 Task: Add a new product to the Salesforce database by filling in the product name, code, revenue, description, and selecting the product family.
Action: Mouse moved to (683, 674)
Screenshot: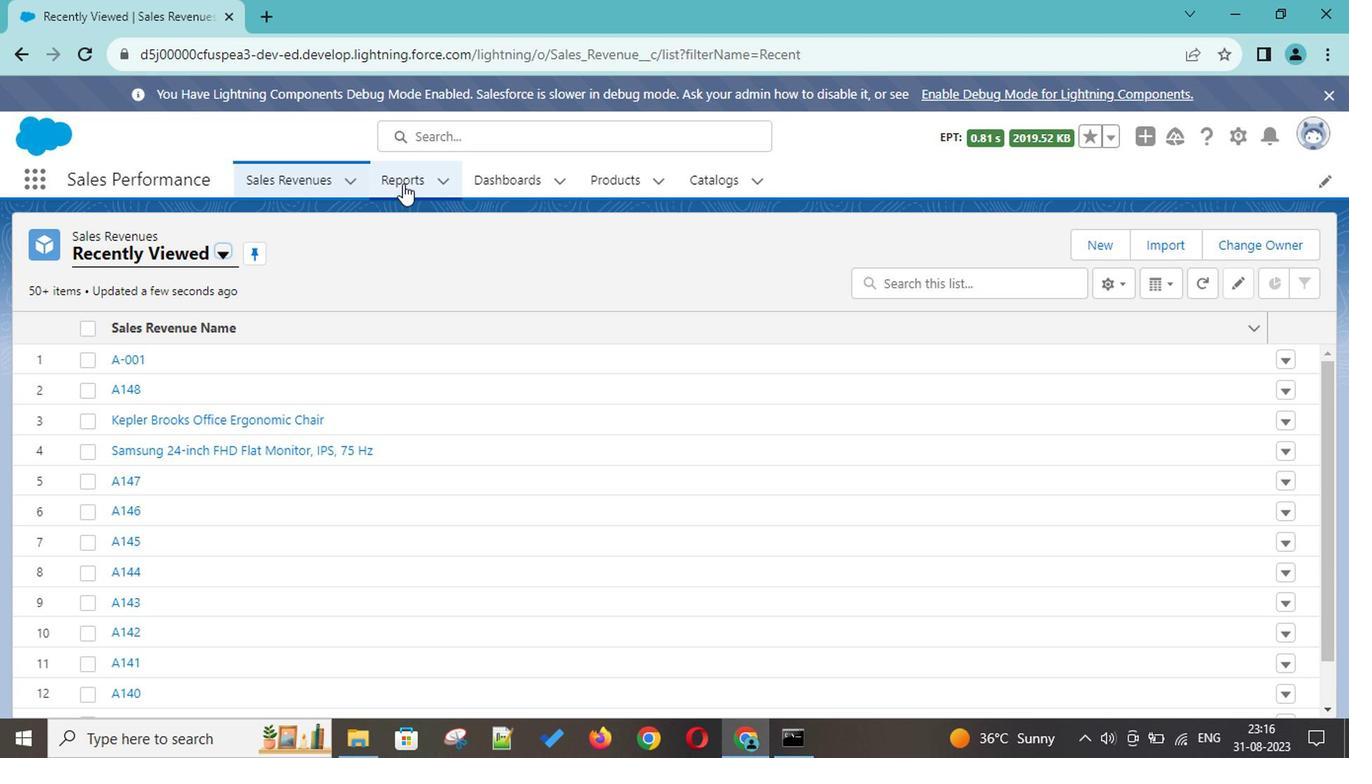 
Action: Mouse pressed left at (683, 674)
Screenshot: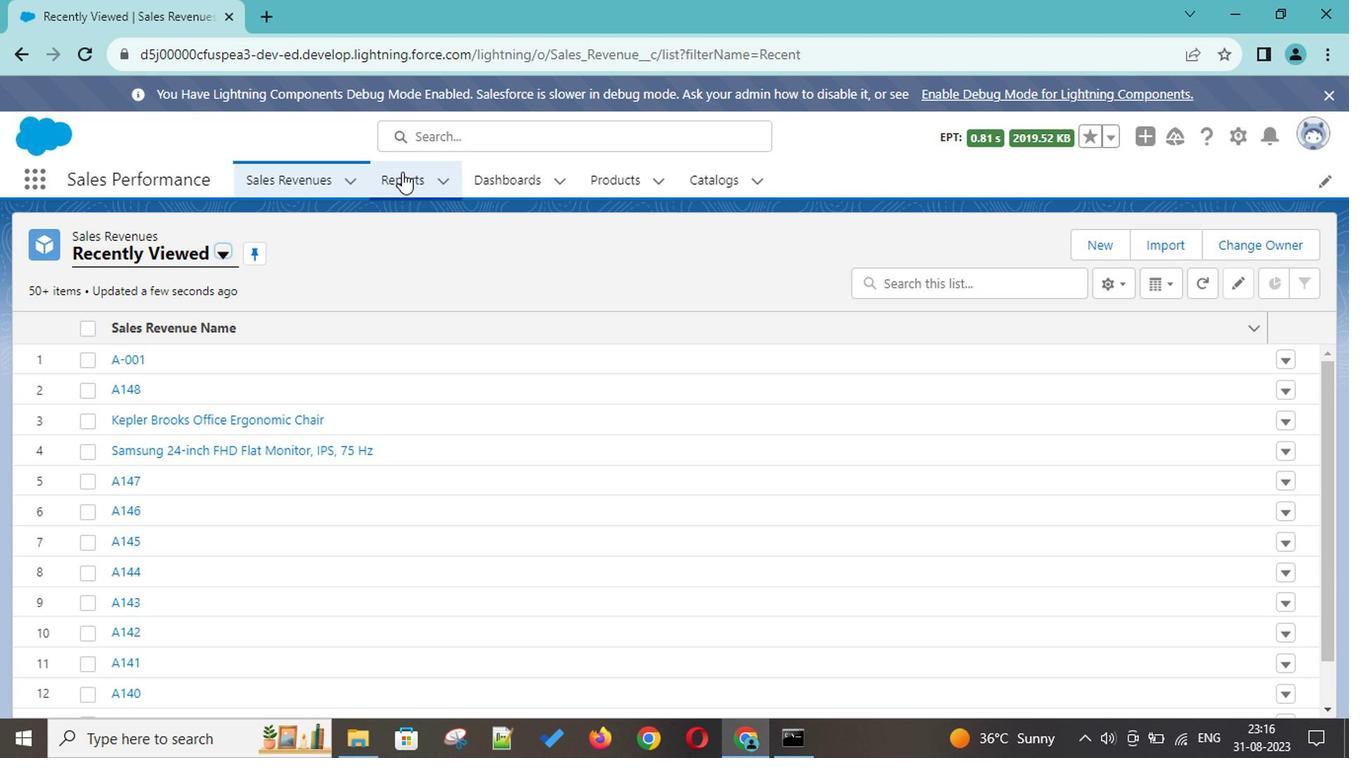 
Action: Mouse moved to (437, 273)
Screenshot: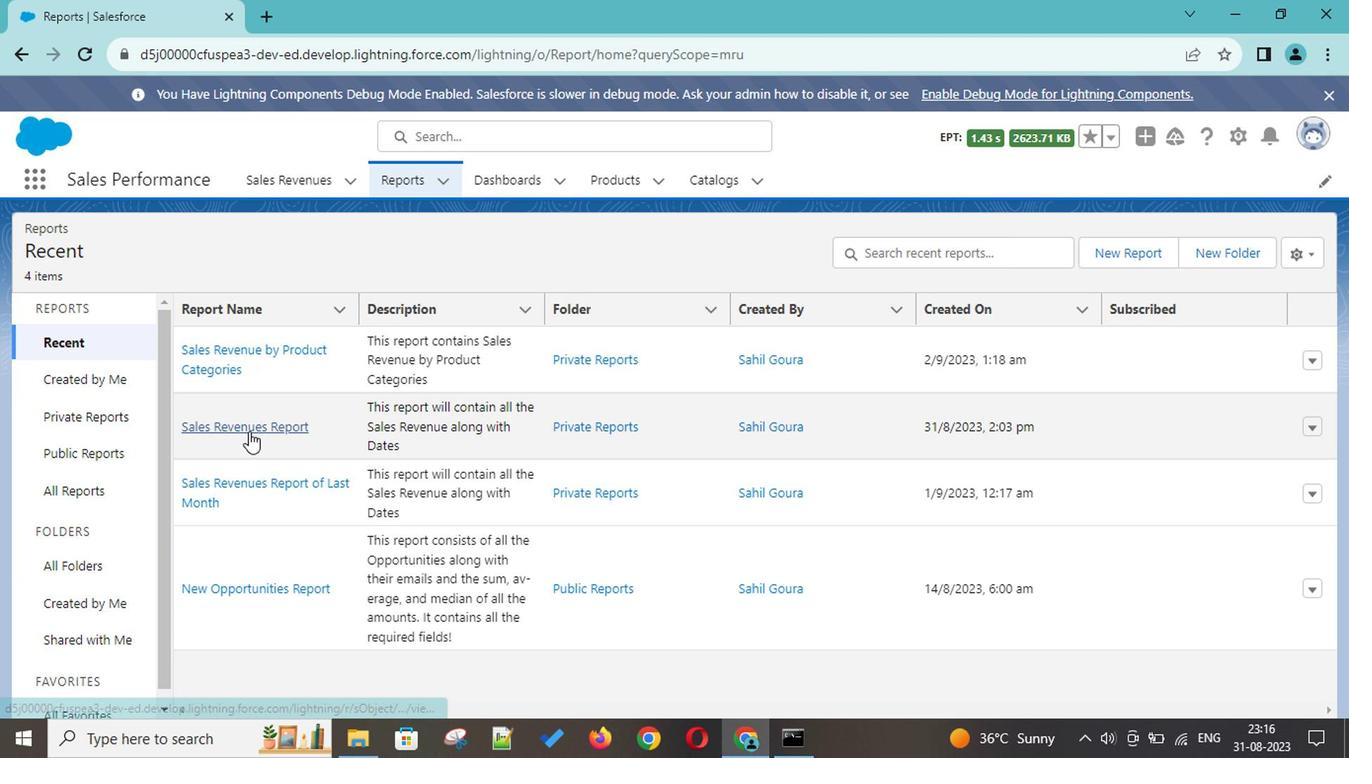 
Action: Mouse pressed left at (437, 273)
Screenshot: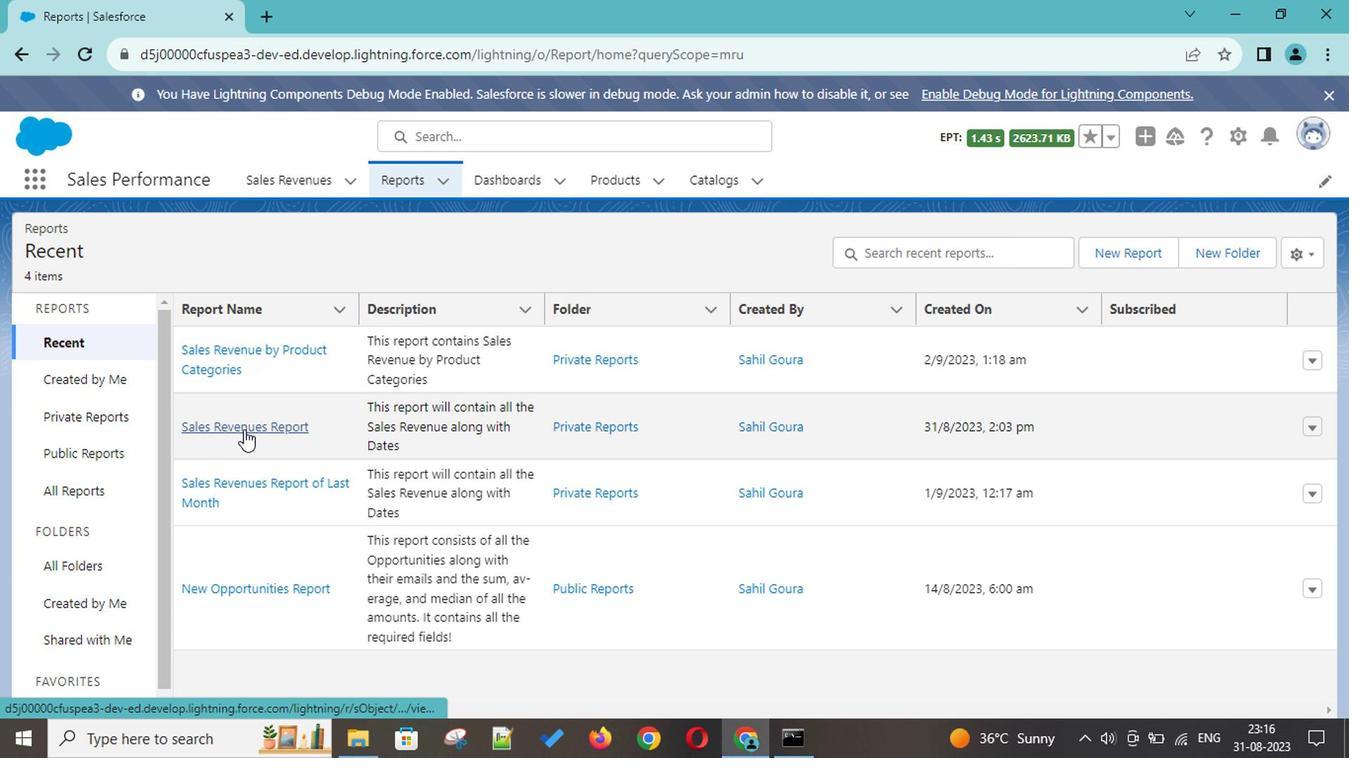 
Action: Mouse moved to (320, 453)
Screenshot: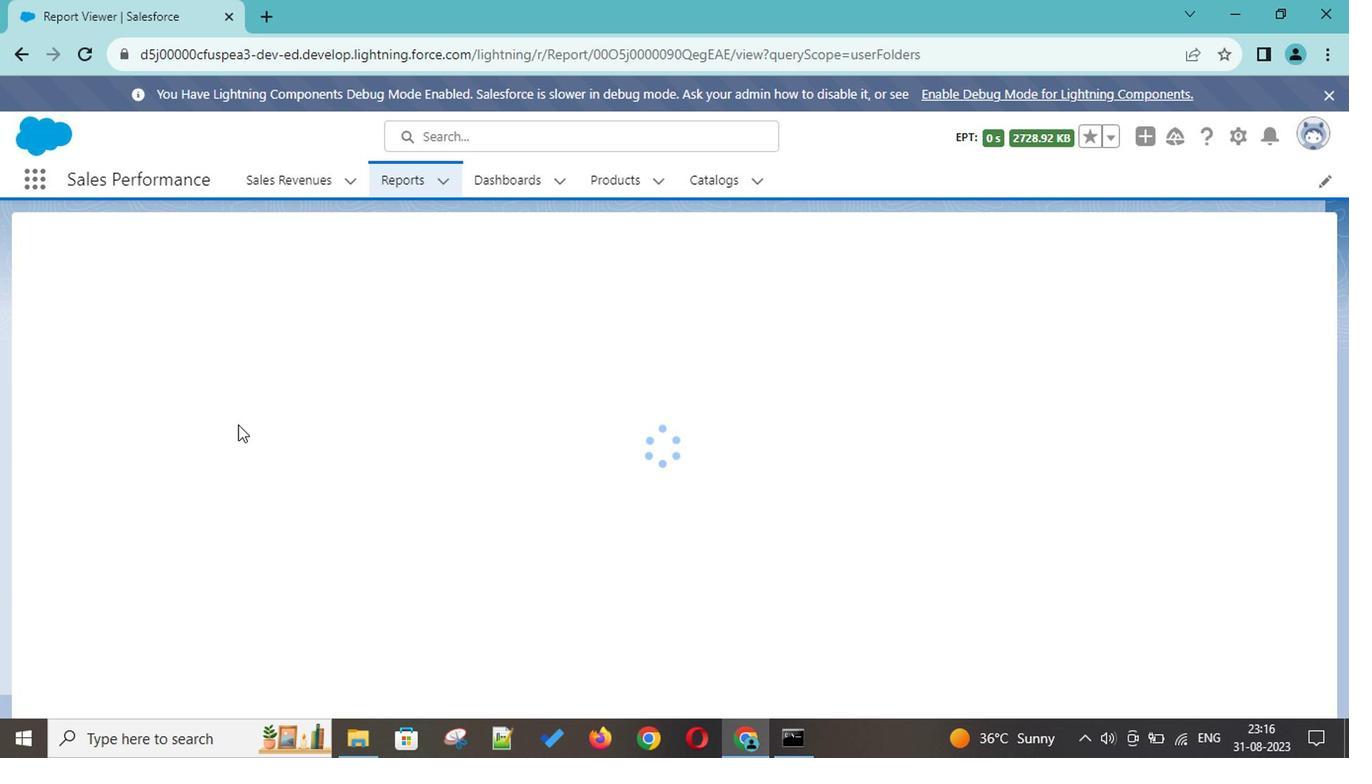 
Action: Mouse pressed left at (320, 453)
Screenshot: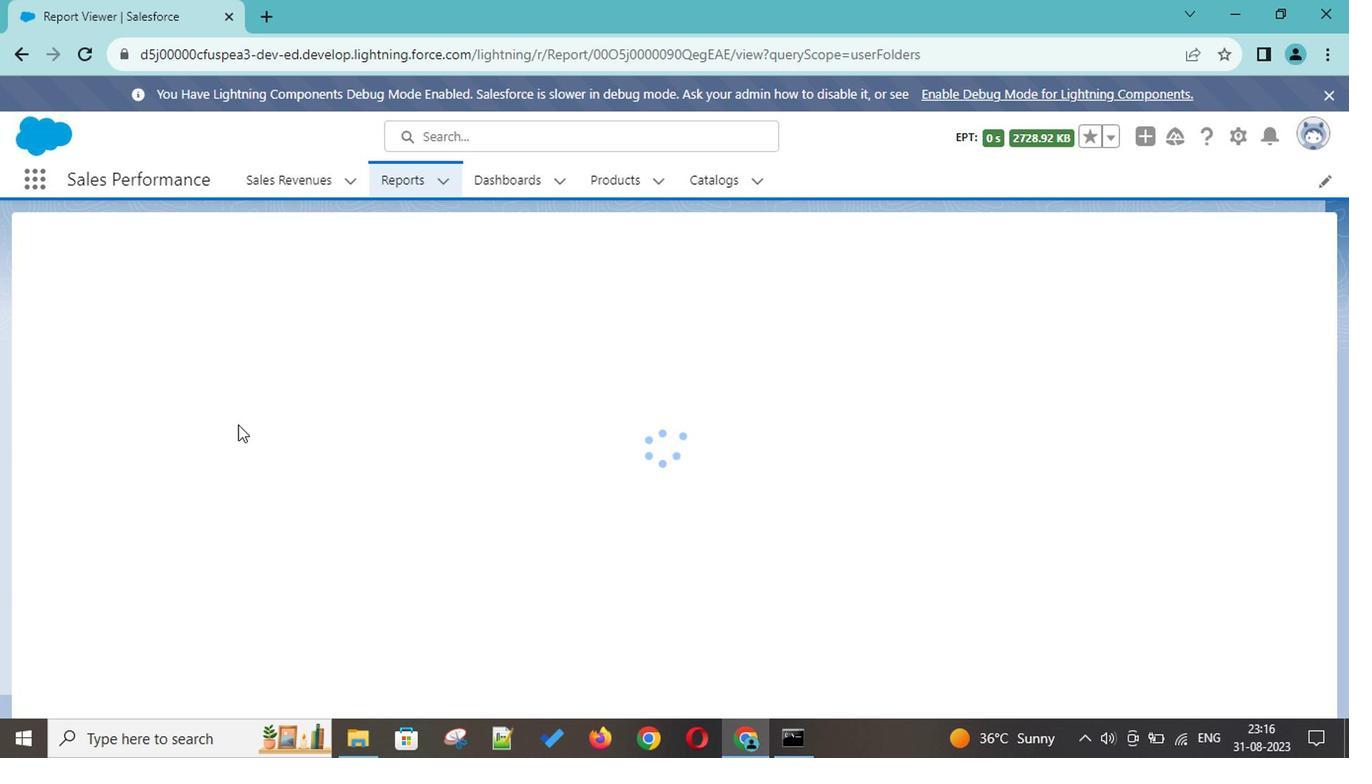 
Action: Mouse moved to (429, 463)
Screenshot: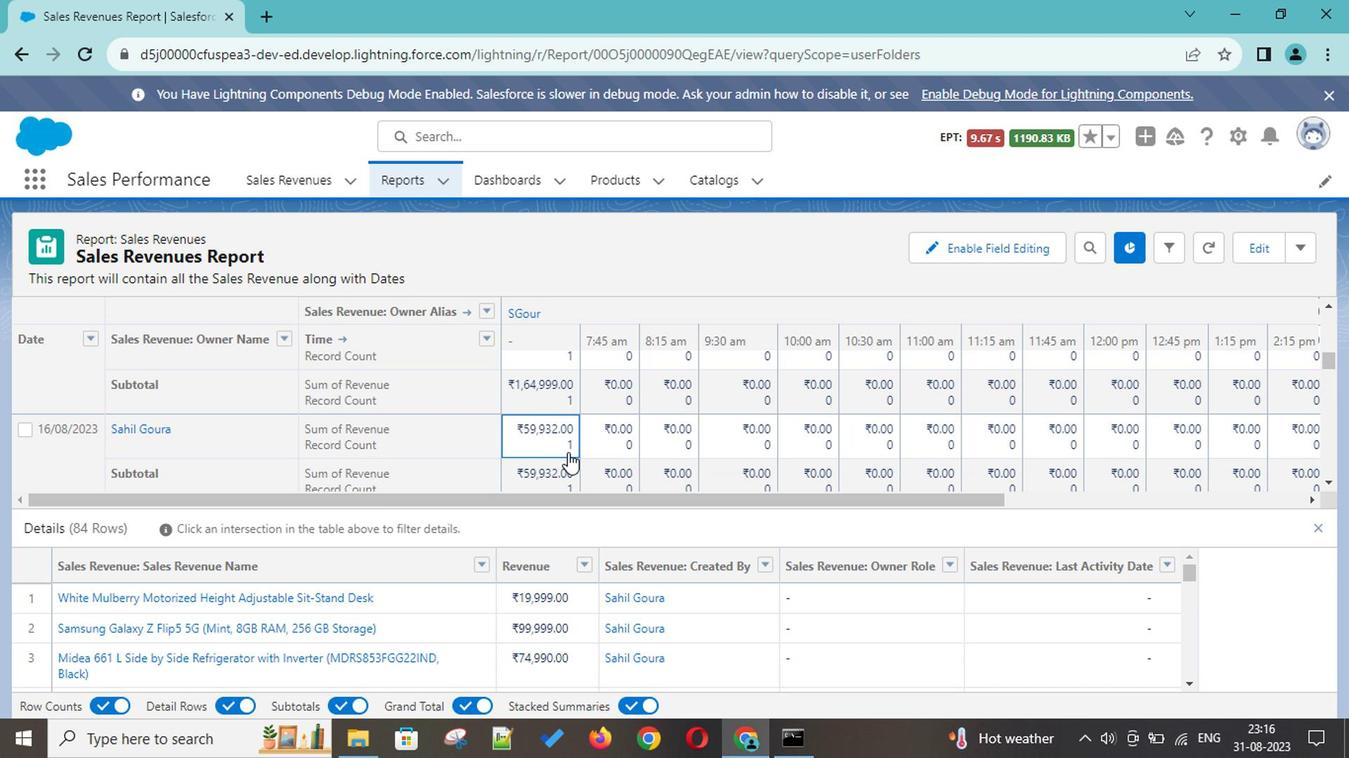 
Action: Mouse scrolled (429, 463) with delta (0, 0)
Screenshot: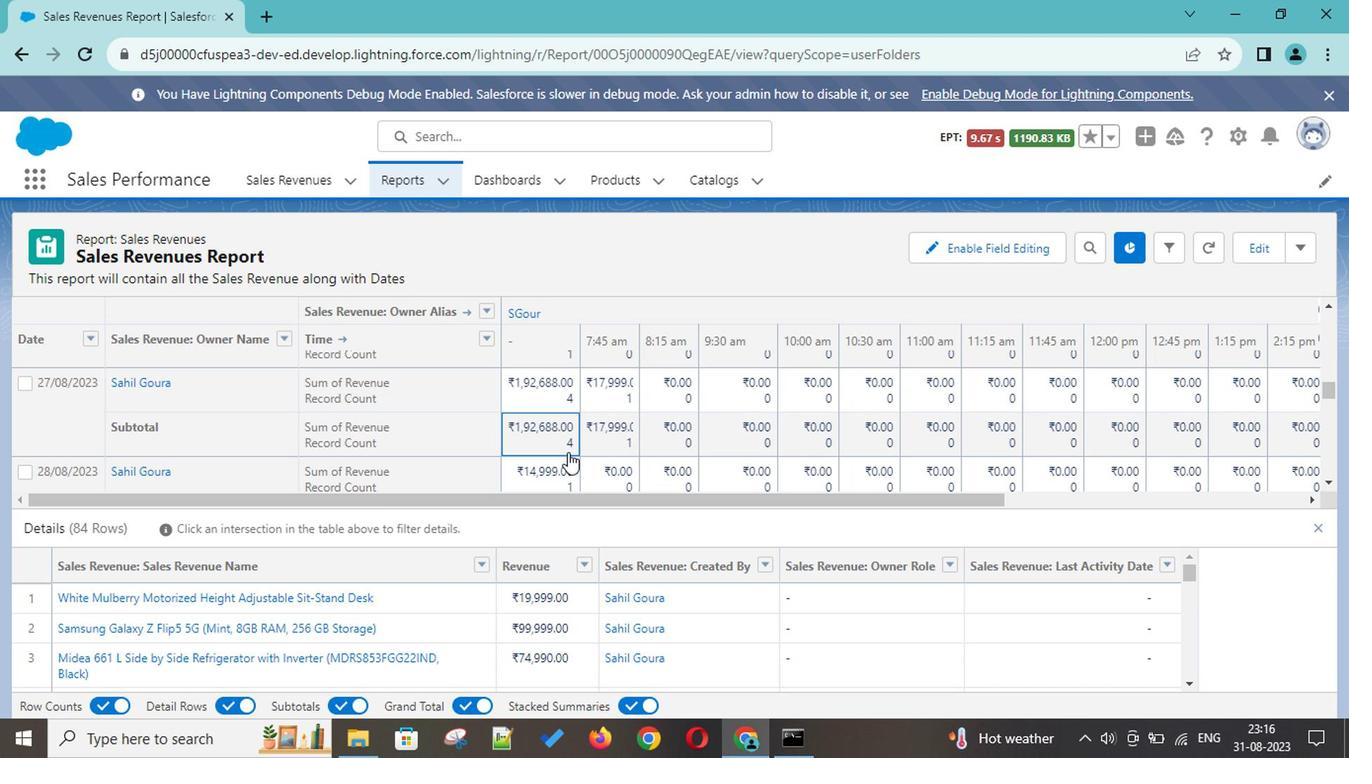 
Action: Mouse moved to (758, 432)
Screenshot: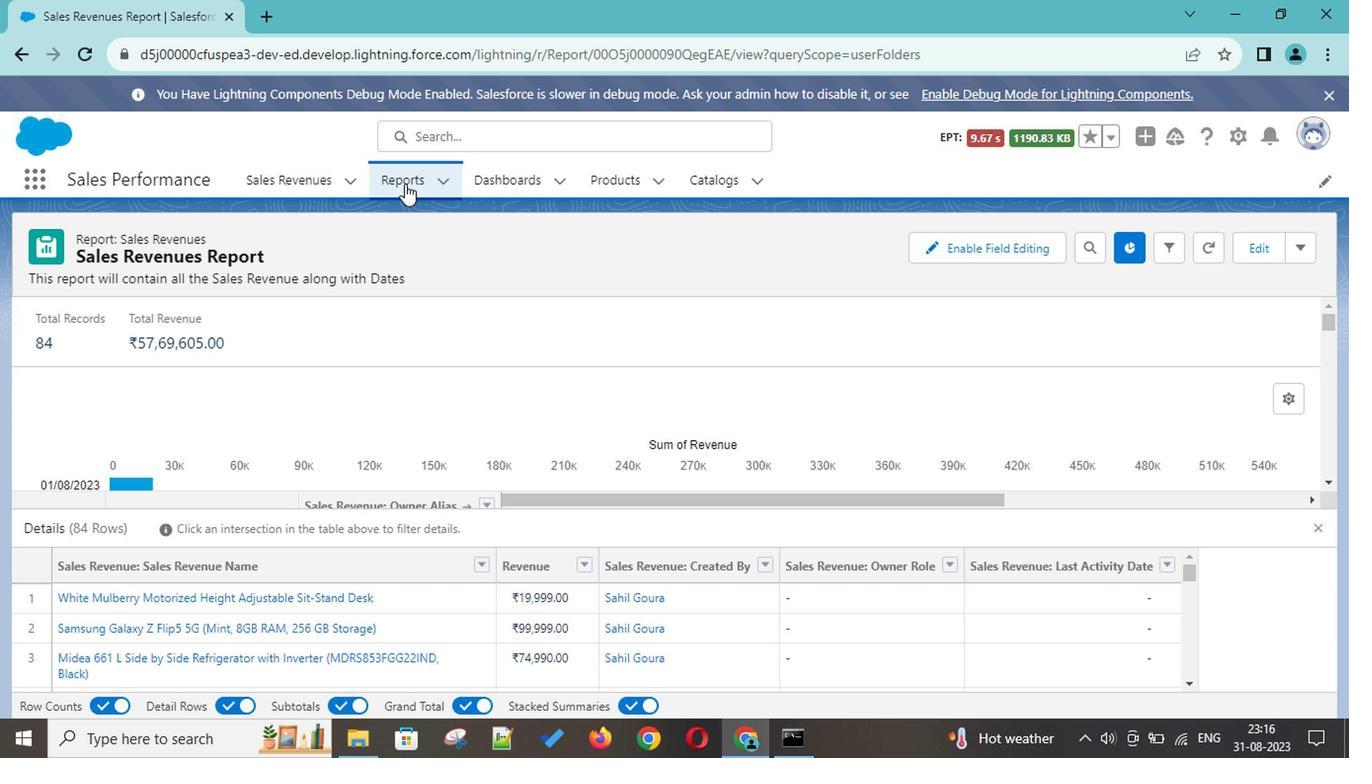 
Action: Mouse scrolled (758, 431) with delta (0, 0)
Screenshot: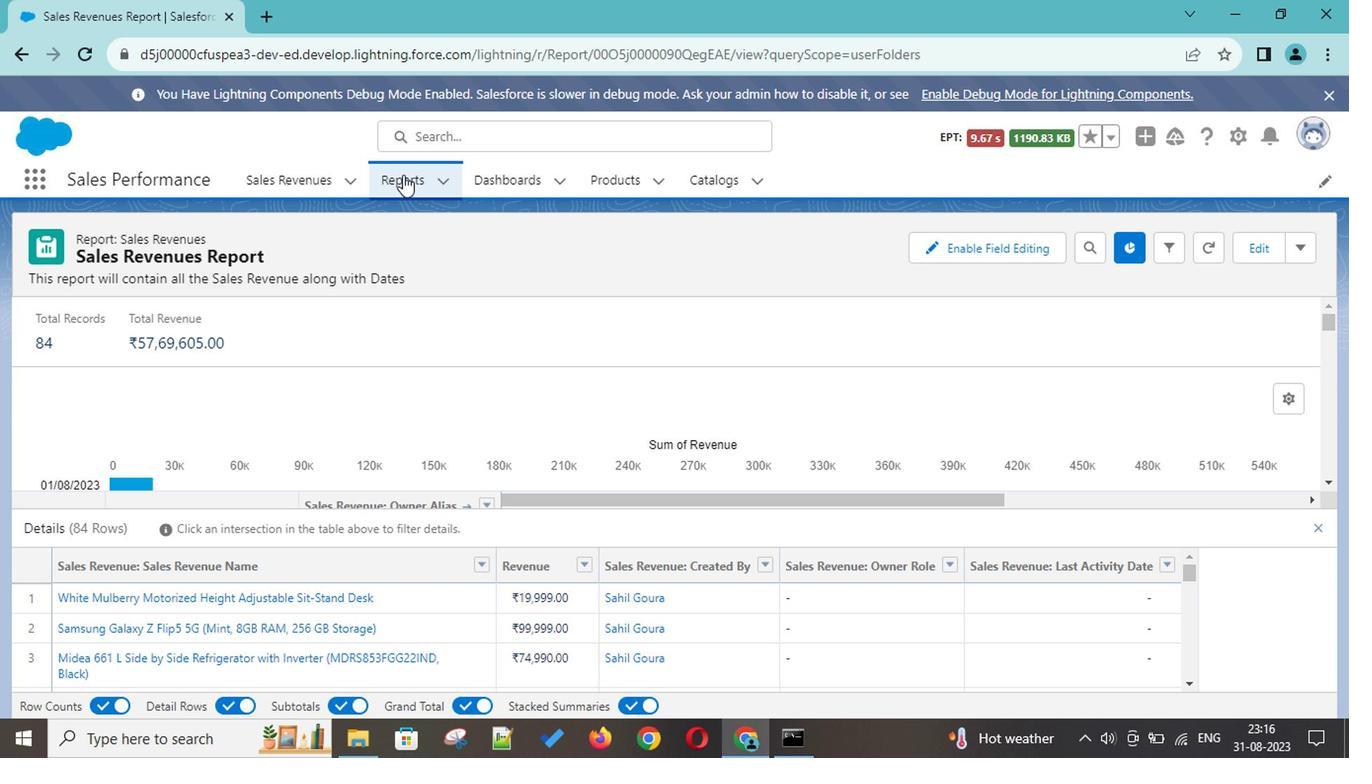 
Action: Mouse scrolled (758, 431) with delta (0, 0)
Screenshot: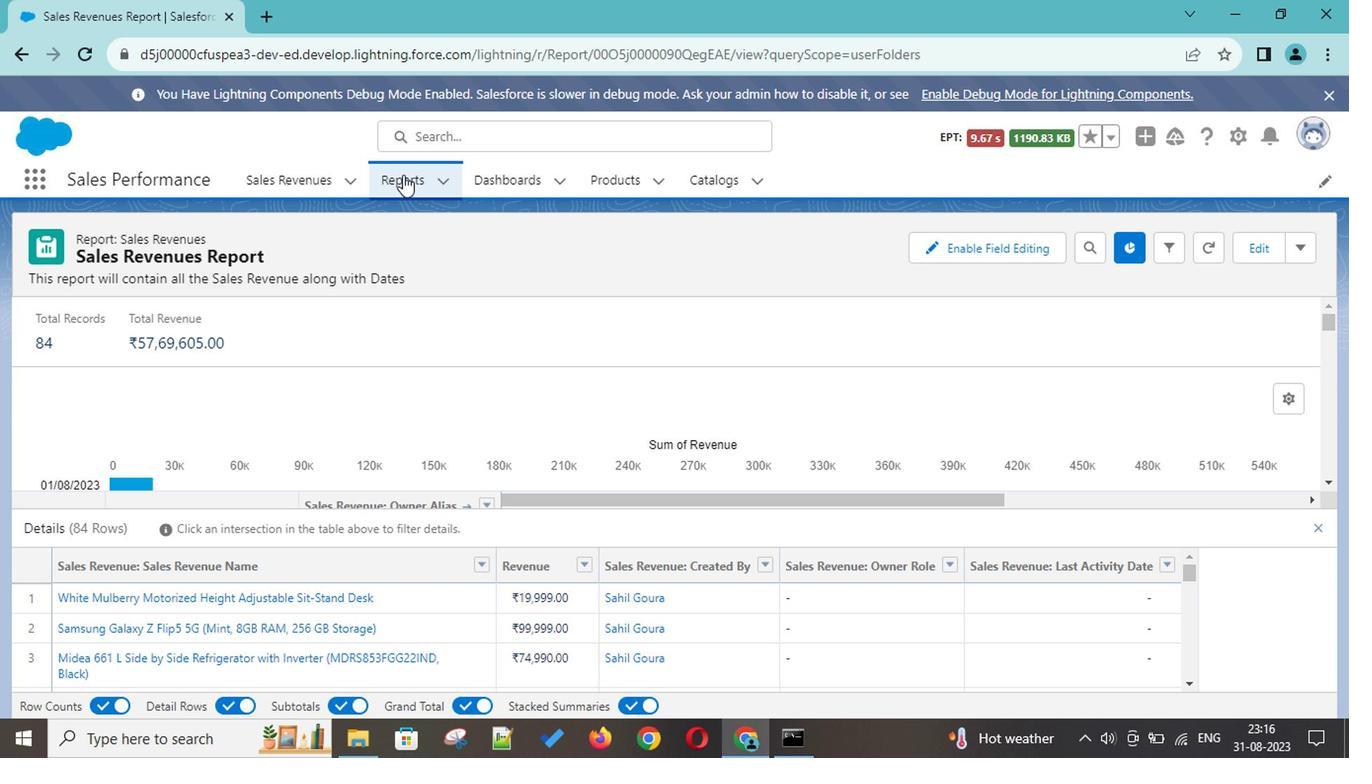 
Action: Mouse scrolled (758, 431) with delta (0, 0)
Screenshot: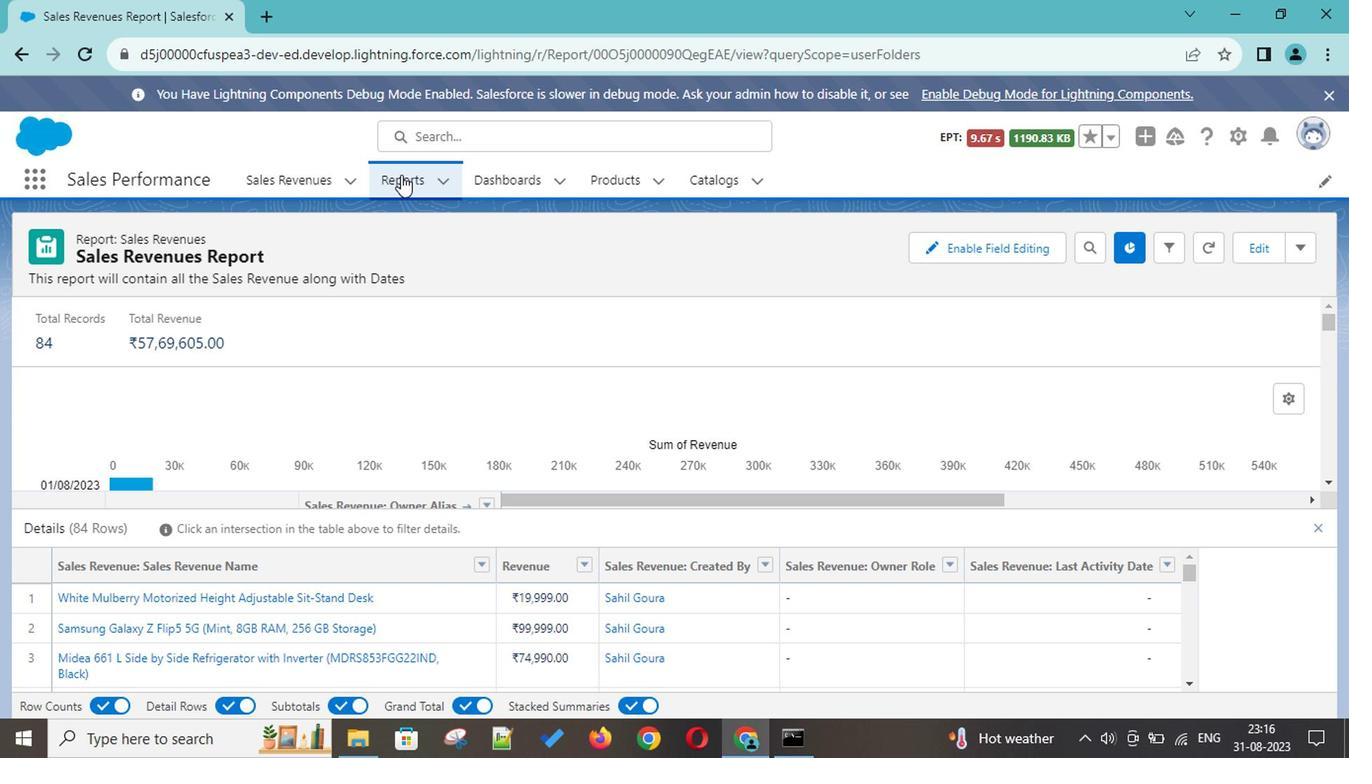 
Action: Mouse scrolled (758, 431) with delta (0, 0)
Screenshot: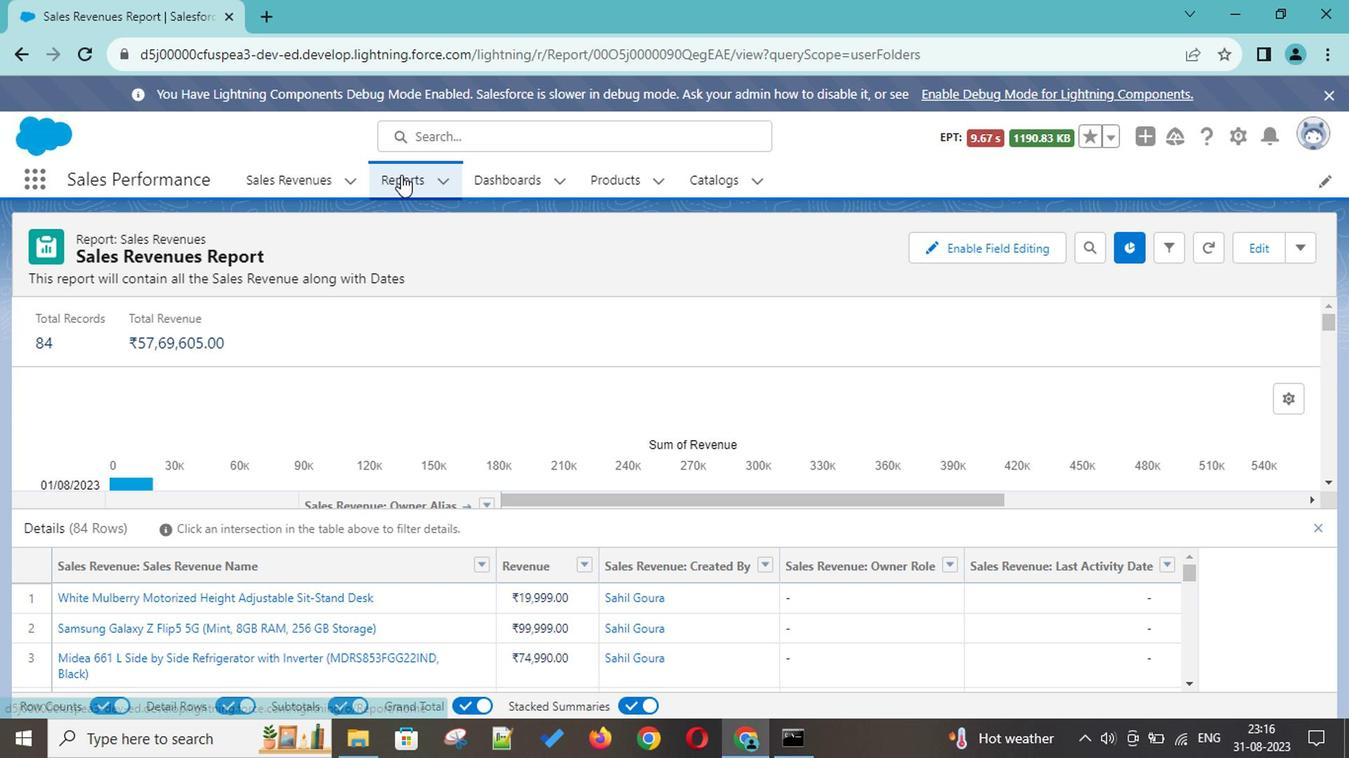
Action: Mouse scrolled (758, 431) with delta (0, 0)
Screenshot: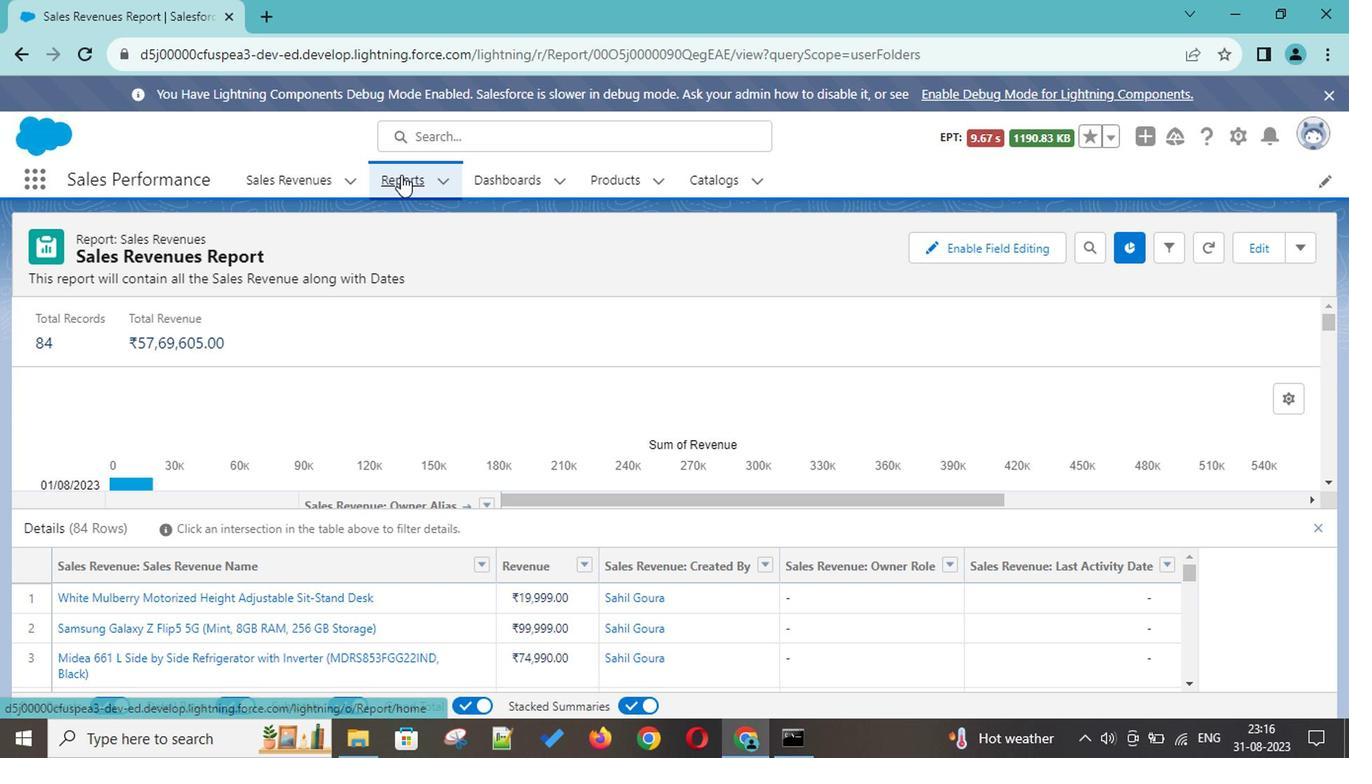 
Action: Mouse scrolled (758, 431) with delta (0, 0)
Screenshot: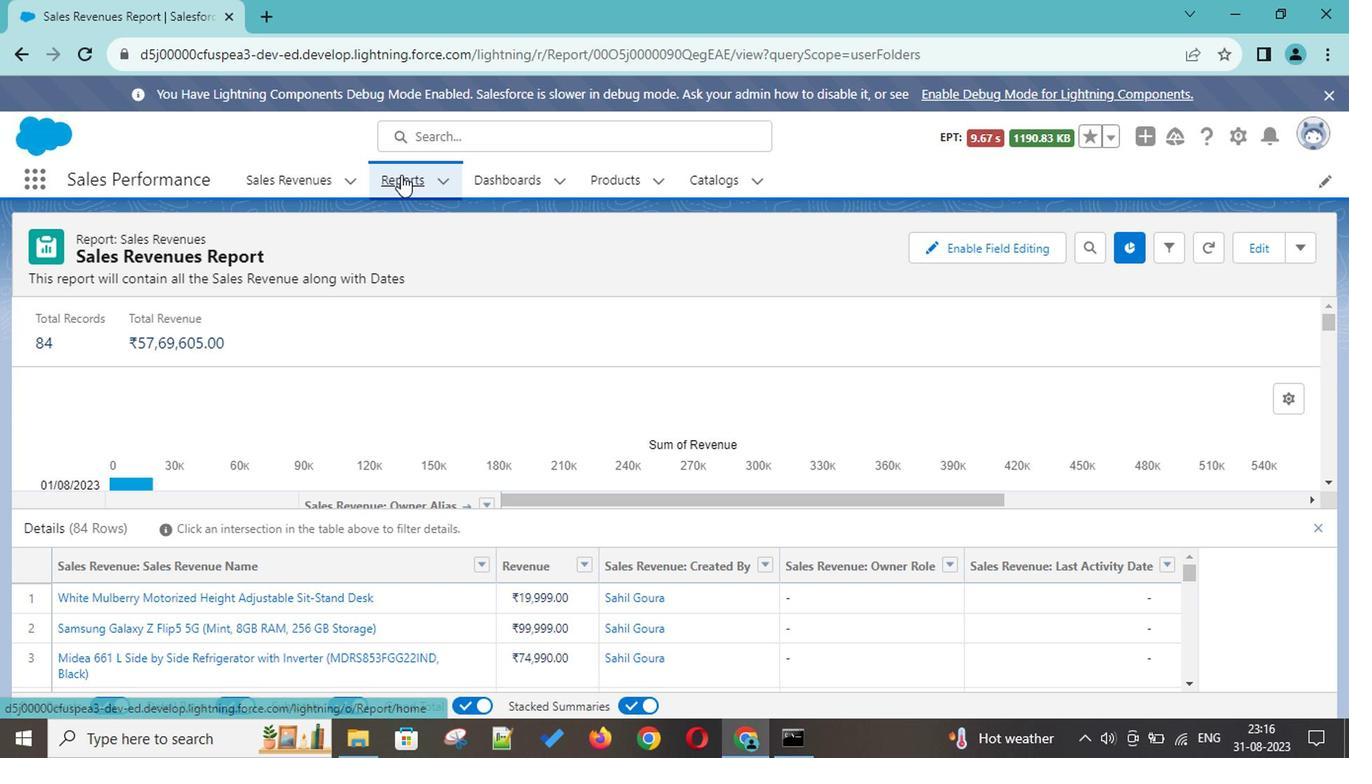 
Action: Mouse scrolled (758, 431) with delta (0, 0)
Screenshot: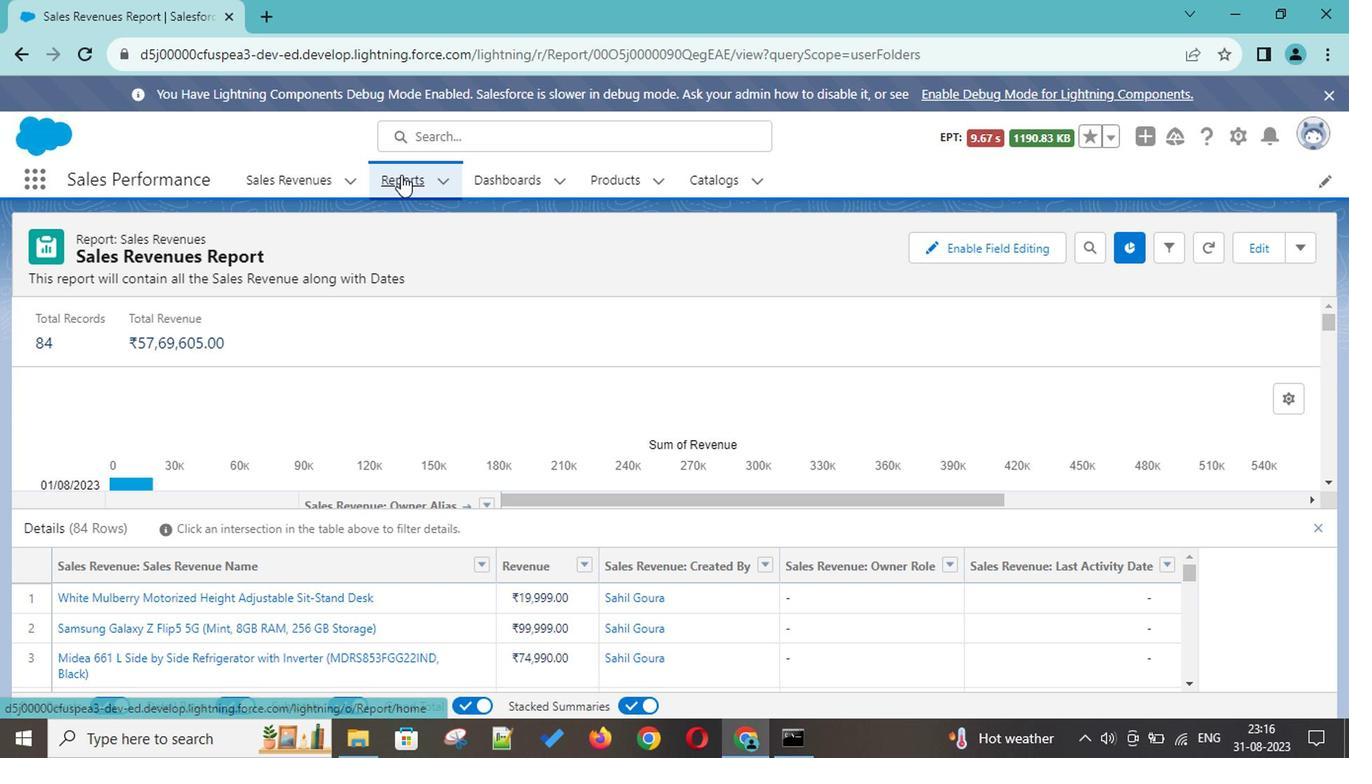 
Action: Mouse scrolled (758, 431) with delta (0, 0)
Screenshot: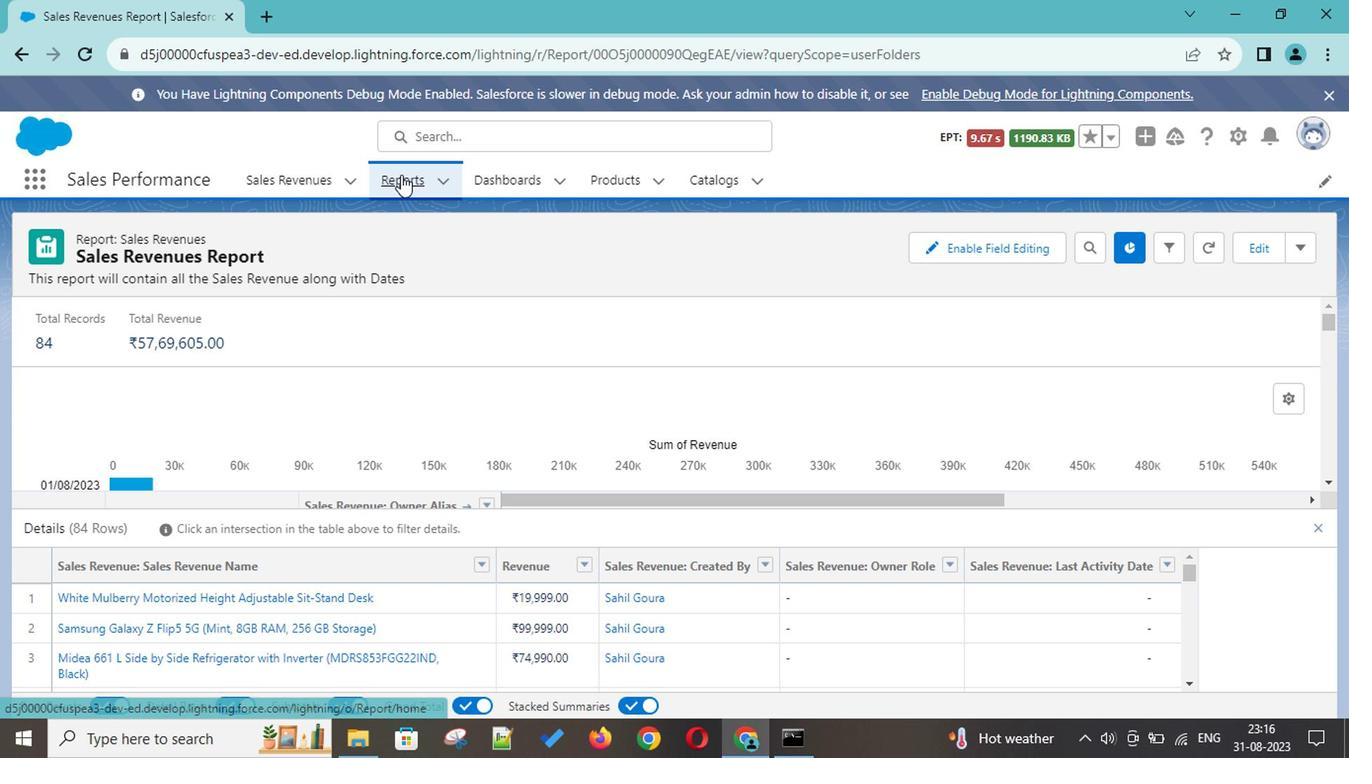 
Action: Mouse scrolled (758, 431) with delta (0, 0)
Screenshot: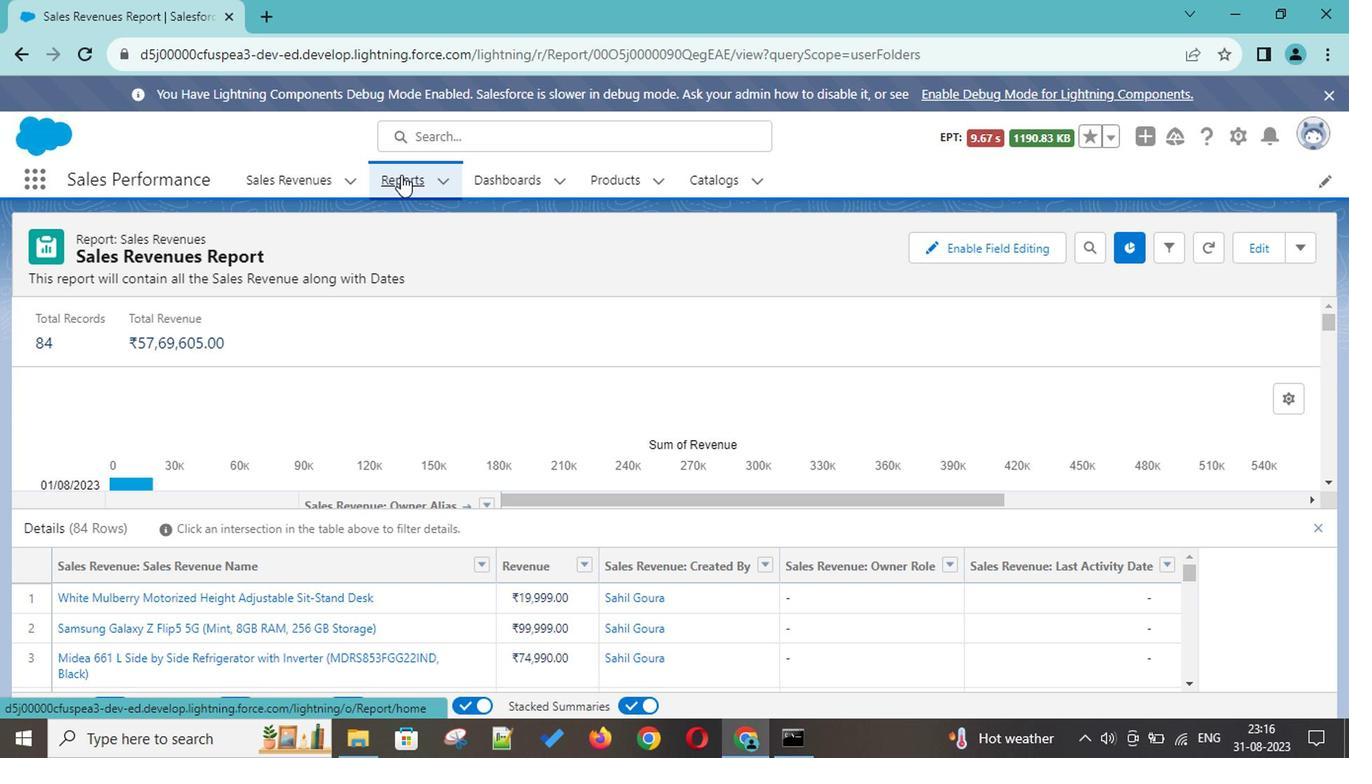 
Action: Mouse scrolled (758, 431) with delta (0, 0)
Screenshot: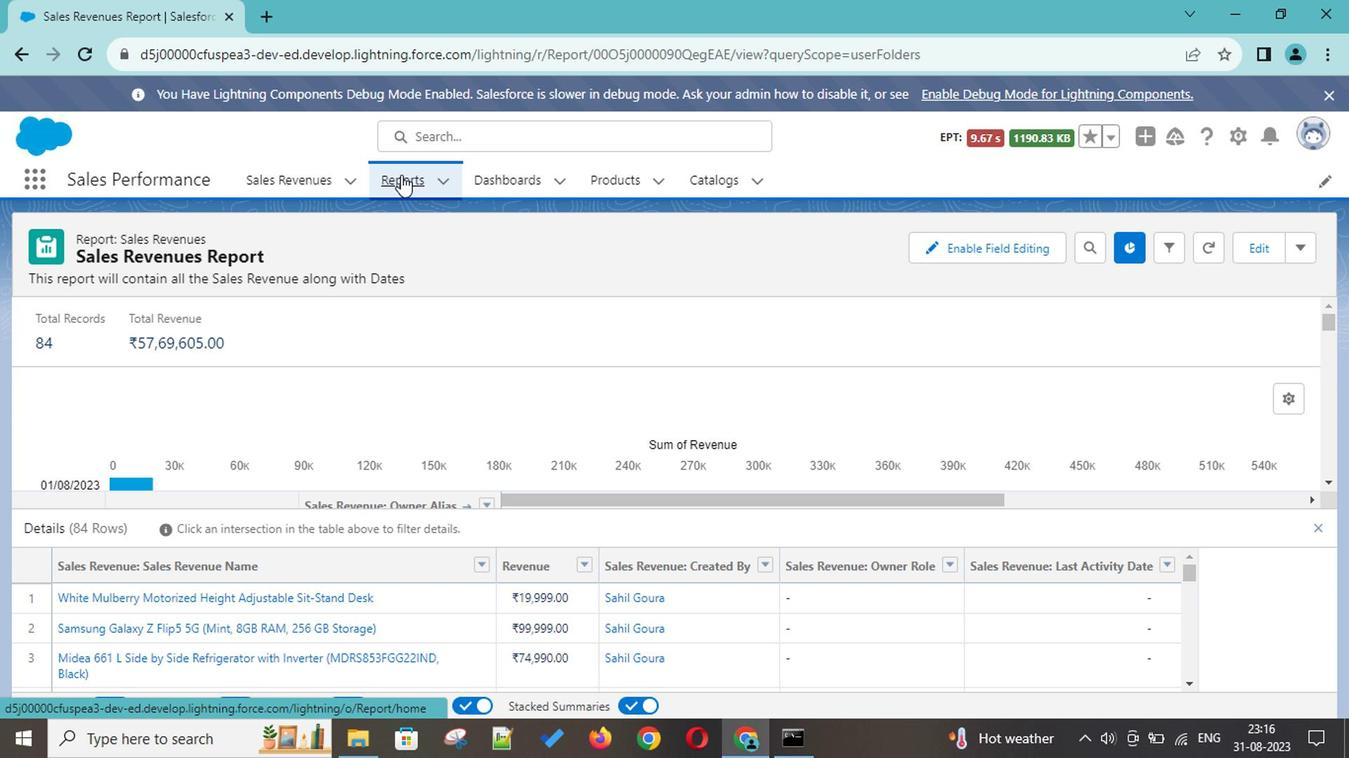 
Action: Mouse scrolled (758, 431) with delta (0, 0)
Screenshot: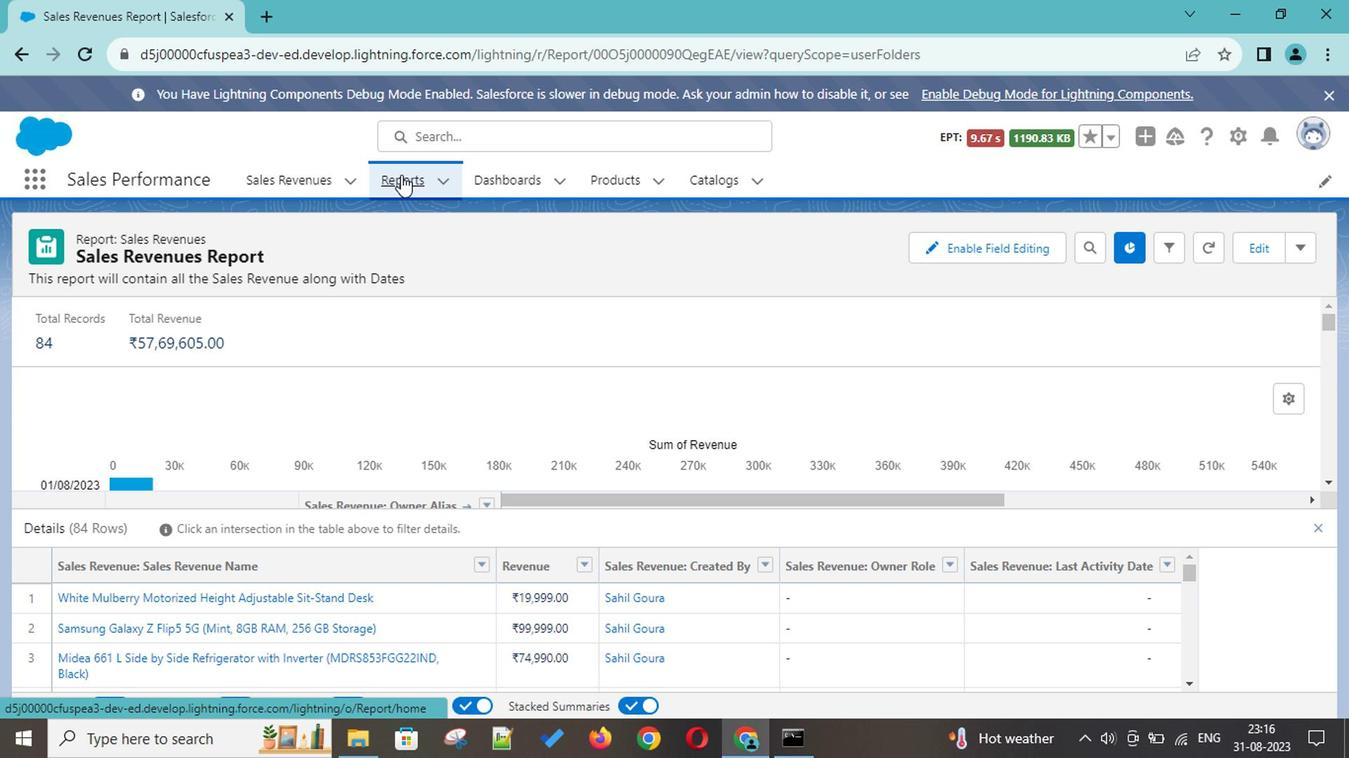 
Action: Mouse scrolled (758, 431) with delta (0, 0)
Screenshot: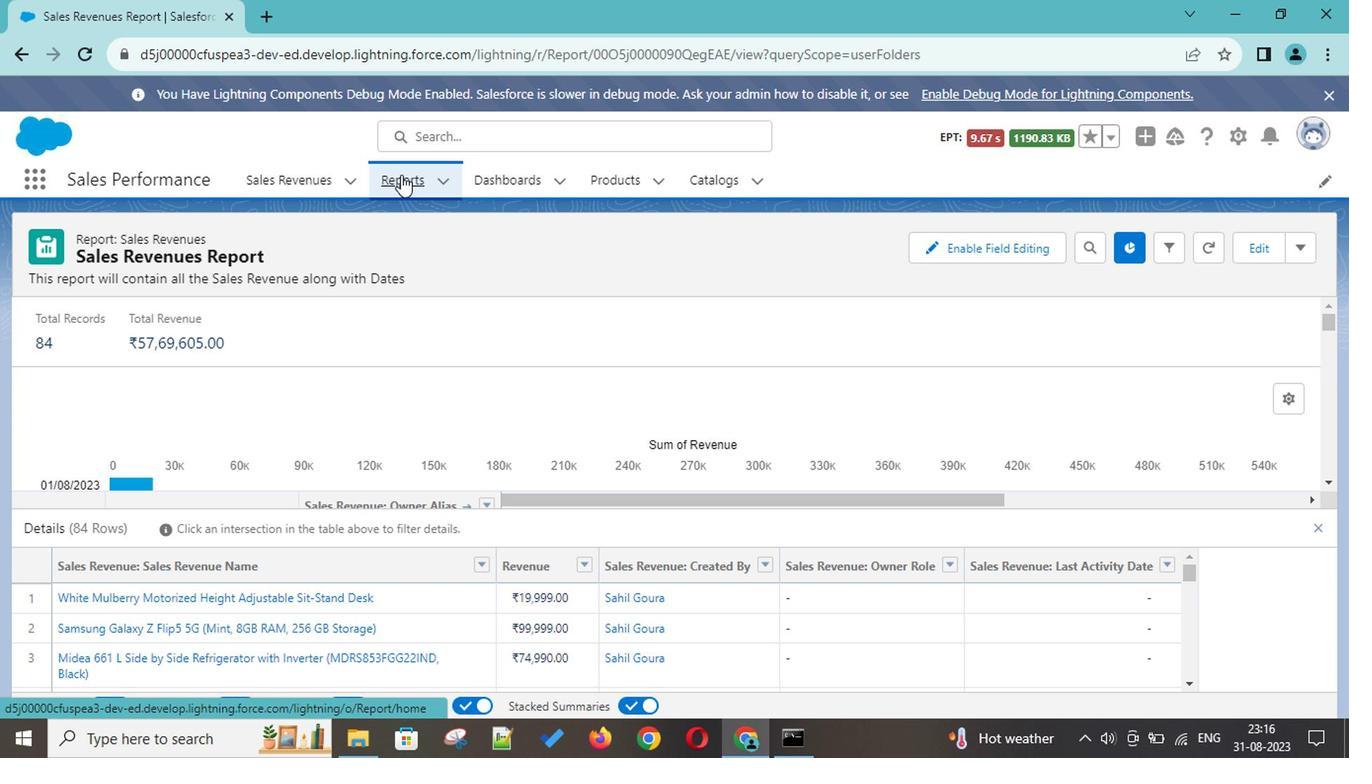 
Action: Mouse moved to (555, 472)
Screenshot: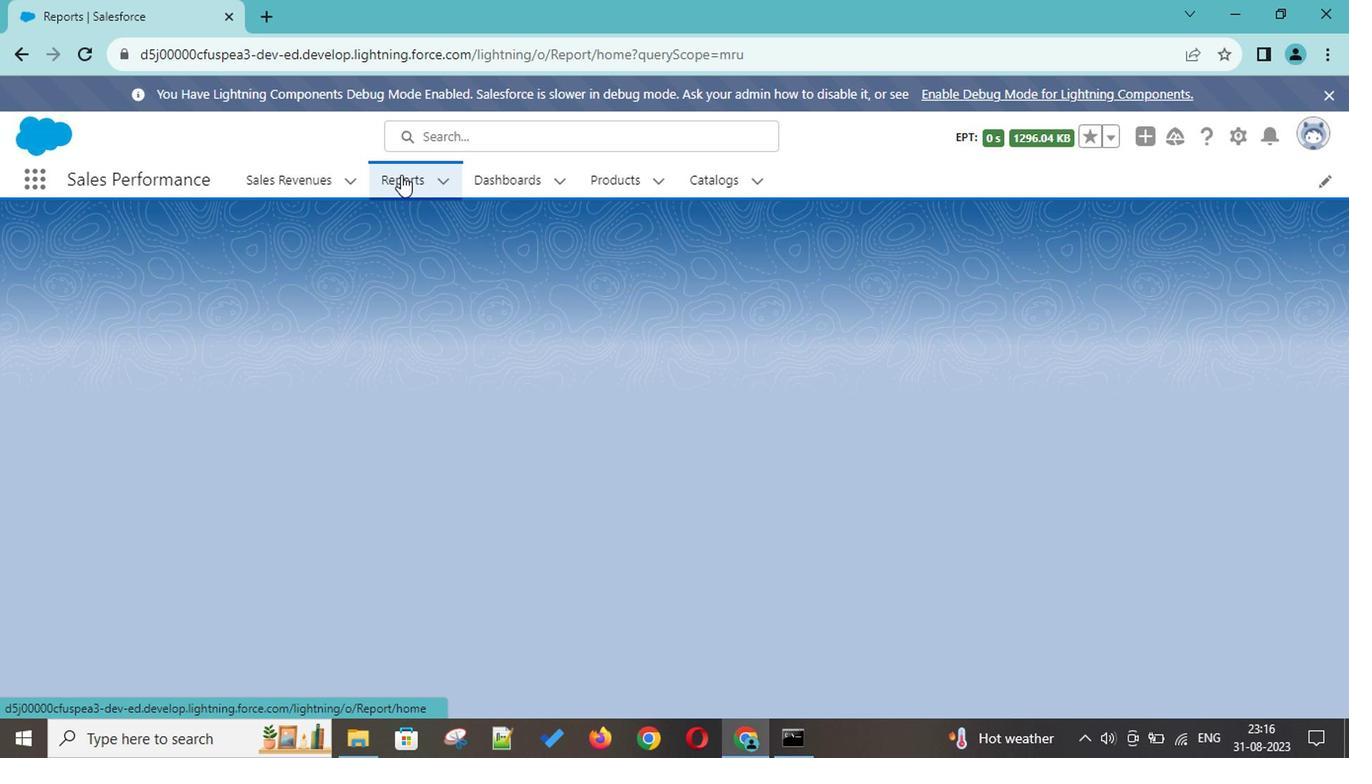 
Action: Mouse scrolled (555, 472) with delta (0, 0)
Screenshot: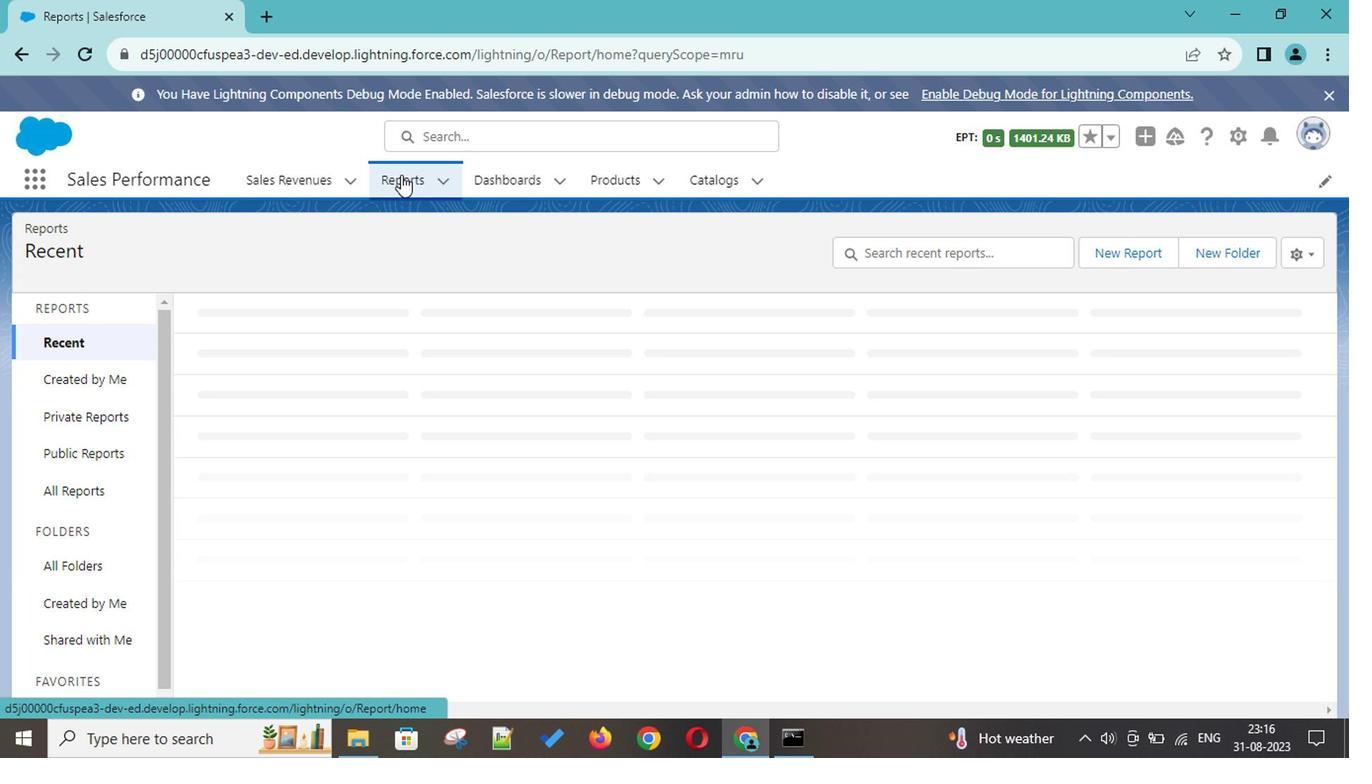 
Action: Mouse scrolled (555, 472) with delta (0, 0)
Screenshot: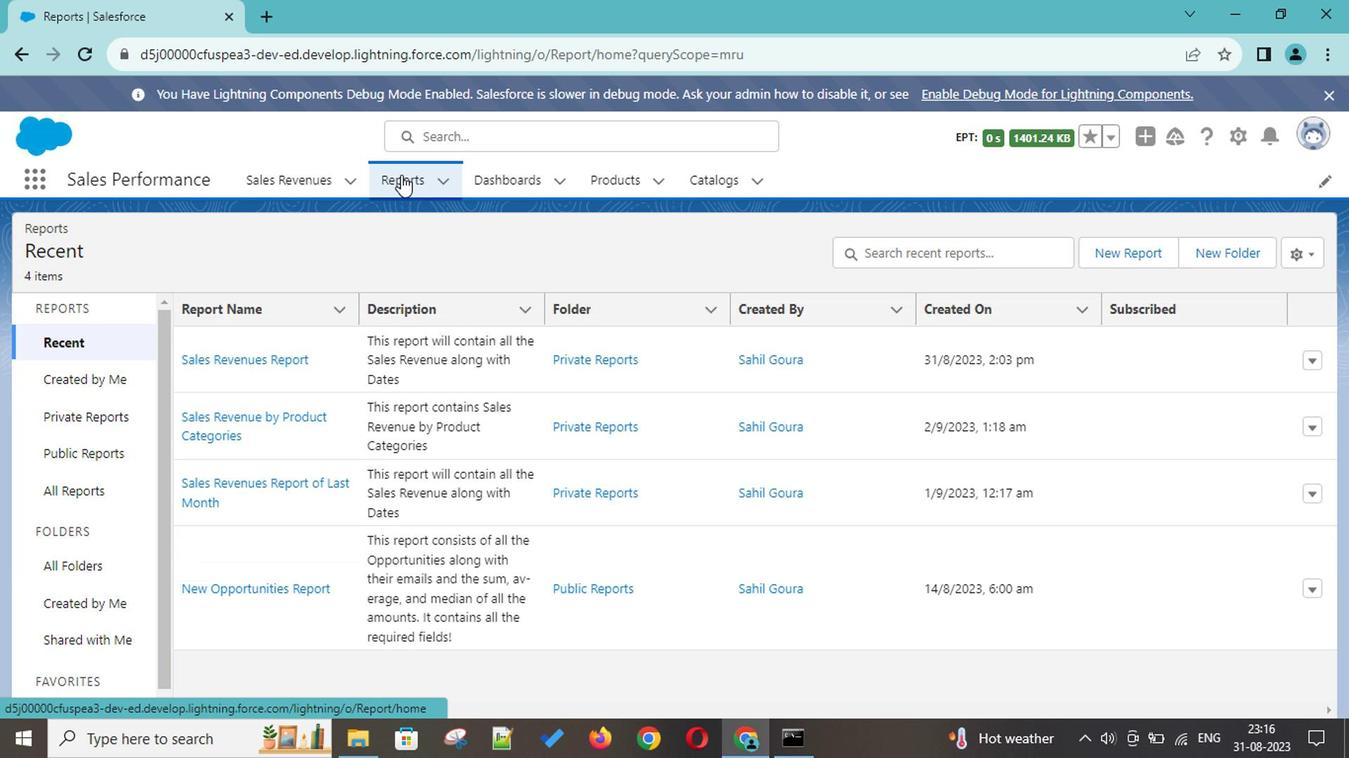 
Action: Mouse scrolled (555, 472) with delta (0, 0)
Screenshot: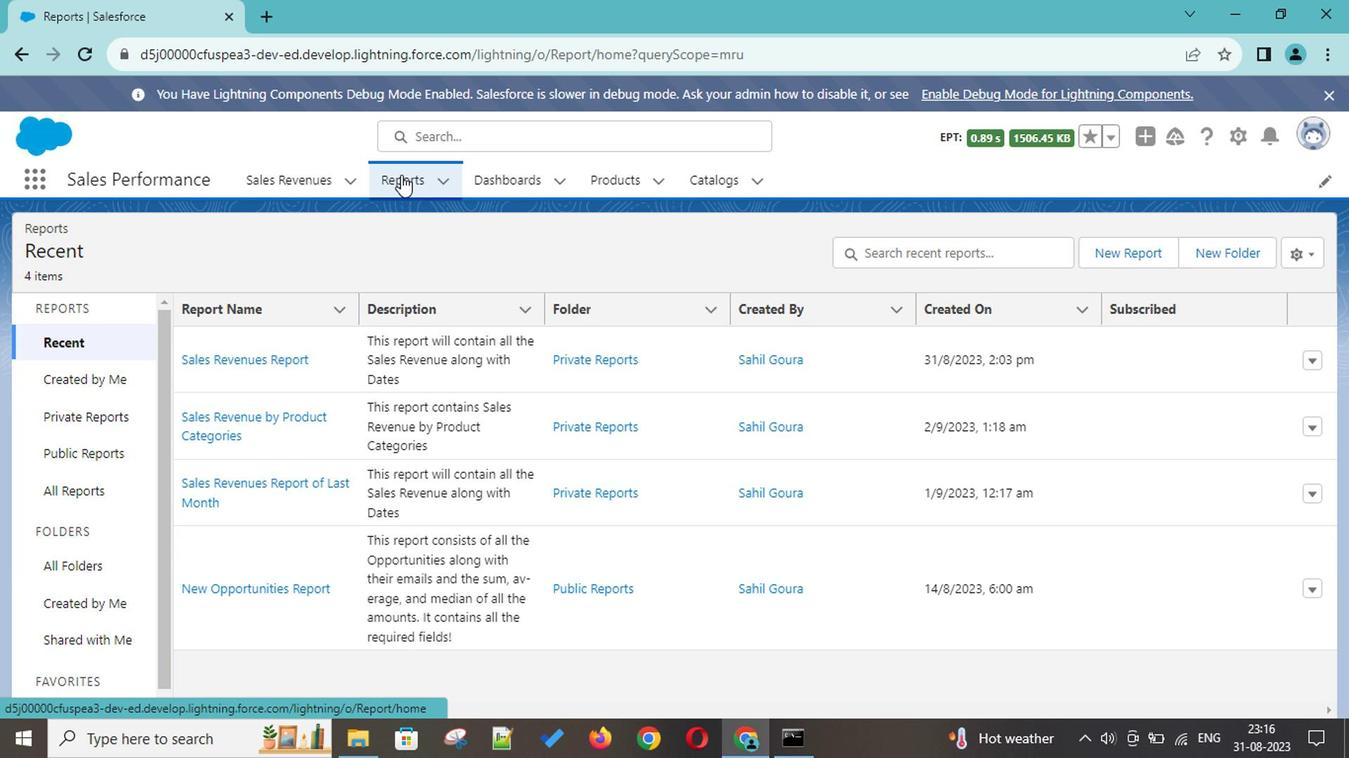 
Action: Mouse scrolled (555, 472) with delta (0, 0)
Screenshot: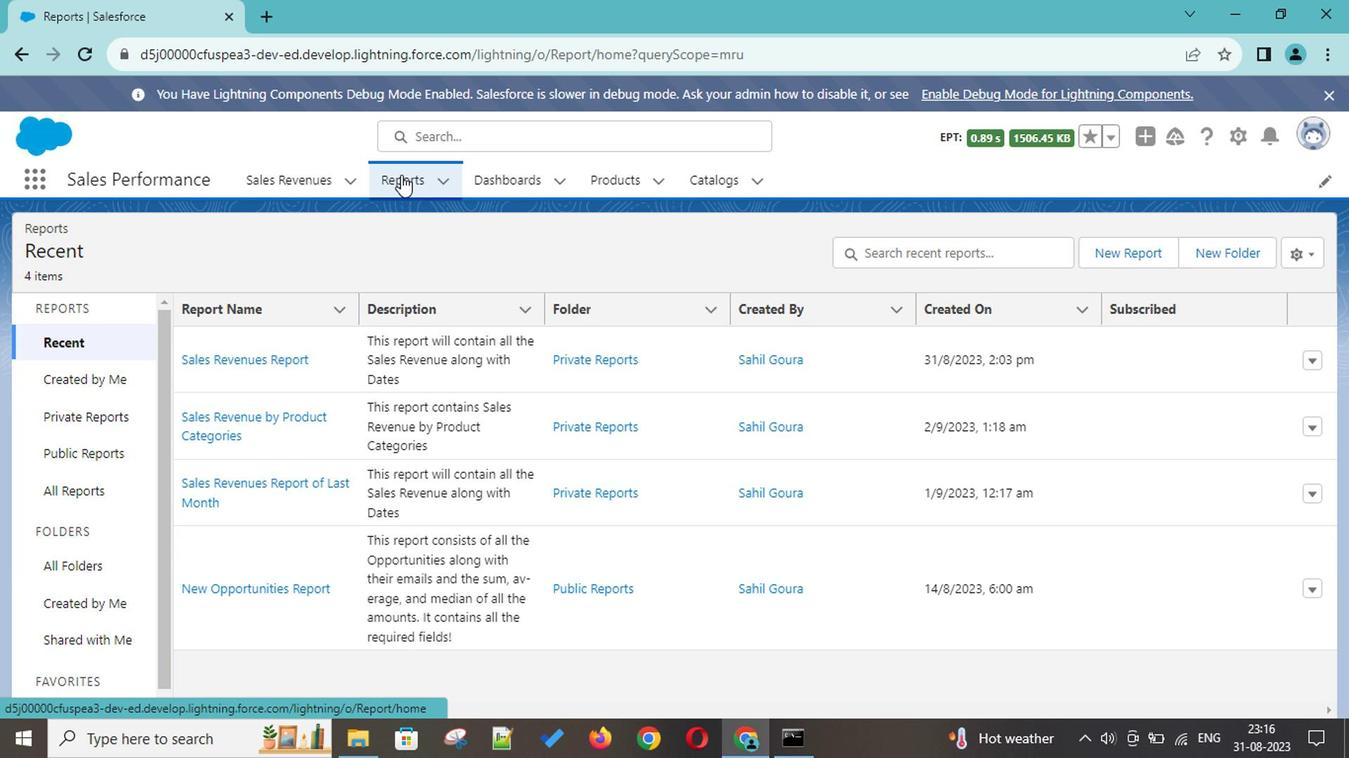 
Action: Mouse scrolled (555, 472) with delta (0, 0)
Screenshot: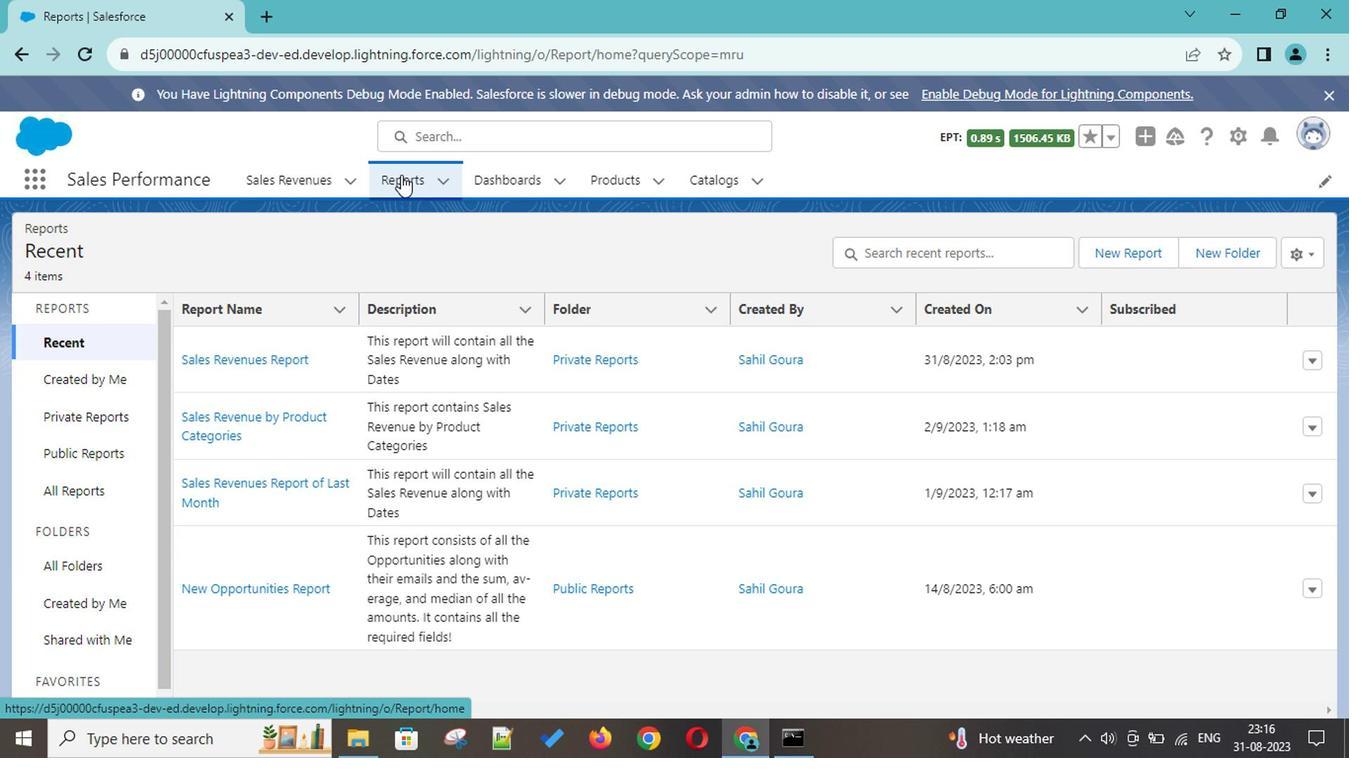 
Action: Mouse scrolled (555, 472) with delta (0, 0)
Screenshot: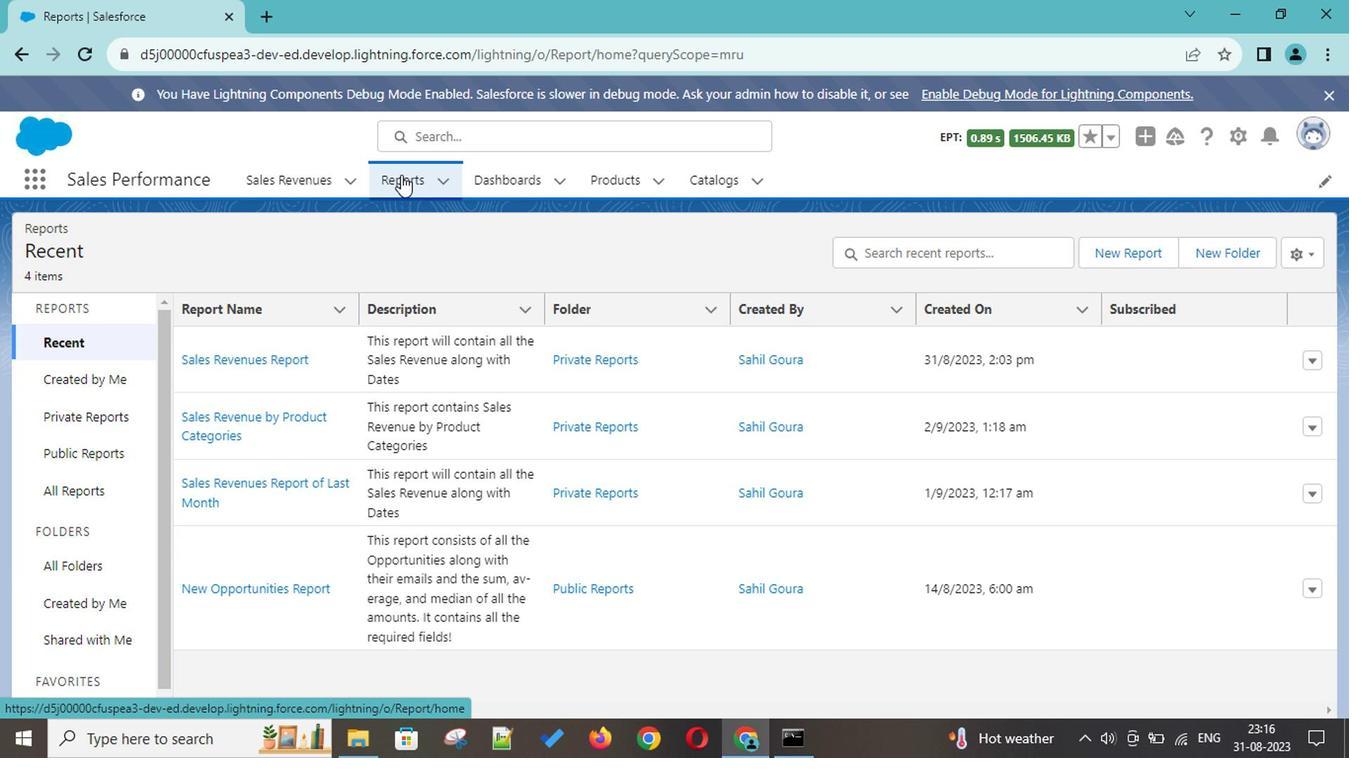 
Action: Mouse scrolled (555, 472) with delta (0, 0)
Screenshot: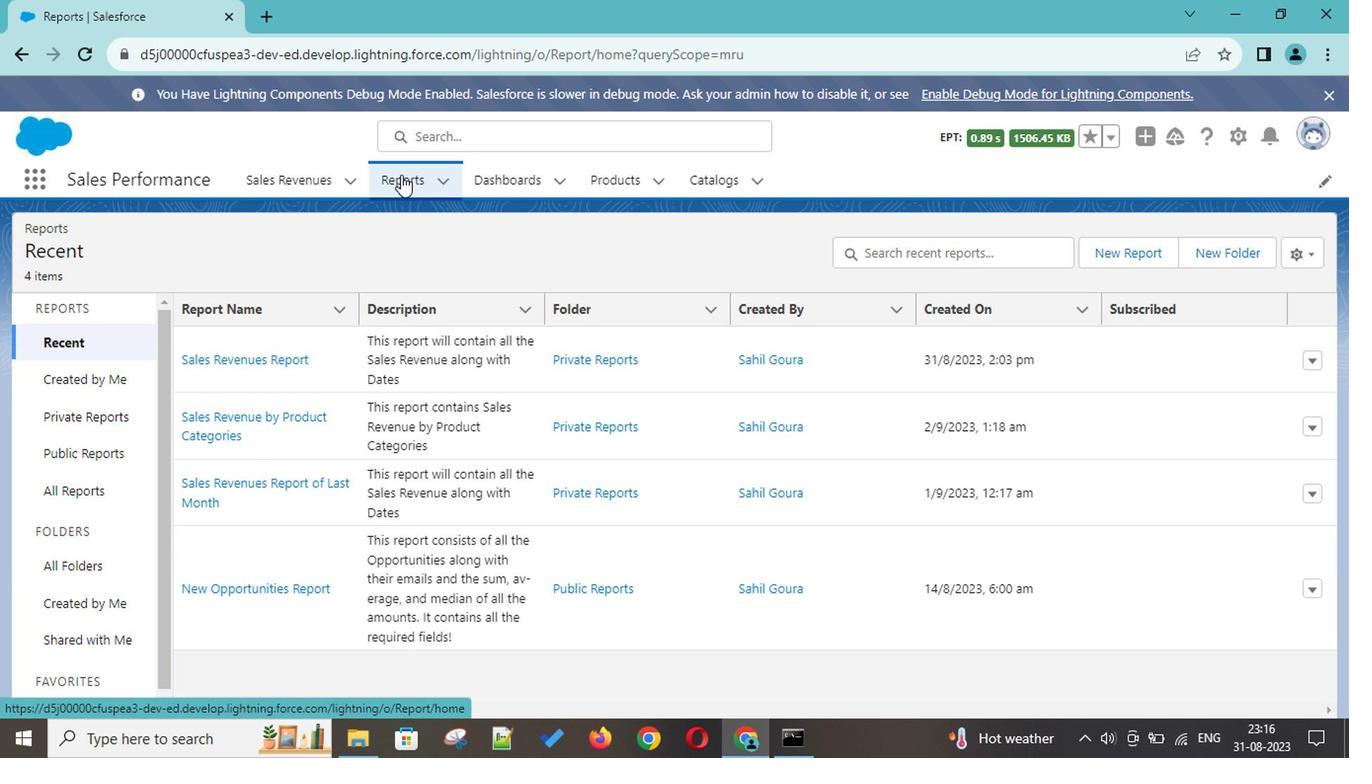 
Action: Mouse scrolled (555, 472) with delta (0, 0)
Screenshot: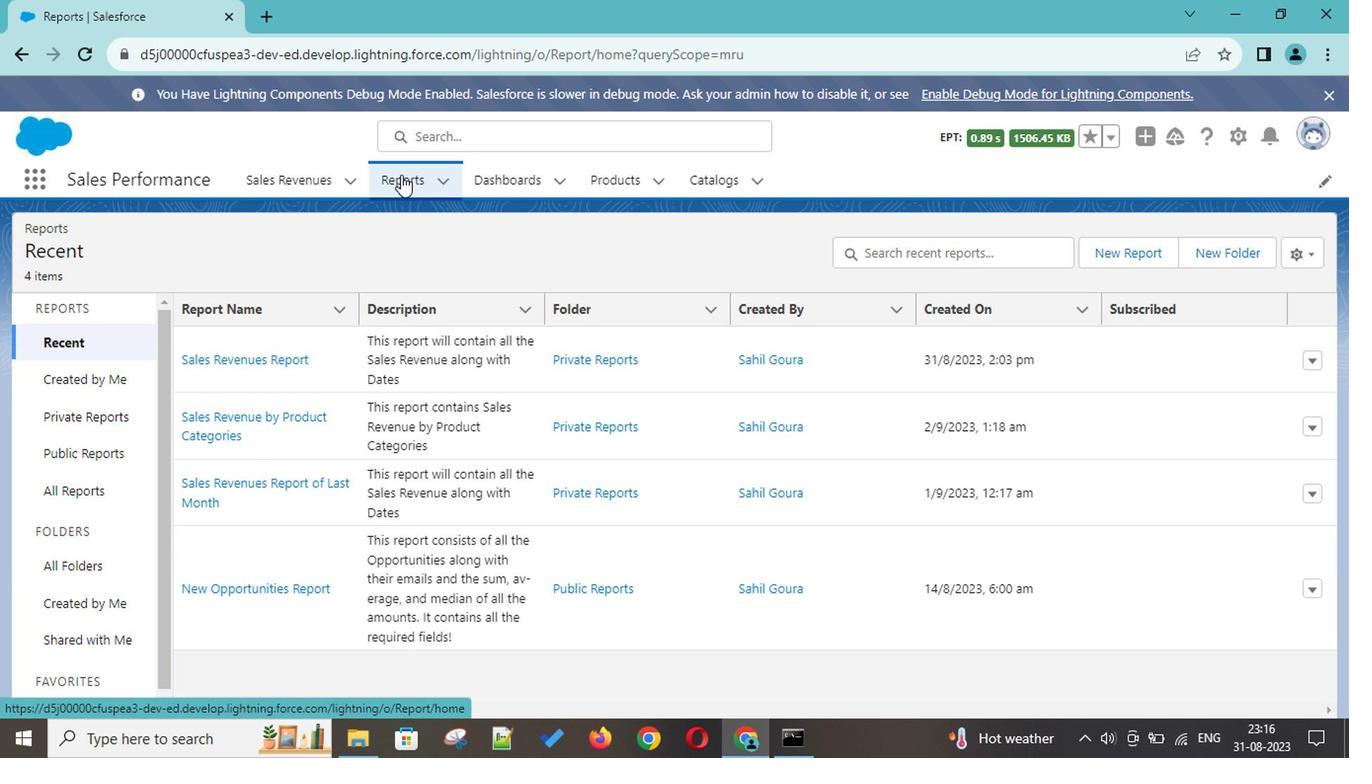 
Action: Mouse scrolled (555, 472) with delta (0, 0)
Screenshot: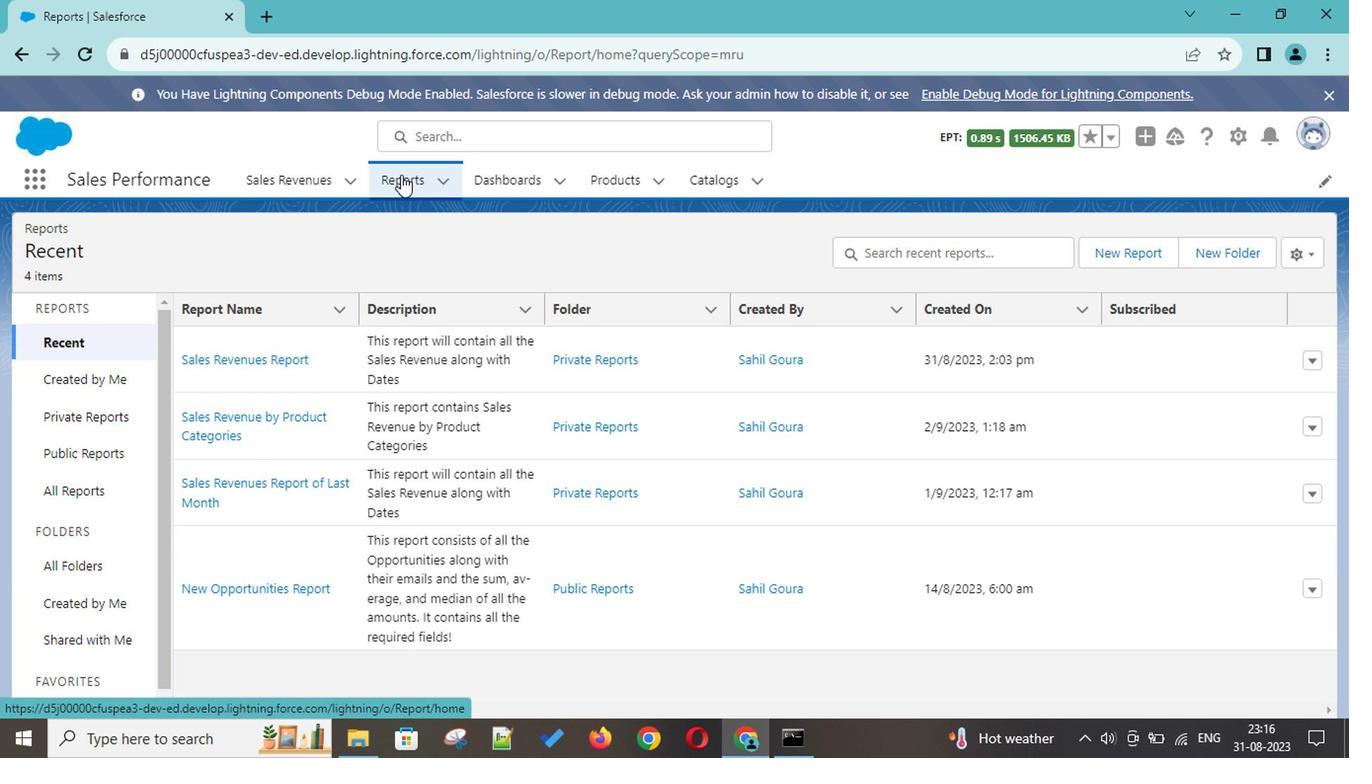 
Action: Mouse scrolled (555, 472) with delta (0, 0)
Screenshot: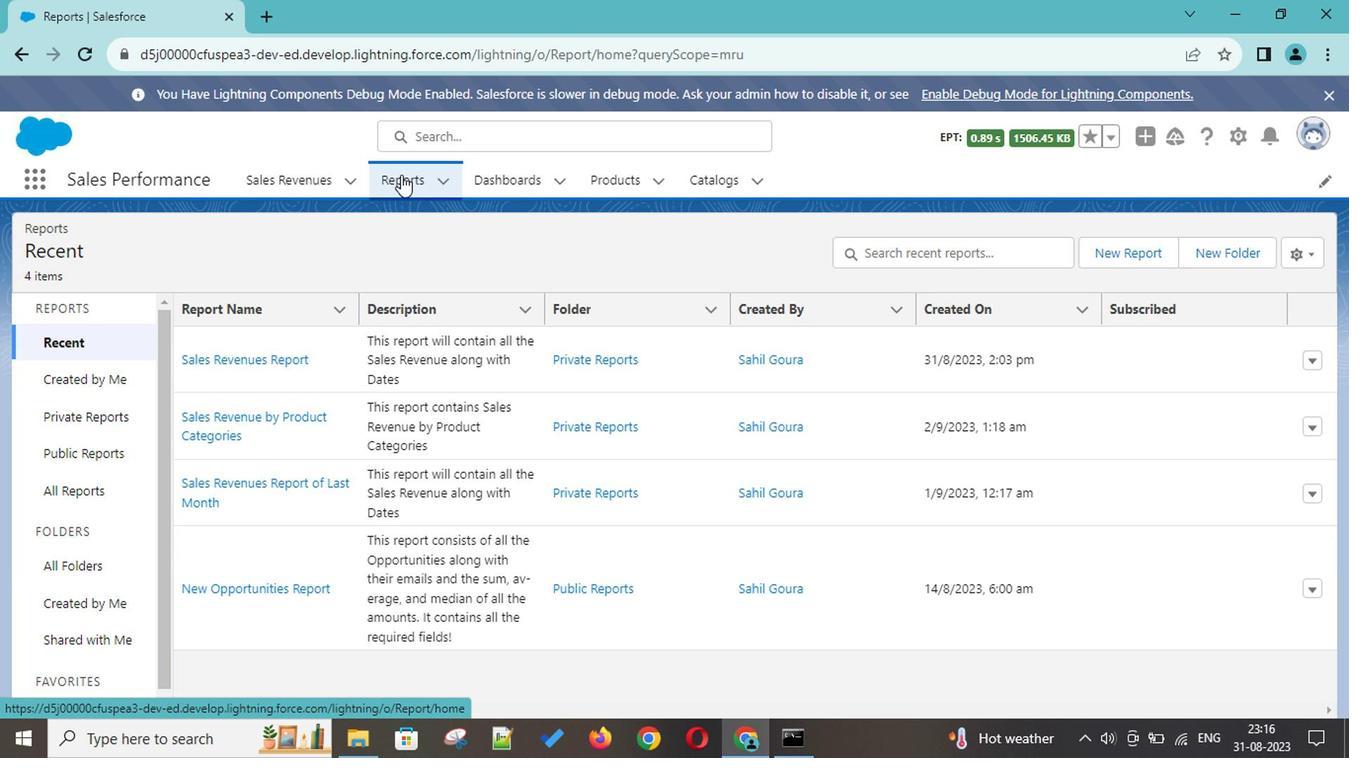 
Action: Mouse scrolled (555, 472) with delta (0, 0)
Screenshot: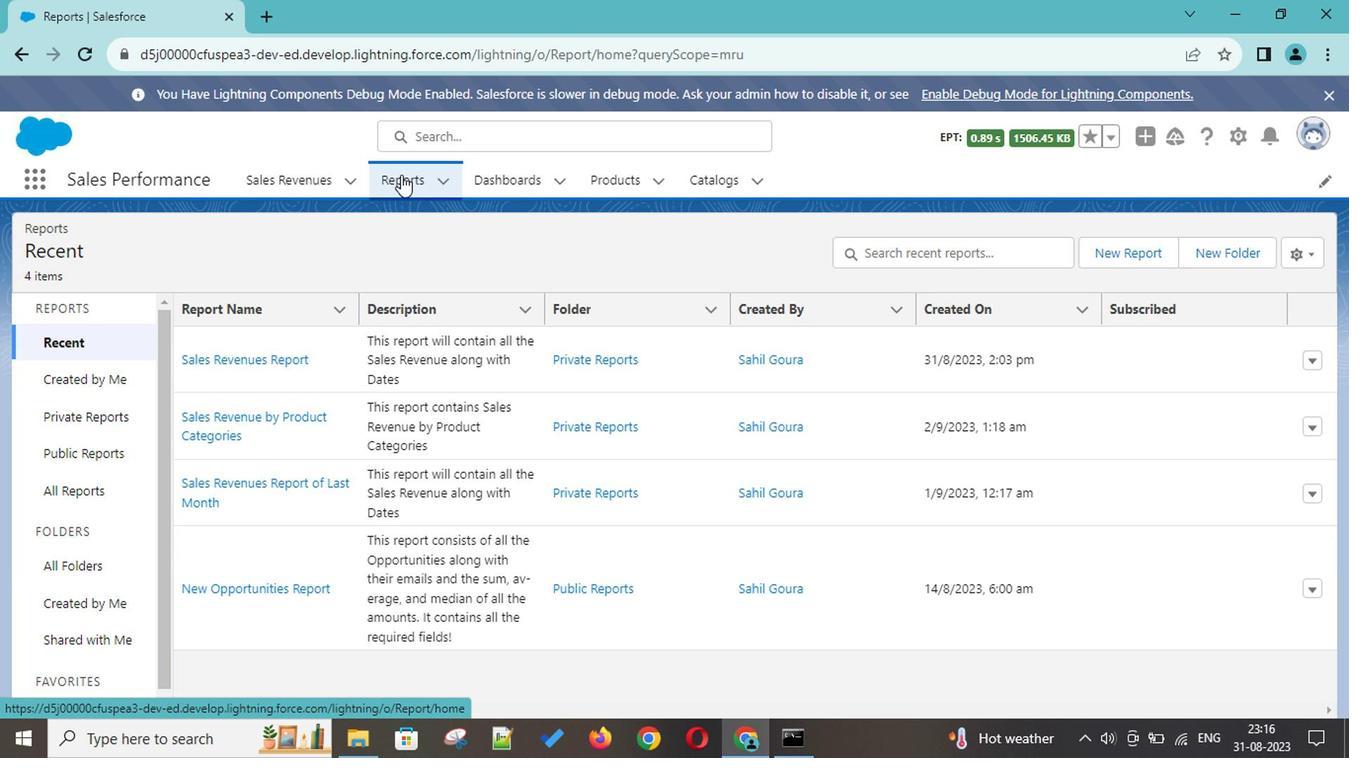 
Action: Mouse scrolled (555, 472) with delta (0, 0)
Screenshot: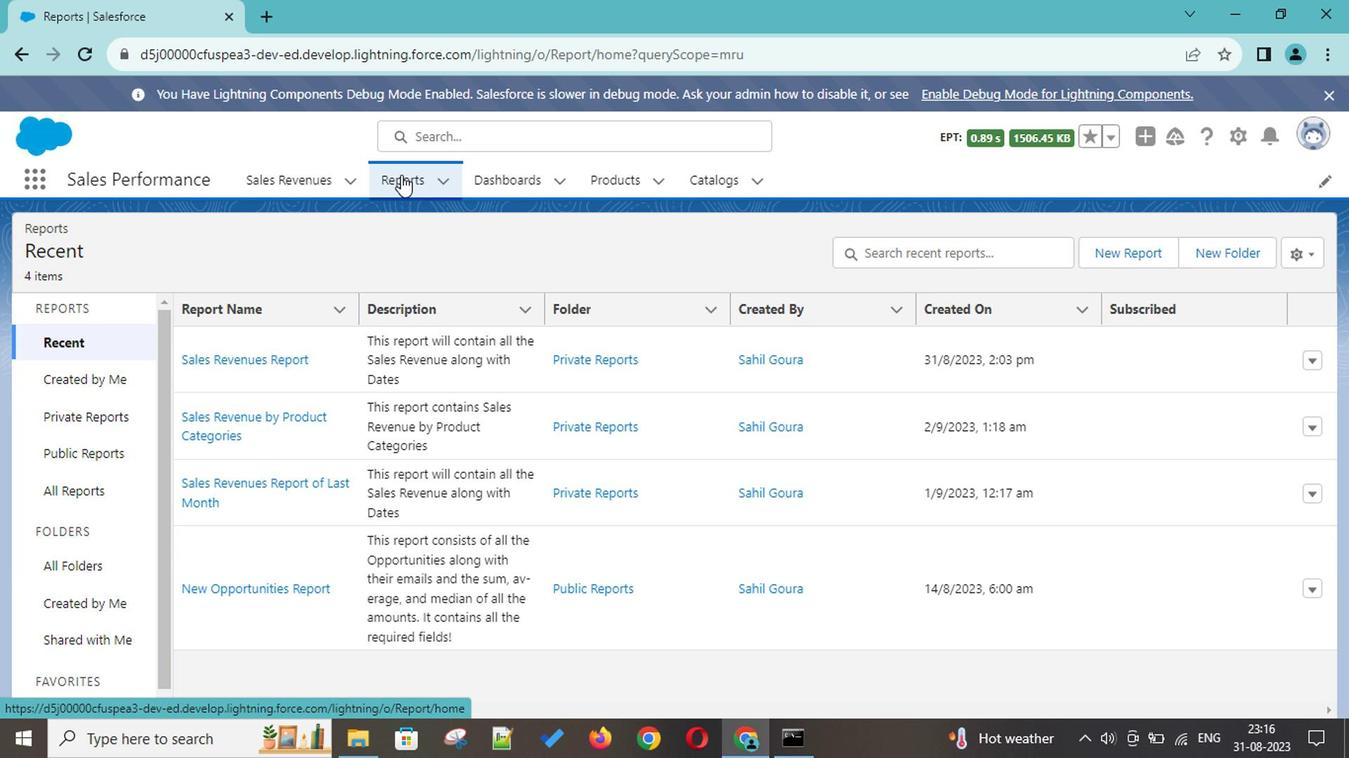 
Action: Mouse scrolled (555, 472) with delta (0, 0)
Screenshot: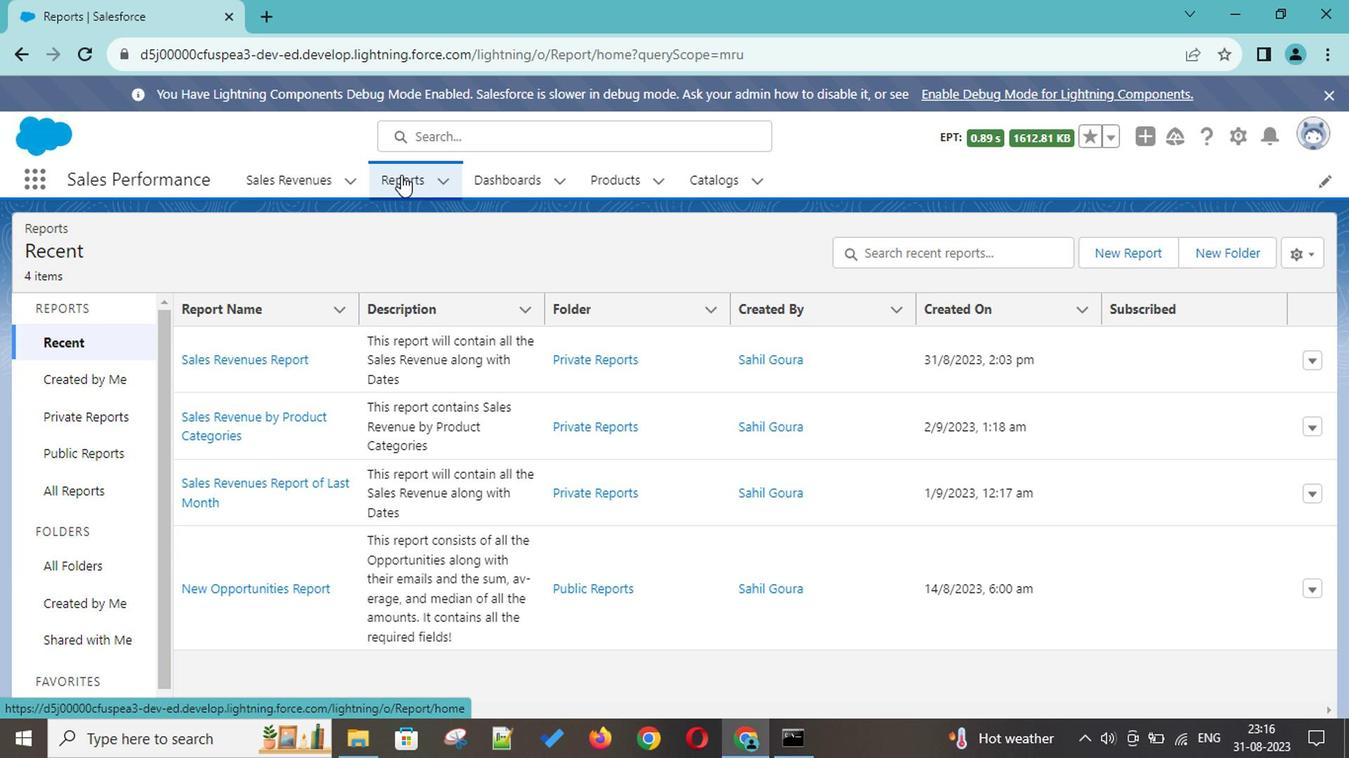 
Action: Mouse scrolled (555, 472) with delta (0, 0)
Screenshot: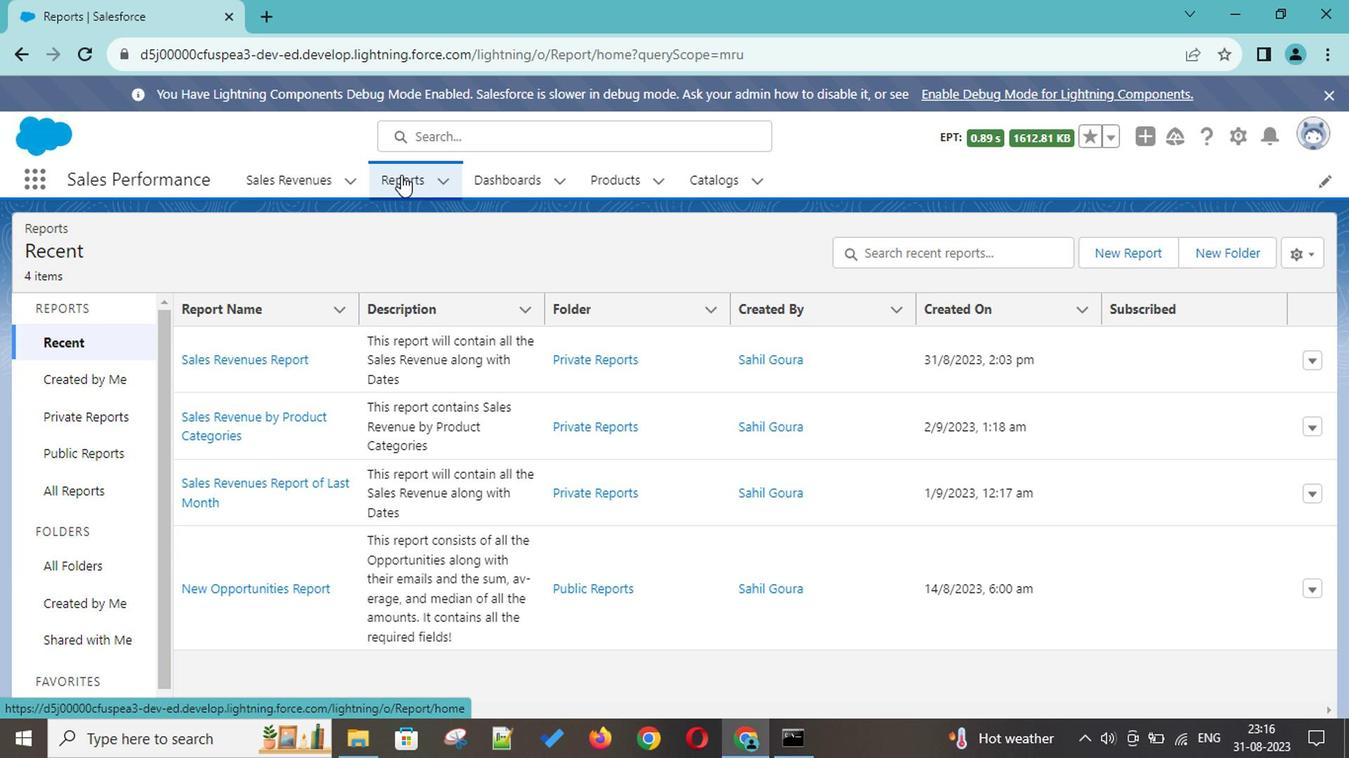 
Action: Mouse scrolled (555, 472) with delta (0, 0)
Screenshot: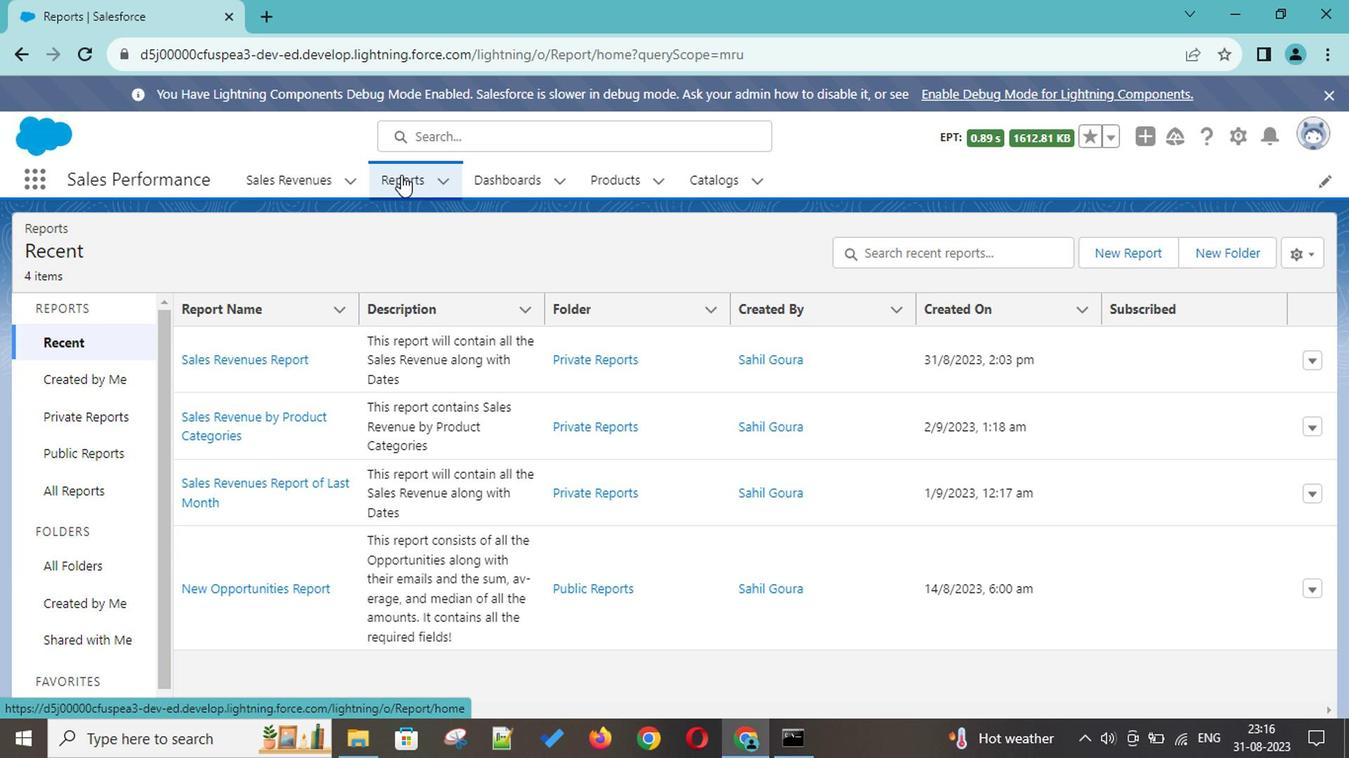 
Action: Mouse scrolled (555, 472) with delta (0, 0)
Screenshot: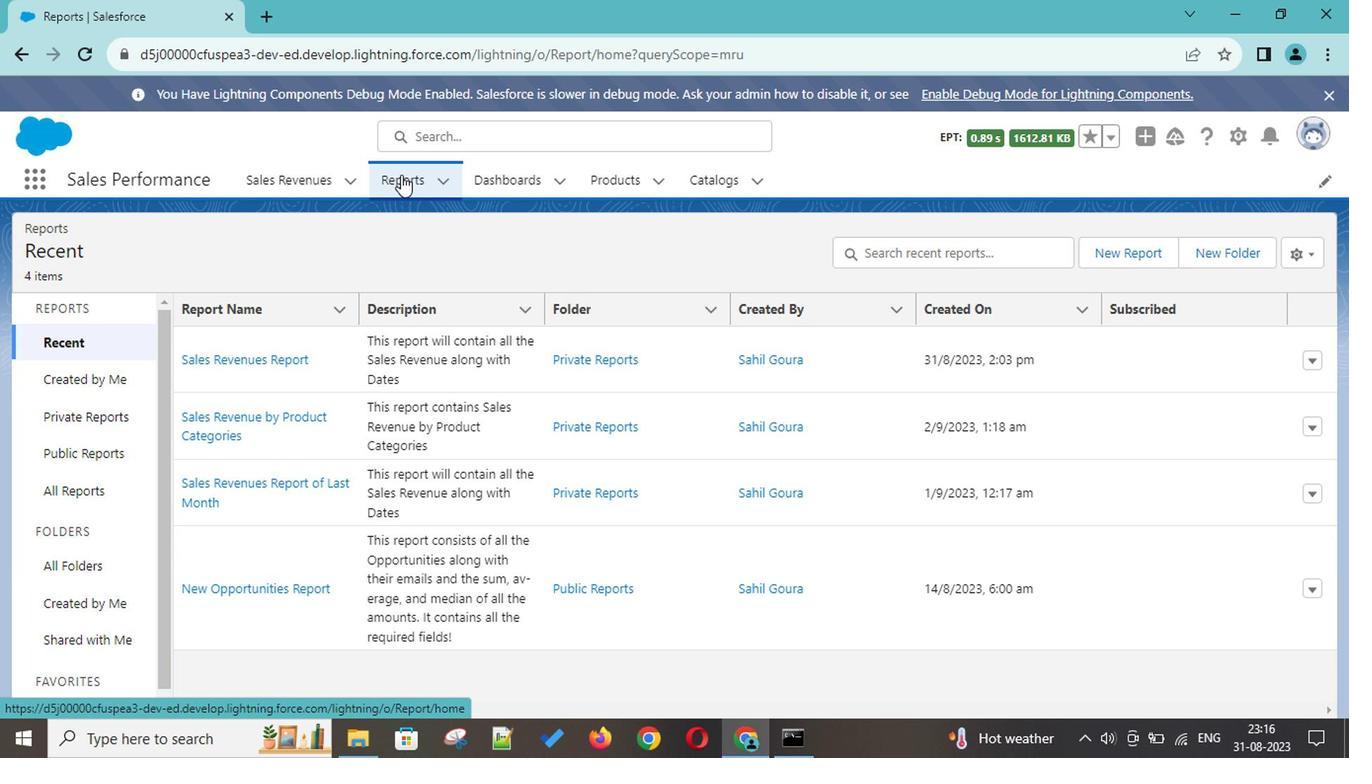 
Action: Mouse scrolled (555, 472) with delta (0, 0)
Screenshot: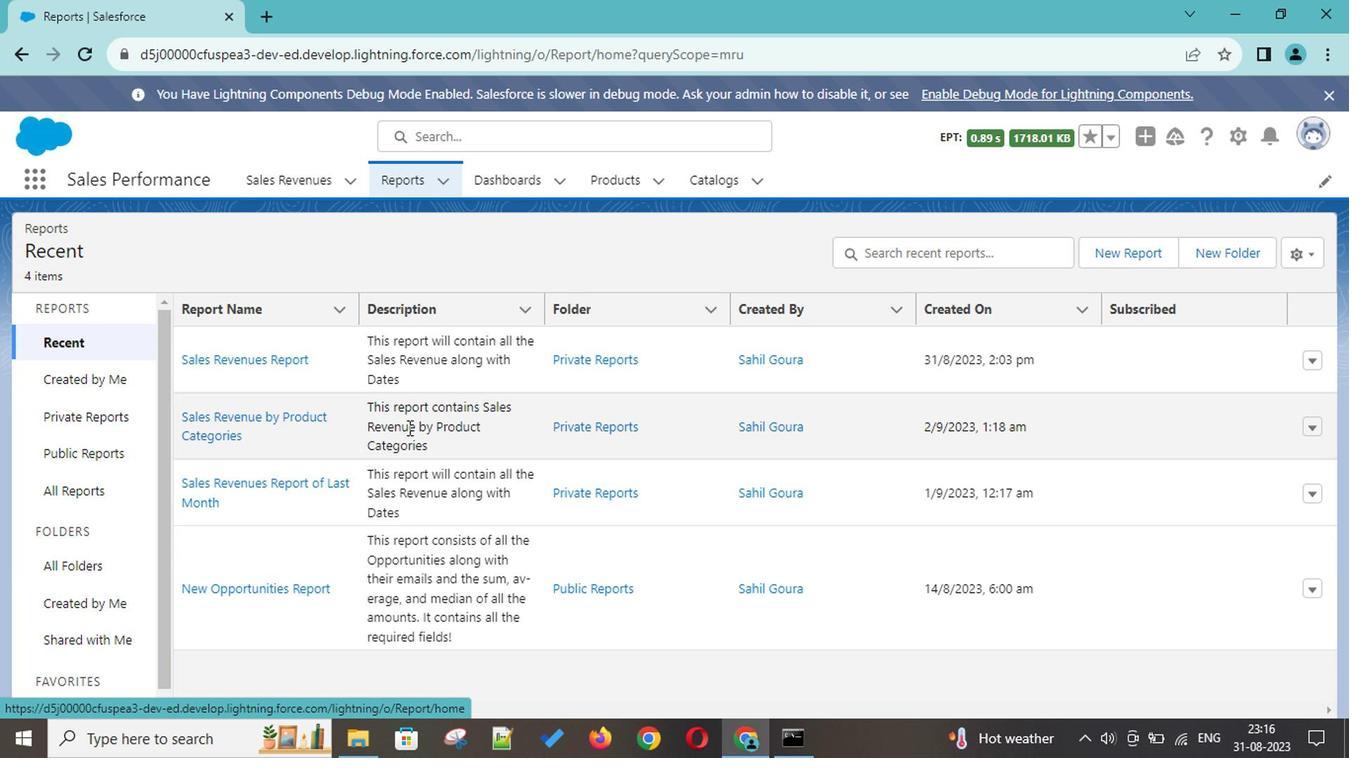 
Action: Mouse scrolled (555, 472) with delta (0, 0)
Screenshot: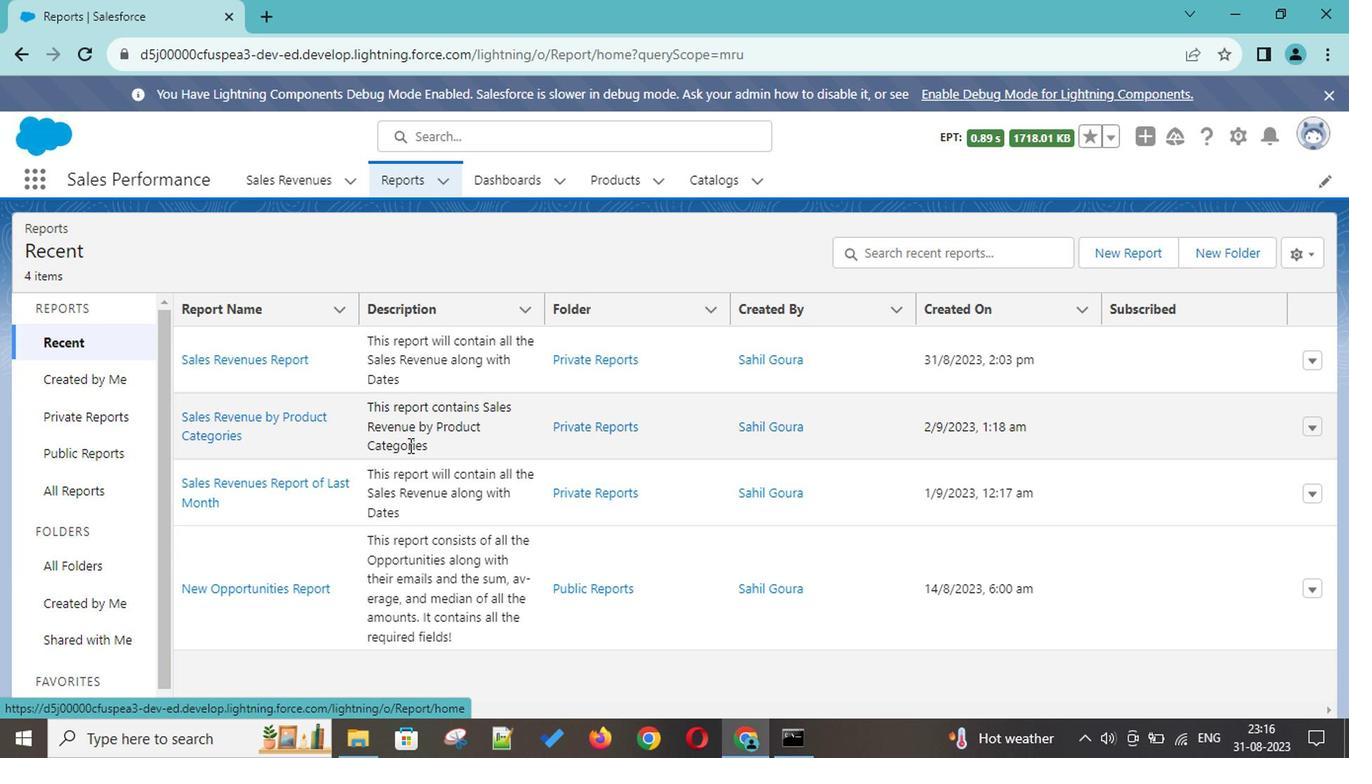 
Action: Mouse scrolled (555, 472) with delta (0, 0)
Screenshot: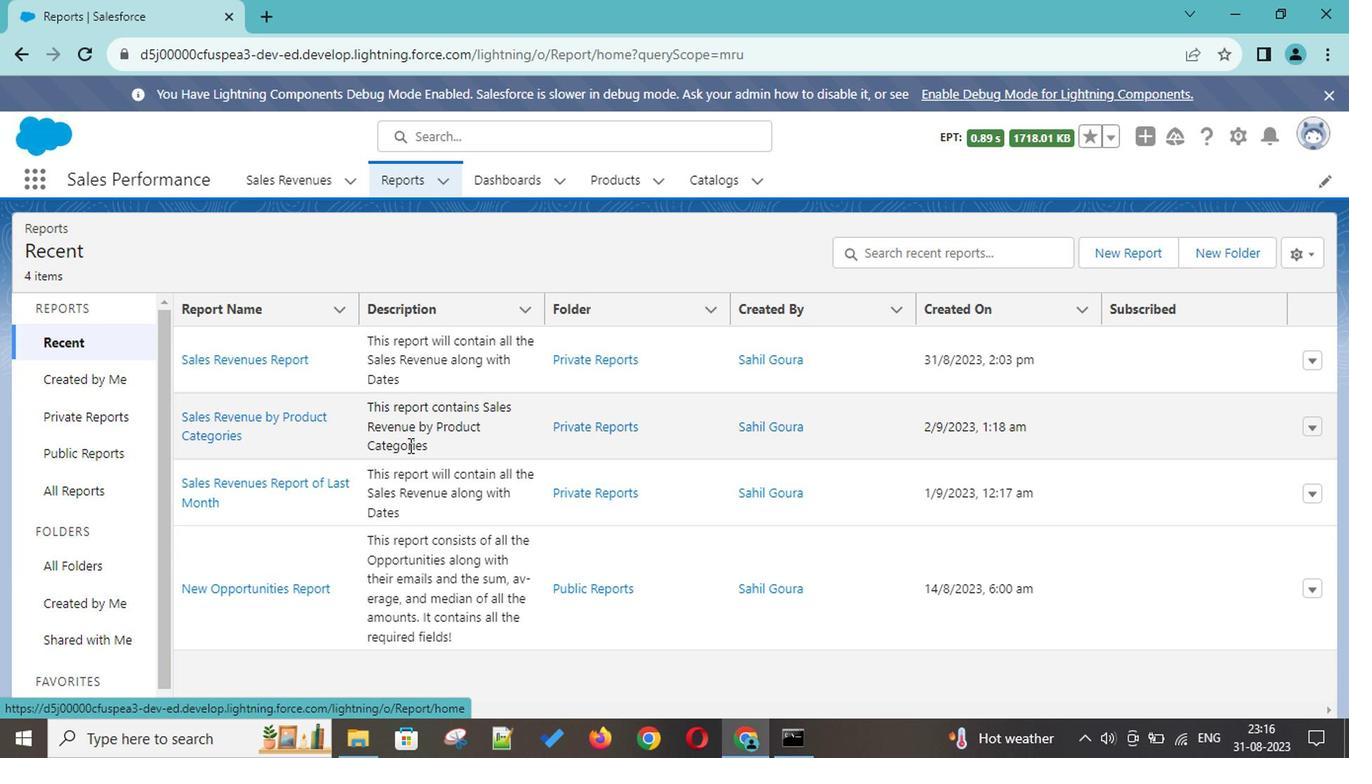 
Action: Mouse scrolled (555, 472) with delta (0, 0)
Screenshot: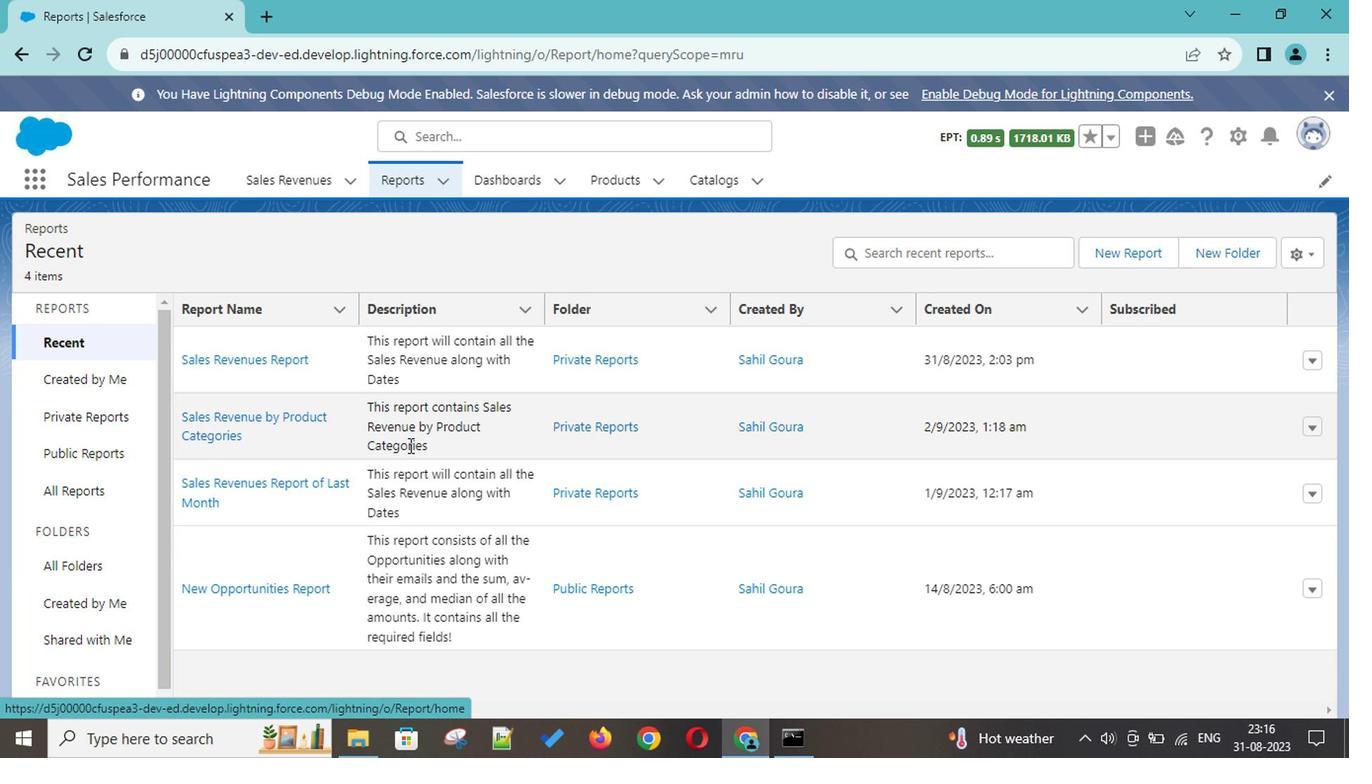
Action: Mouse scrolled (555, 472) with delta (0, 0)
Screenshot: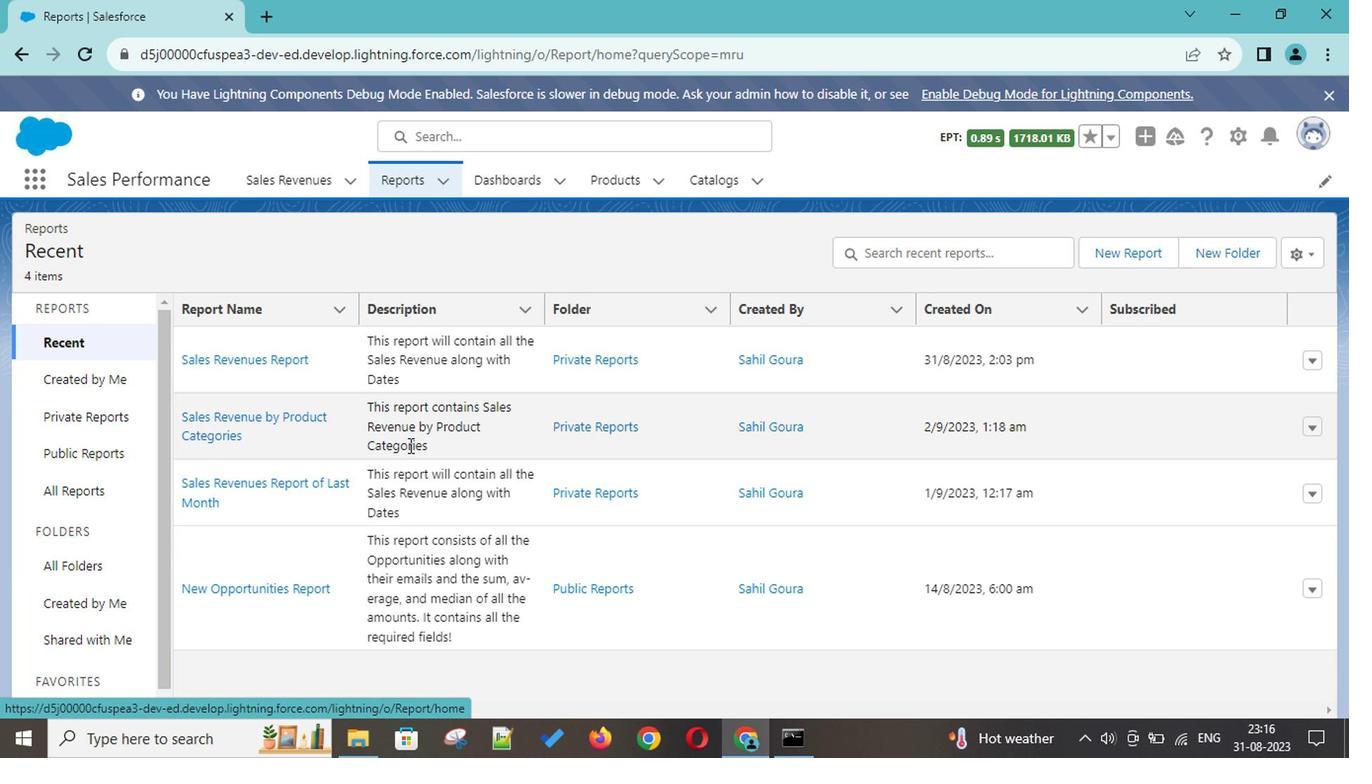 
Action: Mouse scrolled (555, 472) with delta (0, 0)
Screenshot: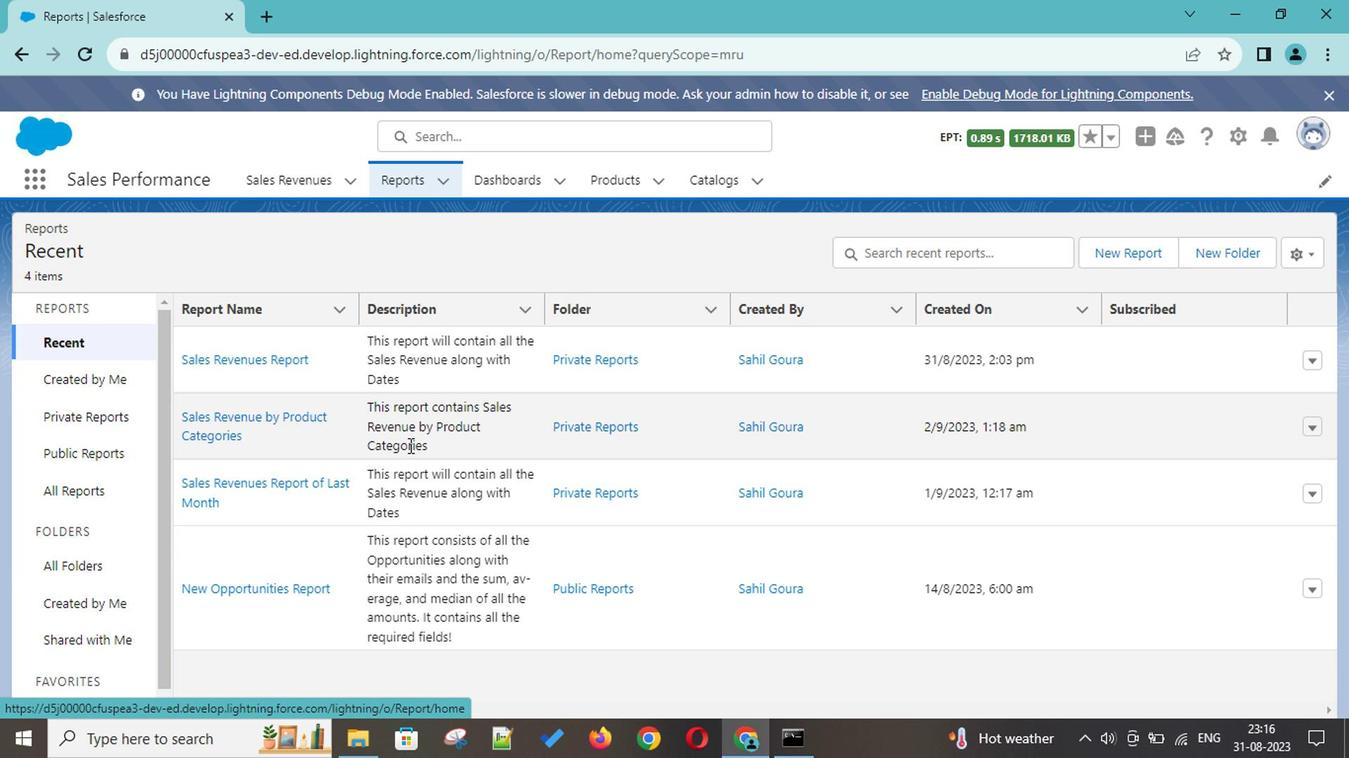 
Action: Mouse scrolled (555, 472) with delta (0, 0)
Screenshot: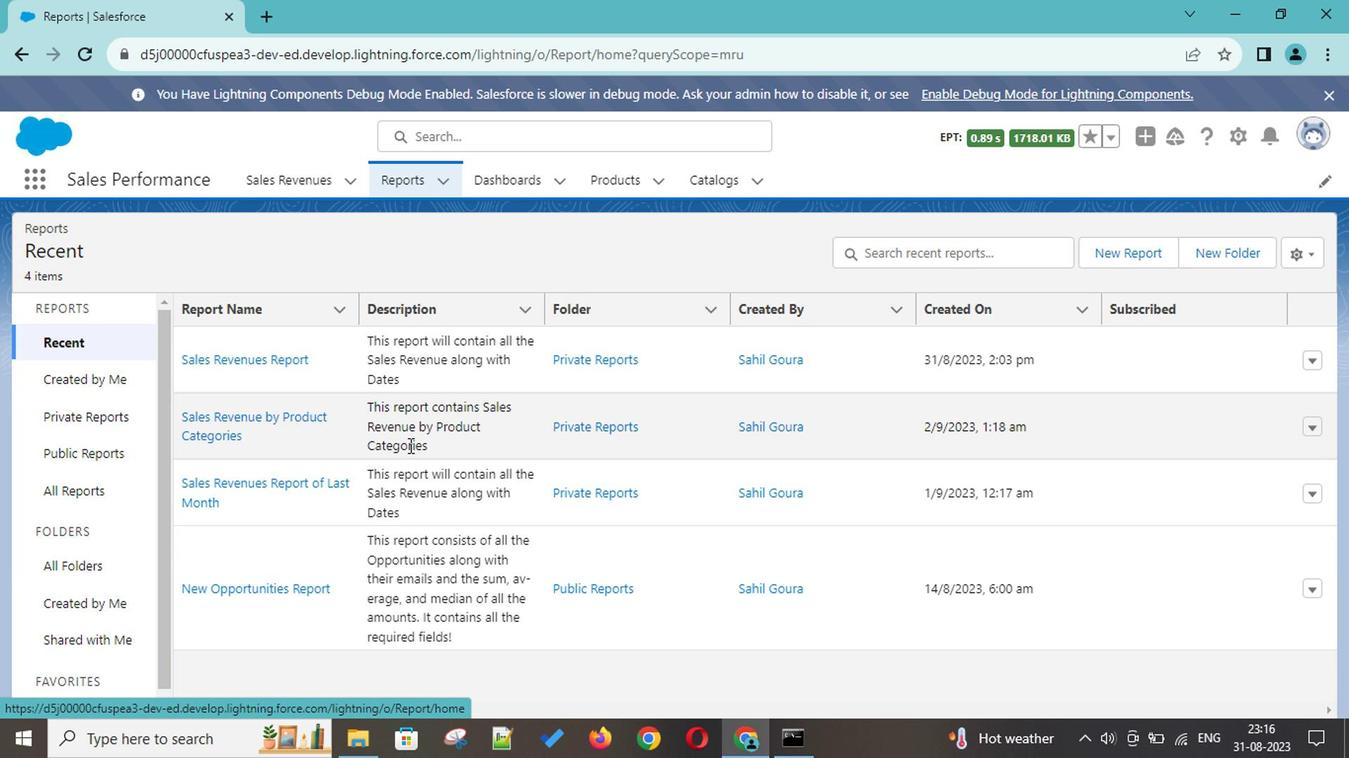 
Action: Mouse scrolled (555, 472) with delta (0, 0)
Screenshot: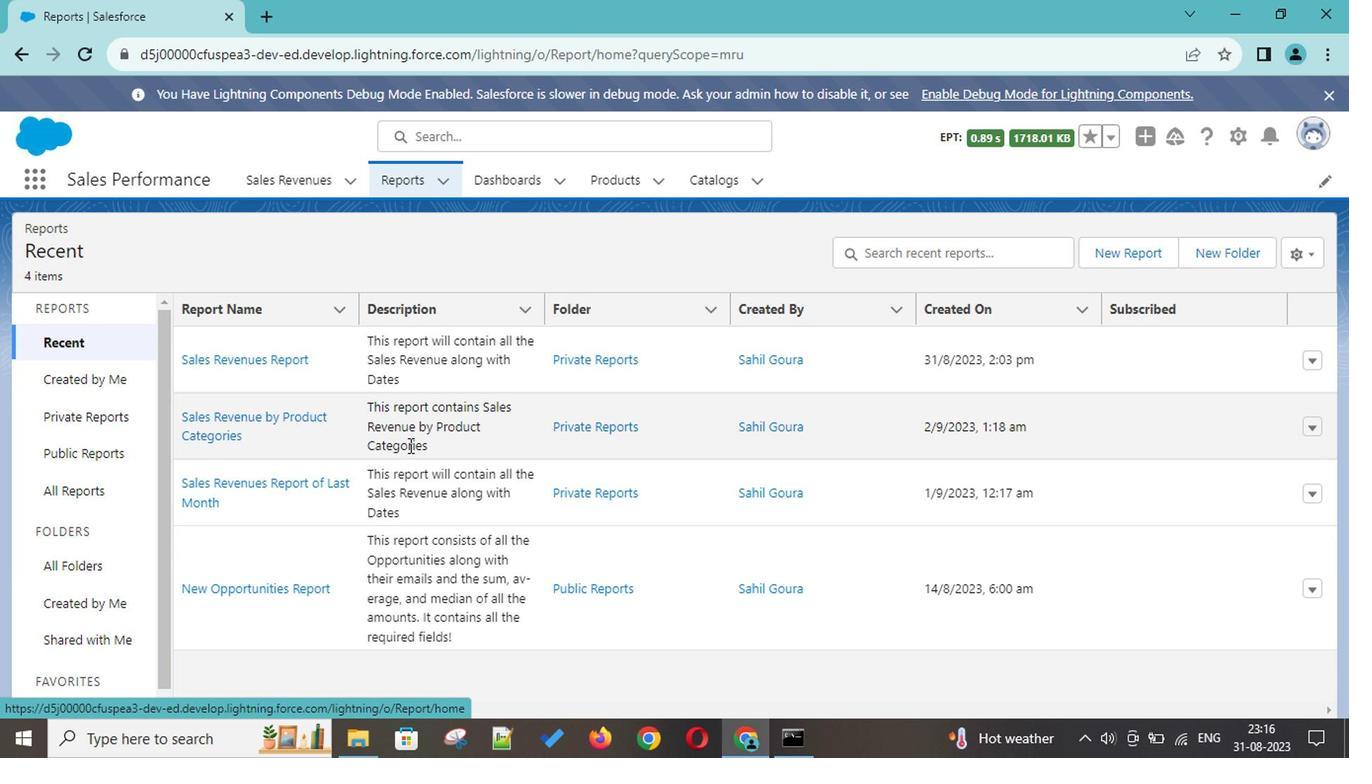 
Action: Mouse moved to (436, 275)
Screenshot: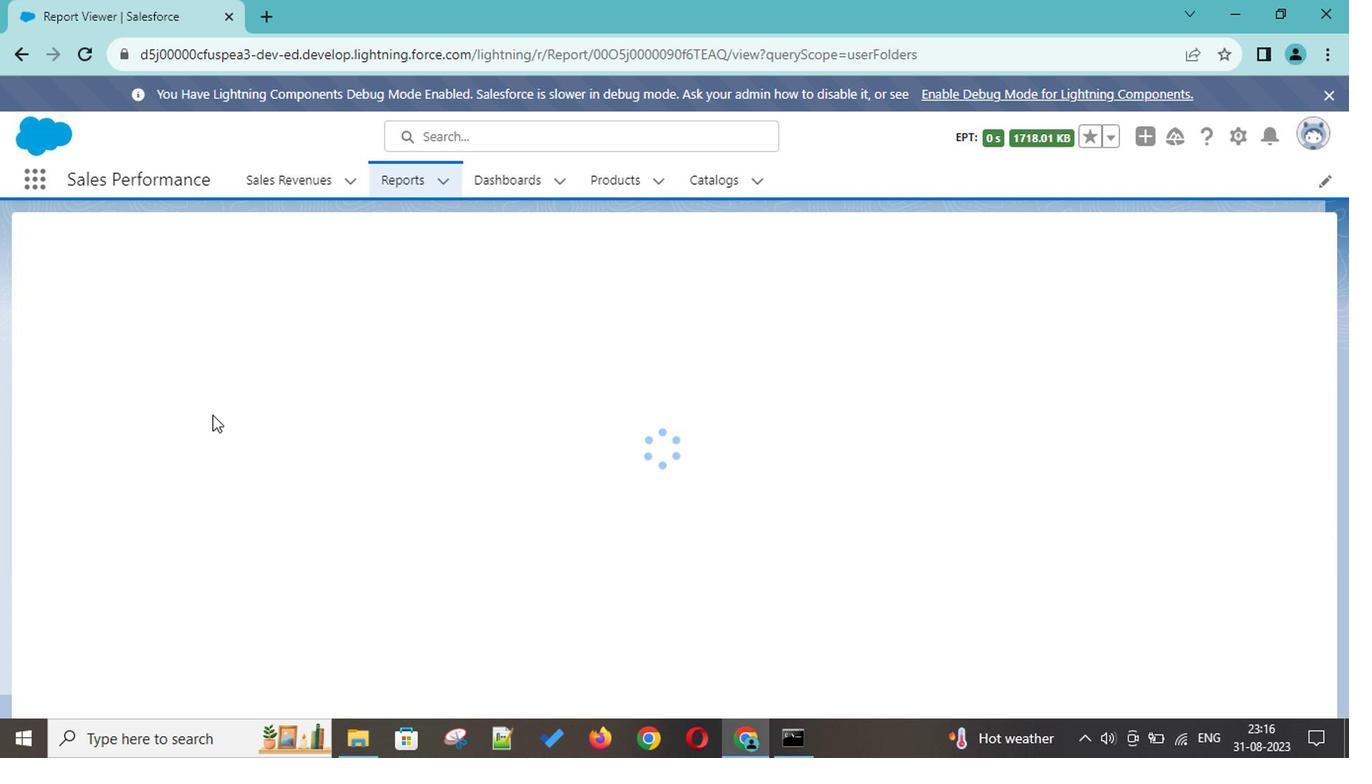 
Action: Mouse pressed left at (436, 275)
Screenshot: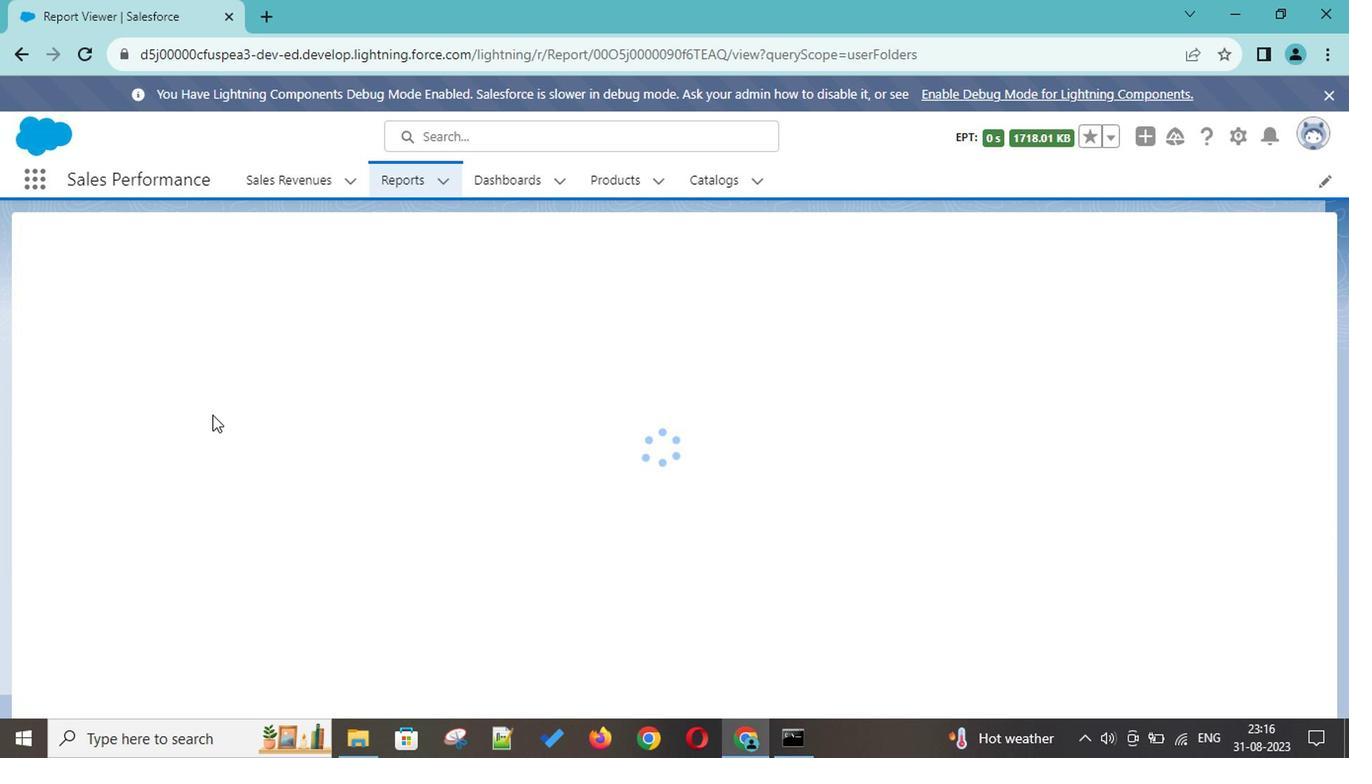
Action: Mouse moved to (302, 446)
Screenshot: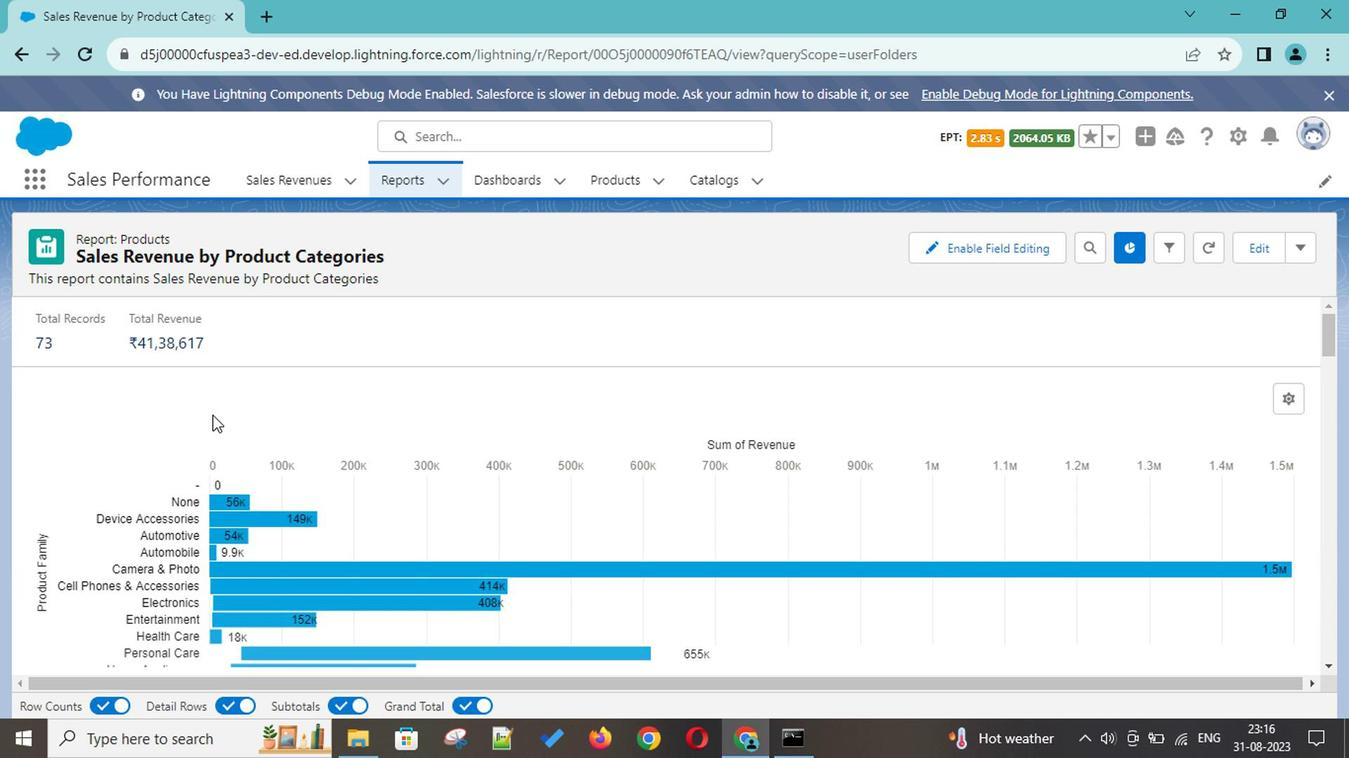 
Action: Mouse pressed left at (302, 446)
Screenshot: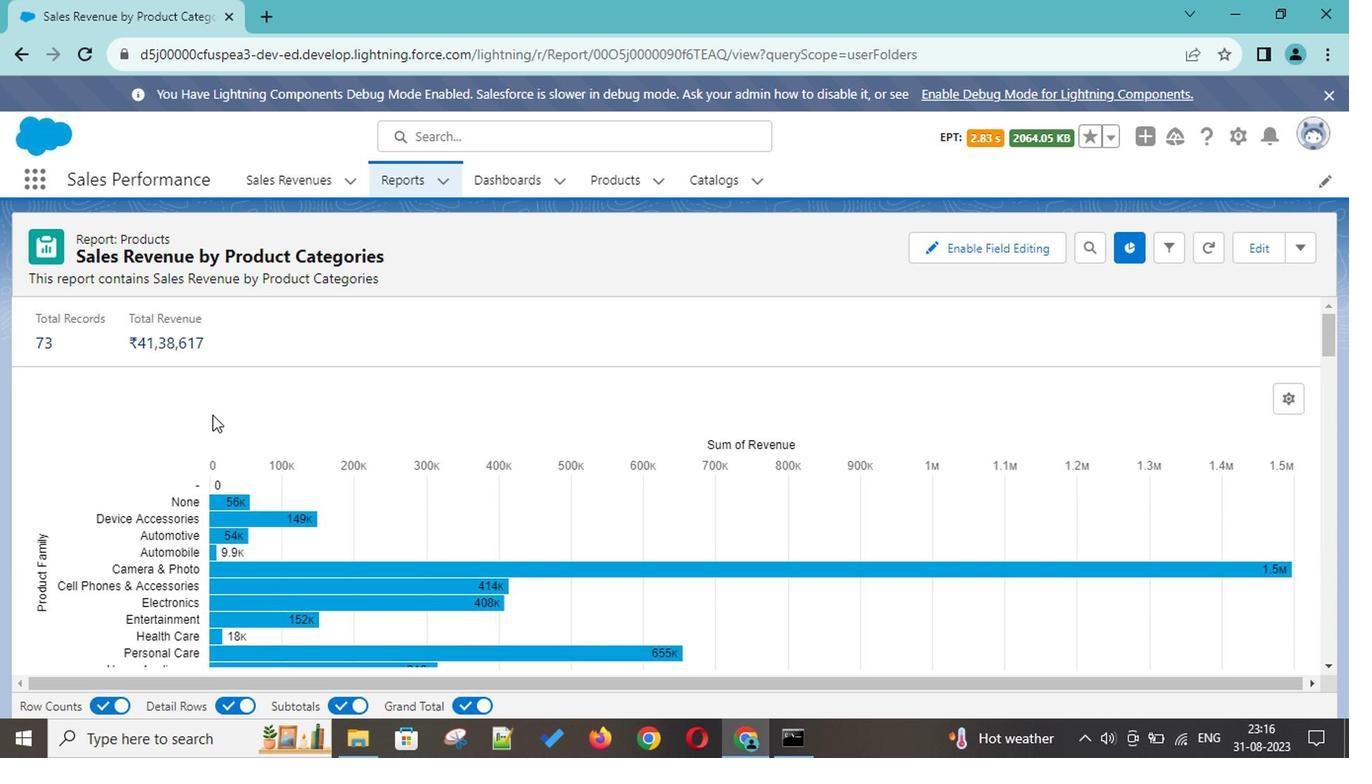 
Action: Mouse moved to (548, 503)
Screenshot: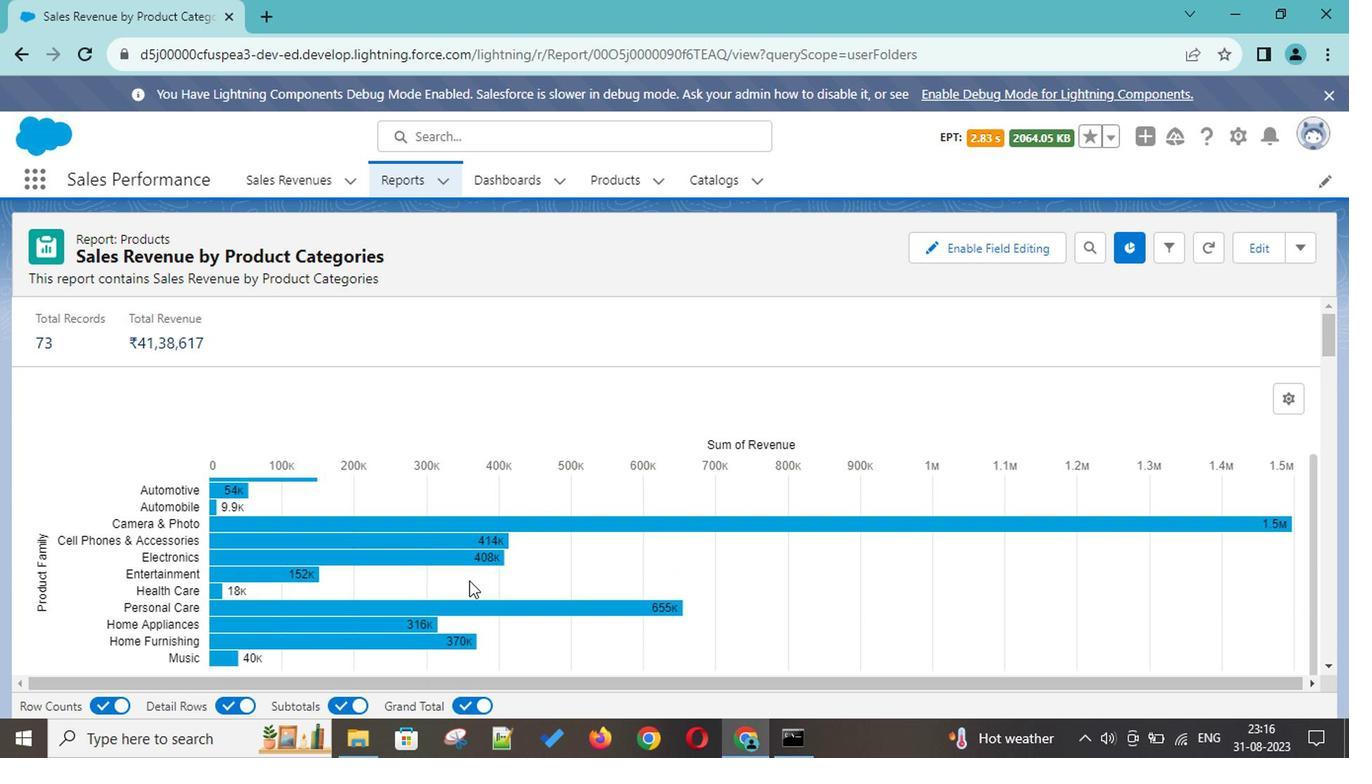 
Action: Mouse scrolled (548, 502) with delta (0, 0)
Screenshot: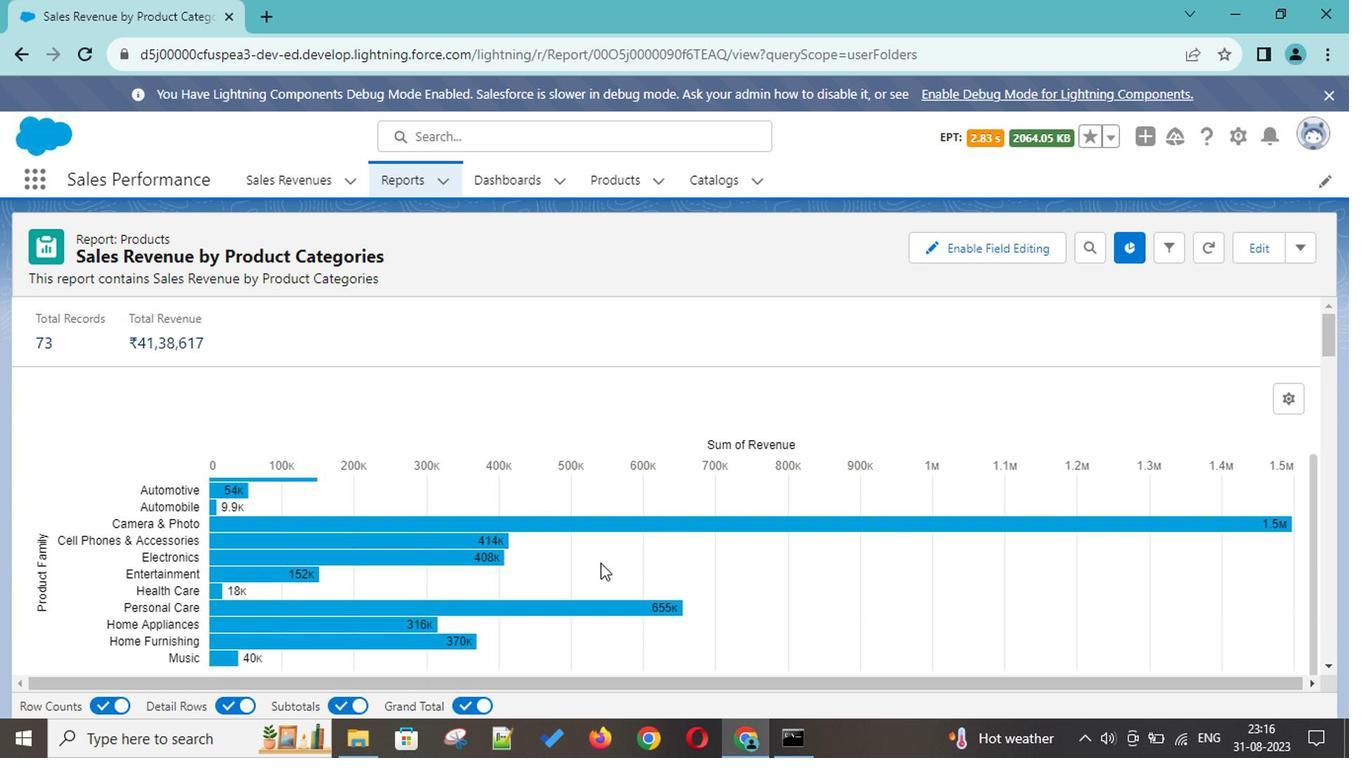 
Action: Mouse scrolled (548, 502) with delta (0, 0)
Screenshot: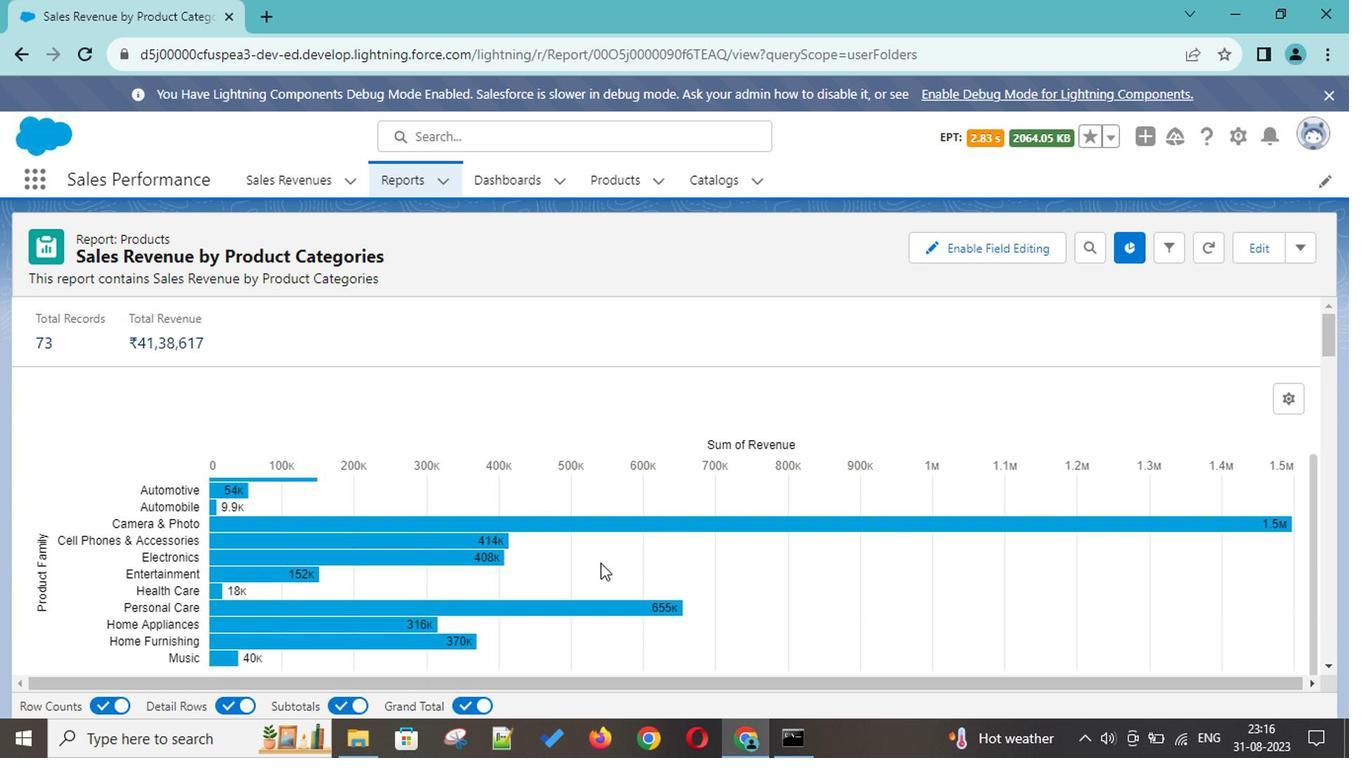 
Action: Mouse scrolled (548, 502) with delta (0, 0)
Screenshot: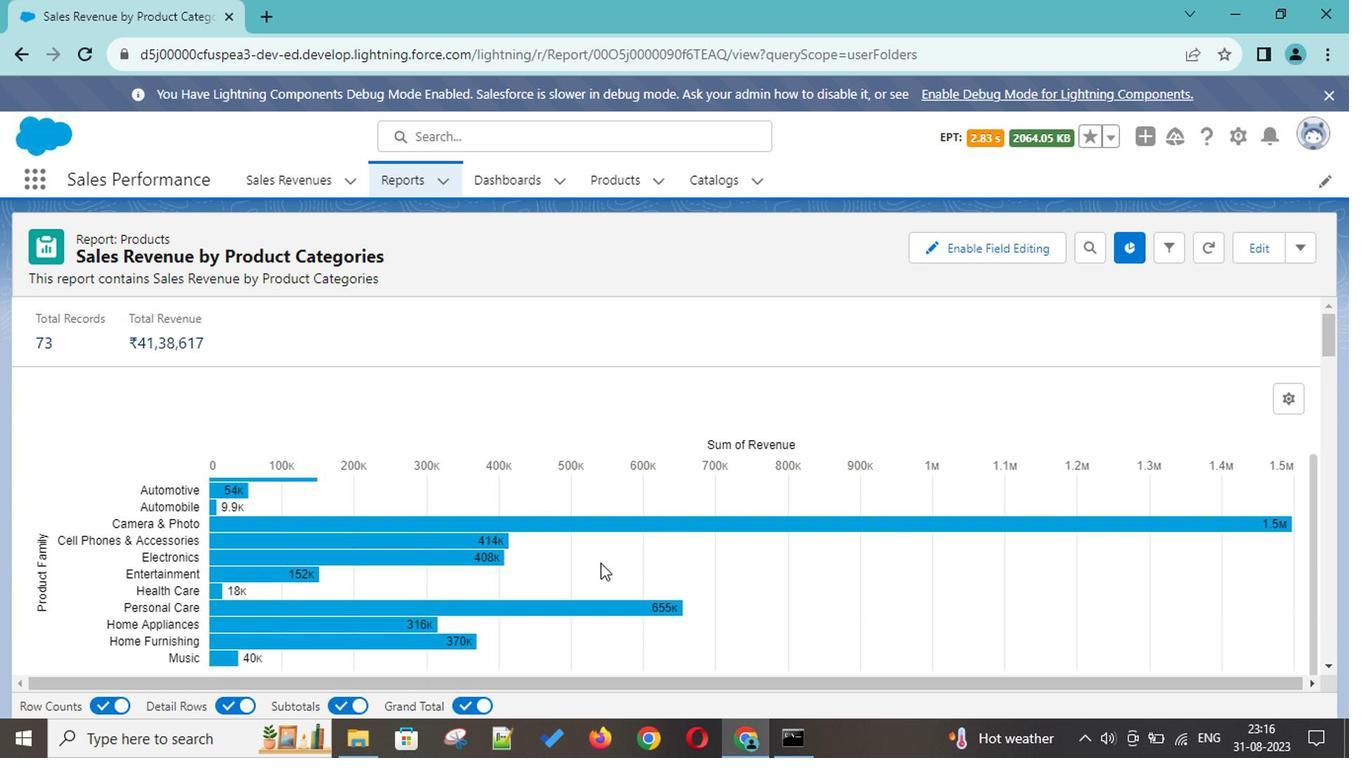 
Action: Mouse scrolled (548, 502) with delta (0, 0)
Screenshot: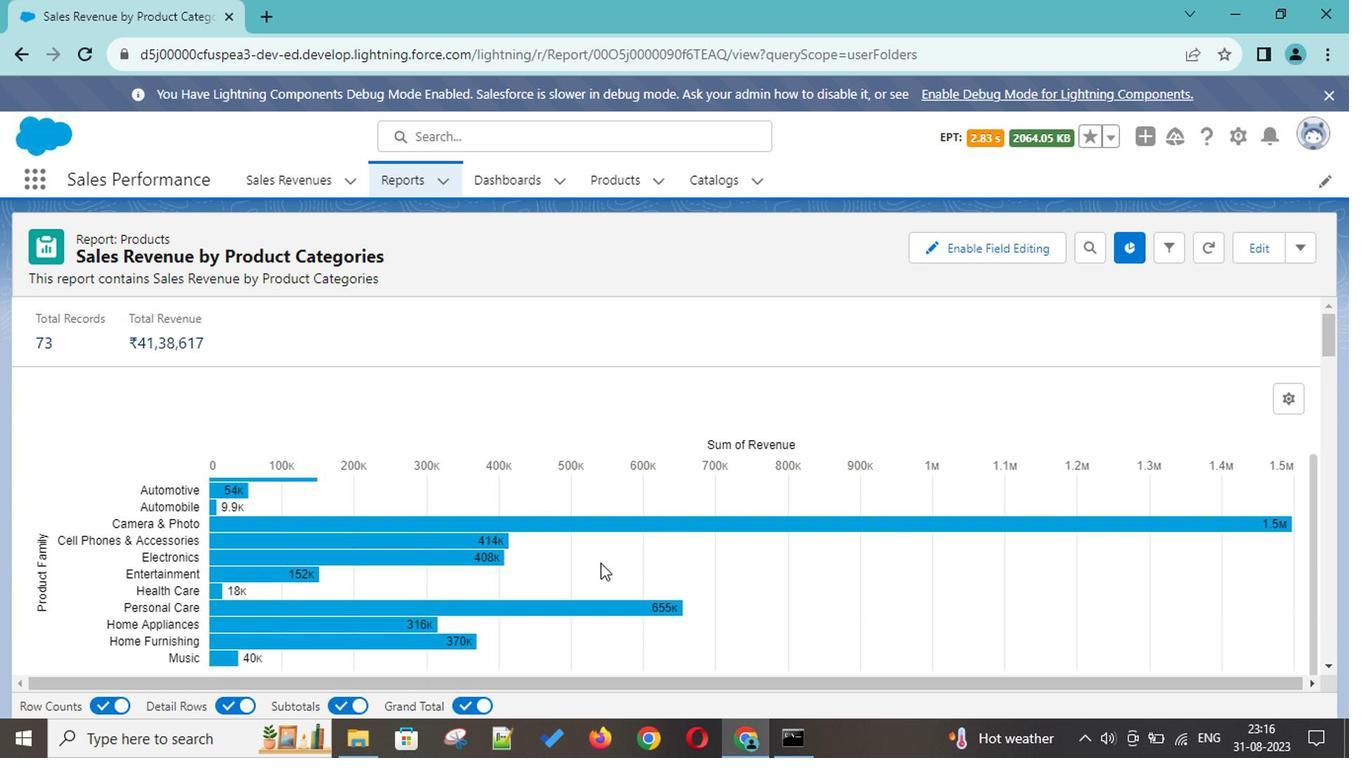 
Action: Mouse scrolled (548, 502) with delta (0, 0)
Screenshot: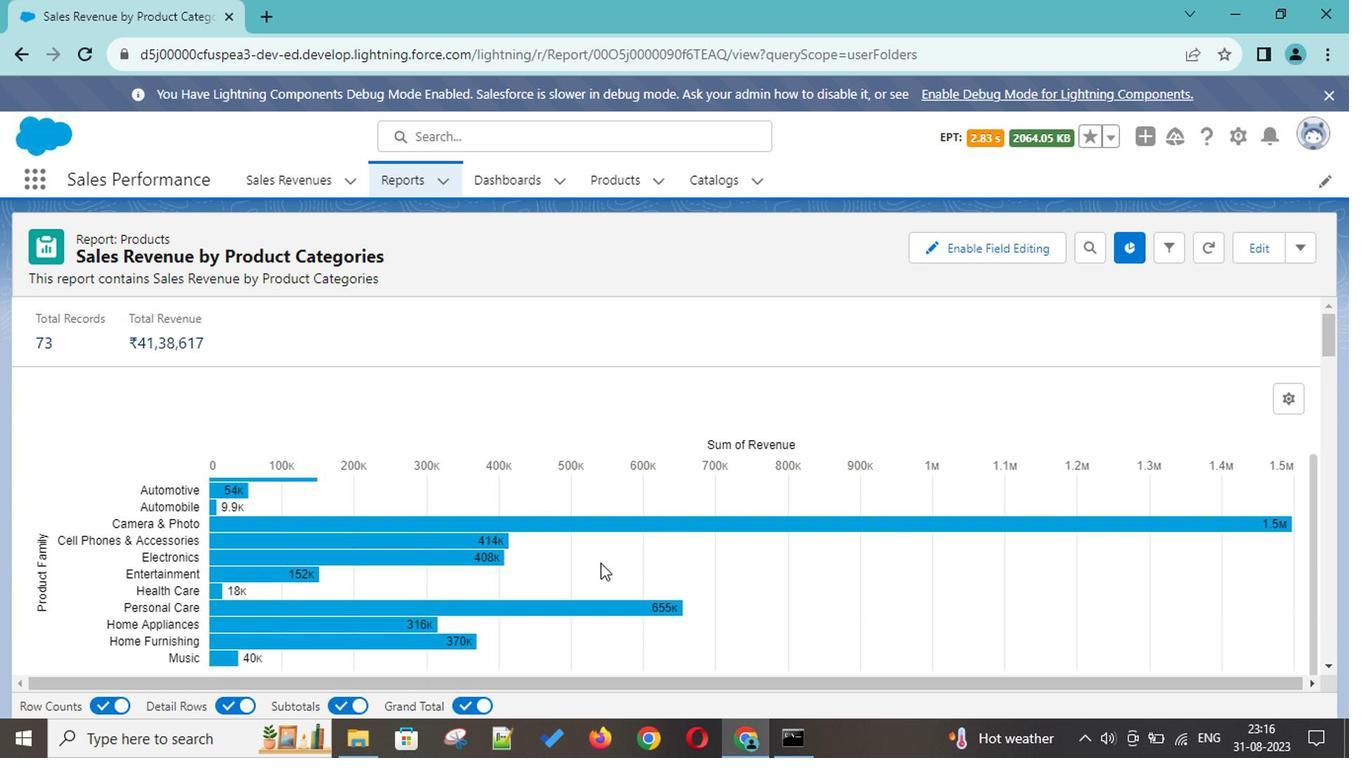 
Action: Mouse scrolled (548, 502) with delta (0, 0)
Screenshot: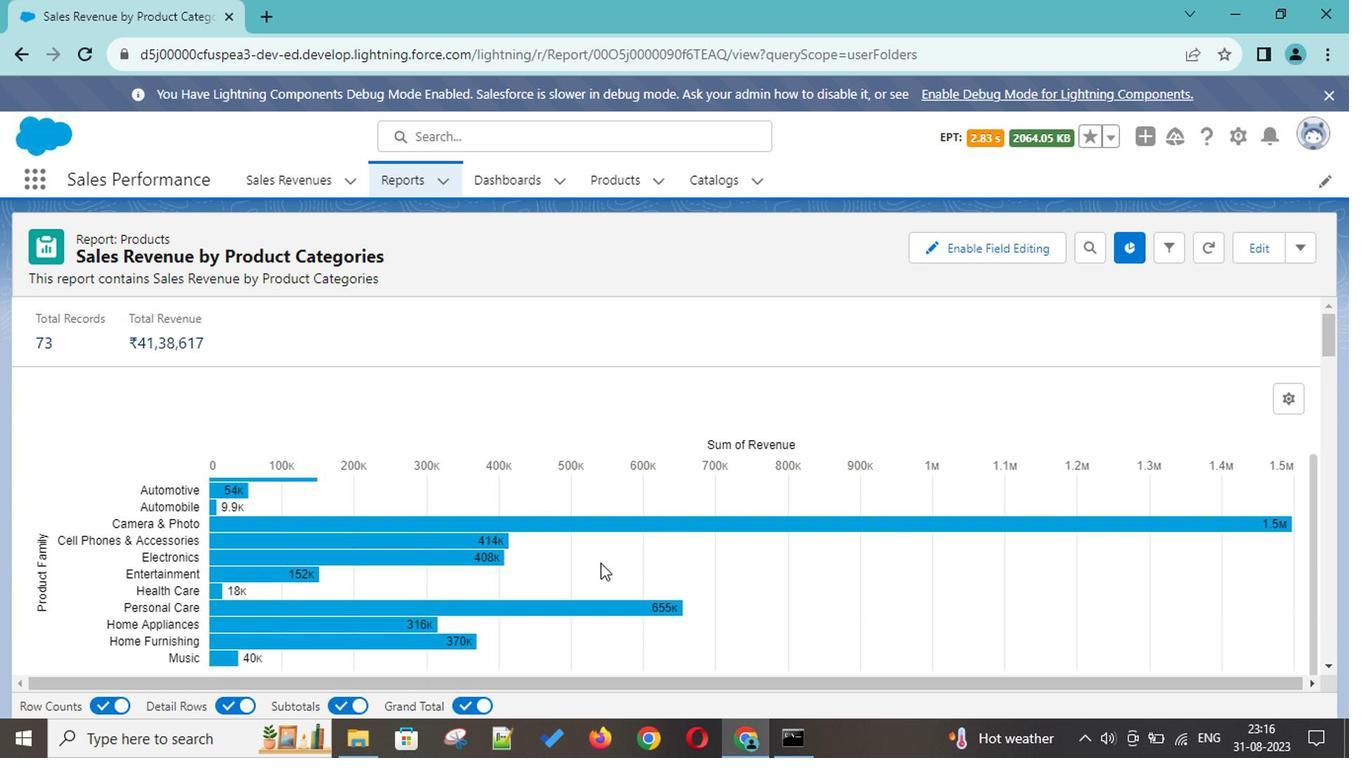 
Action: Mouse scrolled (548, 502) with delta (0, 0)
Screenshot: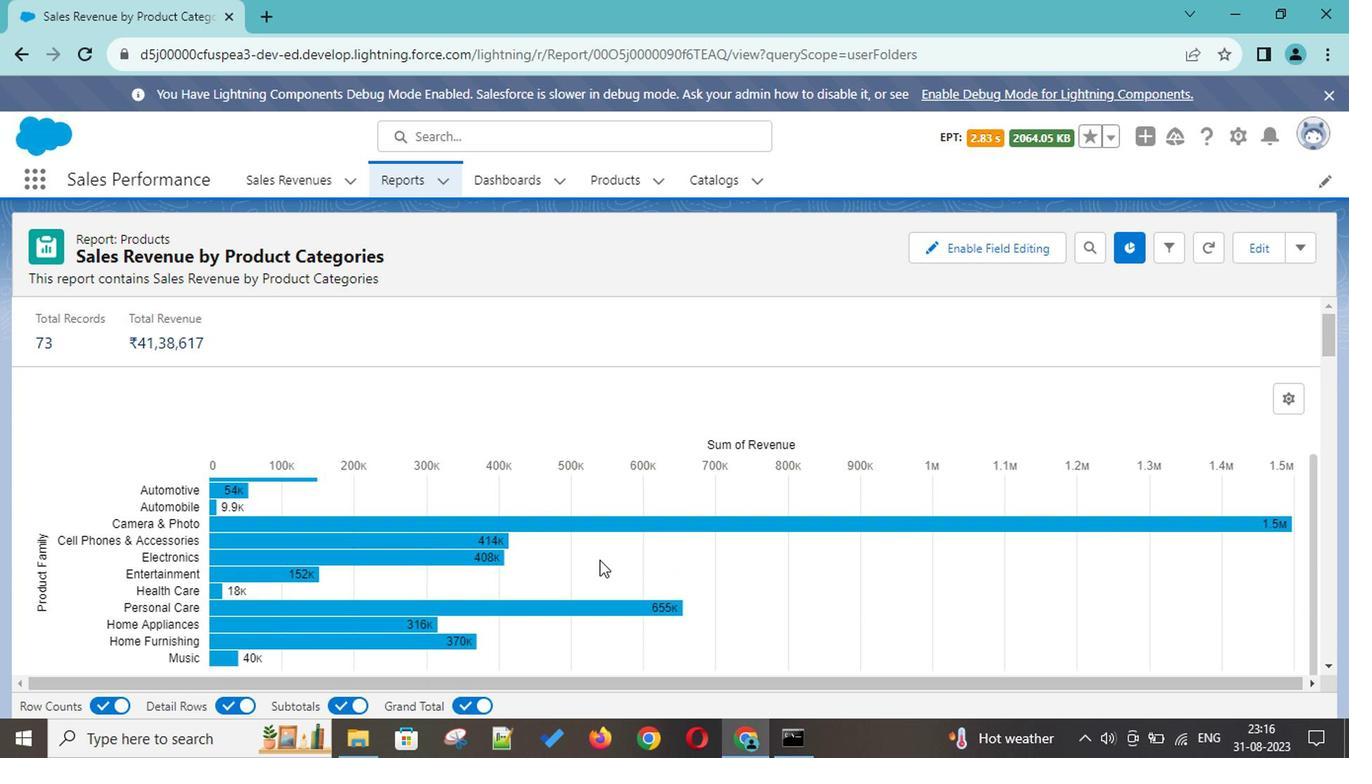 
Action: Mouse scrolled (548, 502) with delta (0, 0)
Screenshot: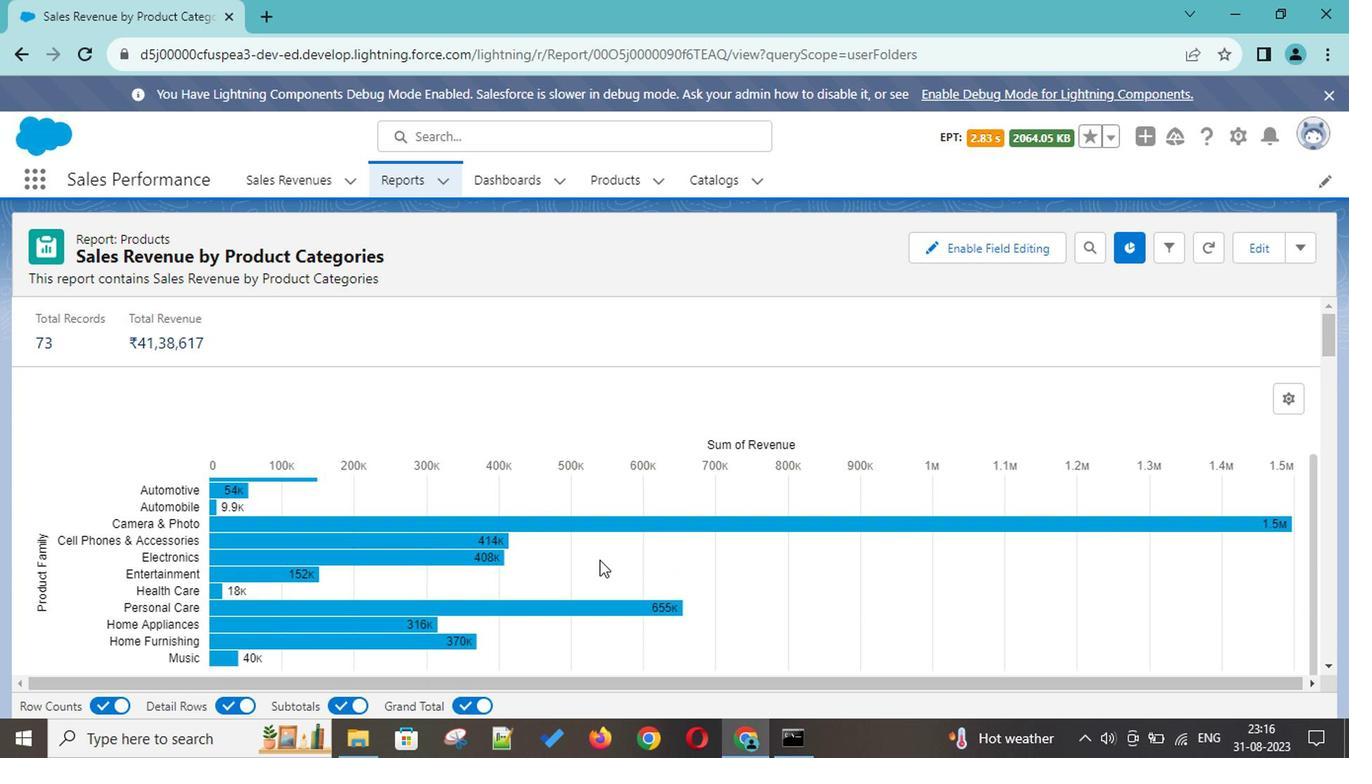 
Action: Mouse scrolled (548, 502) with delta (0, 0)
Screenshot: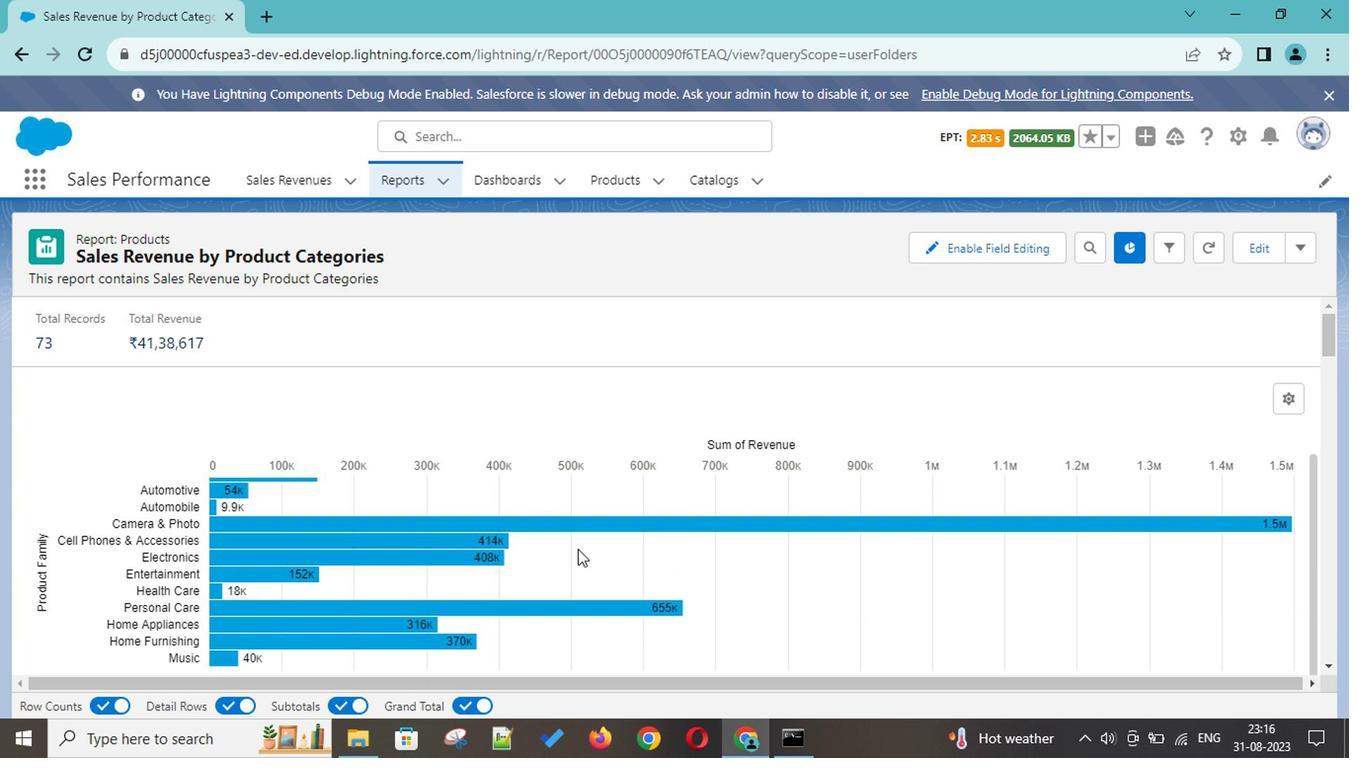 
Action: Mouse scrolled (548, 502) with delta (0, 0)
Screenshot: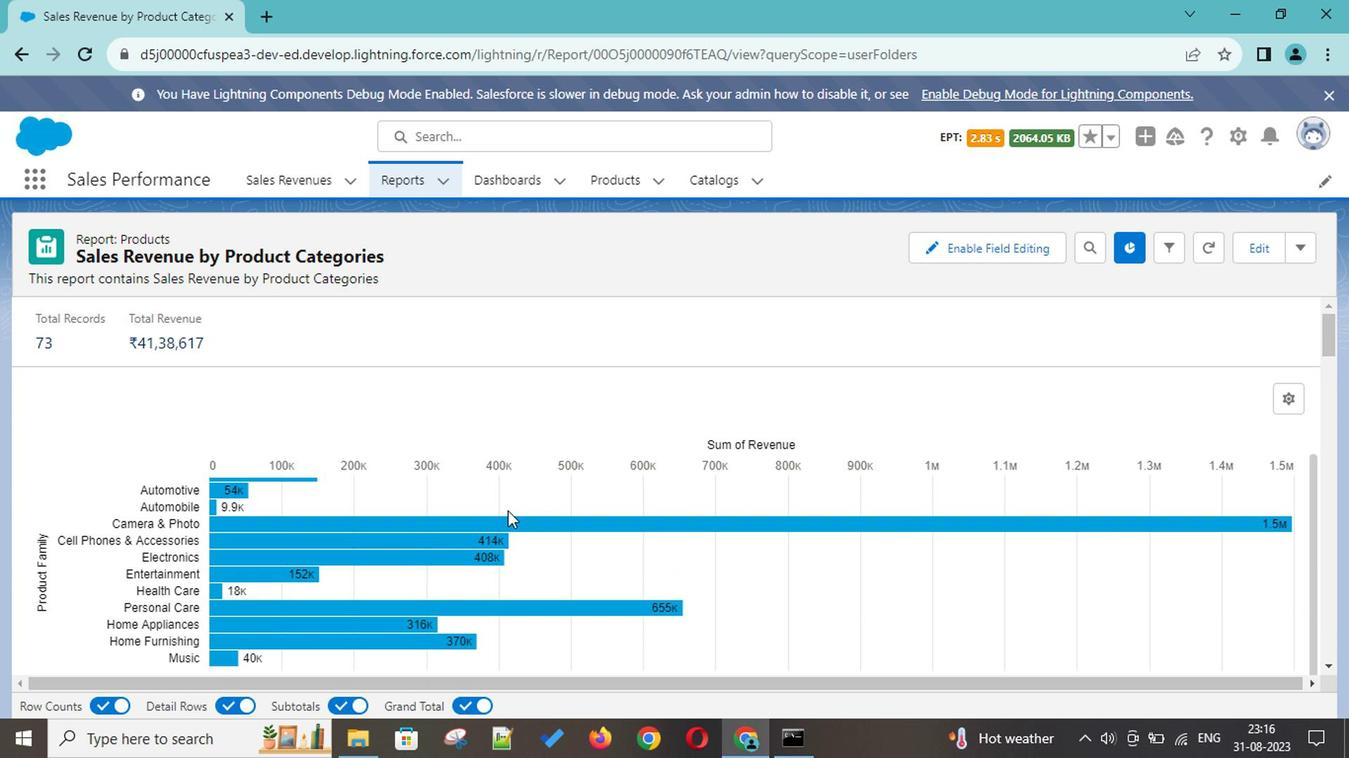 
Action: Mouse scrolled (548, 502) with delta (0, 0)
Screenshot: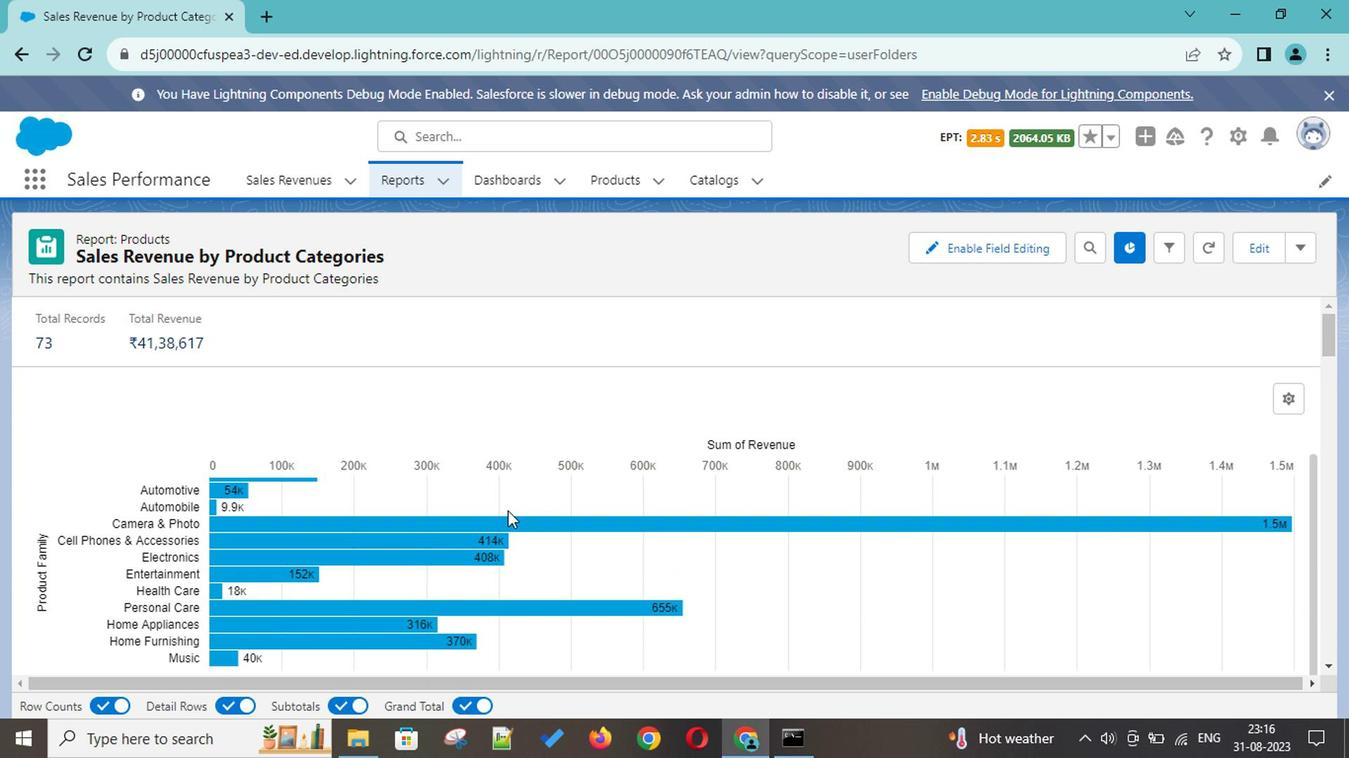 
Action: Mouse moved to (674, 535)
Screenshot: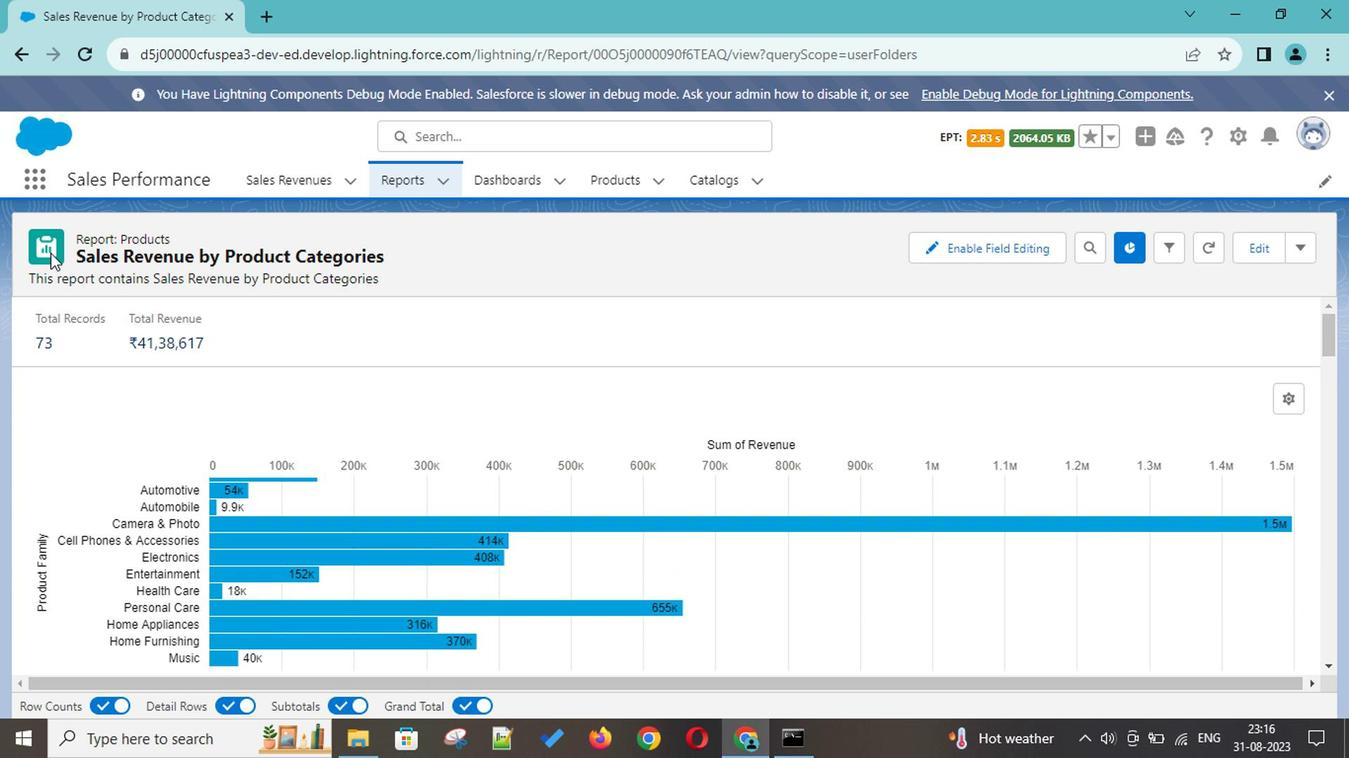 
Action: Mouse scrolled (674, 536) with delta (0, 0)
Screenshot: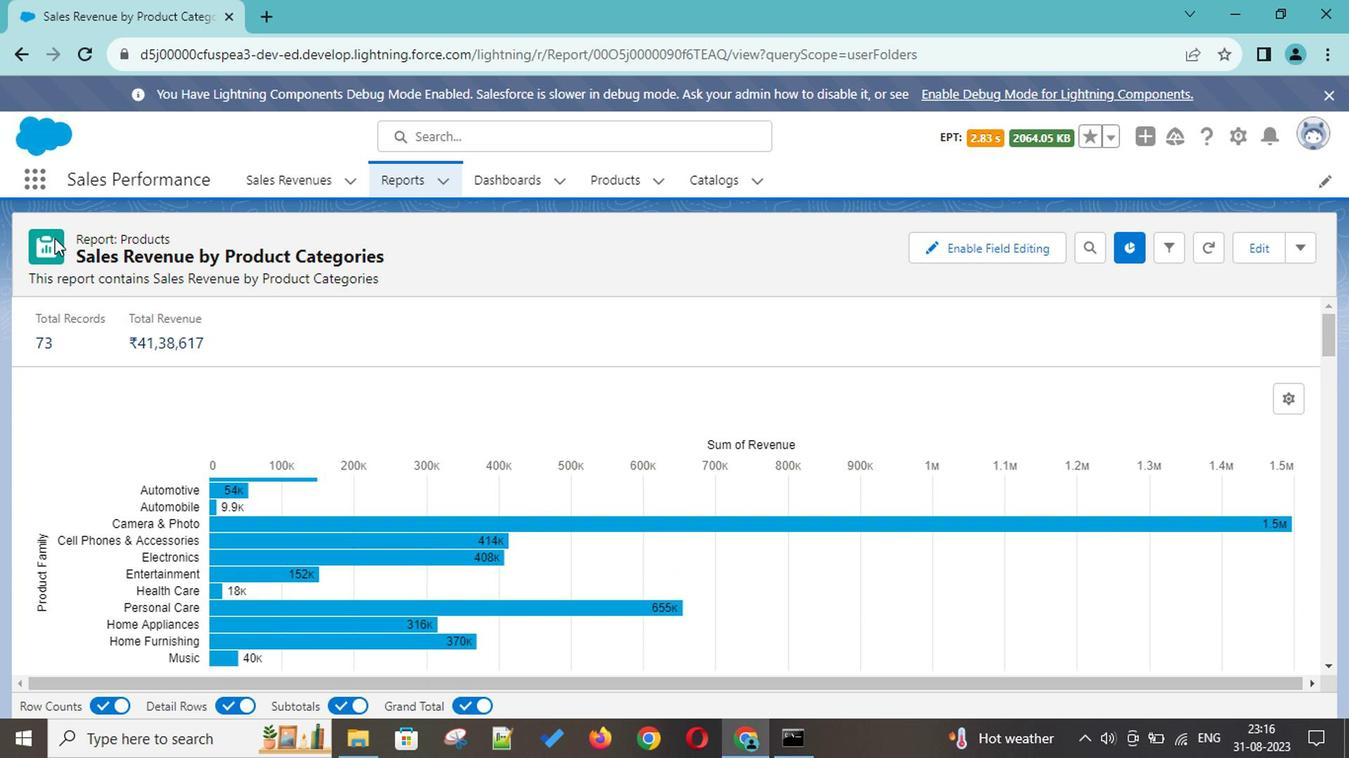 
Action: Mouse moved to (483, 564)
Screenshot: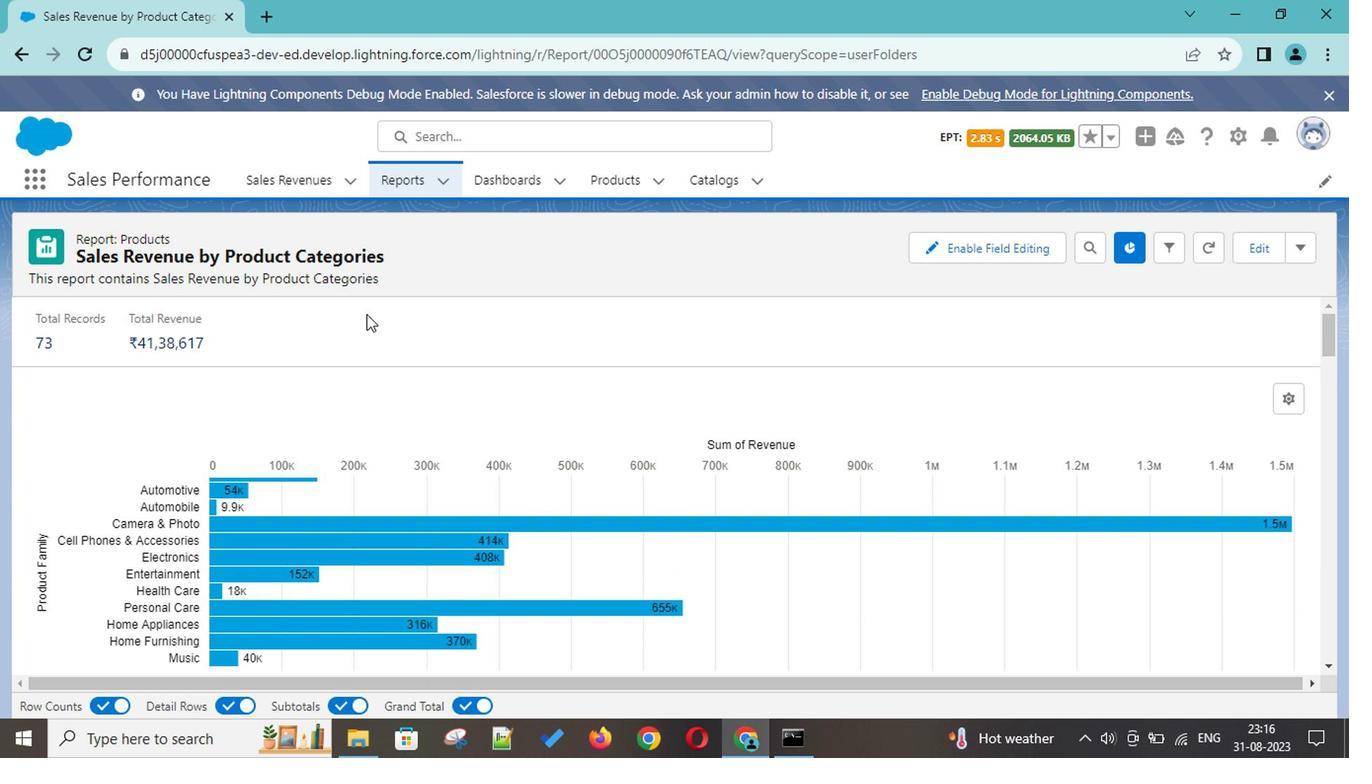 
Action: Mouse scrolled (483, 563) with delta (0, 0)
Screenshot: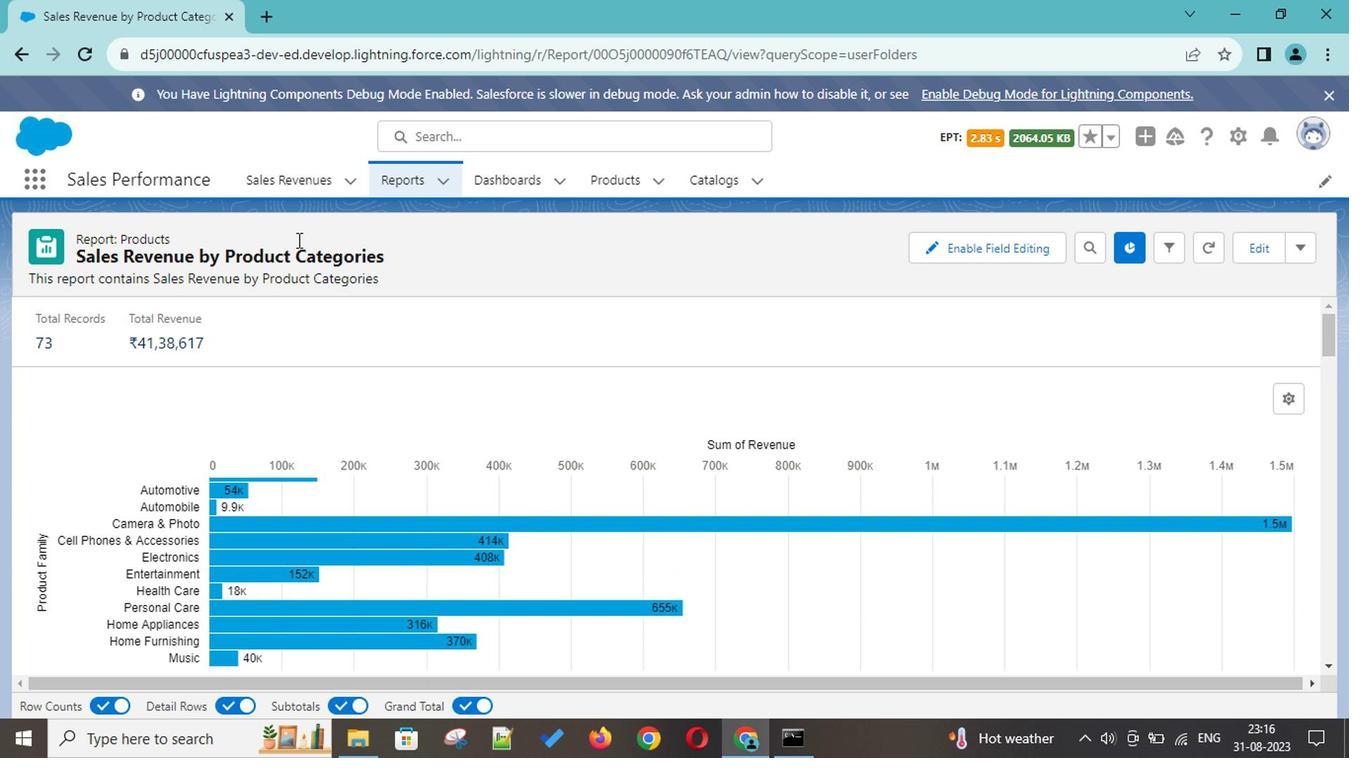 
Action: Mouse scrolled (483, 563) with delta (0, 0)
Screenshot: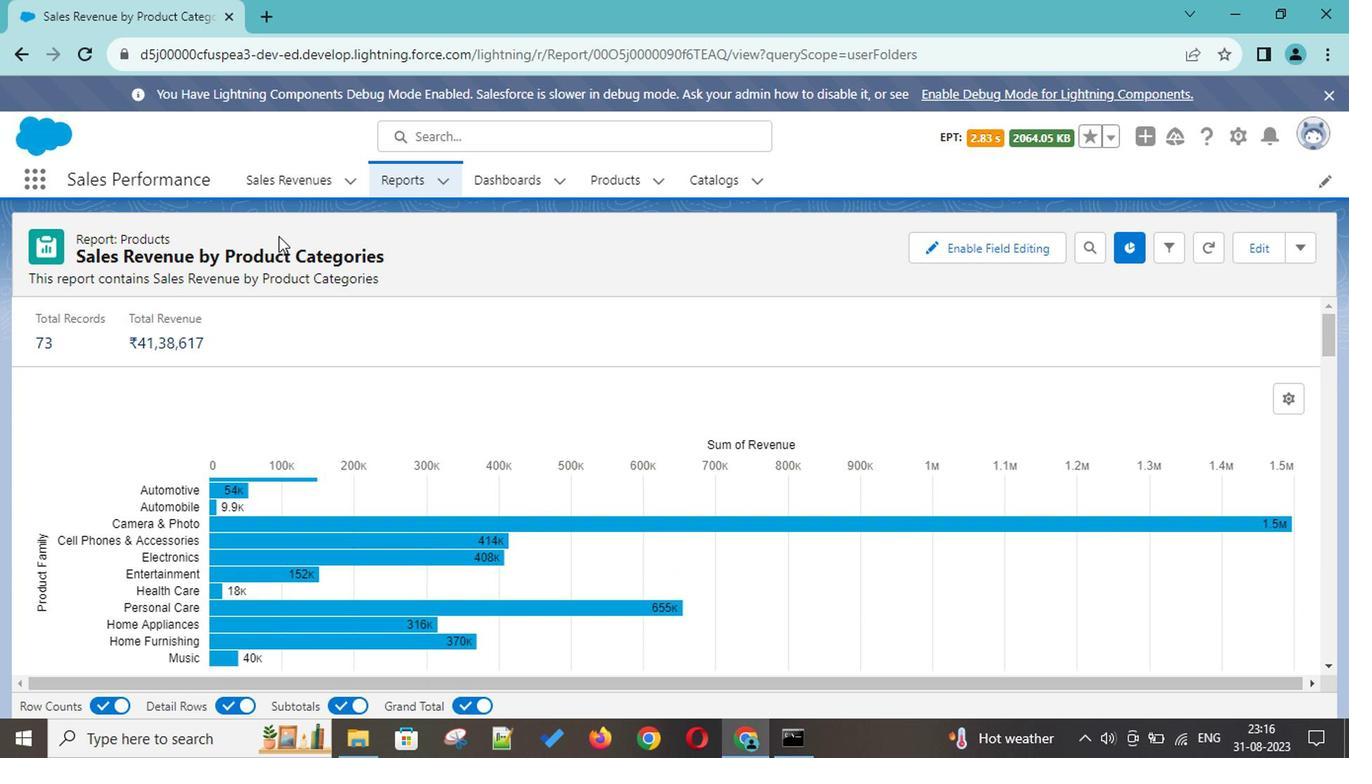 
Action: Mouse scrolled (483, 563) with delta (0, 0)
Screenshot: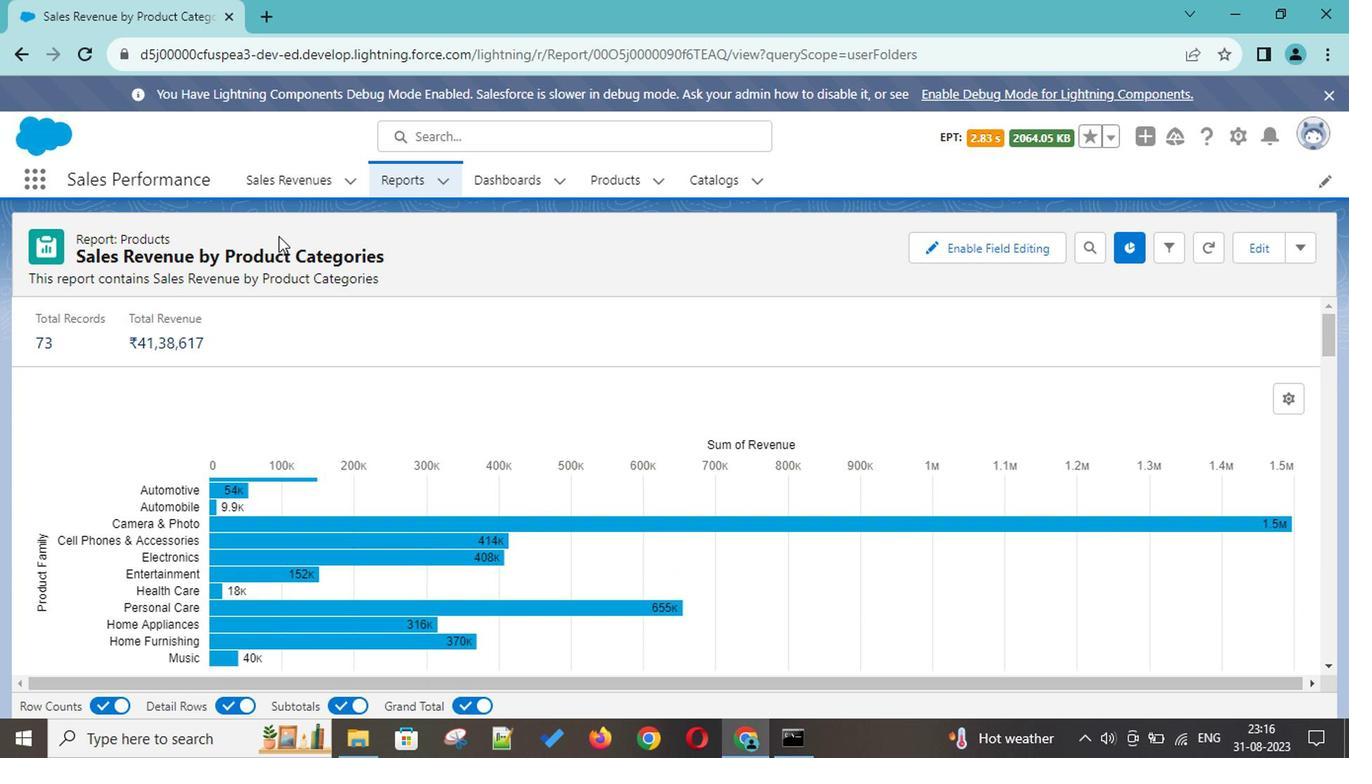
Action: Mouse scrolled (483, 563) with delta (0, 0)
Screenshot: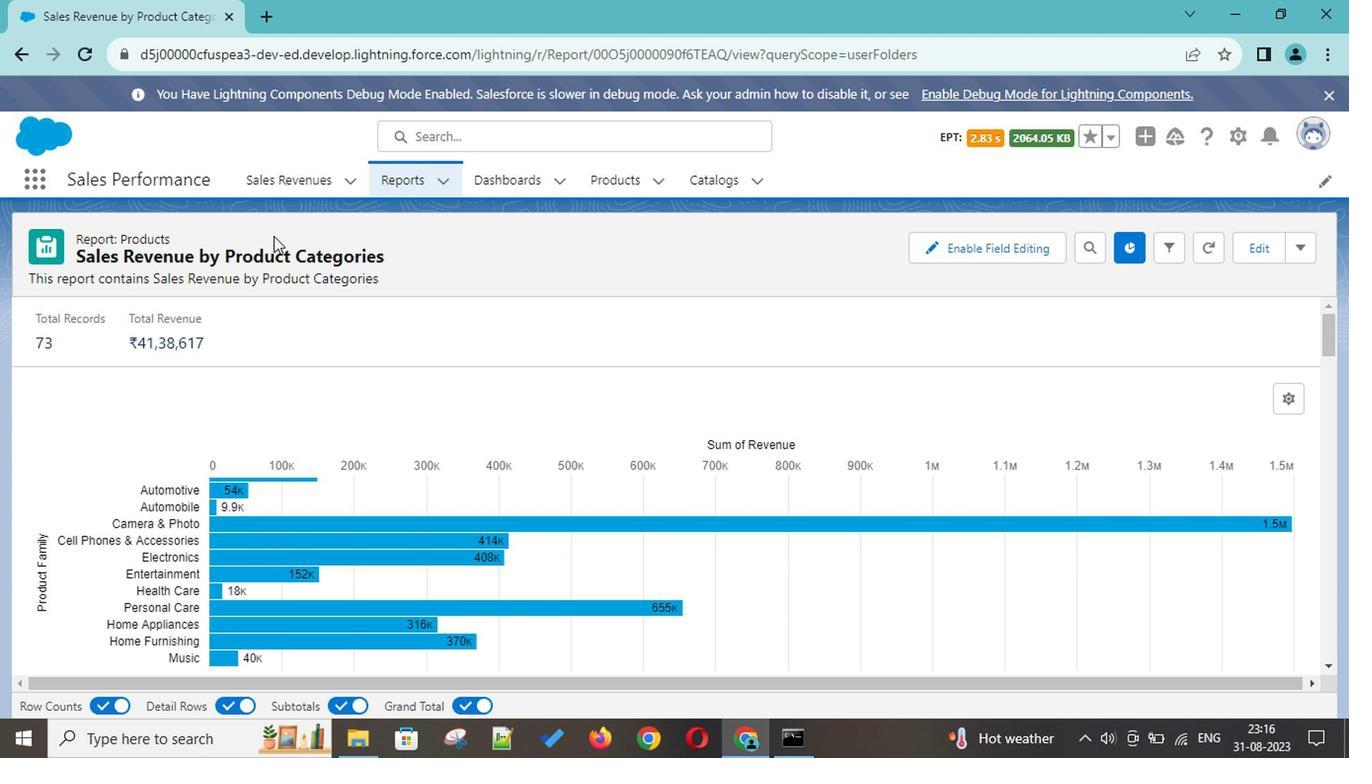 
Action: Mouse scrolled (483, 562) with delta (0, -1)
Screenshot: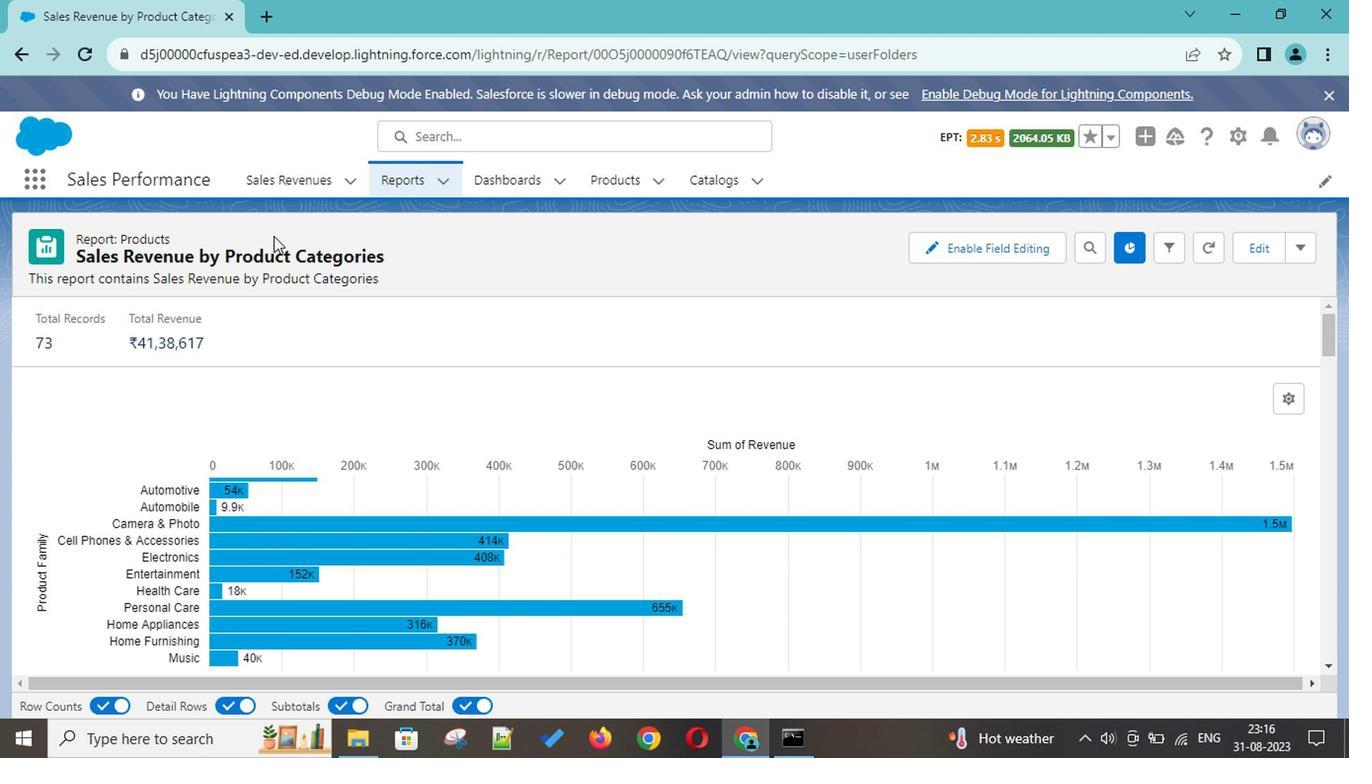 
Action: Mouse scrolled (483, 563) with delta (0, 0)
Screenshot: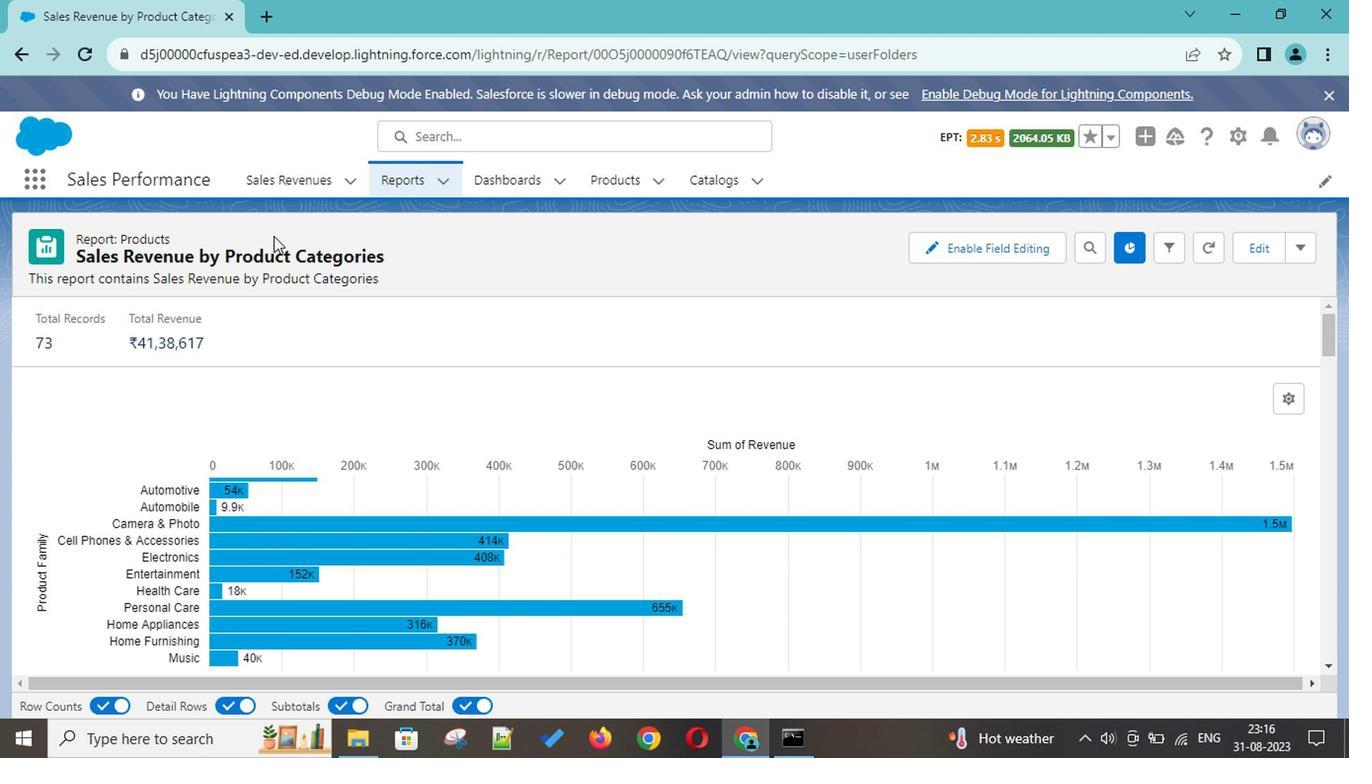 
Action: Mouse scrolled (483, 563) with delta (0, 0)
Screenshot: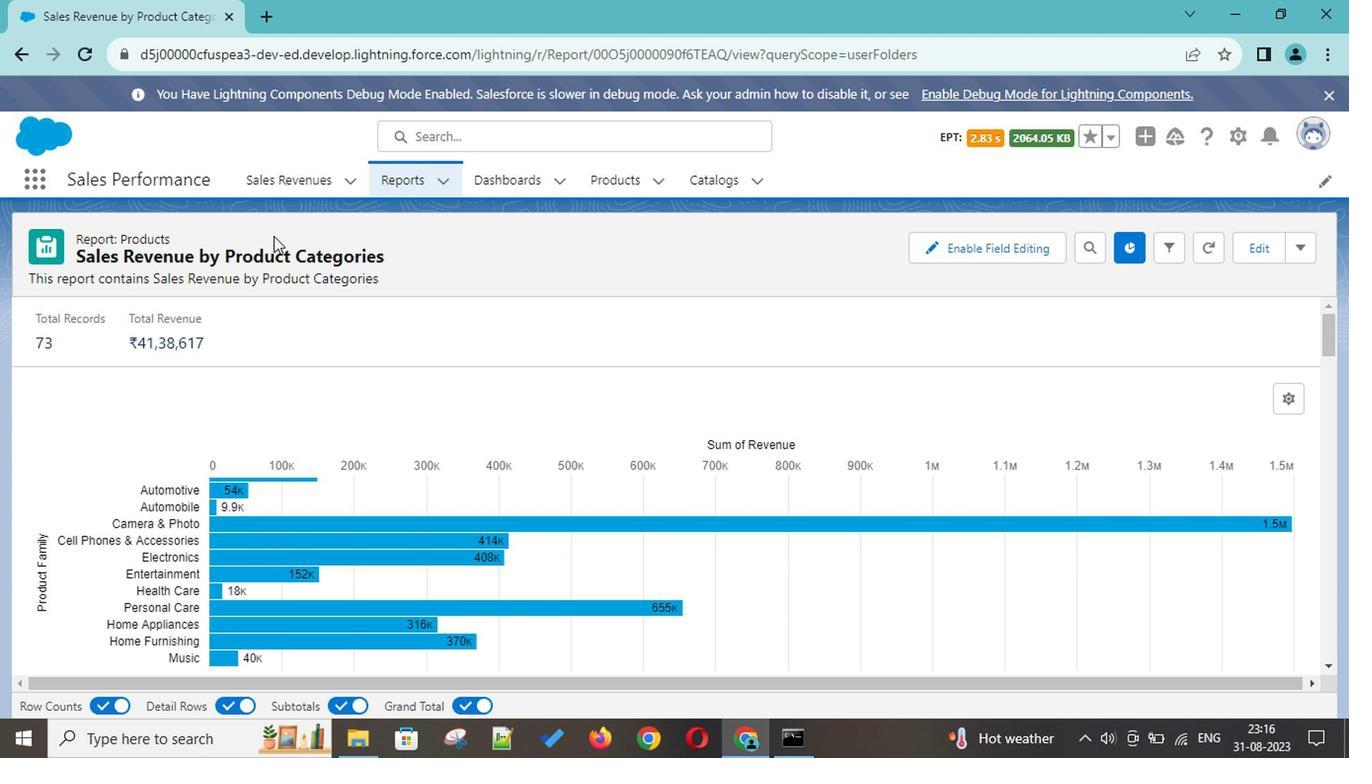 
Action: Mouse scrolled (483, 563) with delta (0, 0)
Screenshot: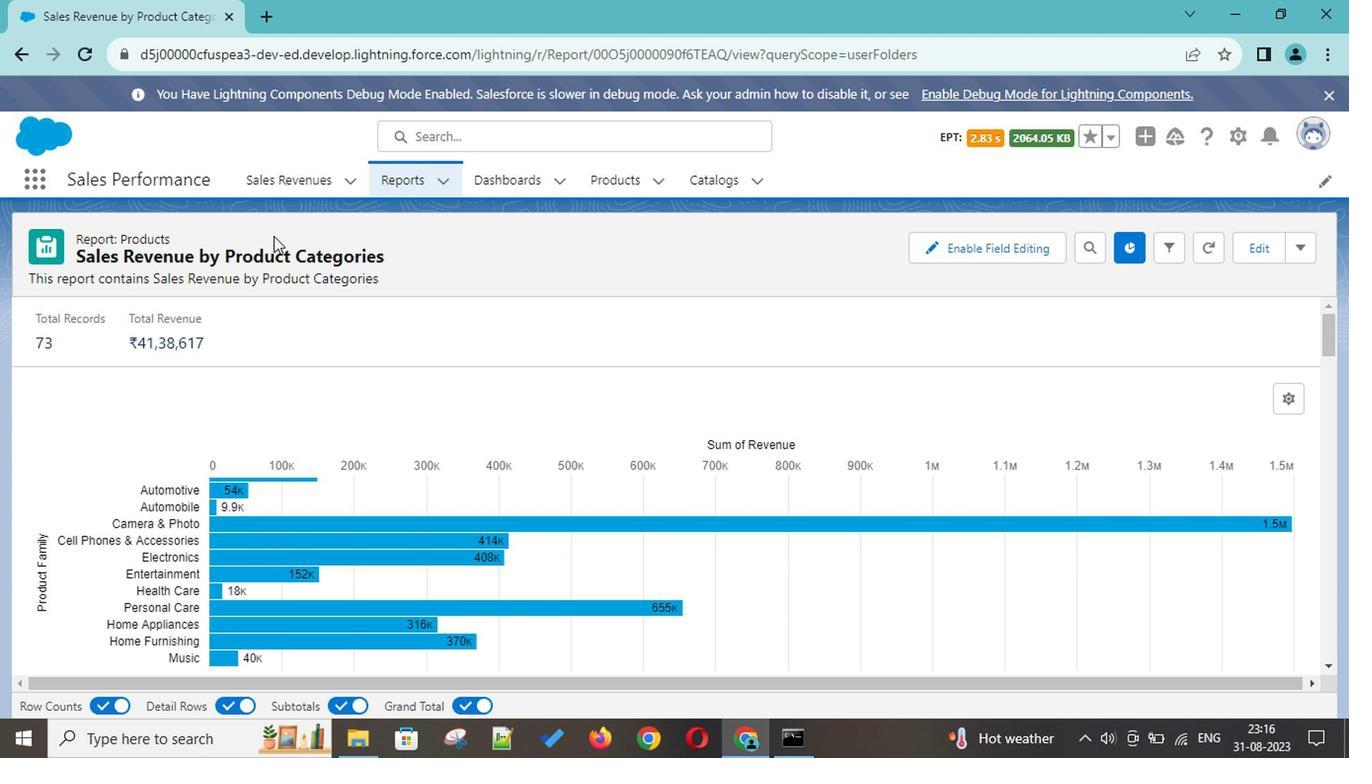 
Action: Mouse moved to (503, 555)
Screenshot: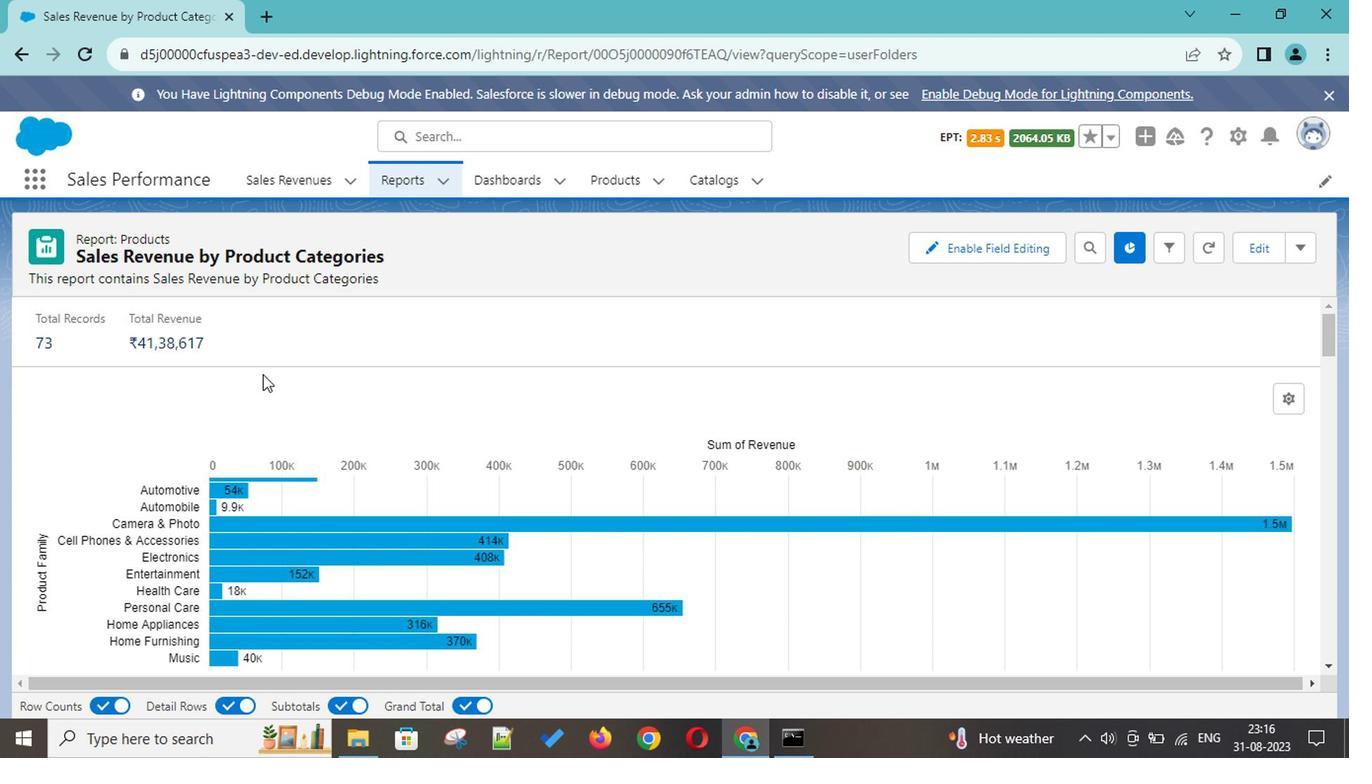 
Action: Mouse scrolled (503, 554) with delta (0, 0)
Screenshot: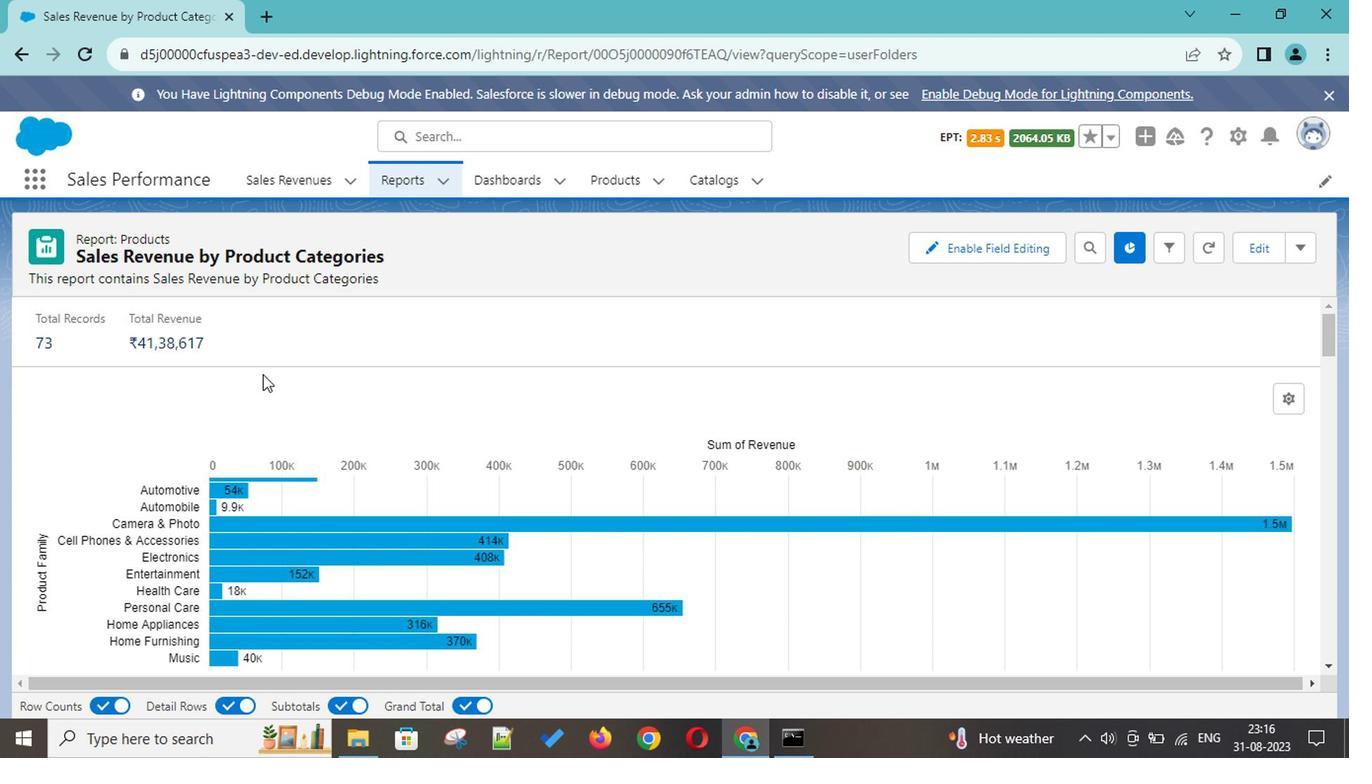 
Action: Mouse scrolled (503, 554) with delta (0, 0)
Screenshot: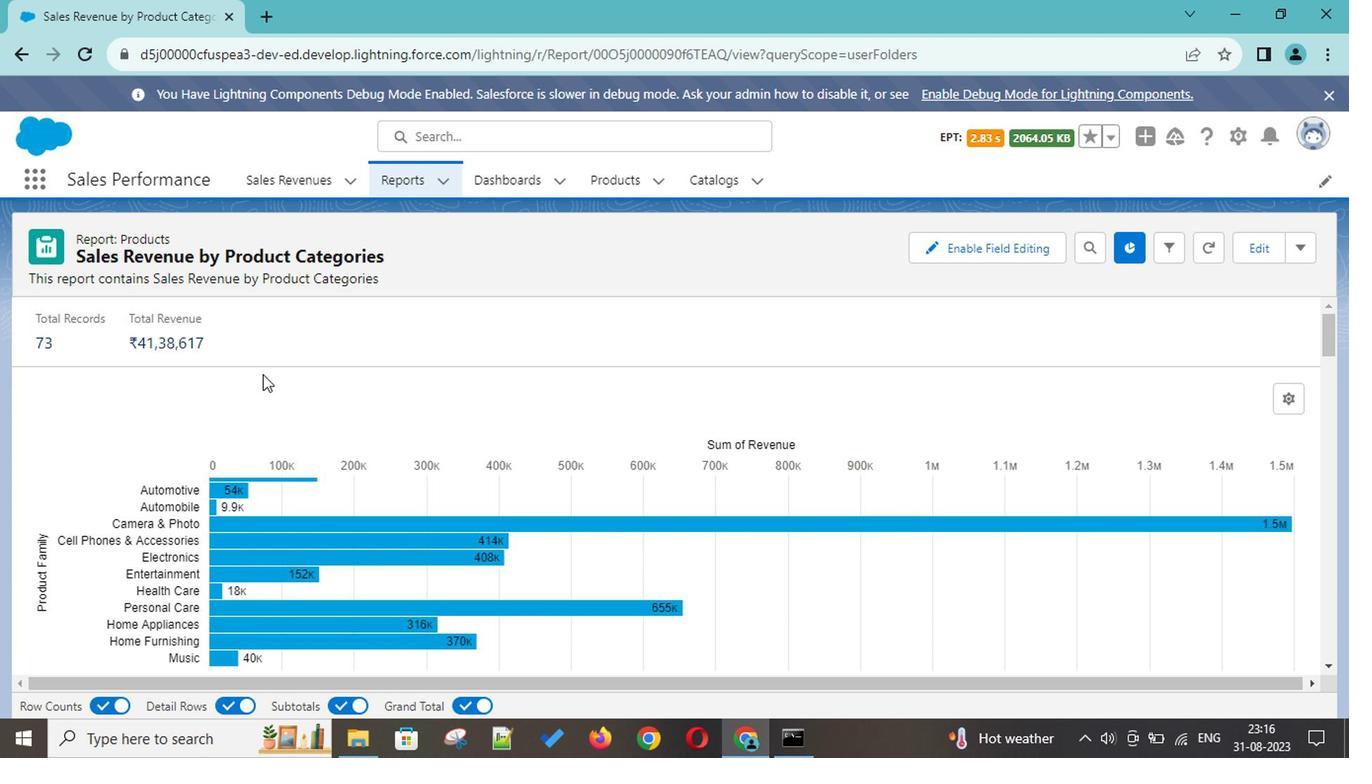 
Action: Mouse scrolled (503, 554) with delta (0, 0)
Screenshot: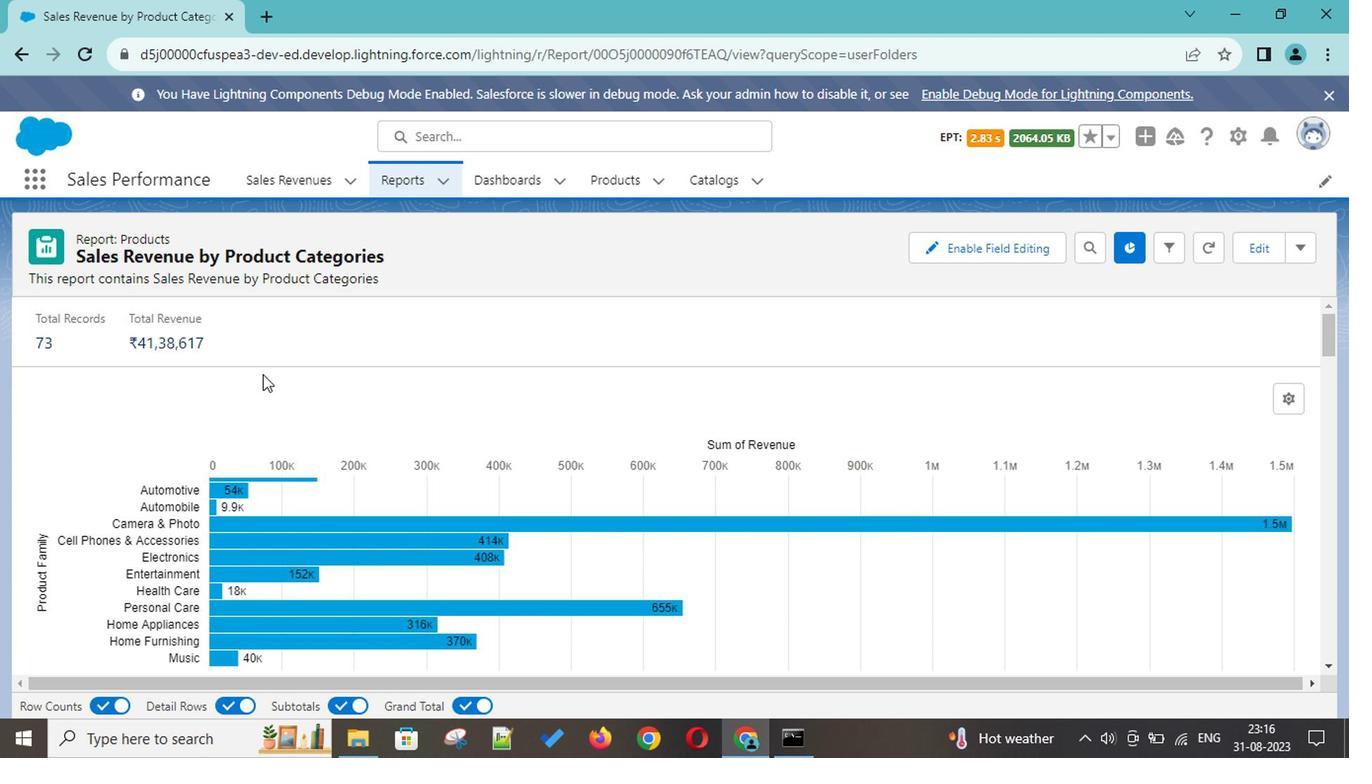 
Action: Mouse scrolled (503, 554) with delta (0, 0)
Screenshot: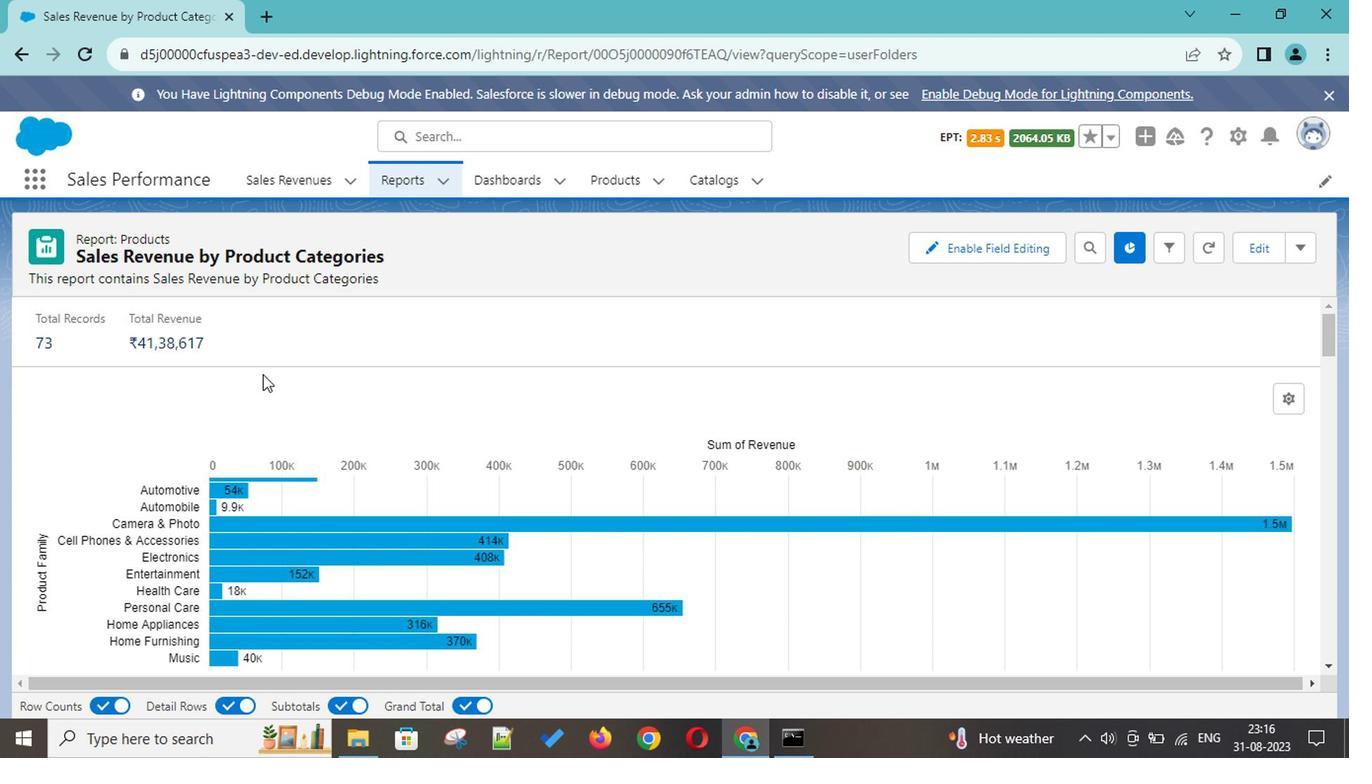 
Action: Mouse scrolled (503, 554) with delta (0, 0)
Screenshot: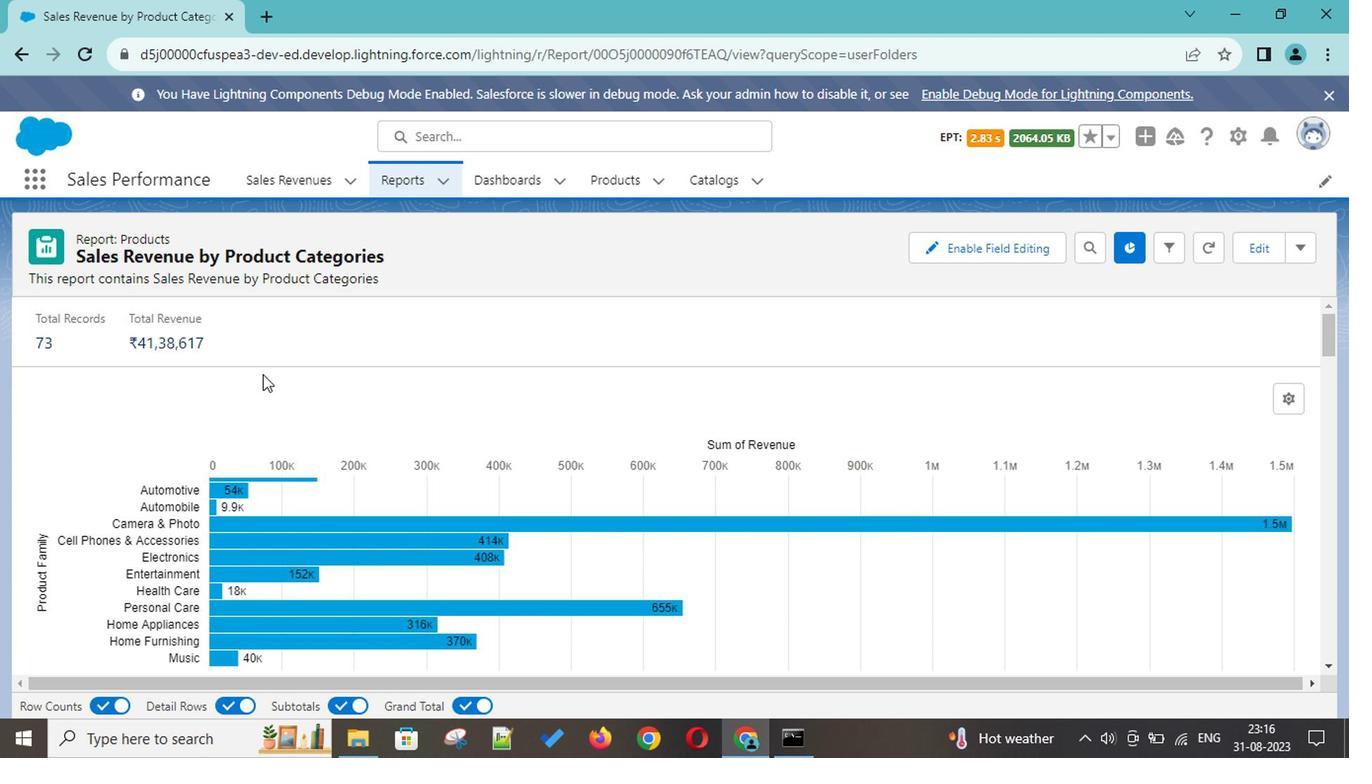
Action: Mouse scrolled (503, 554) with delta (0, 0)
Screenshot: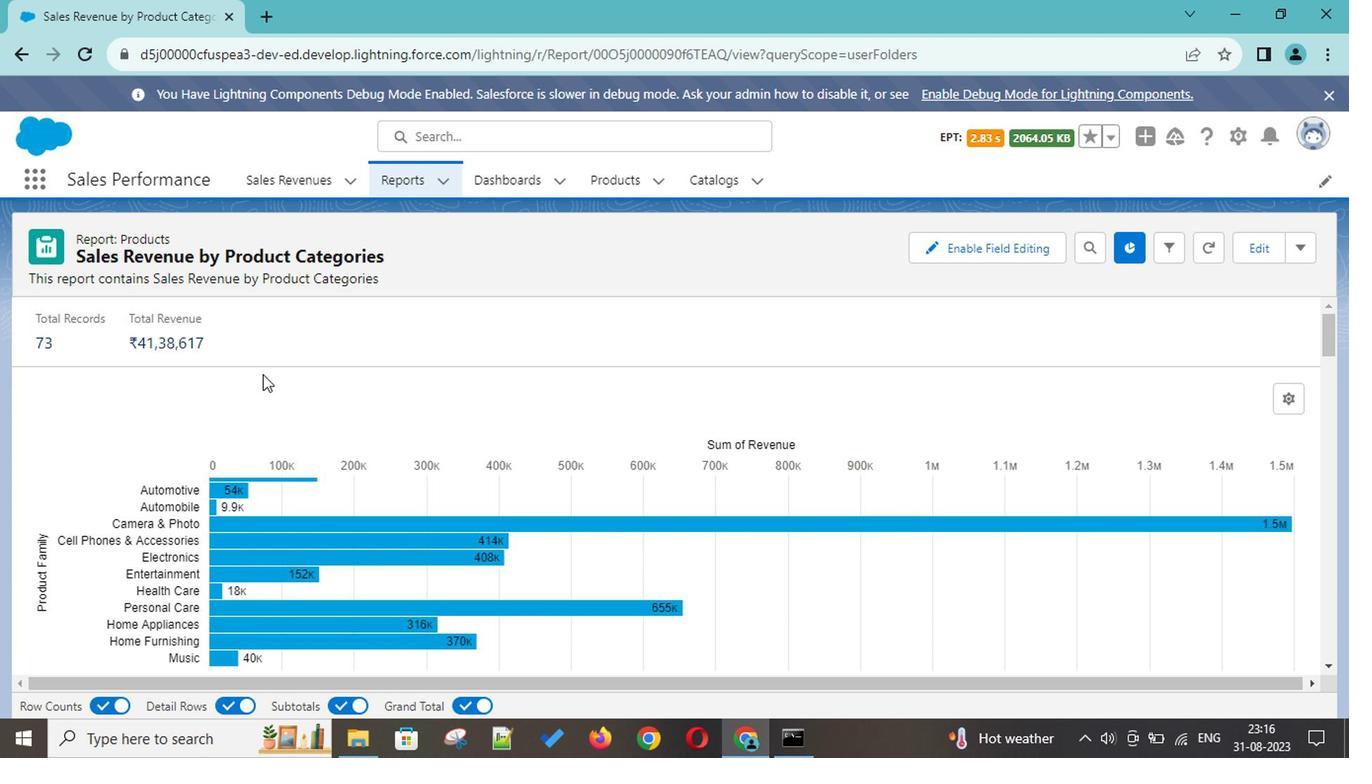 
Action: Mouse scrolled (503, 554) with delta (0, 0)
Screenshot: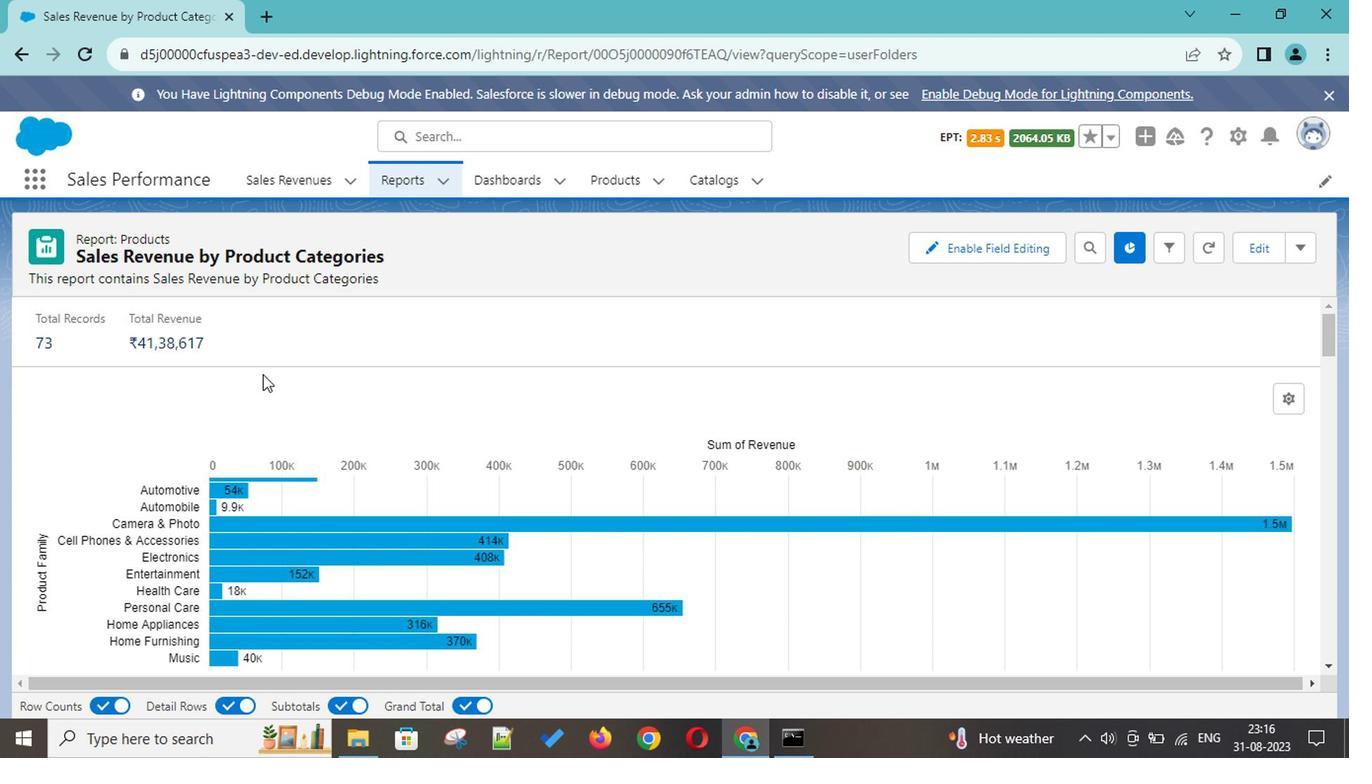 
Action: Mouse scrolled (503, 554) with delta (0, 0)
Screenshot: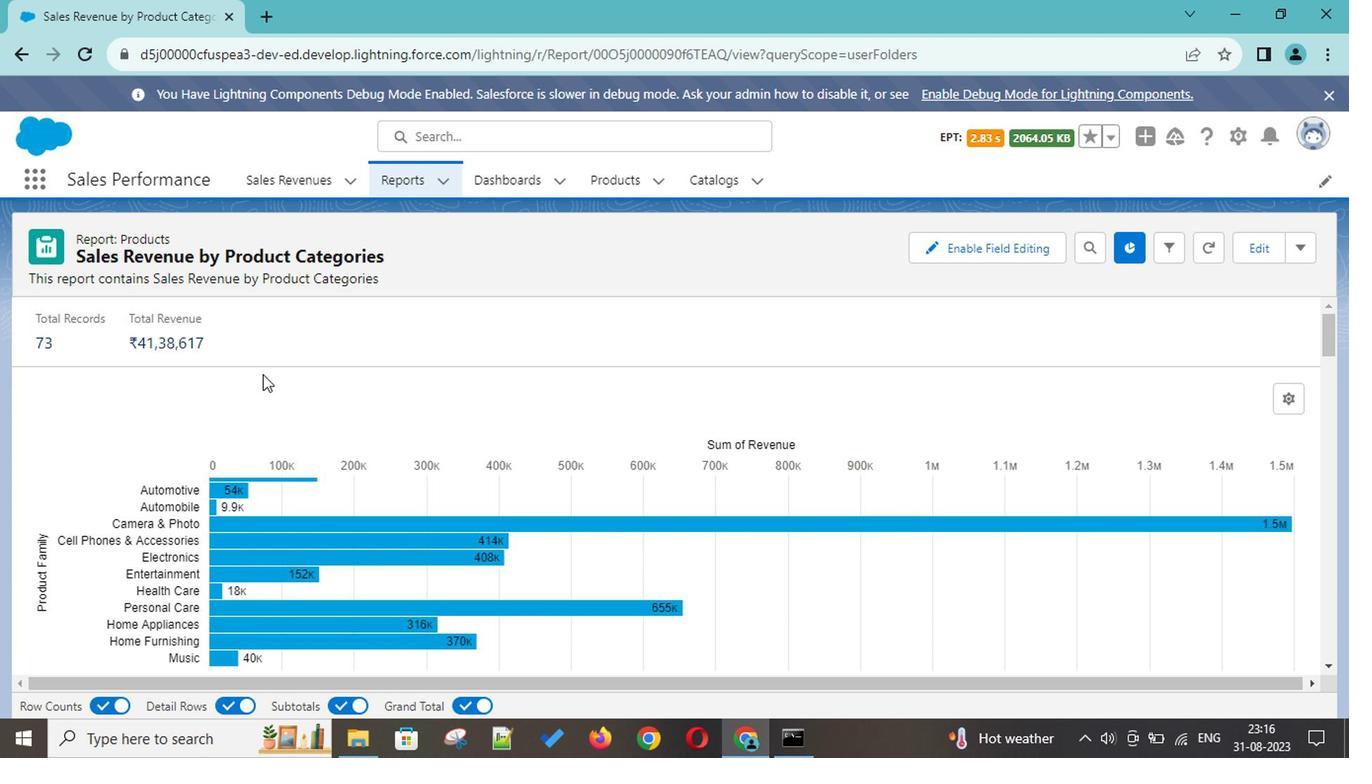 
Action: Mouse scrolled (503, 554) with delta (0, 0)
Screenshot: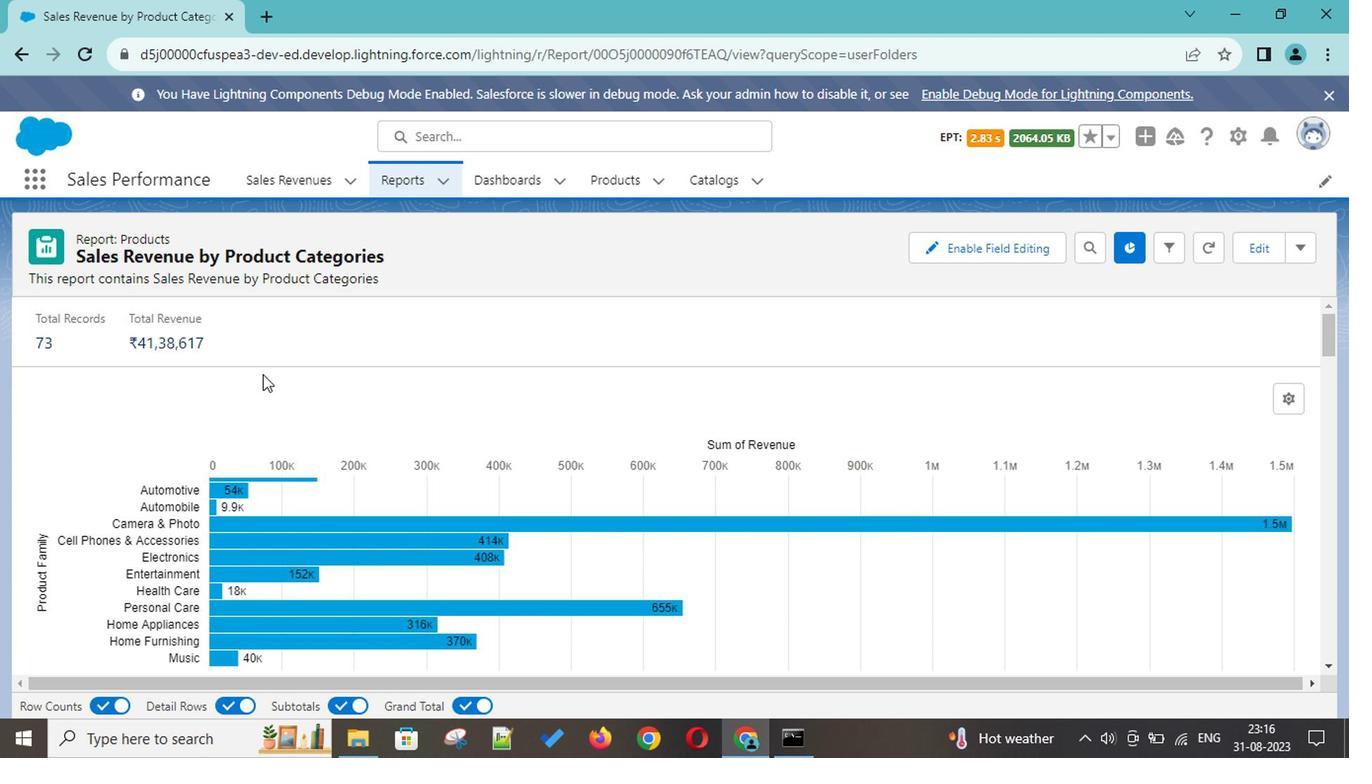 
Action: Mouse moved to (564, 562)
Screenshot: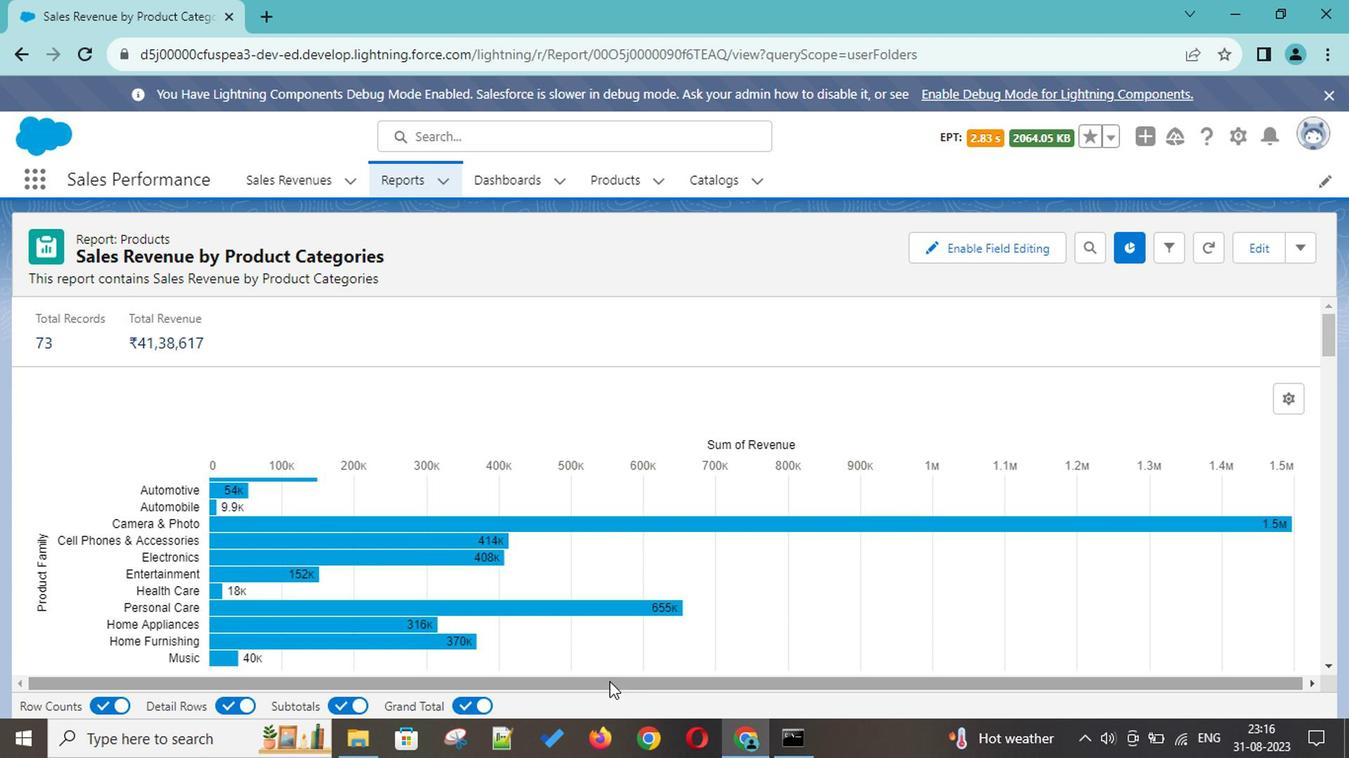 
Action: Mouse scrolled (564, 561) with delta (0, 0)
Screenshot: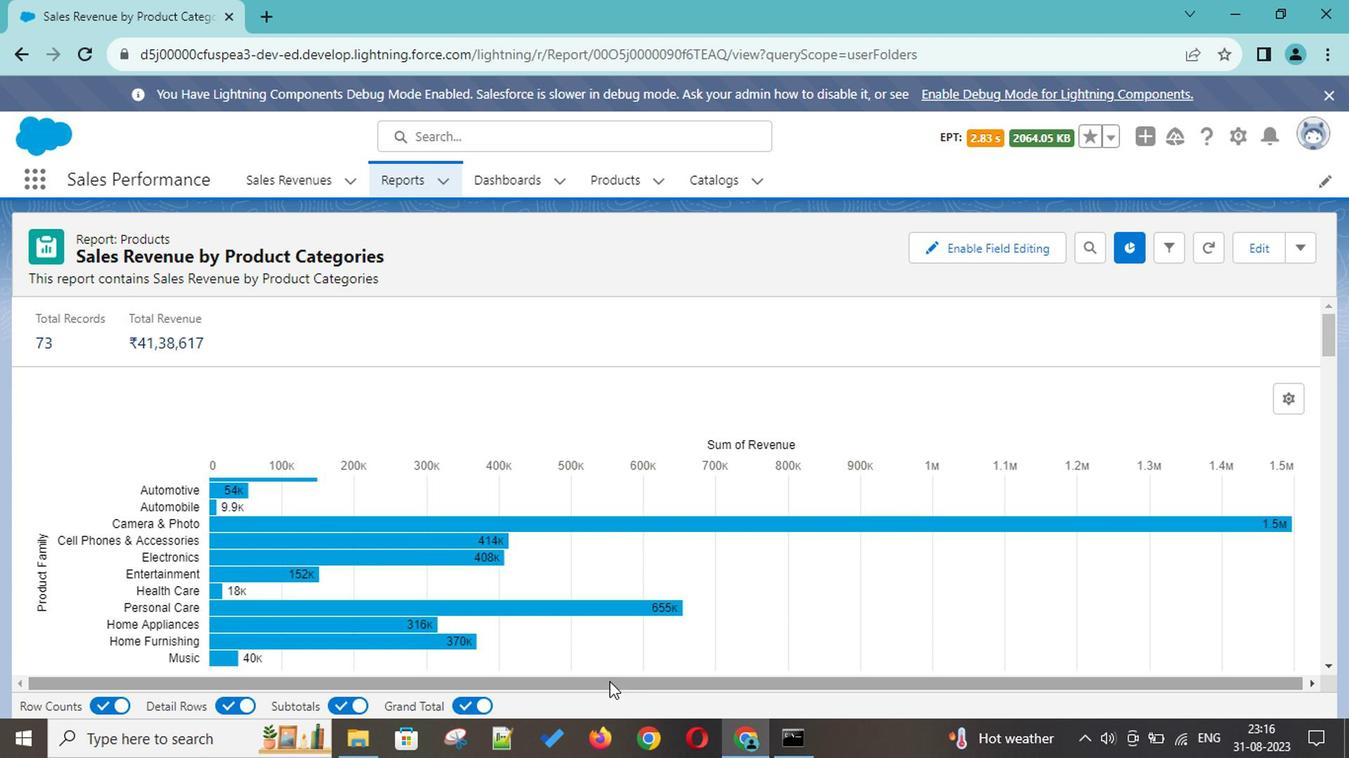 
Action: Mouse scrolled (564, 561) with delta (0, 0)
Screenshot: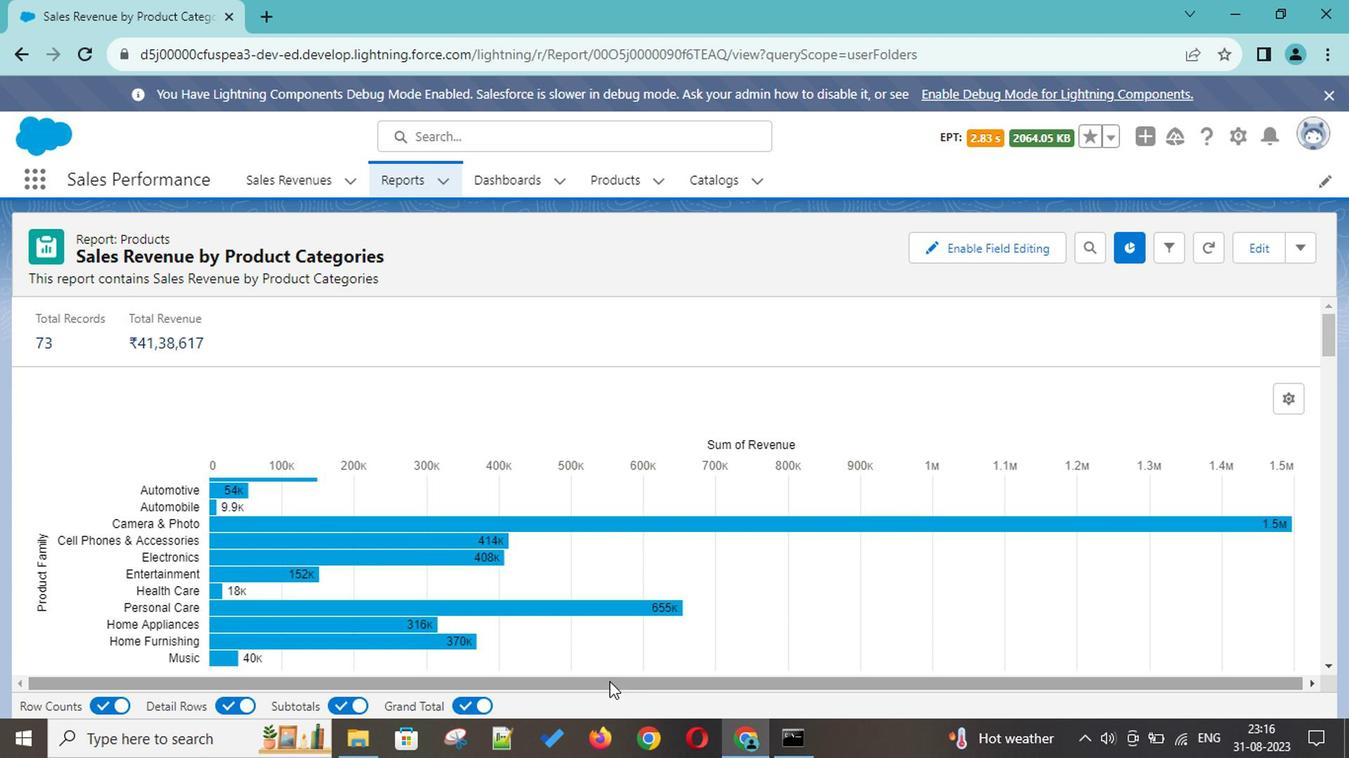 
Action: Mouse scrolled (564, 561) with delta (0, 0)
Screenshot: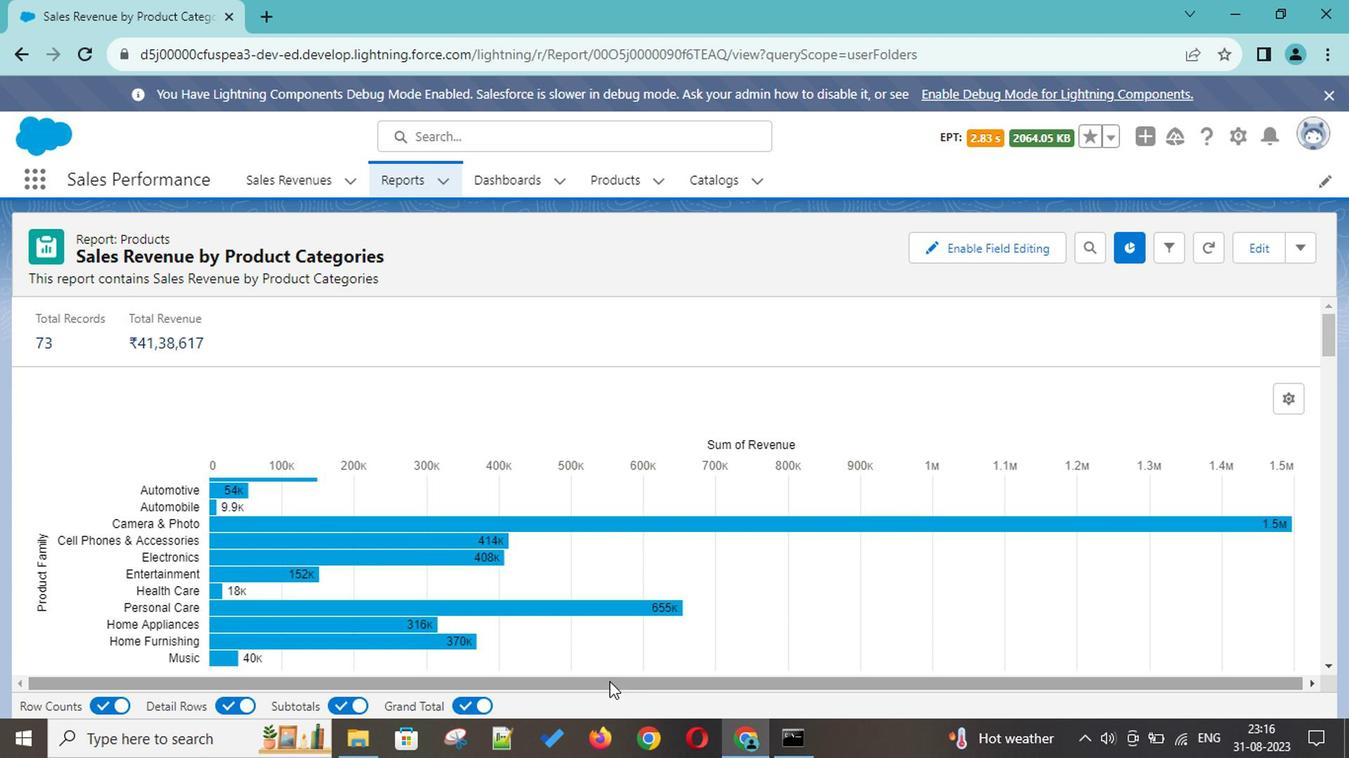 
Action: Mouse scrolled (564, 561) with delta (0, 0)
Screenshot: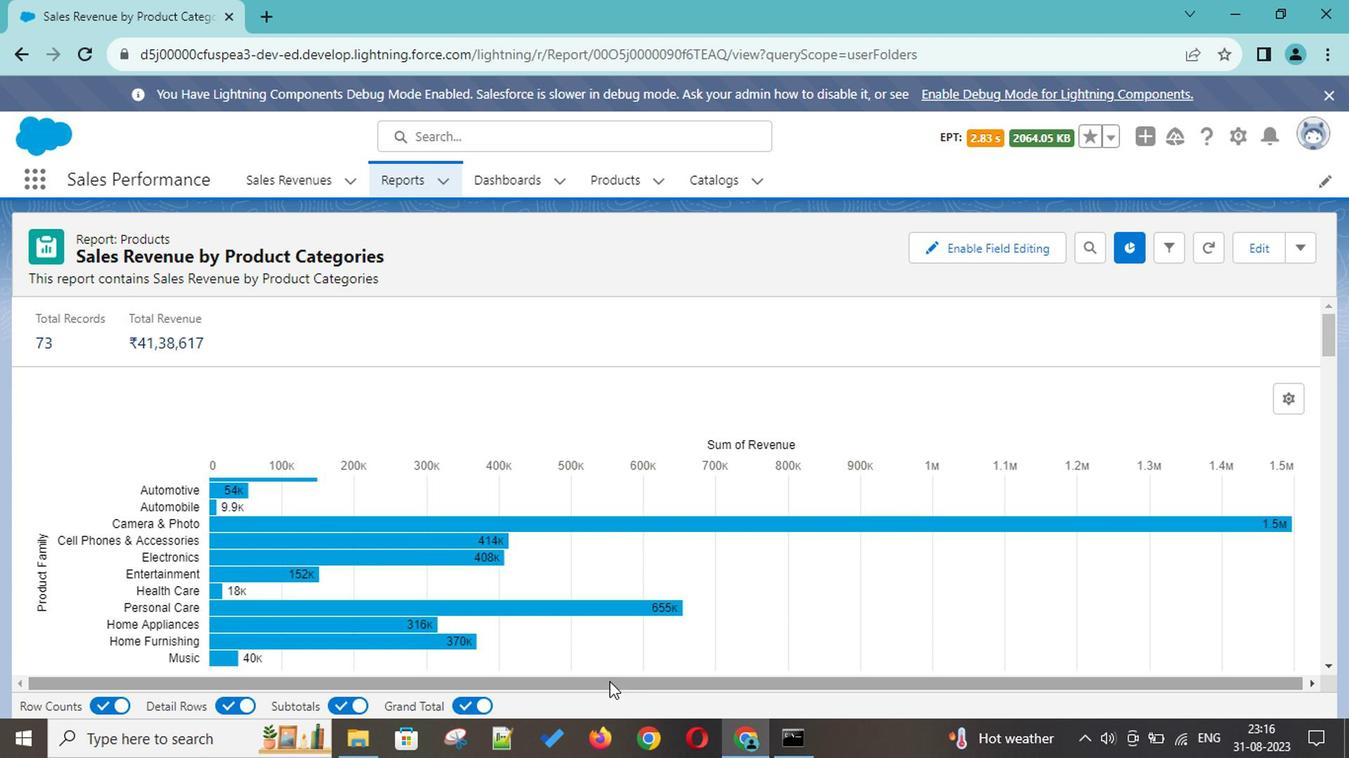 
Action: Mouse scrolled (564, 561) with delta (0, 0)
Screenshot: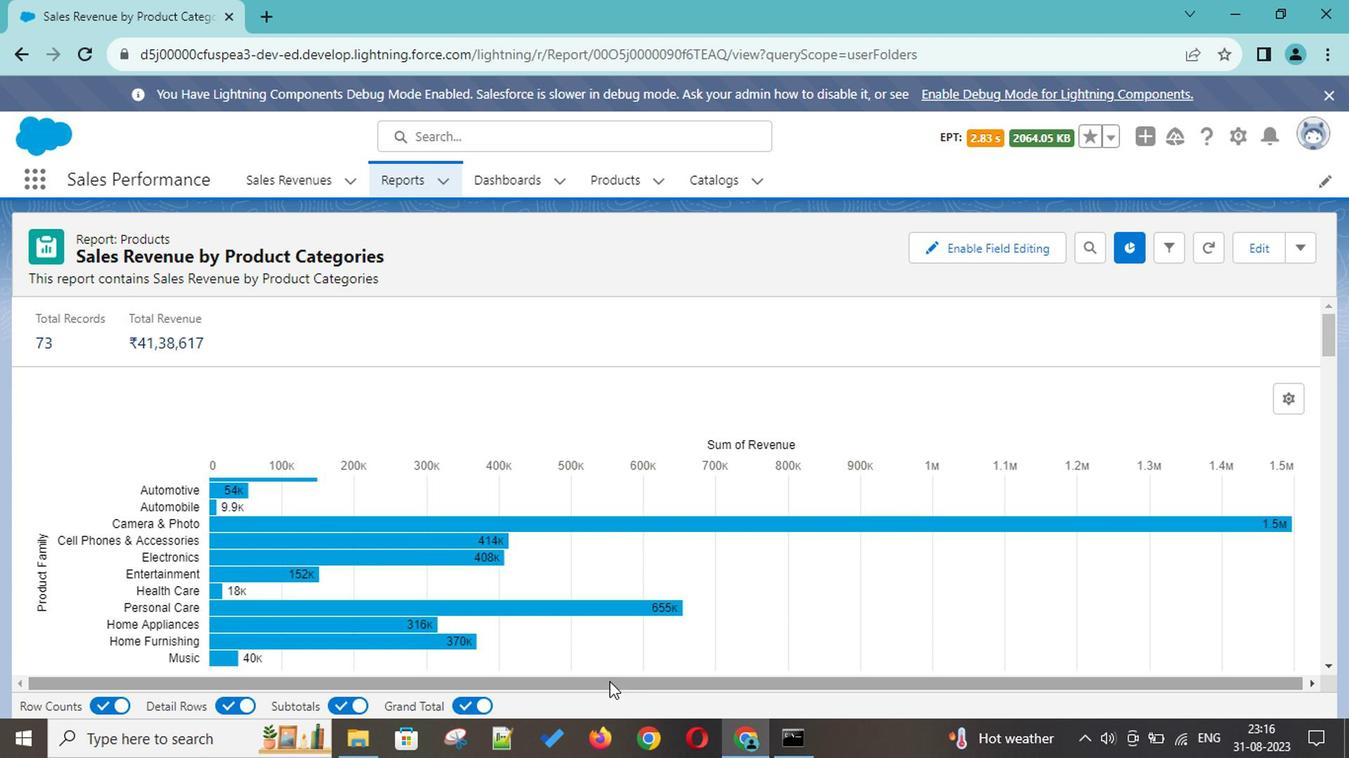 
Action: Mouse scrolled (564, 561) with delta (0, 0)
Screenshot: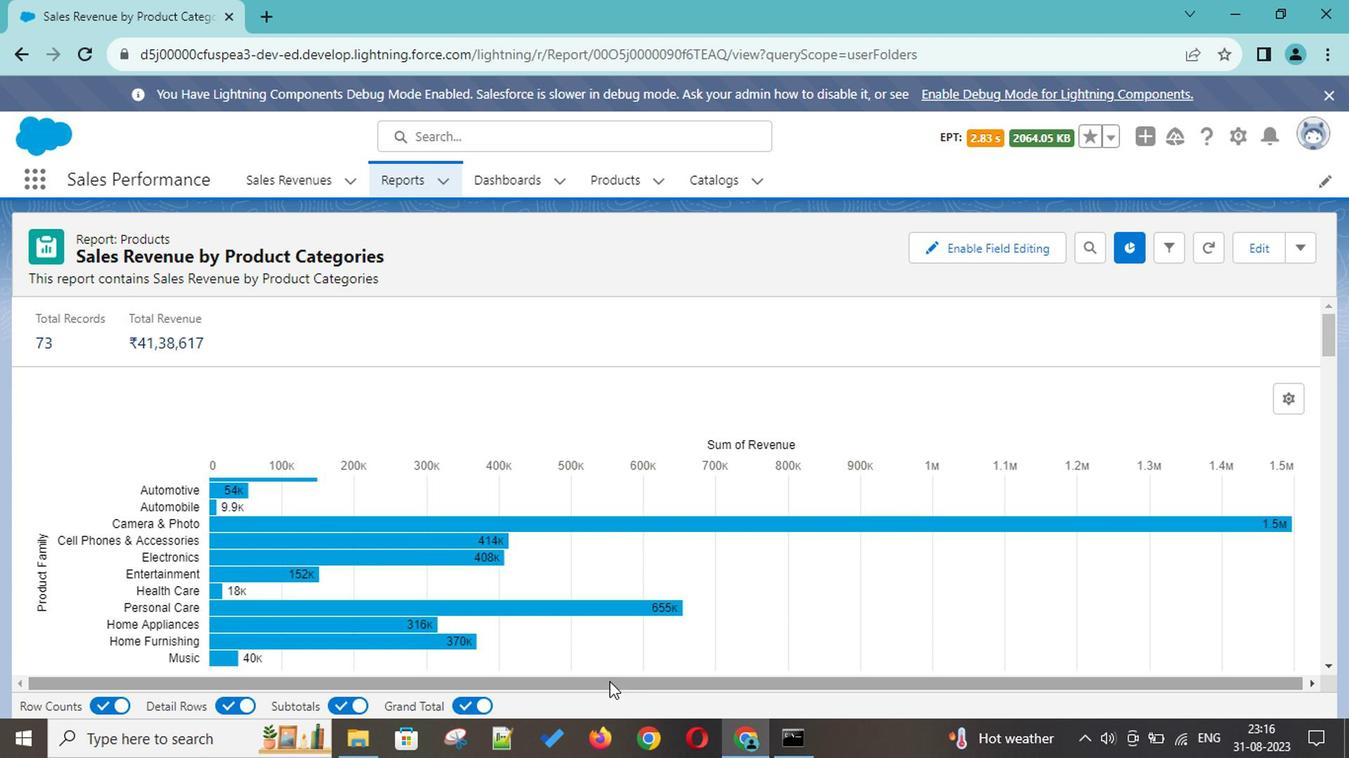
Action: Mouse scrolled (564, 561) with delta (0, 0)
Screenshot: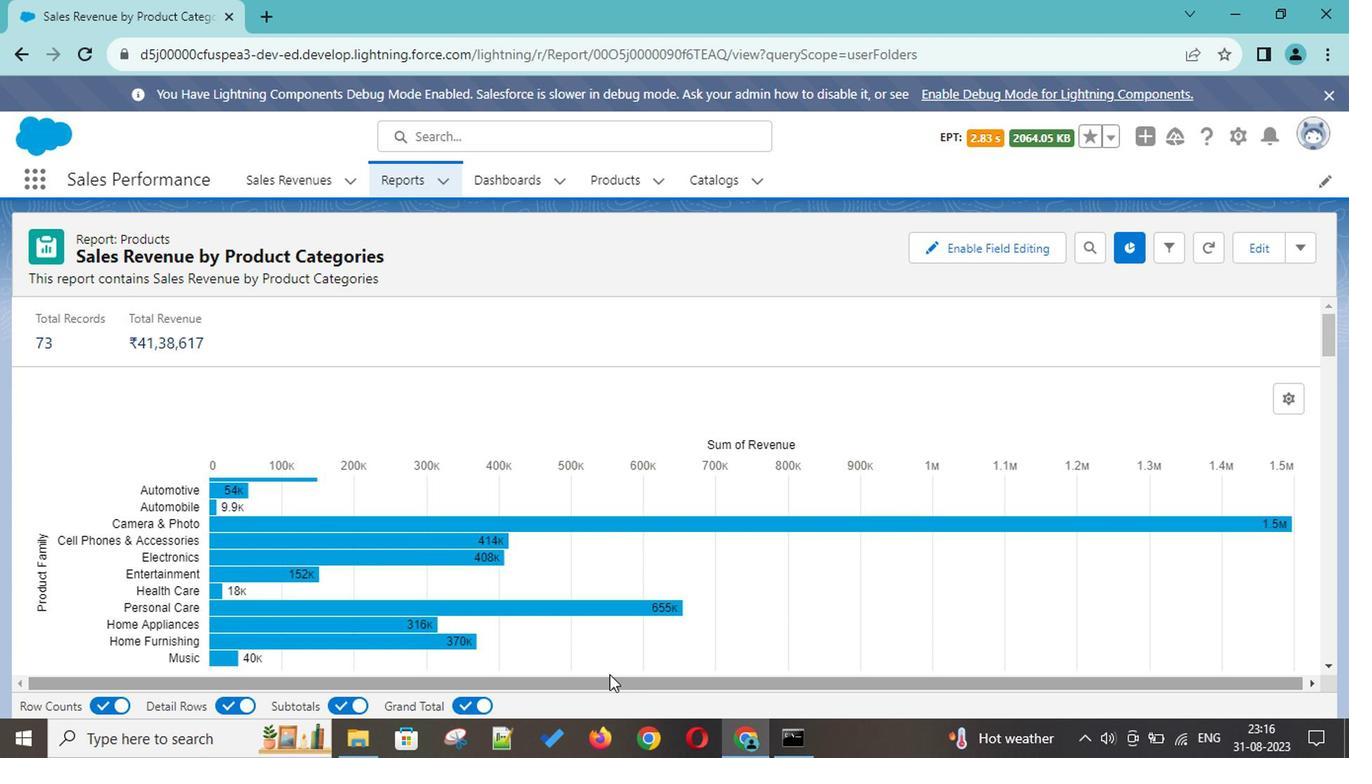 
Action: Mouse scrolled (564, 561) with delta (0, 0)
Screenshot: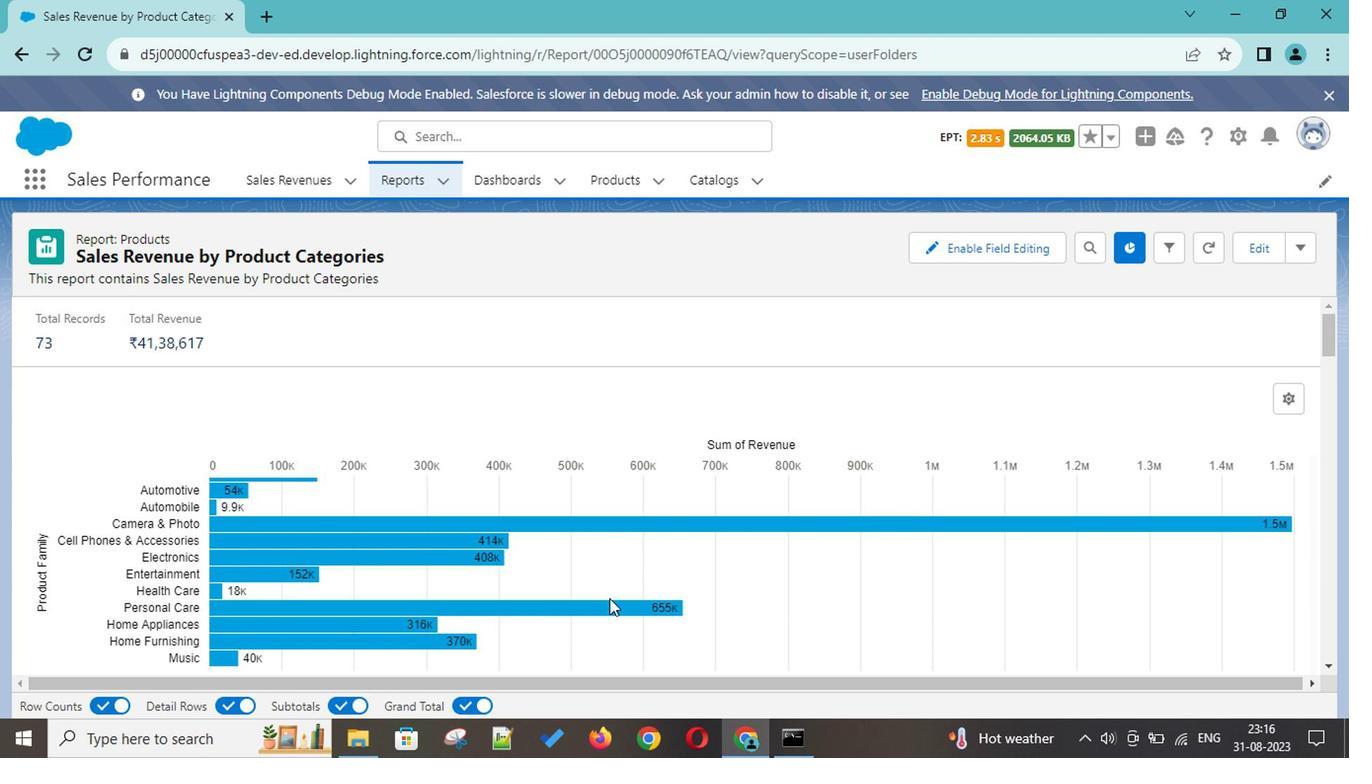
Action: Mouse scrolled (564, 561) with delta (0, 0)
Screenshot: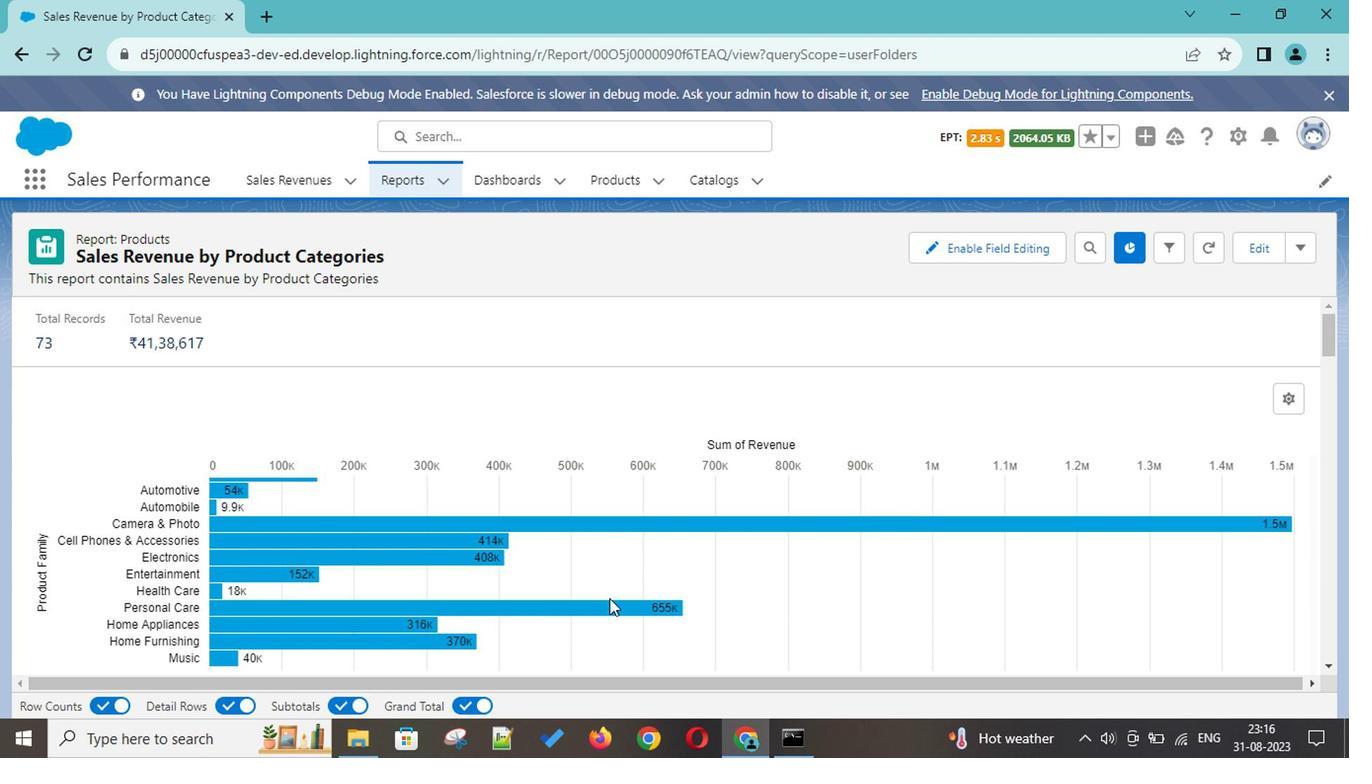 
Action: Mouse scrolled (564, 561) with delta (0, 0)
Screenshot: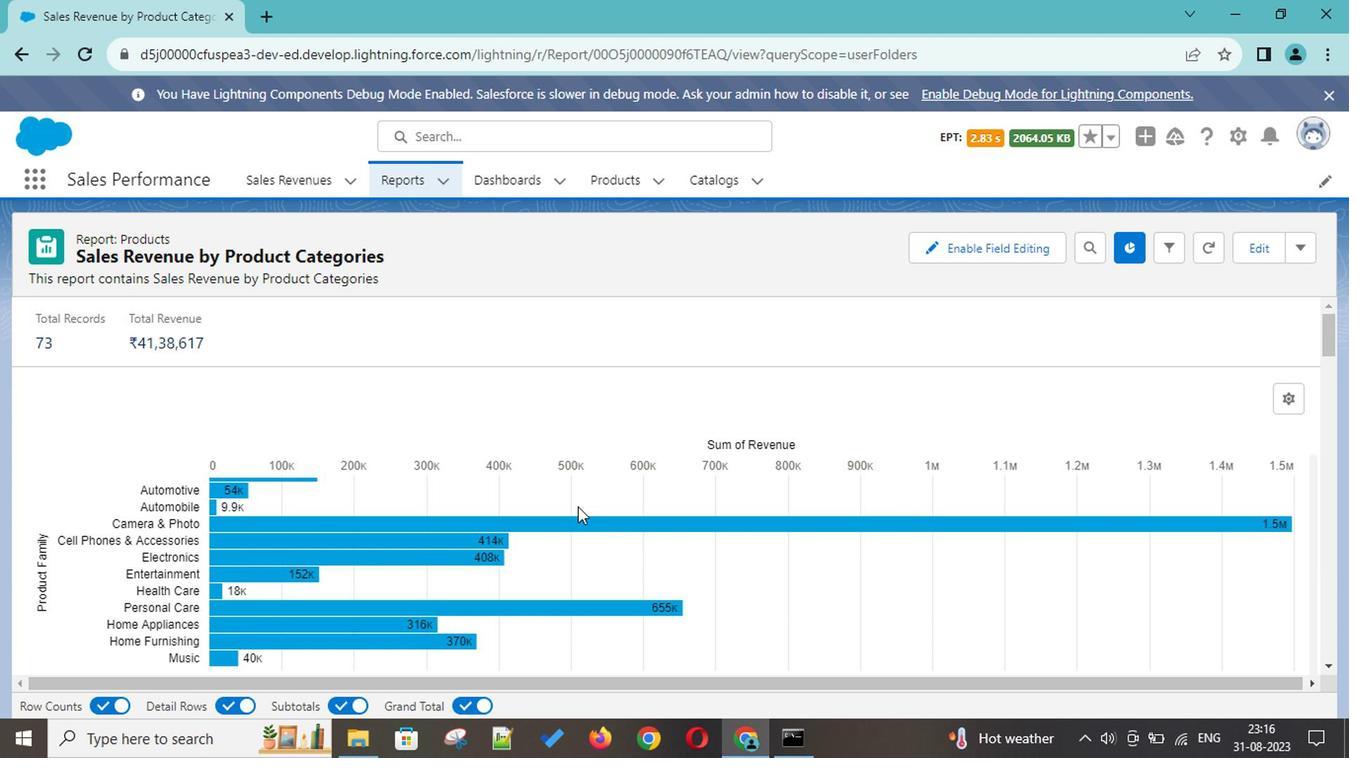 
Action: Mouse scrolled (564, 561) with delta (0, 0)
Screenshot: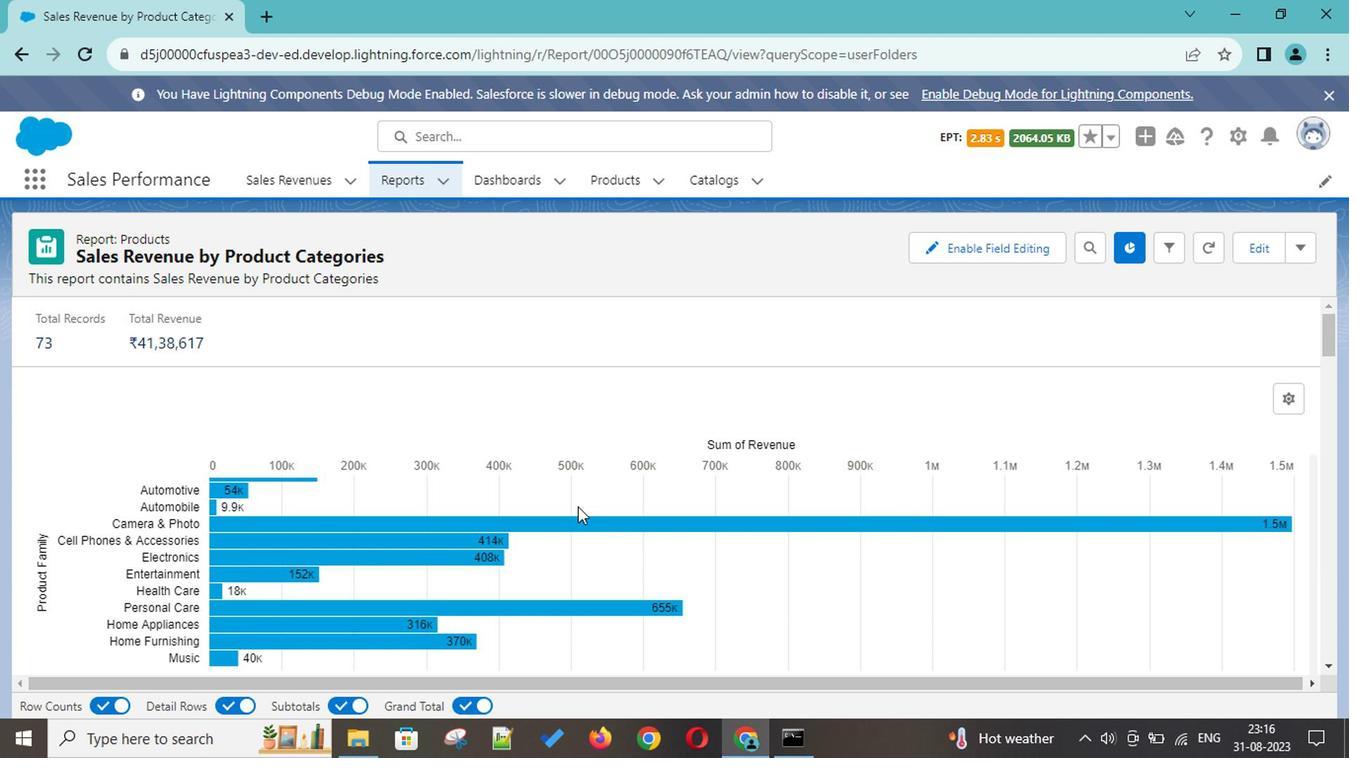 
Action: Mouse scrolled (564, 561) with delta (0, 0)
Screenshot: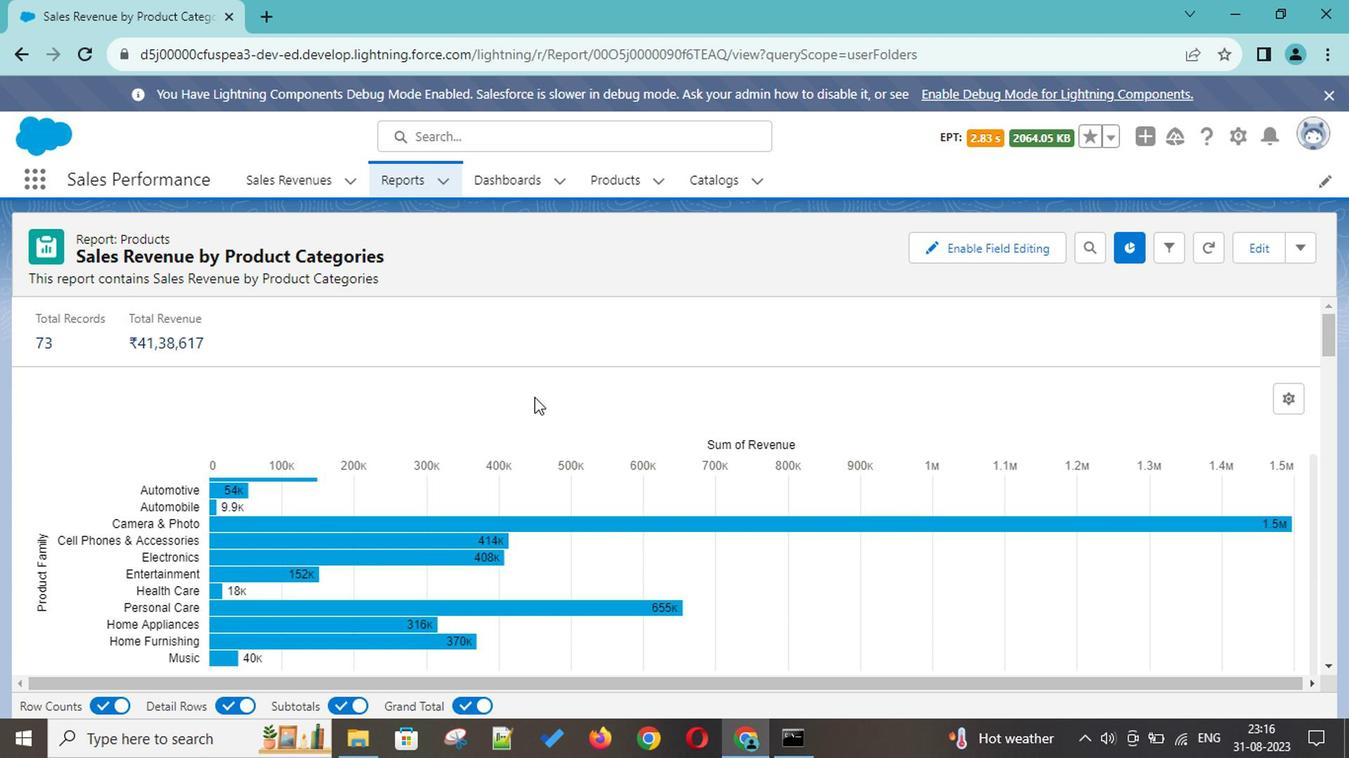 
Action: Mouse scrolled (564, 561) with delta (0, 0)
Screenshot: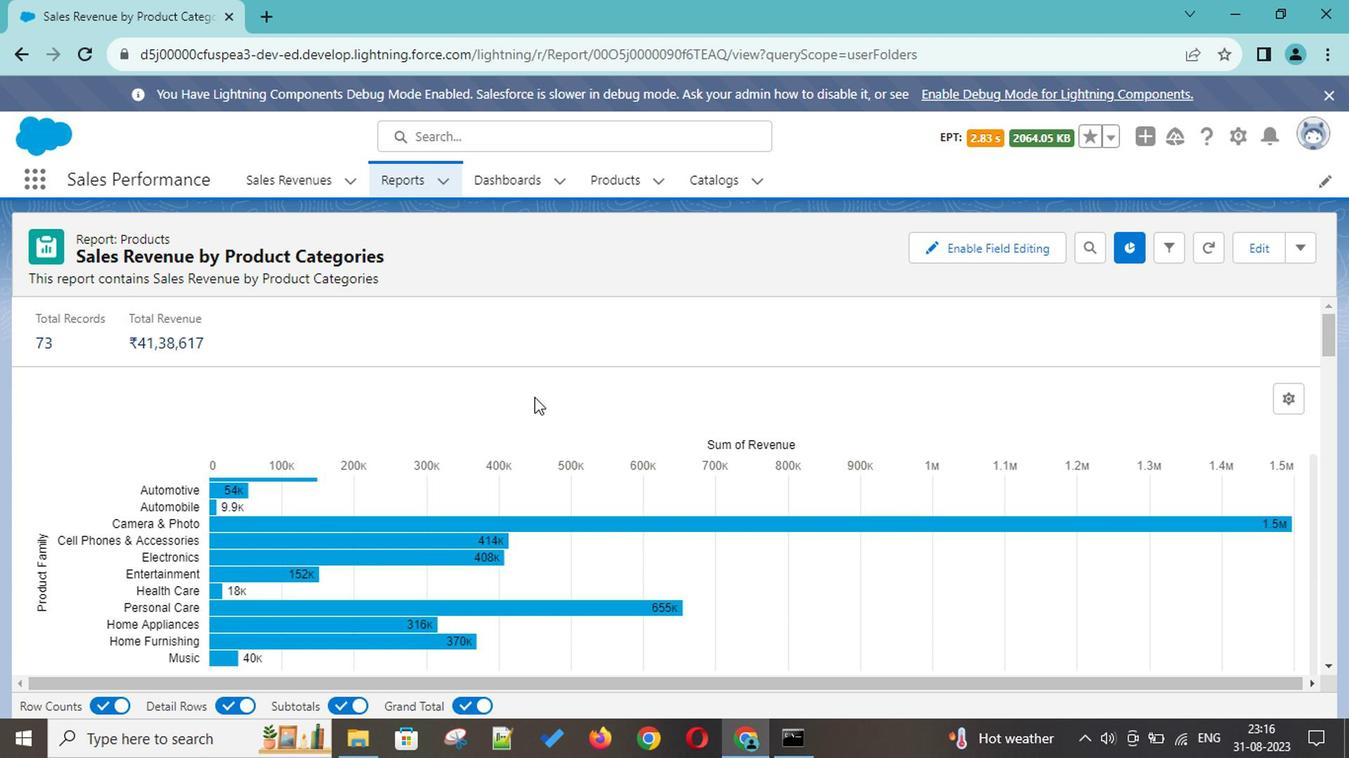 
Action: Mouse scrolled (564, 561) with delta (0, 0)
Screenshot: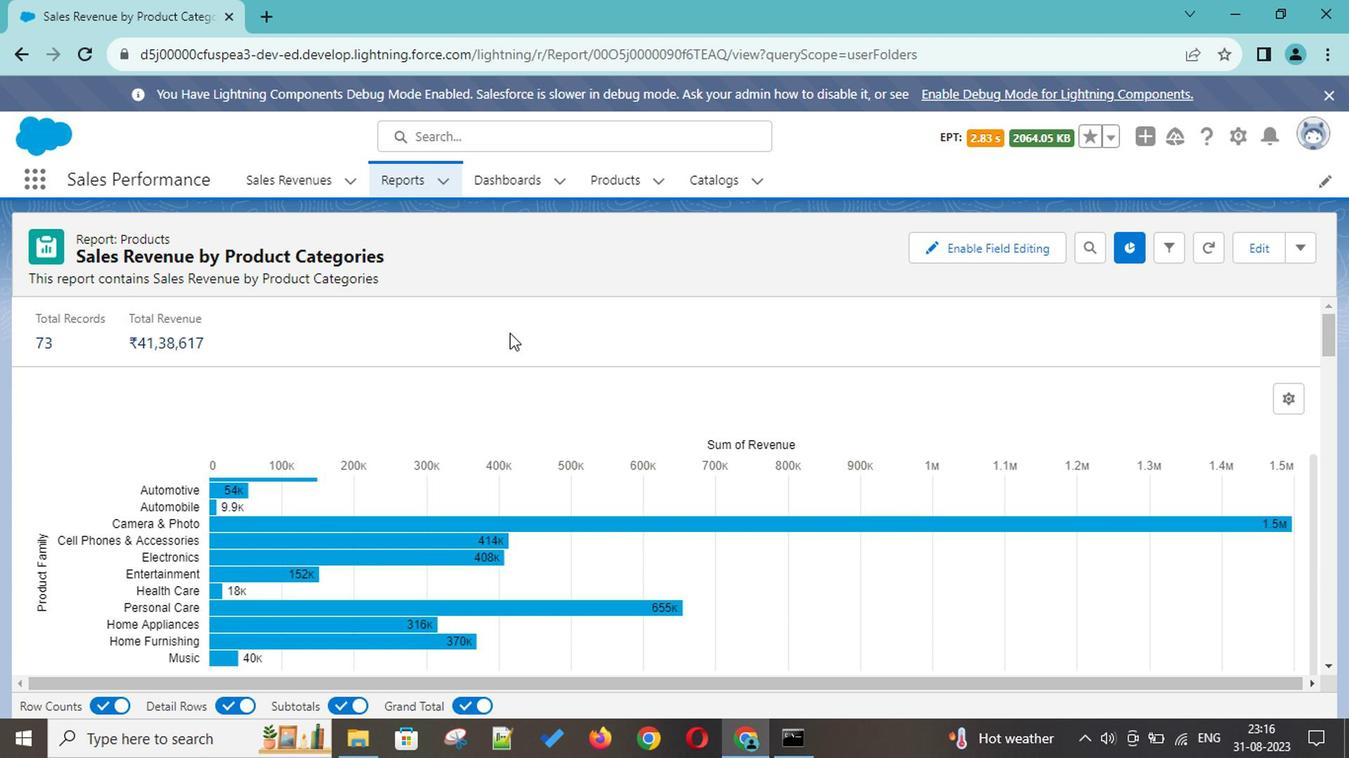 
Action: Mouse scrolled (564, 561) with delta (0, 0)
Screenshot: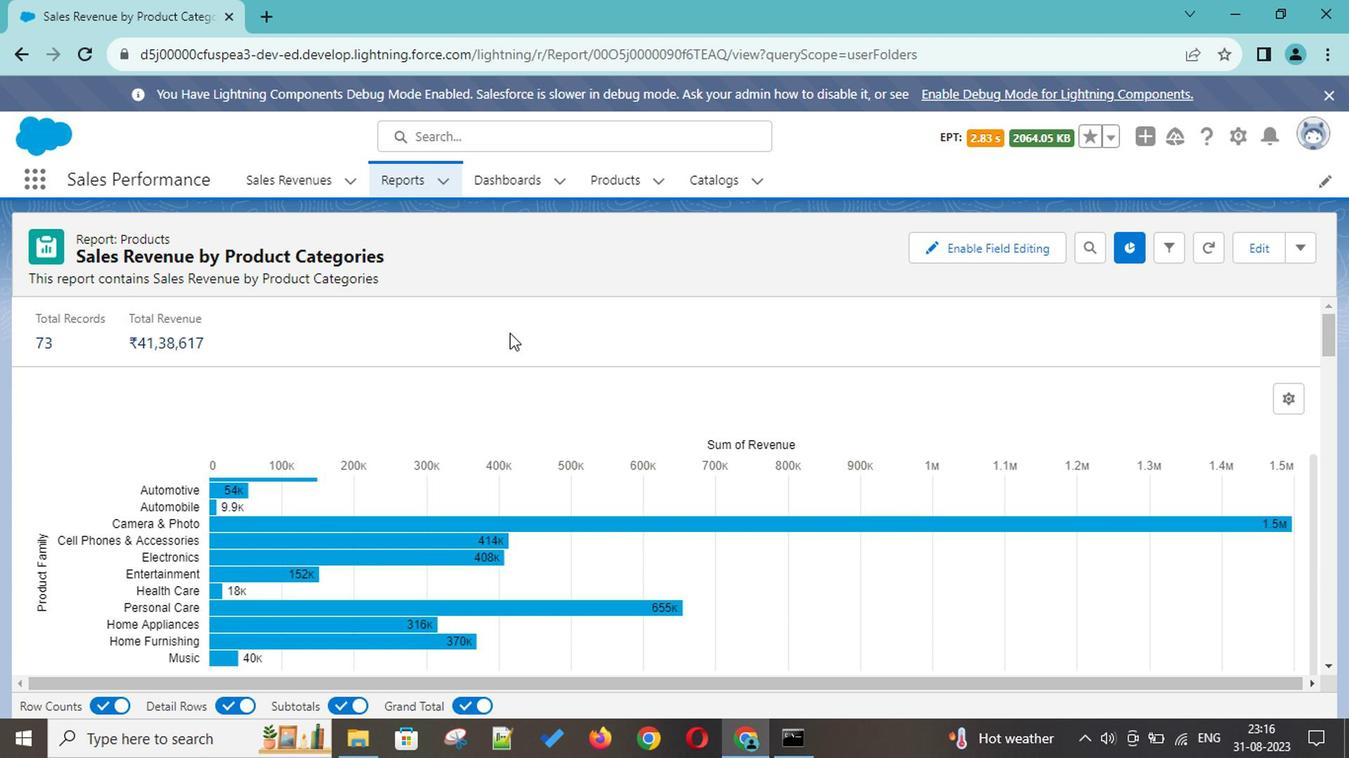 
Action: Mouse scrolled (564, 561) with delta (0, 0)
Screenshot: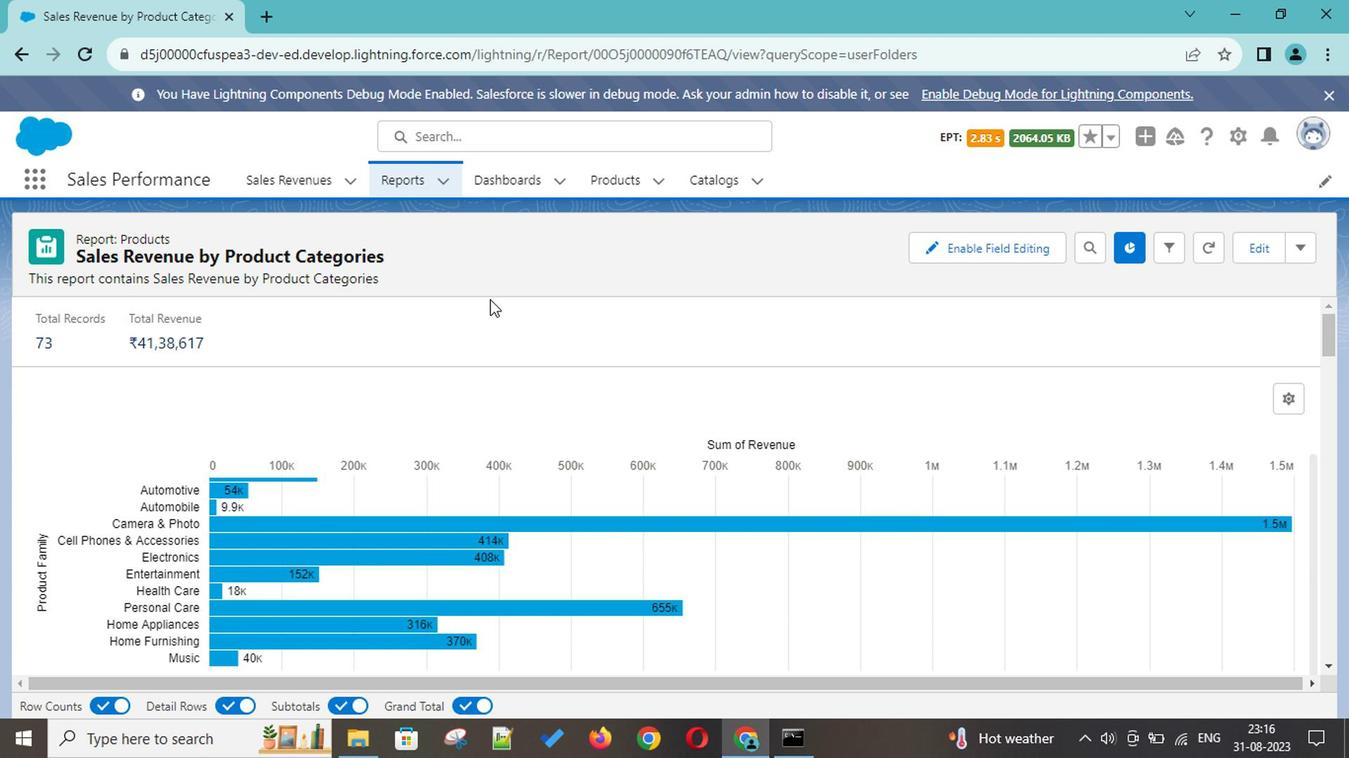 
Action: Mouse scrolled (564, 561) with delta (0, 0)
Screenshot: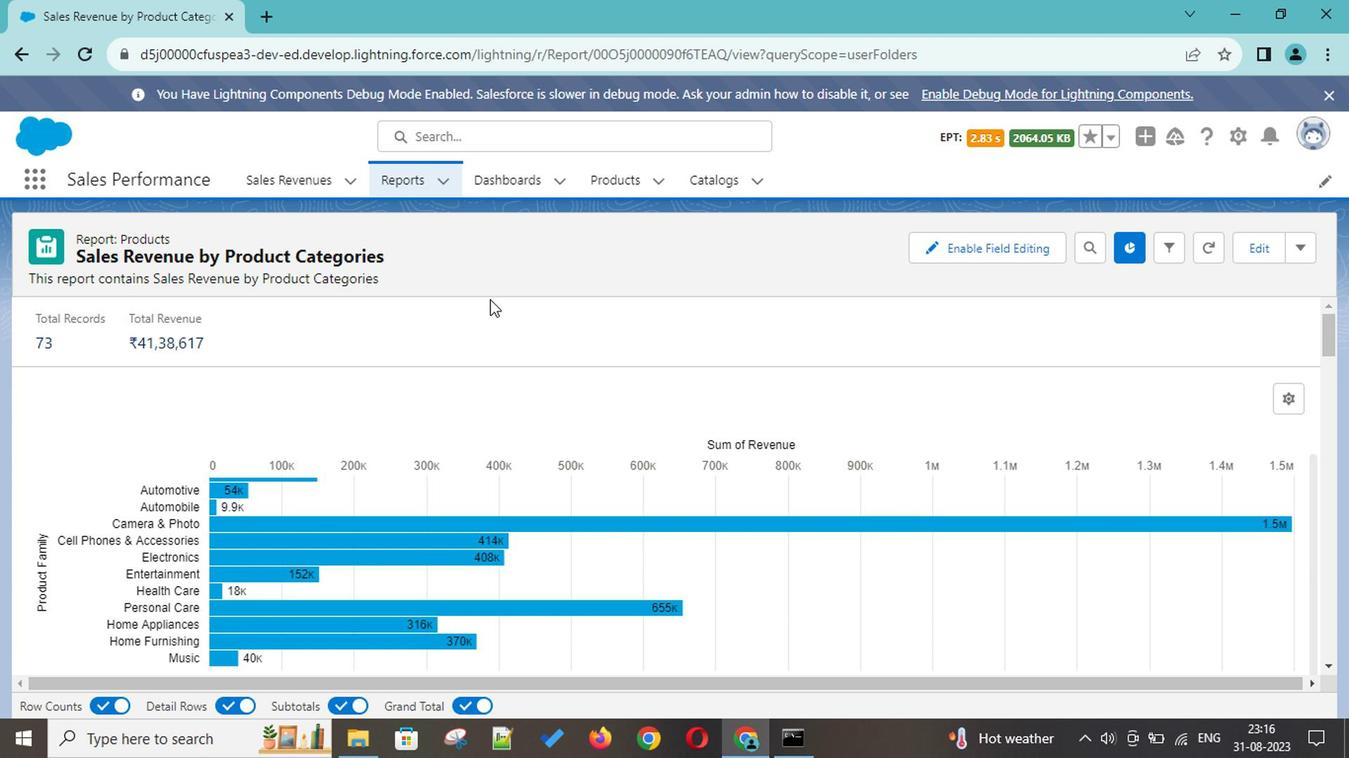 
Action: Mouse scrolled (564, 561) with delta (0, 0)
Screenshot: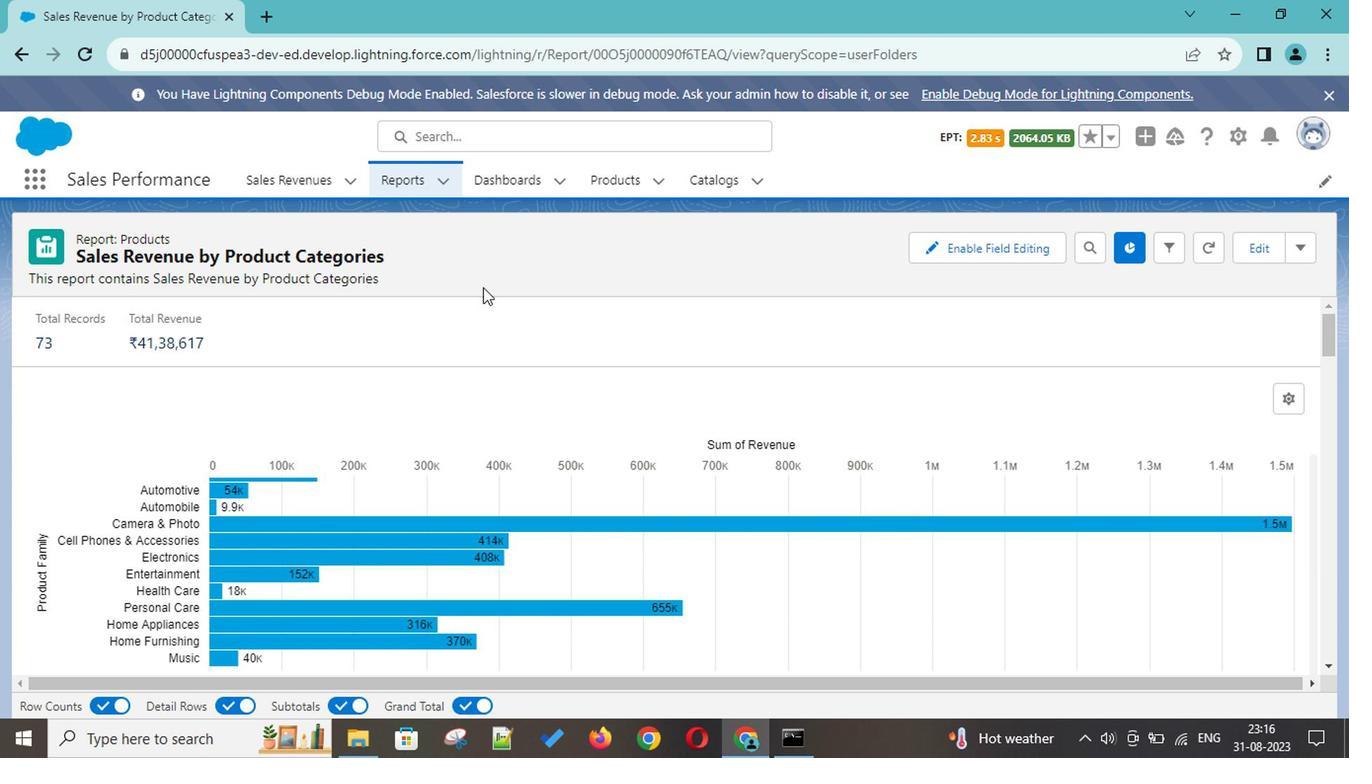 
Action: Mouse scrolled (564, 561) with delta (0, 0)
Screenshot: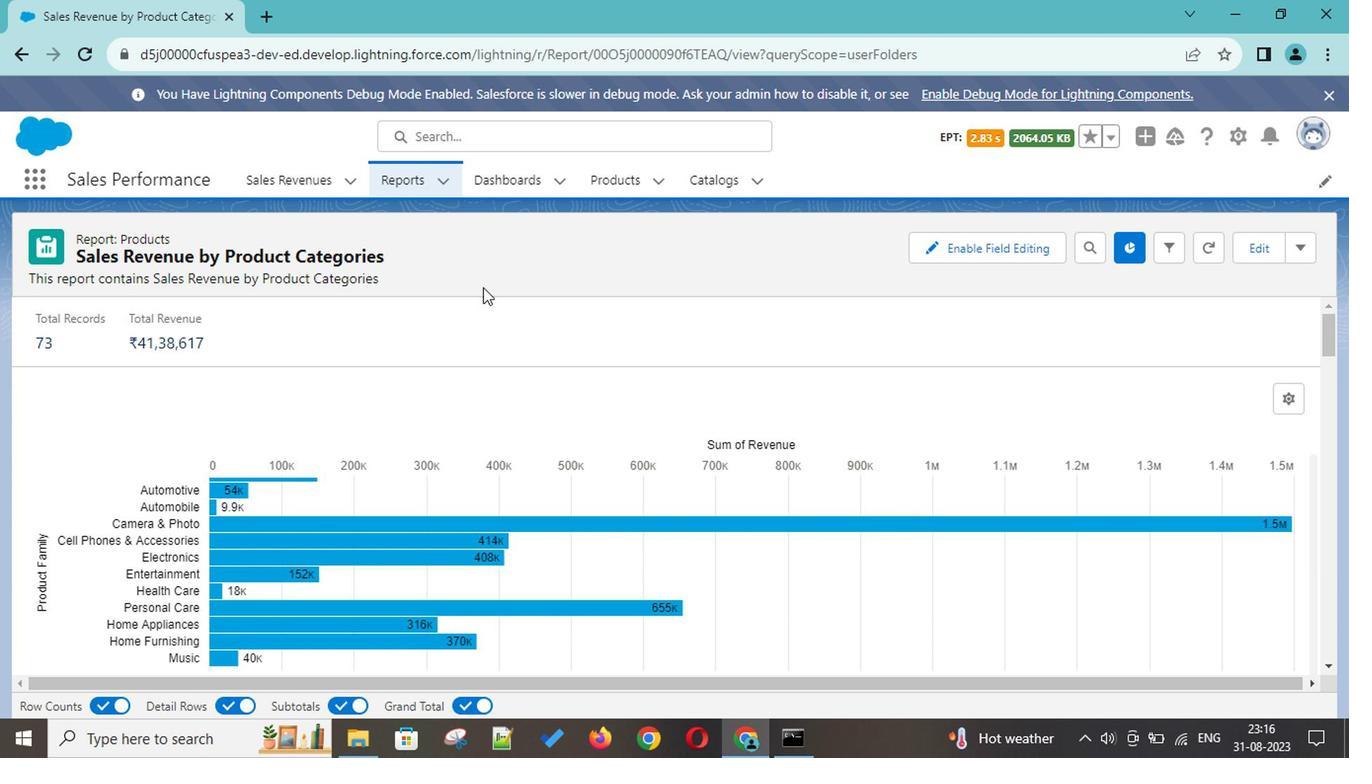 
Action: Mouse scrolled (564, 561) with delta (0, 0)
Screenshot: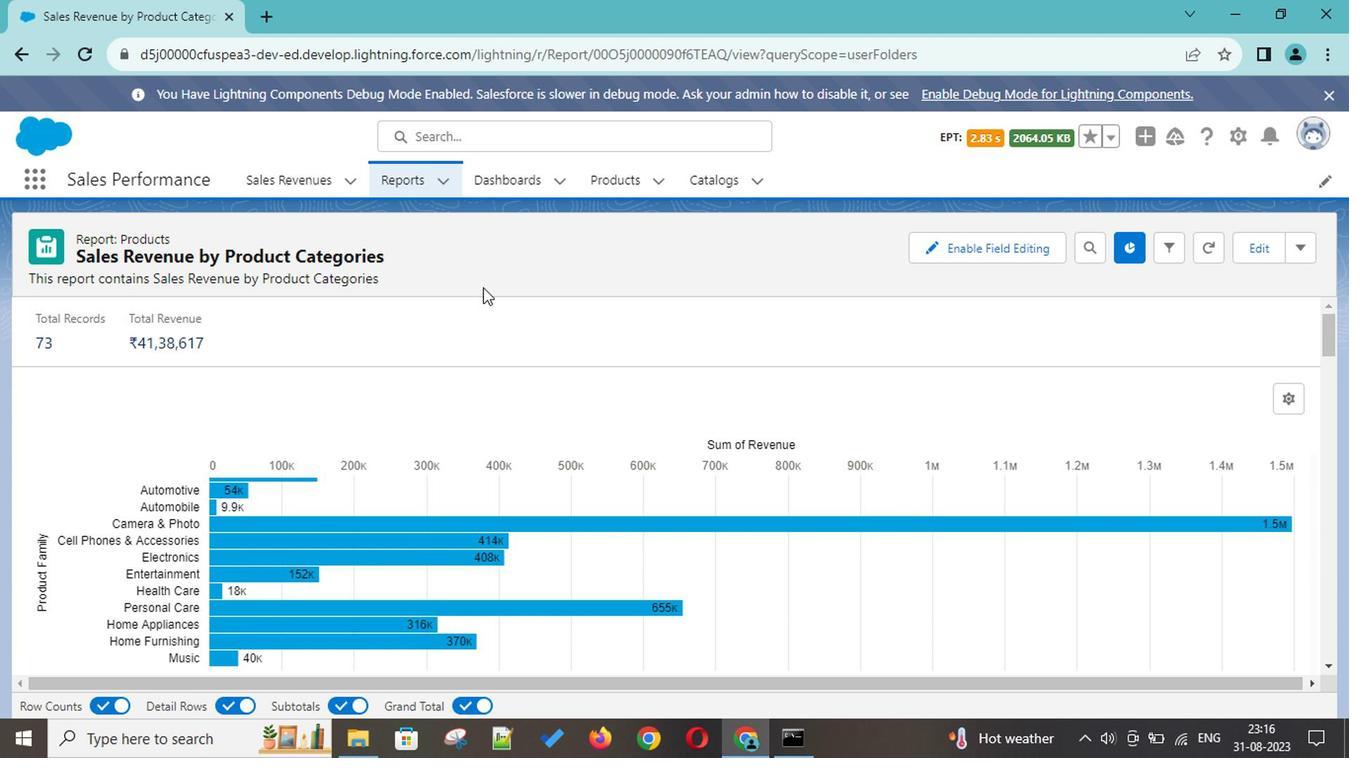 
Action: Mouse moved to (493, 277)
Screenshot: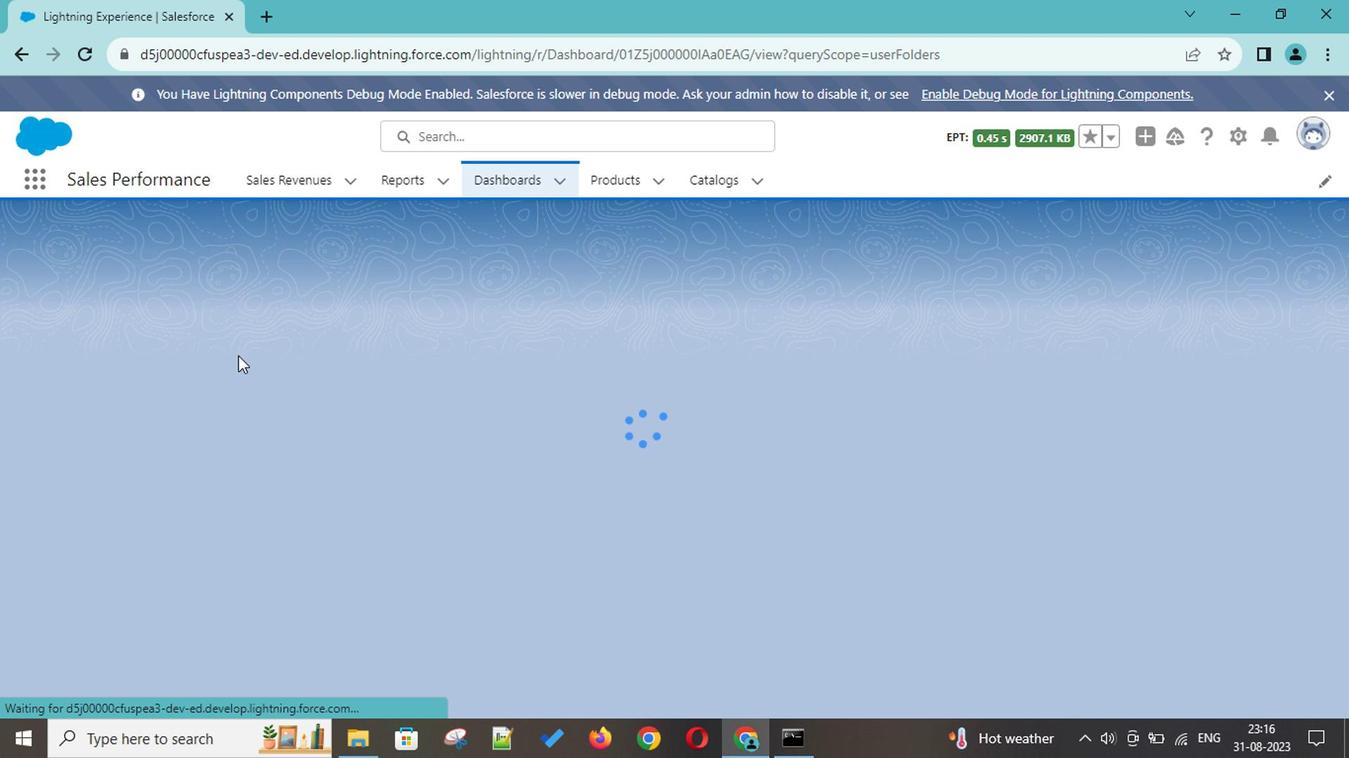
Action: Mouse pressed left at (493, 277)
Screenshot: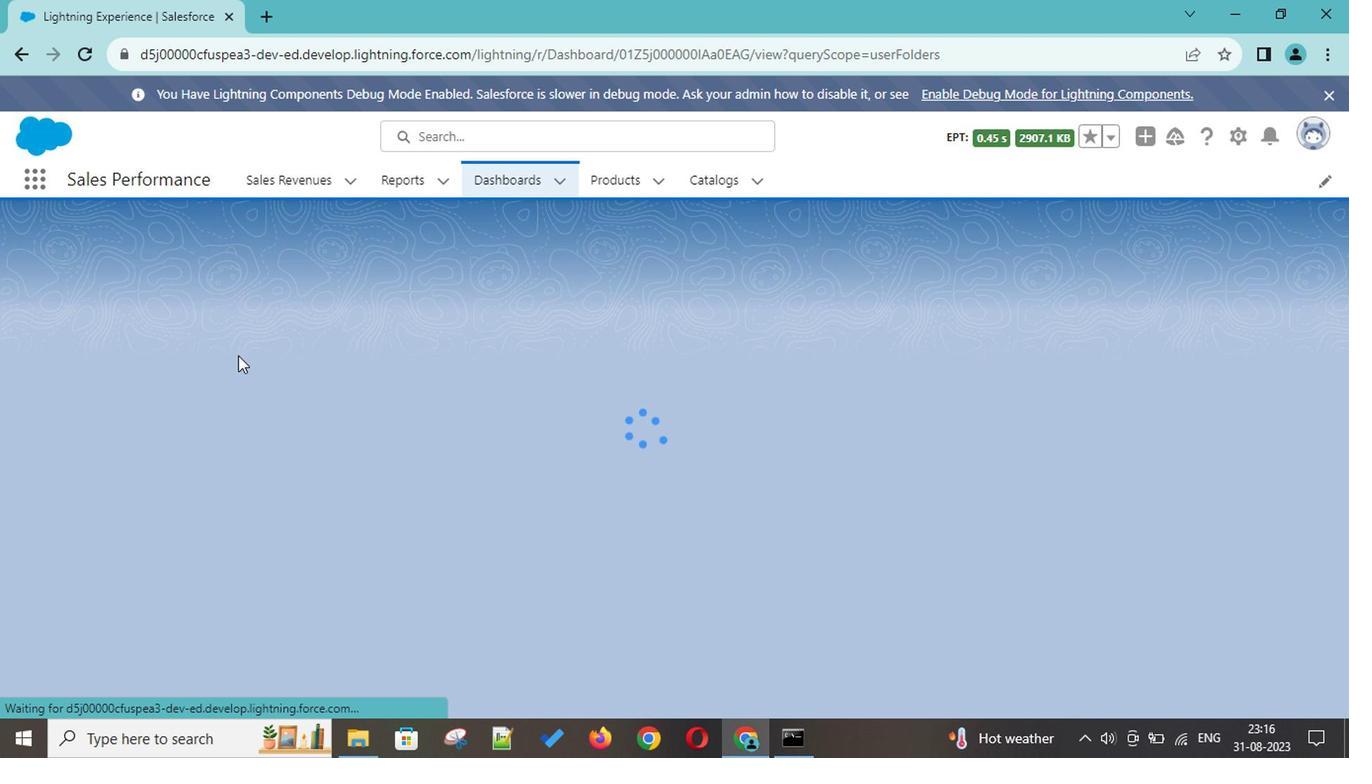 
Action: Mouse moved to (320, 404)
Screenshot: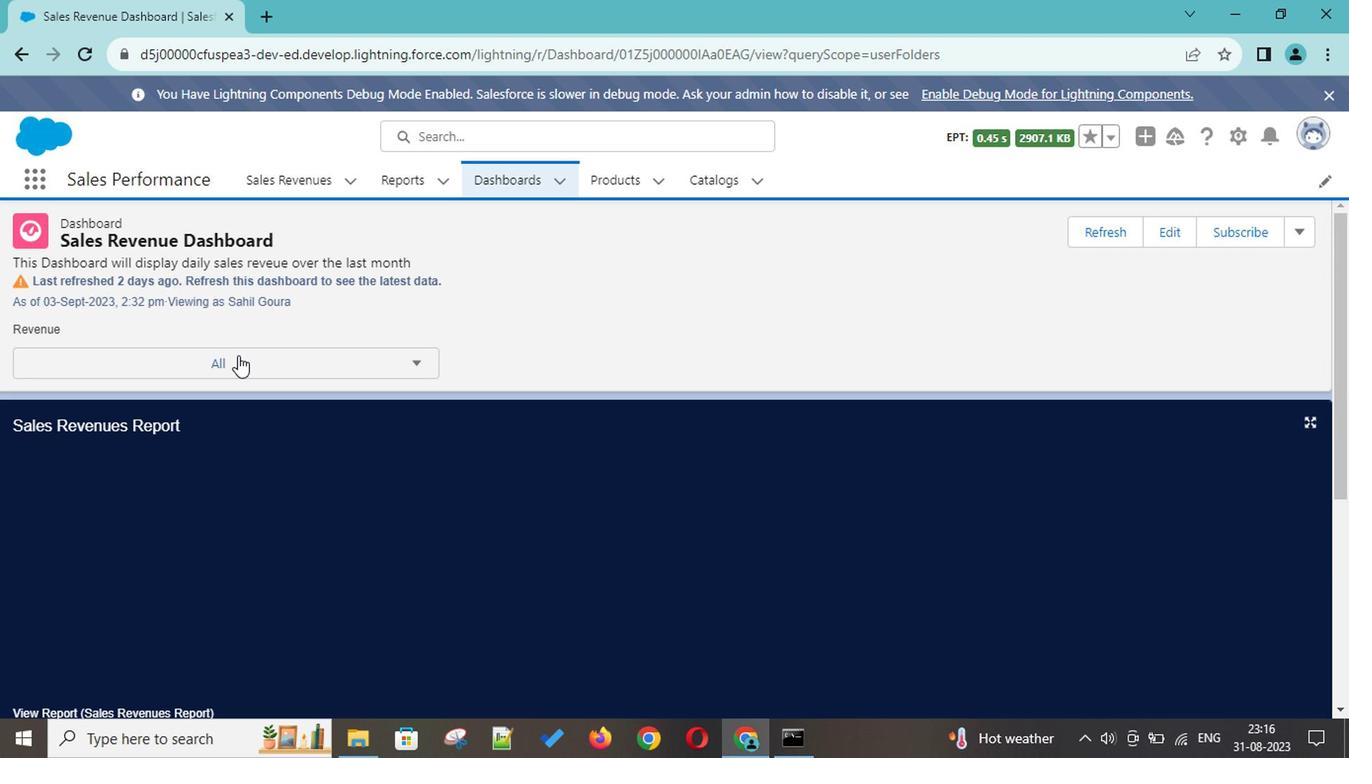 
Action: Mouse pressed left at (320, 404)
Screenshot: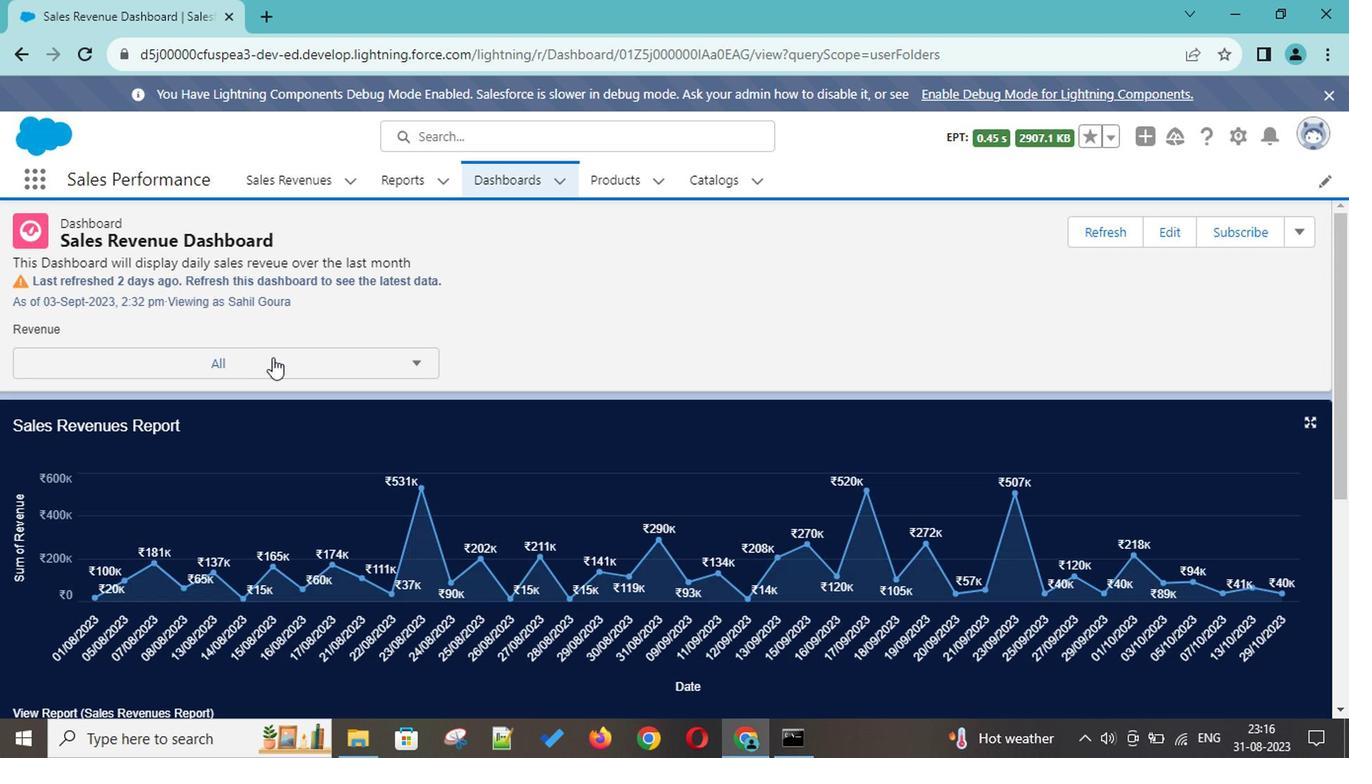 
Action: Mouse moved to (687, 557)
Screenshot: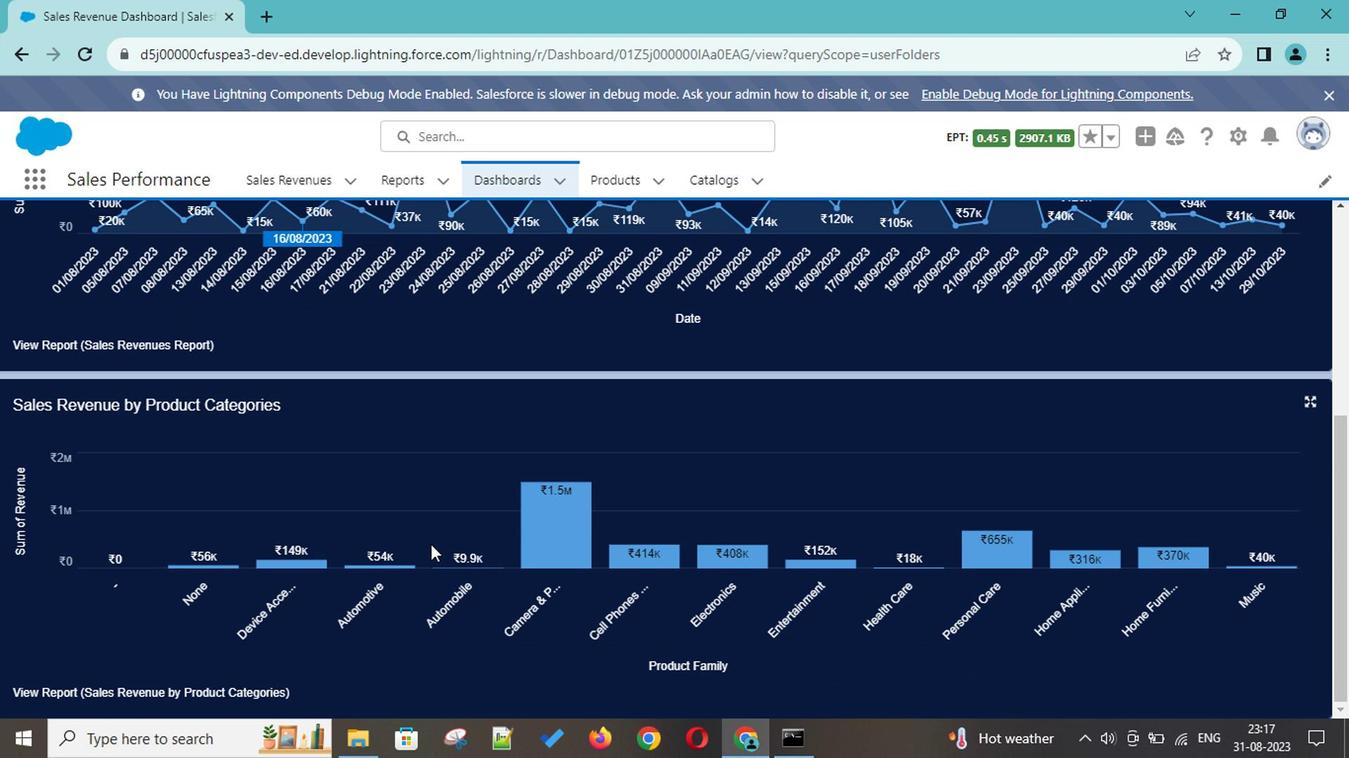 
Action: Mouse scrolled (687, 557) with delta (0, 0)
Screenshot: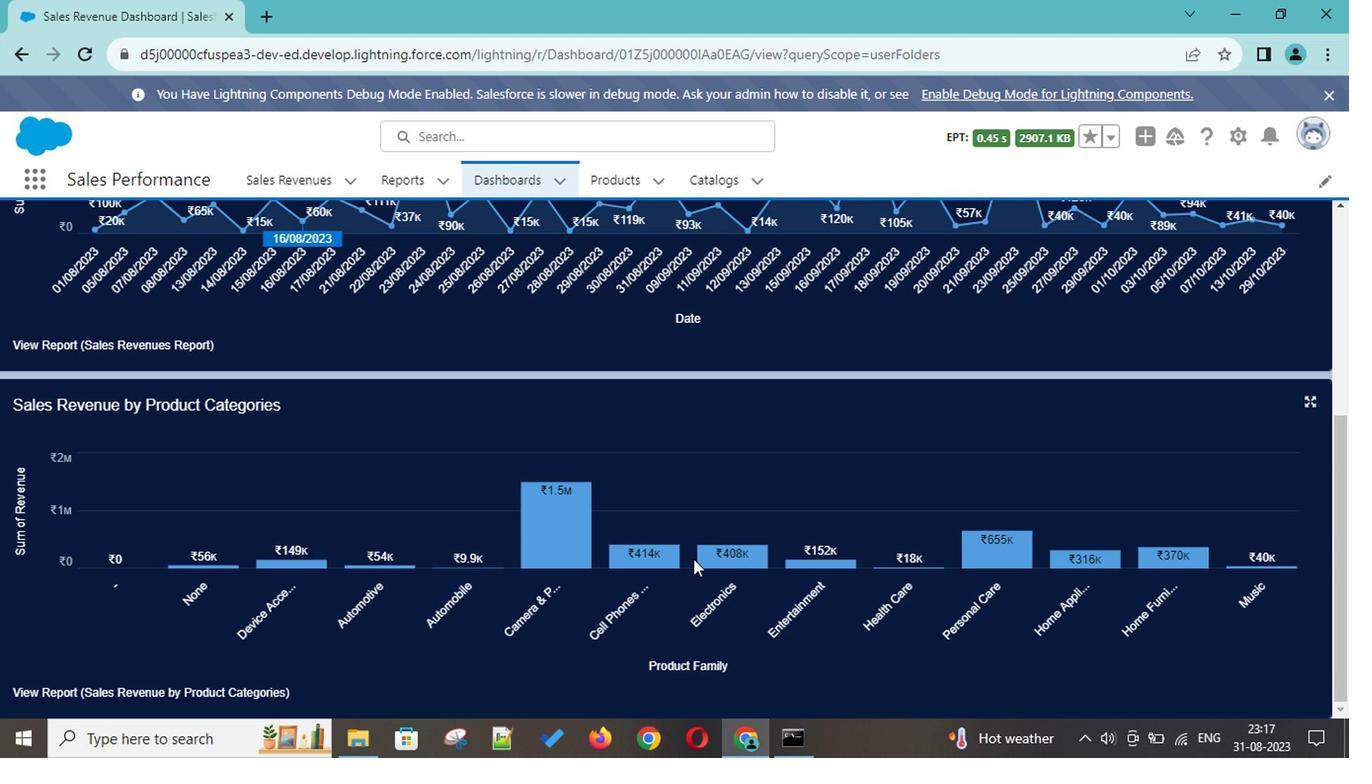 
Action: Mouse scrolled (687, 557) with delta (0, 0)
Screenshot: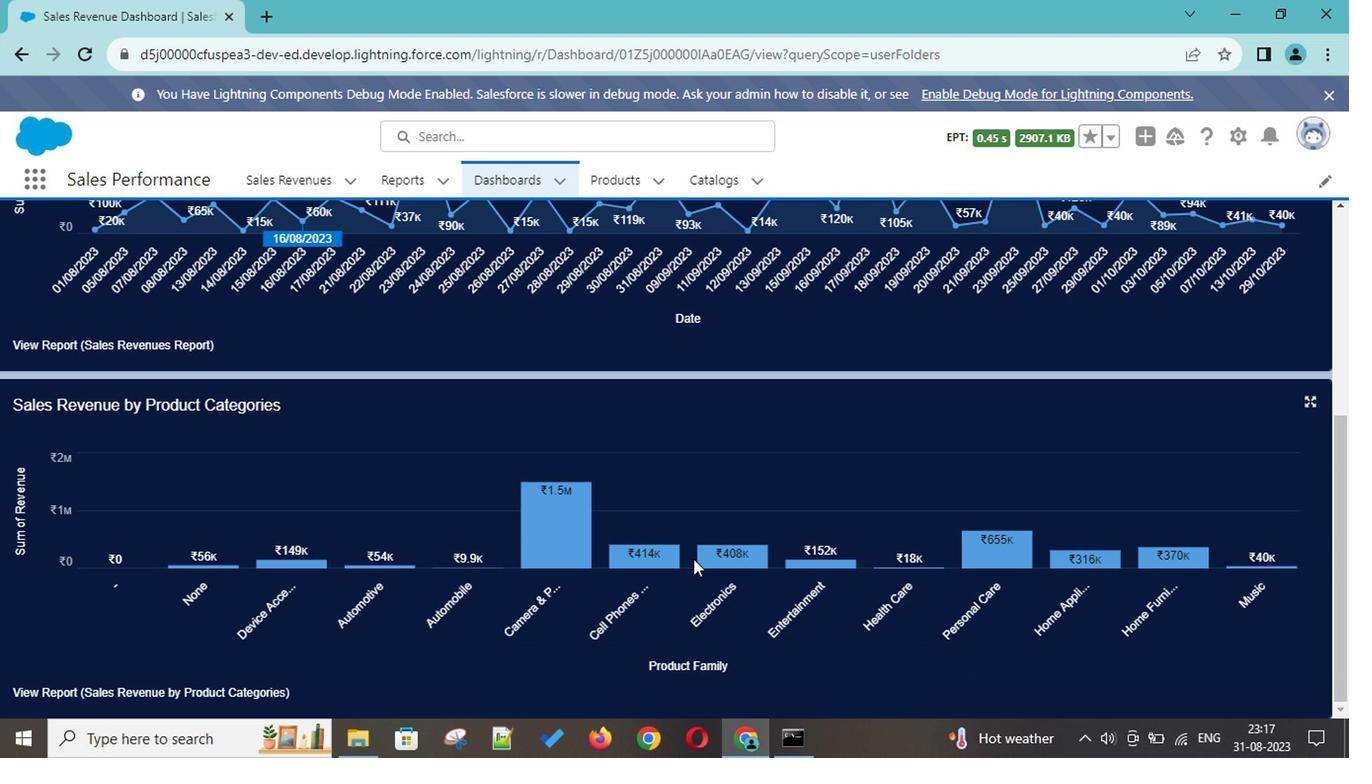 
Action: Mouse scrolled (687, 557) with delta (0, 0)
Screenshot: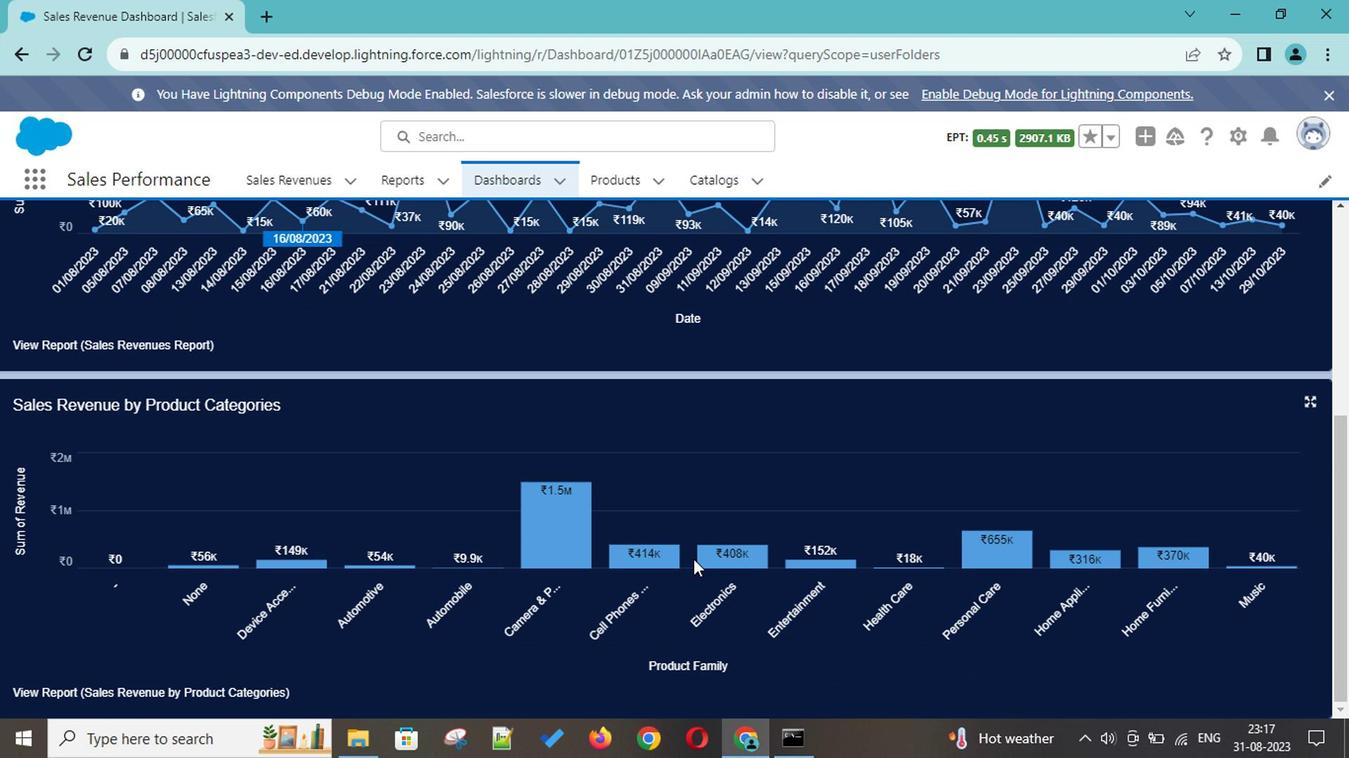 
Action: Mouse scrolled (687, 557) with delta (0, 0)
Screenshot: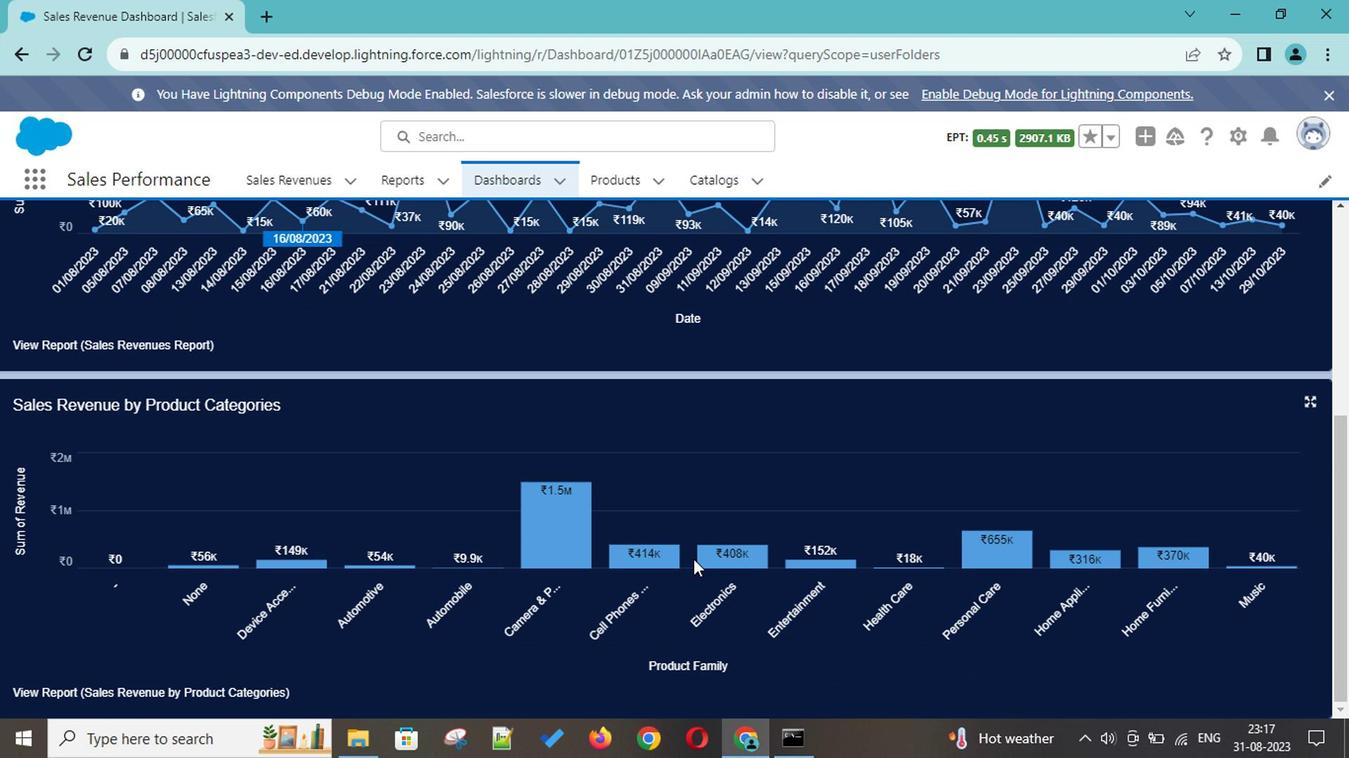 
Action: Mouse scrolled (687, 557) with delta (0, 0)
Screenshot: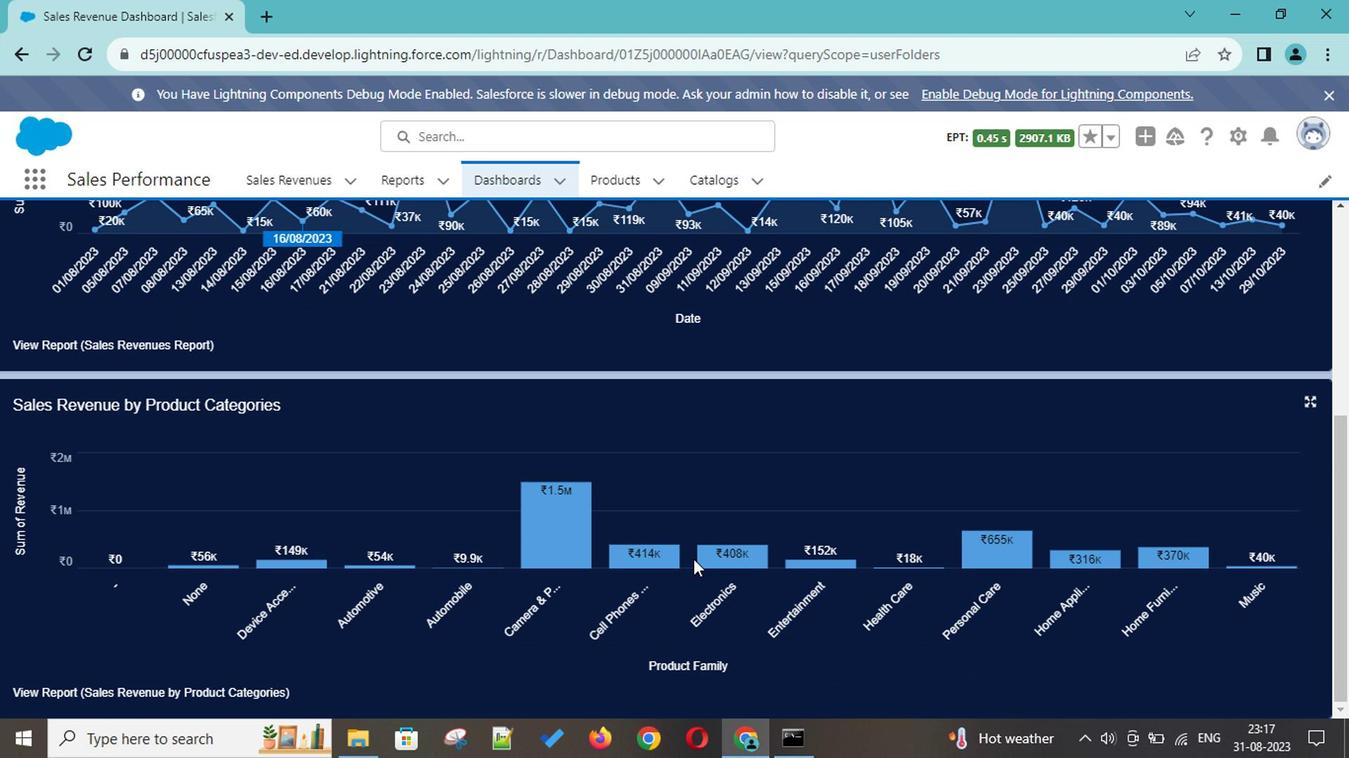 
Action: Mouse scrolled (687, 557) with delta (0, 0)
Screenshot: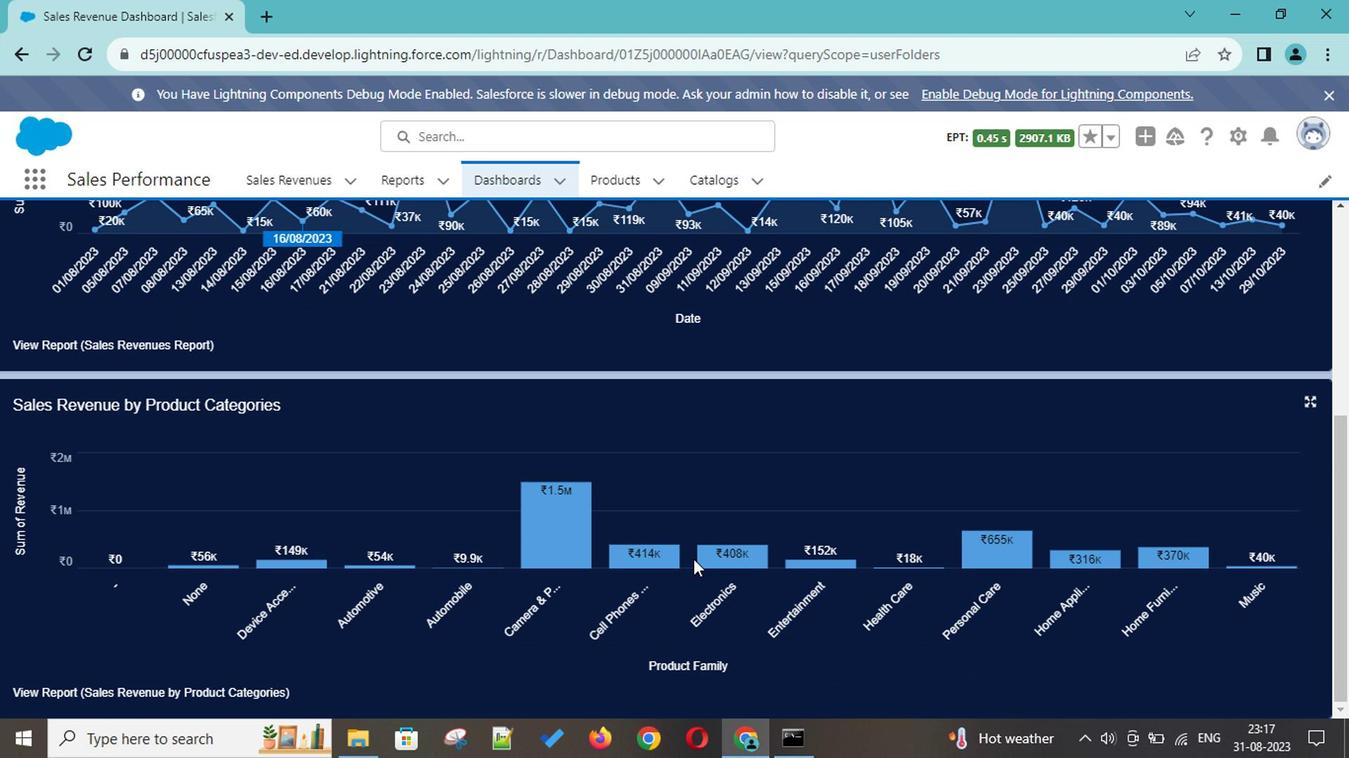 
Action: Mouse scrolled (687, 557) with delta (0, 0)
Screenshot: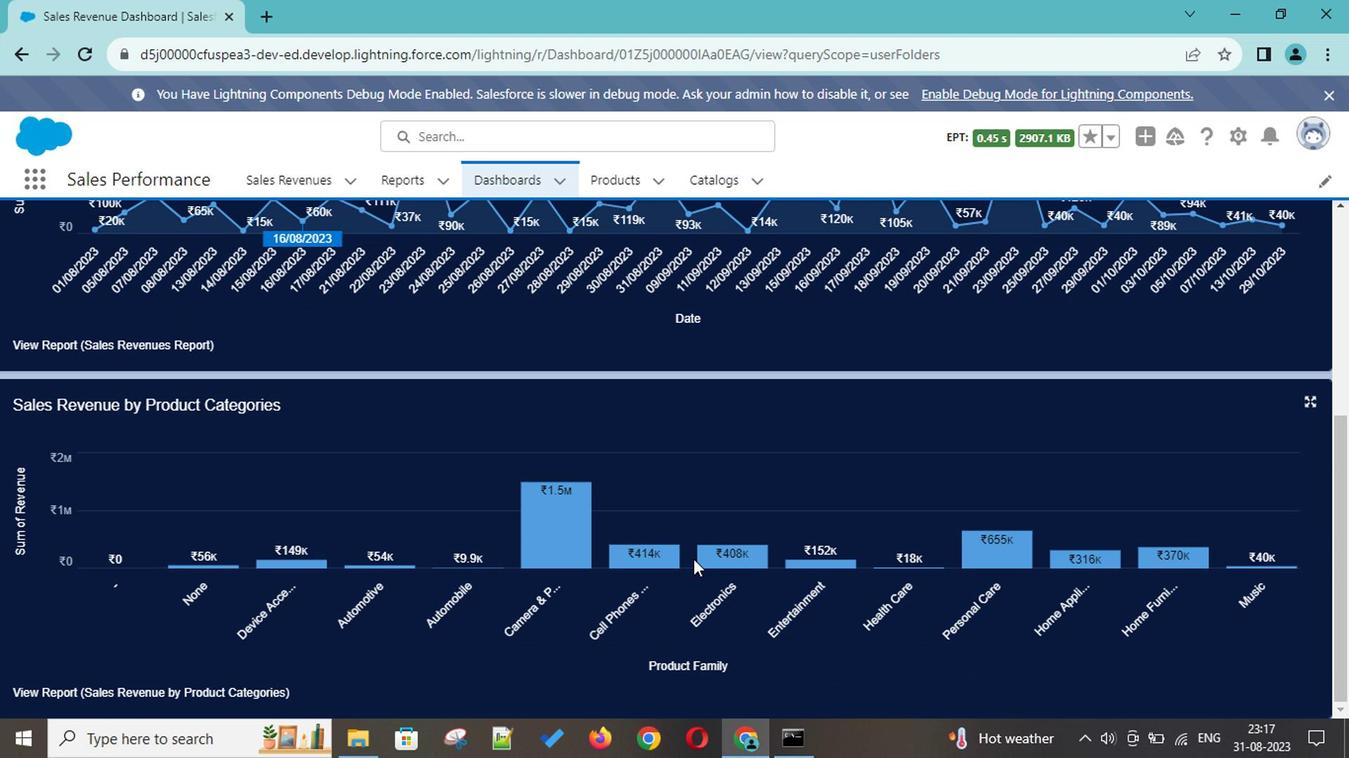 
Action: Mouse scrolled (687, 557) with delta (0, 0)
Screenshot: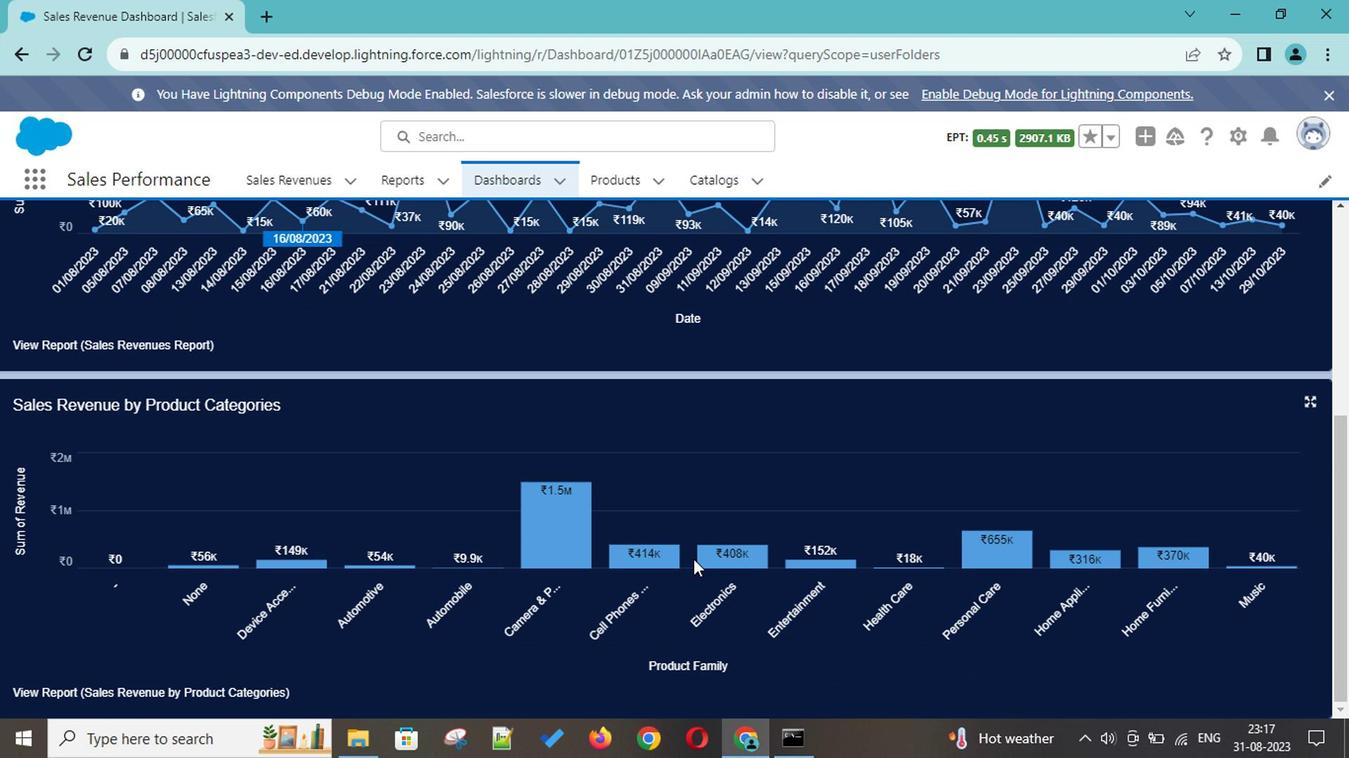 
Action: Mouse scrolled (687, 557) with delta (0, 0)
Screenshot: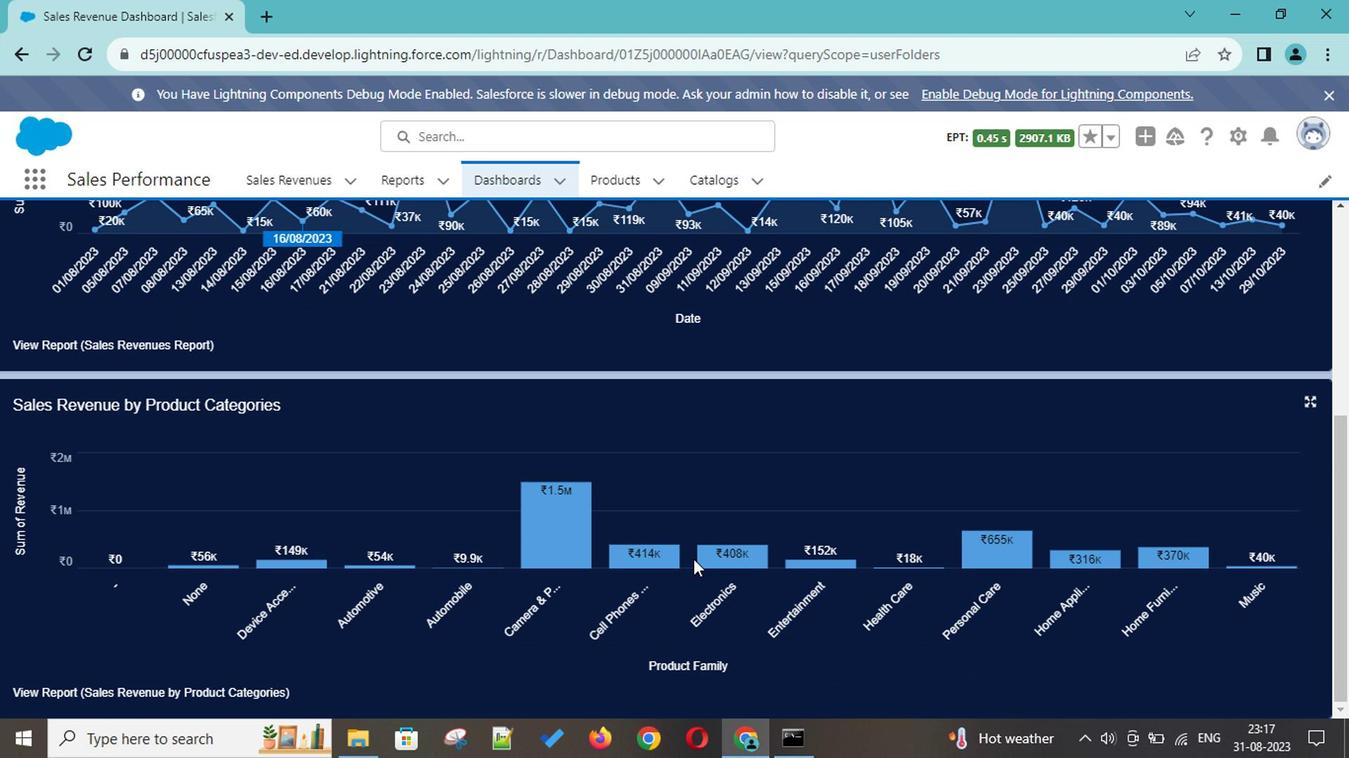 
Action: Mouse scrolled (687, 557) with delta (0, 0)
Screenshot: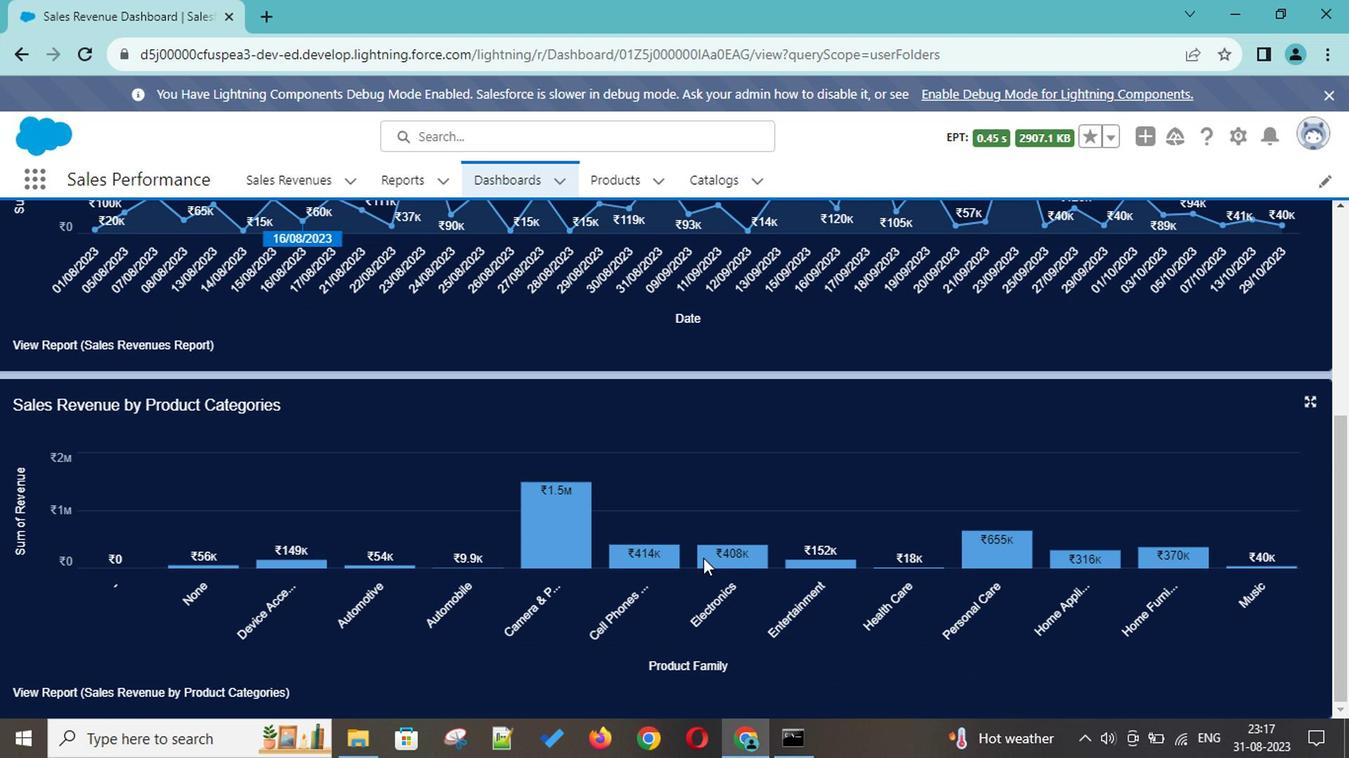 
Action: Mouse scrolled (687, 557) with delta (0, 0)
Screenshot: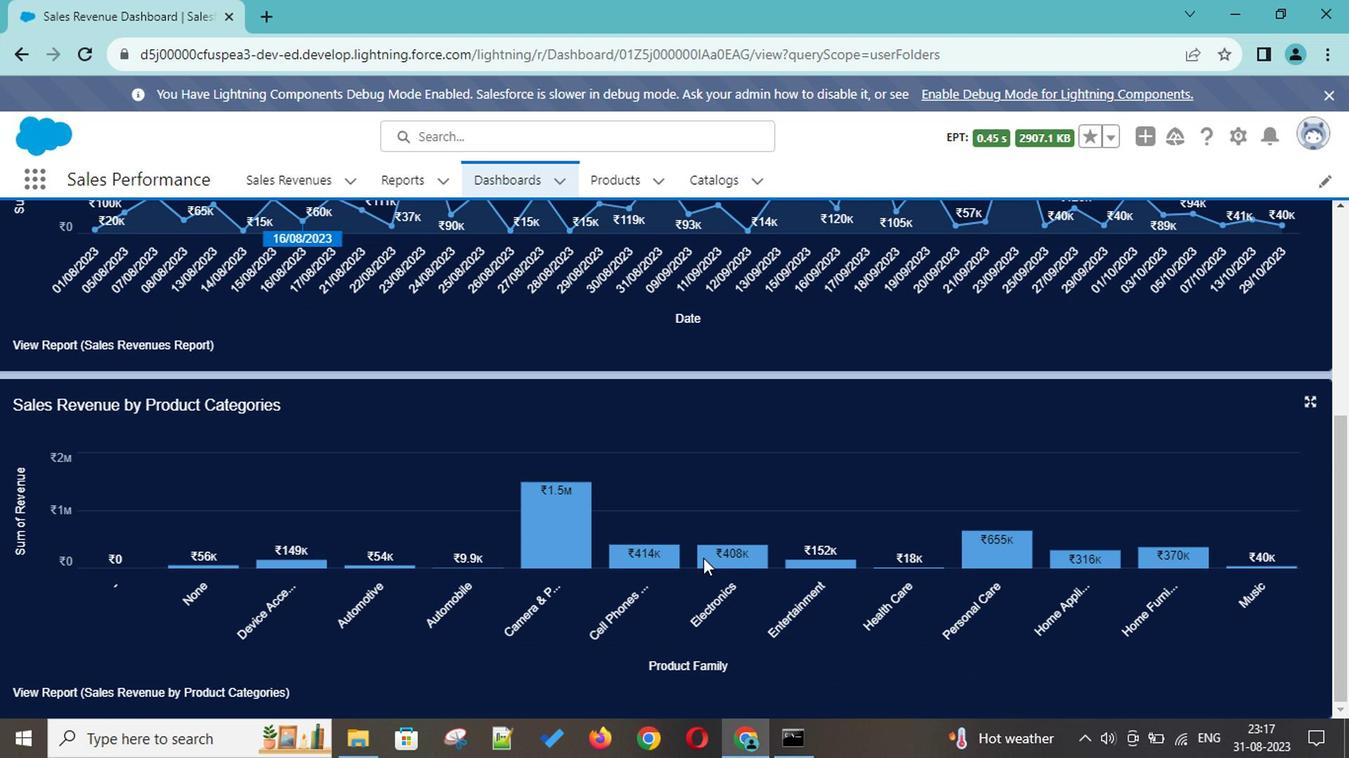 
Action: Mouse scrolled (687, 557) with delta (0, 0)
Screenshot: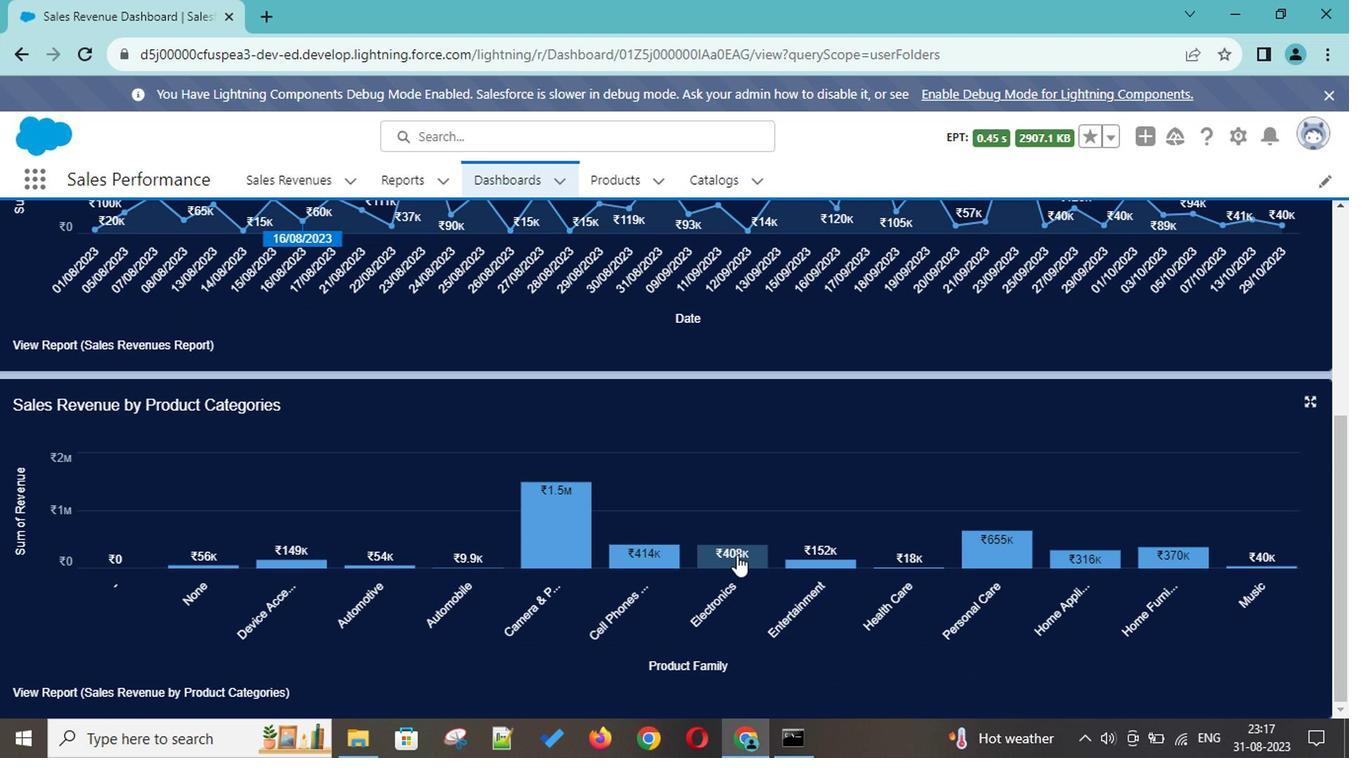 
Action: Mouse scrolled (687, 557) with delta (0, 0)
Screenshot: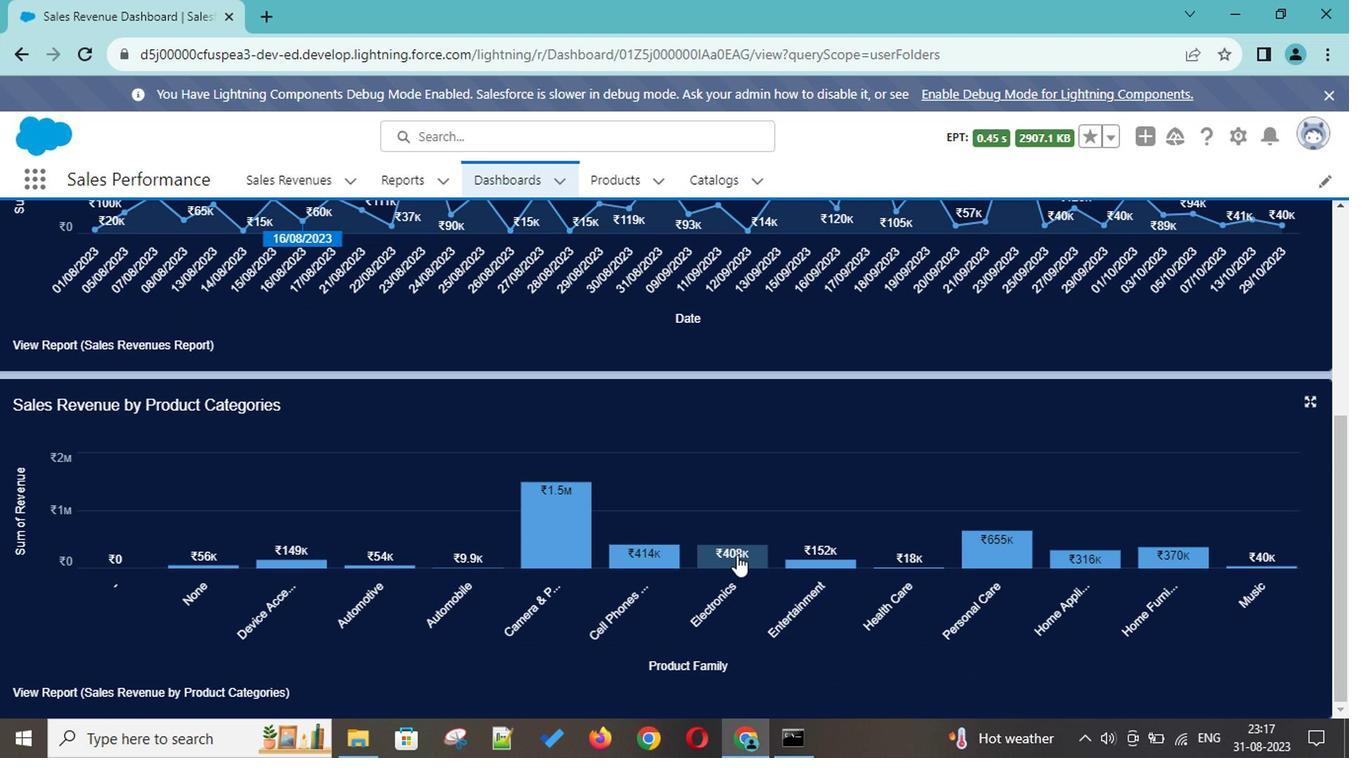 
Action: Mouse scrolled (687, 557) with delta (0, 0)
Screenshot: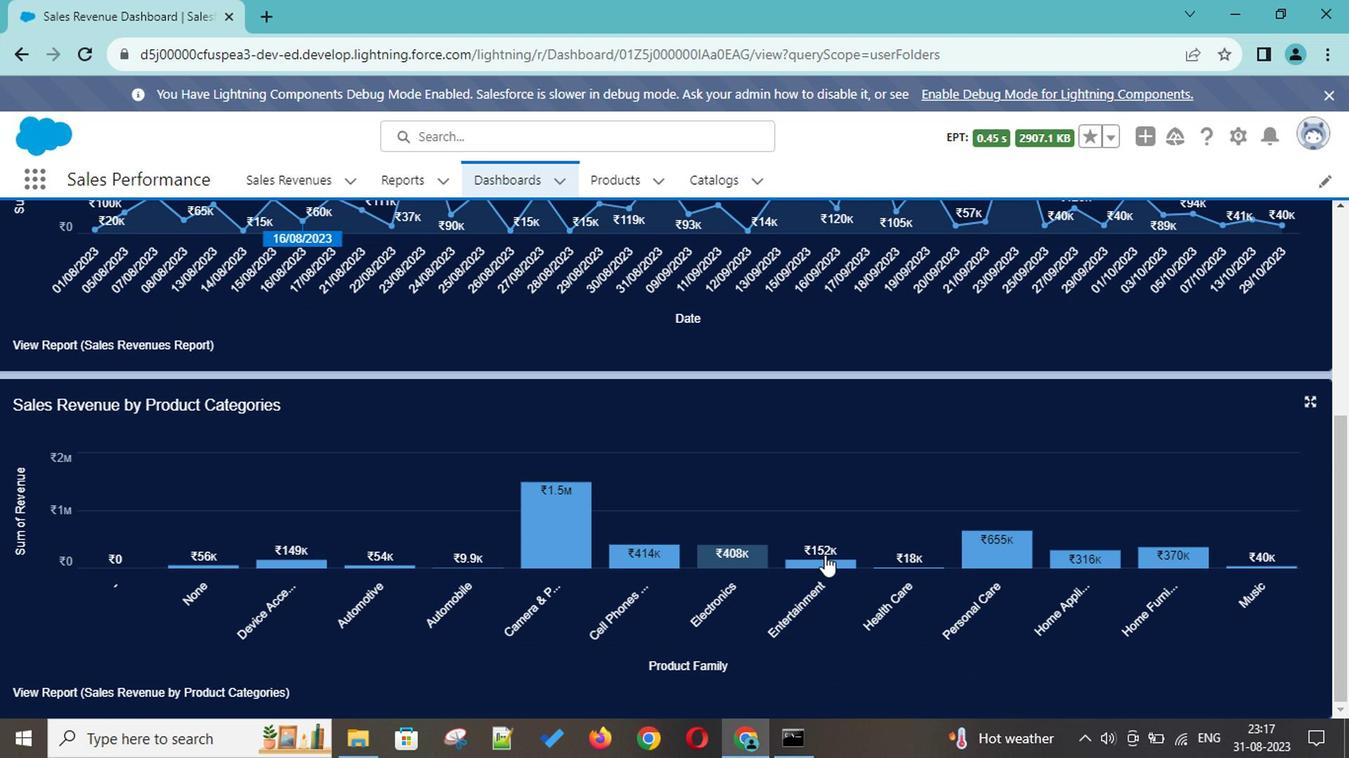 
Action: Mouse moved to (383, 486)
Screenshot: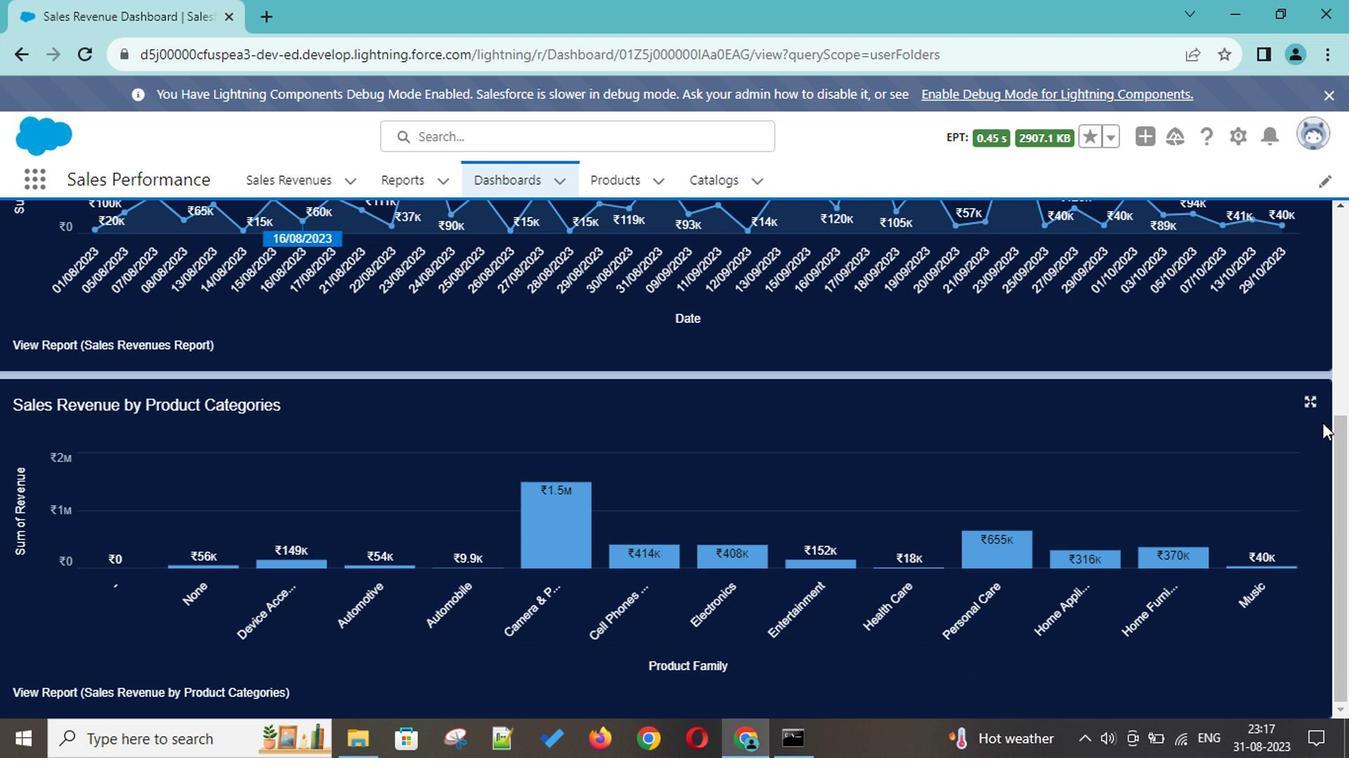 
Action: Mouse scrolled (383, 486) with delta (0, 0)
Screenshot: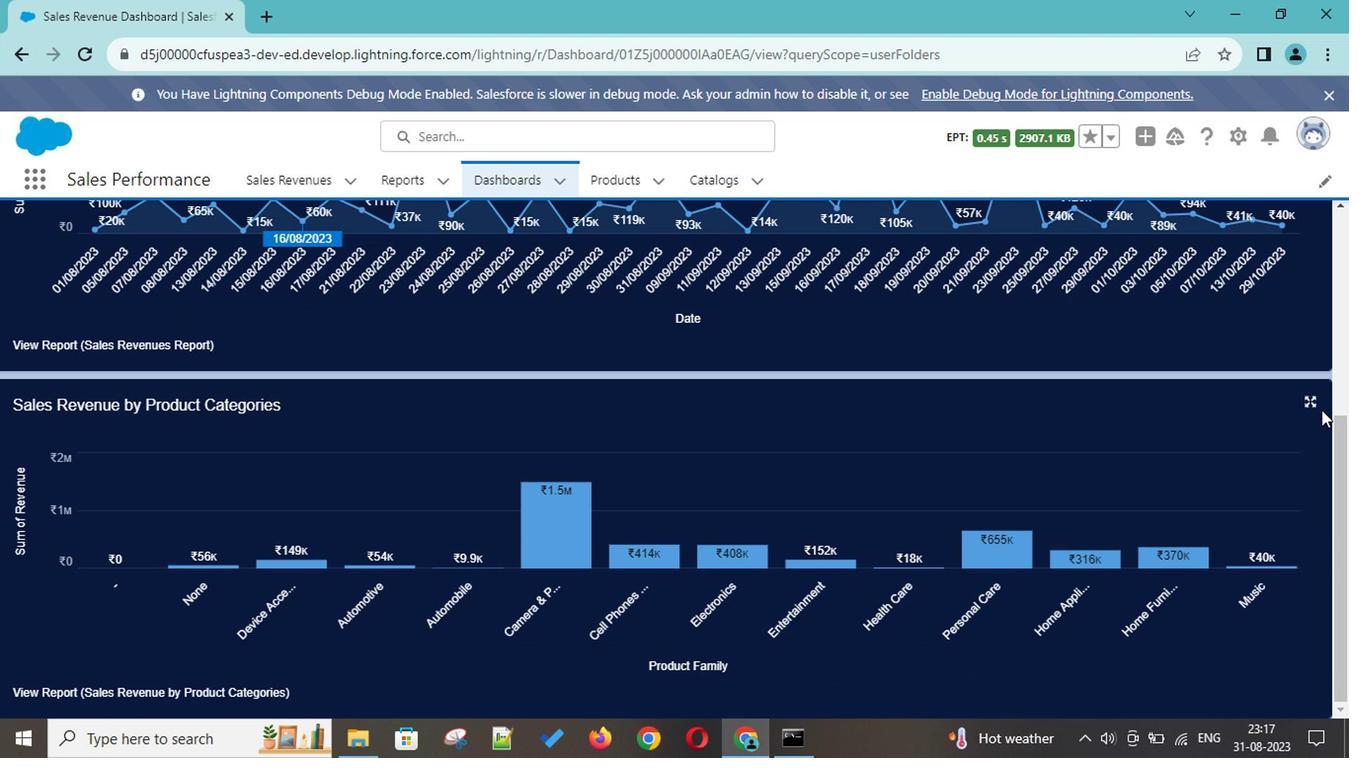 
Action: Mouse scrolled (383, 486) with delta (0, 0)
Screenshot: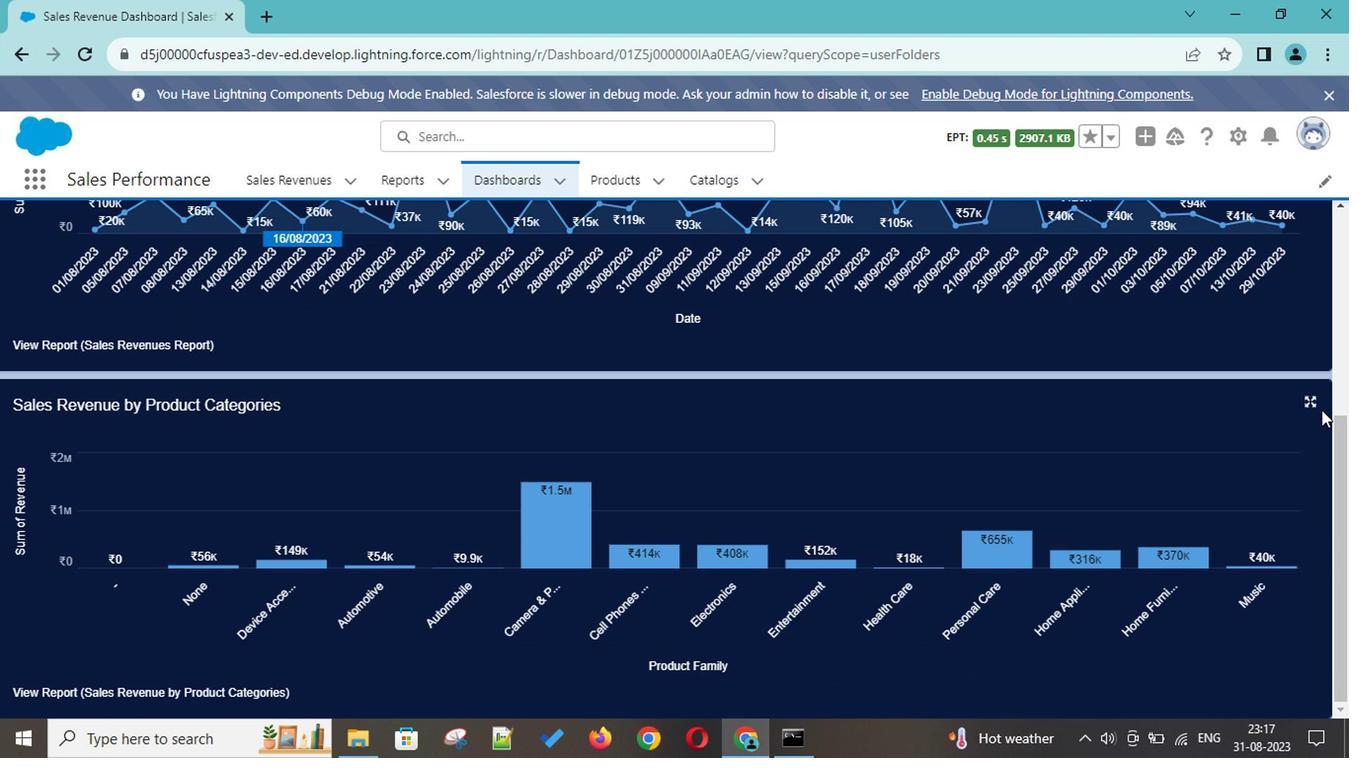 
Action: Mouse scrolled (383, 486) with delta (0, 0)
Screenshot: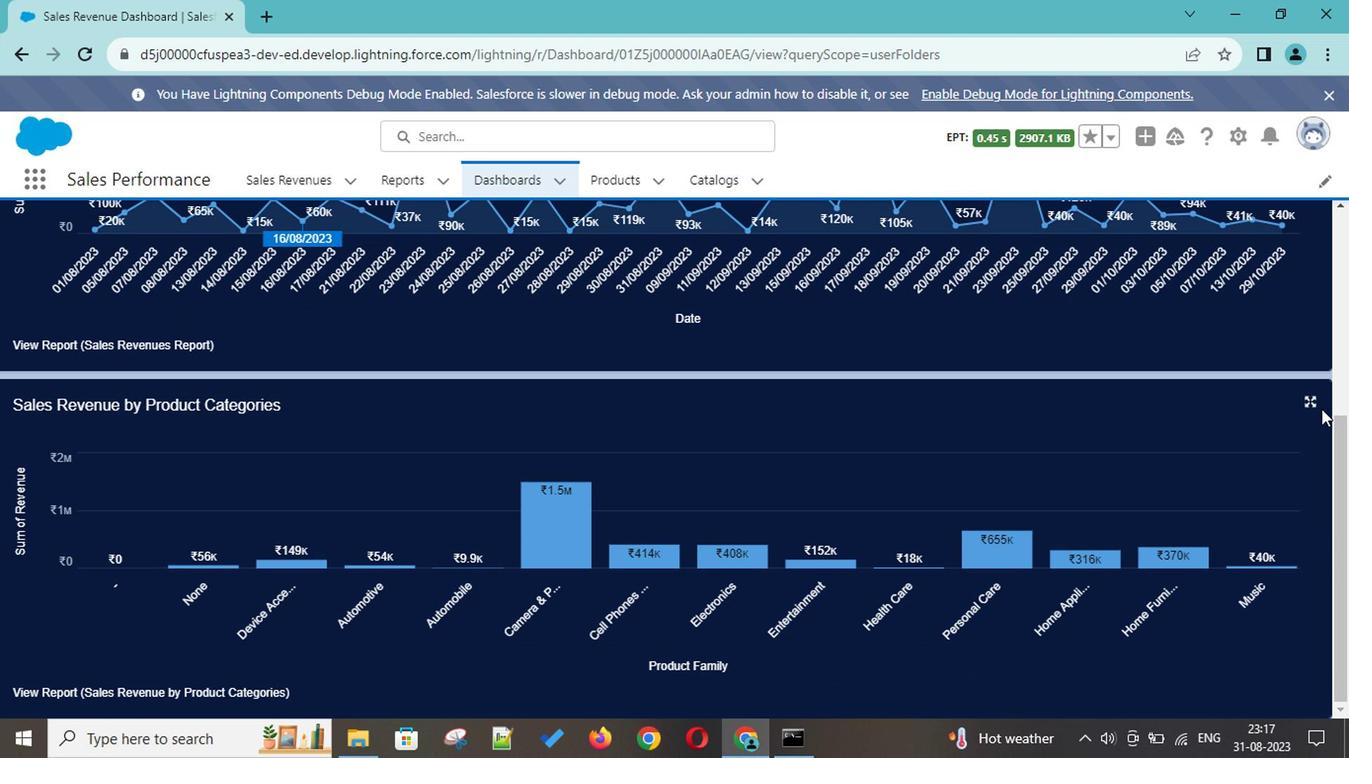 
Action: Mouse scrolled (383, 486) with delta (0, 0)
Screenshot: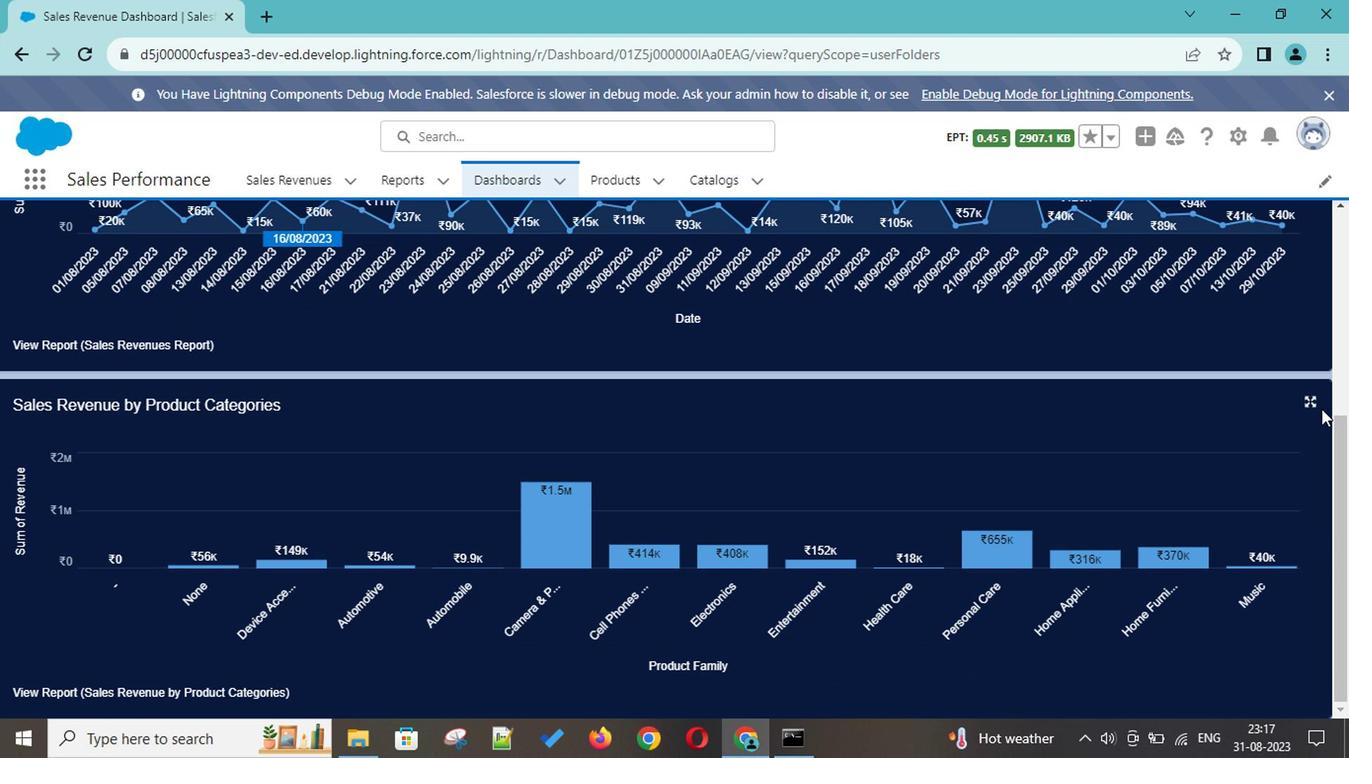
Action: Mouse scrolled (383, 486) with delta (0, 0)
Screenshot: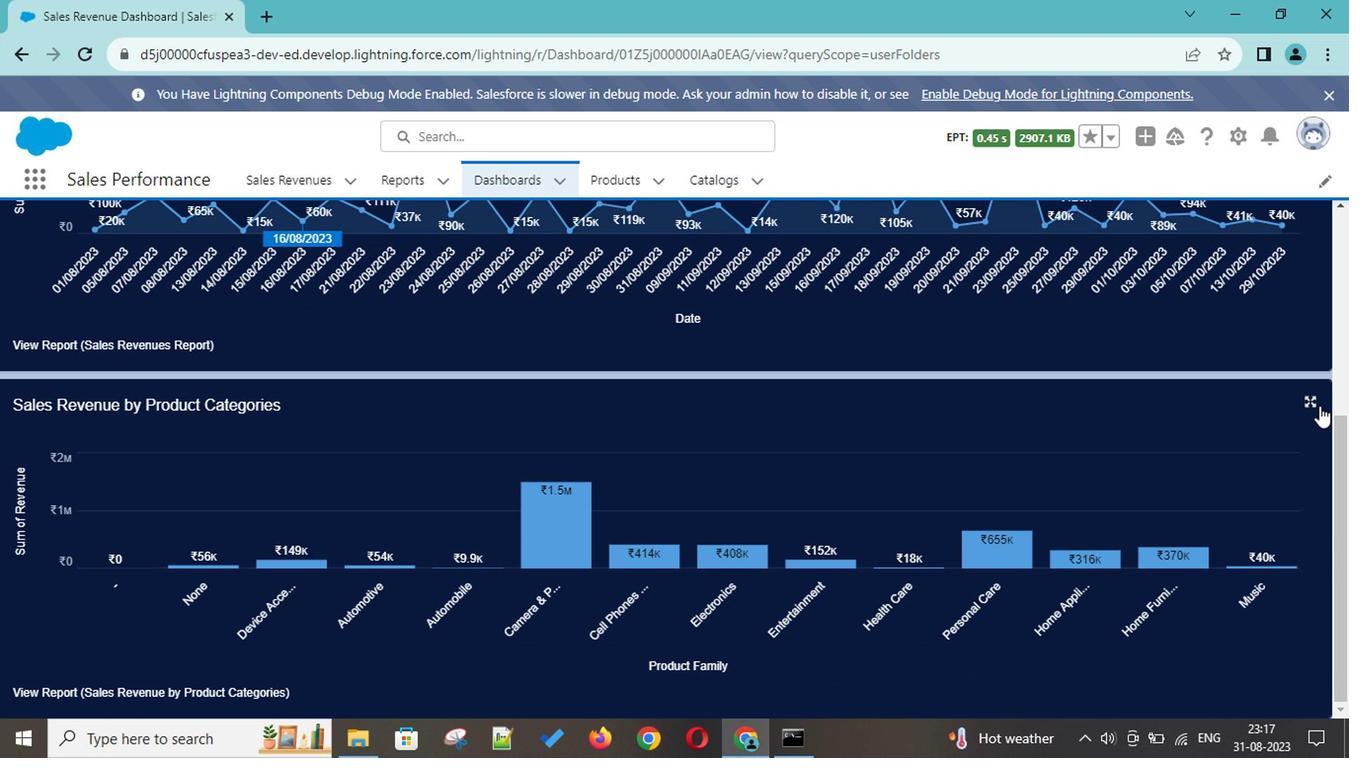 
Action: Mouse scrolled (383, 486) with delta (0, 0)
Screenshot: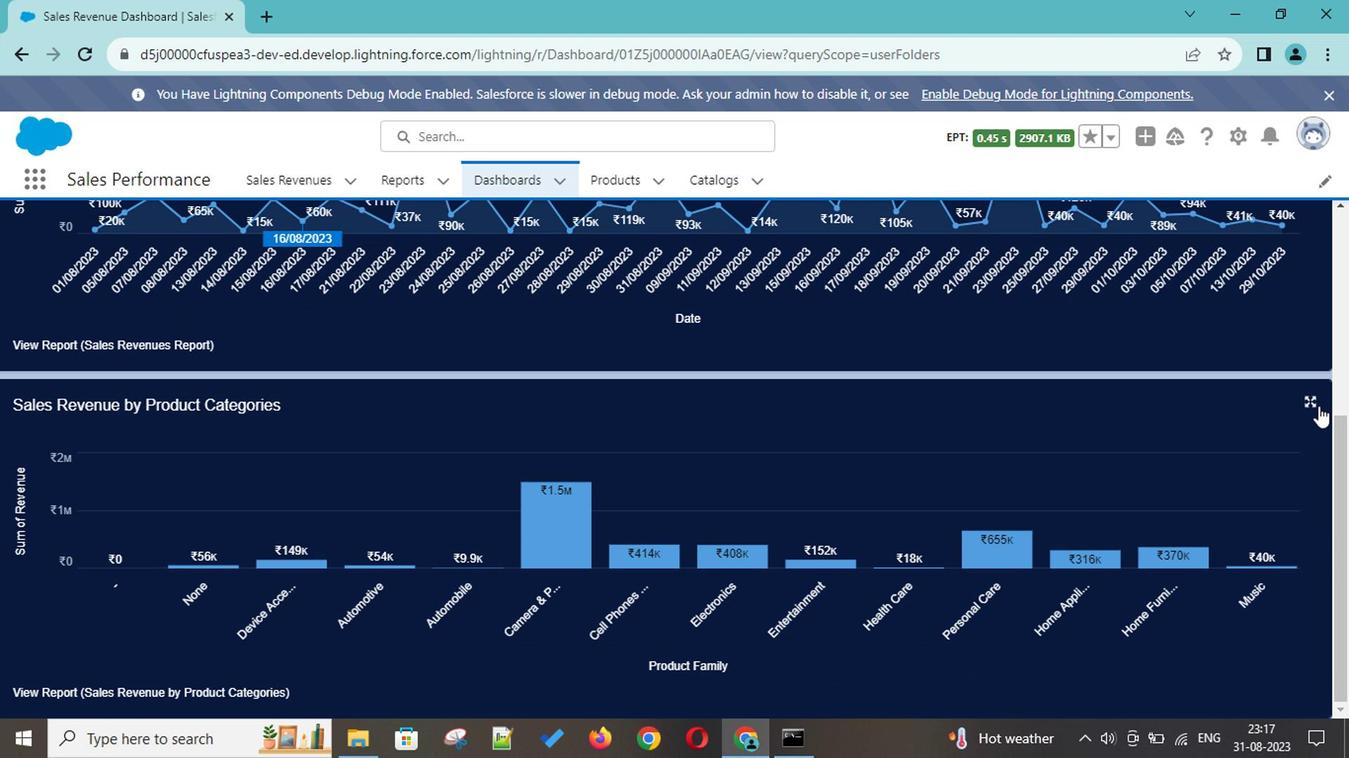 
Action: Mouse scrolled (383, 486) with delta (0, 0)
Screenshot: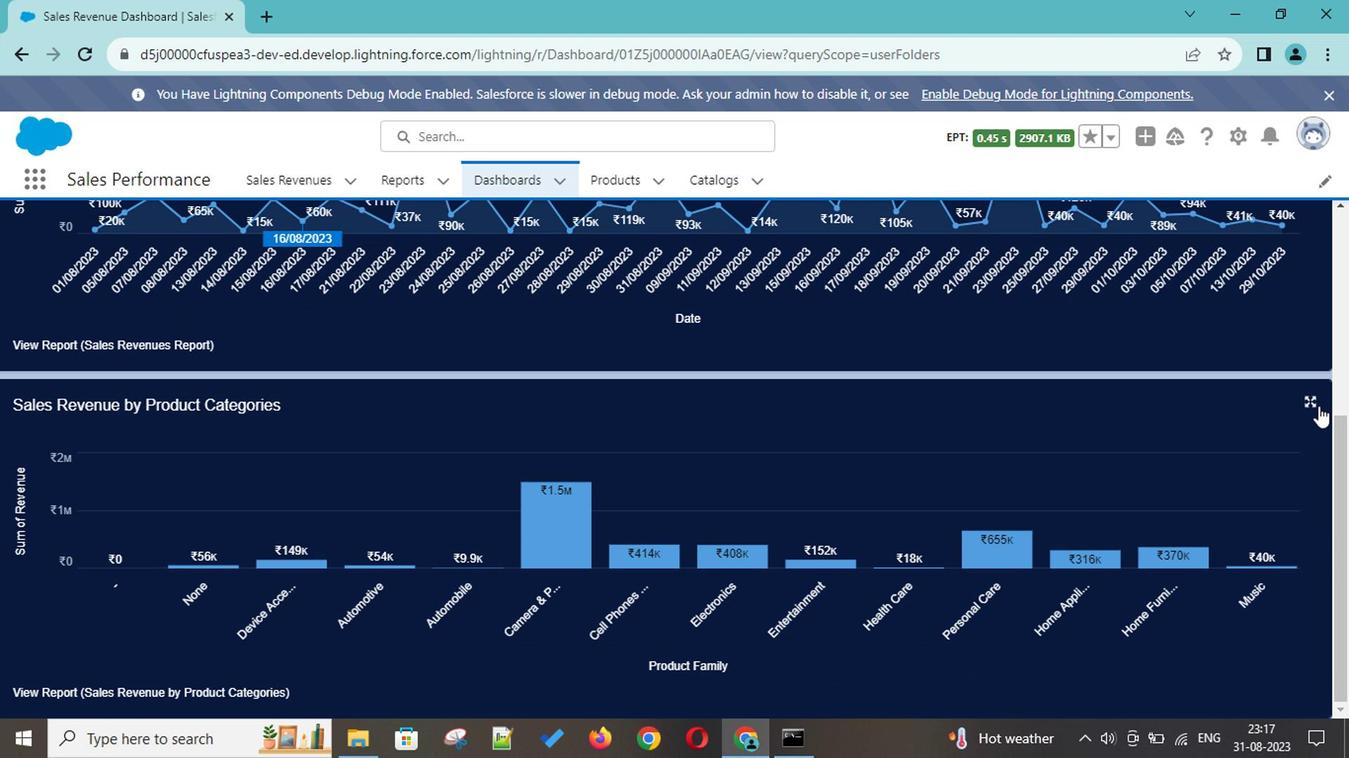 
Action: Mouse scrolled (383, 486) with delta (0, 0)
Screenshot: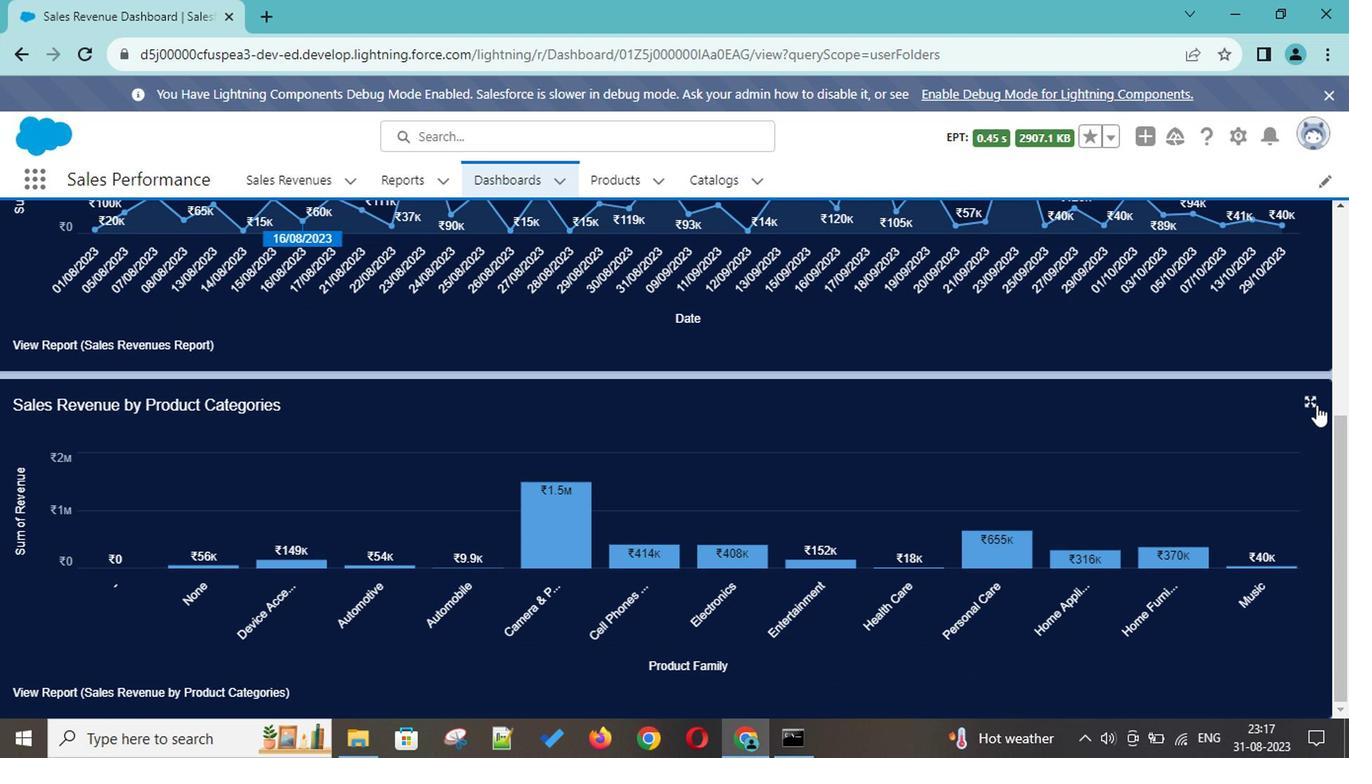 
Action: Mouse scrolled (383, 486) with delta (0, 0)
Screenshot: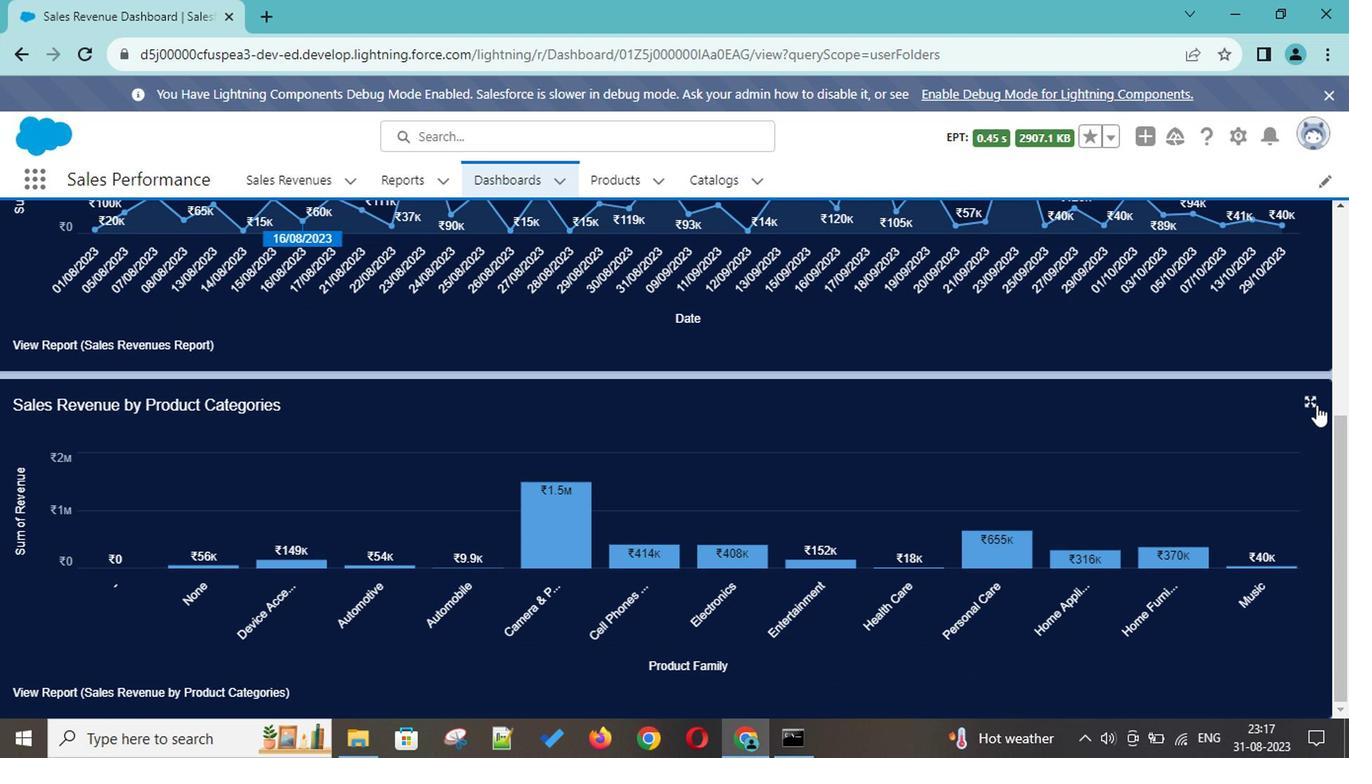 
Action: Mouse scrolled (383, 486) with delta (0, 0)
Screenshot: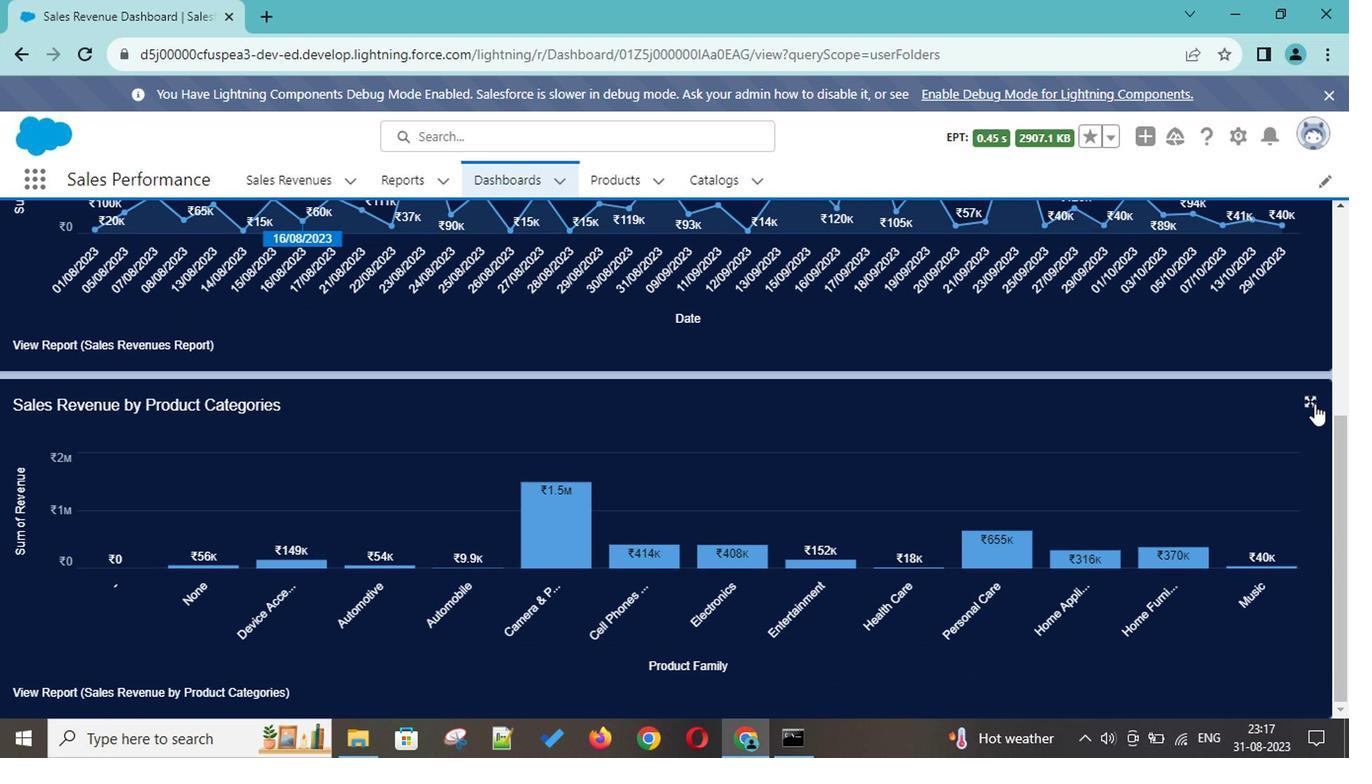 
Action: Mouse scrolled (383, 486) with delta (0, 0)
Screenshot: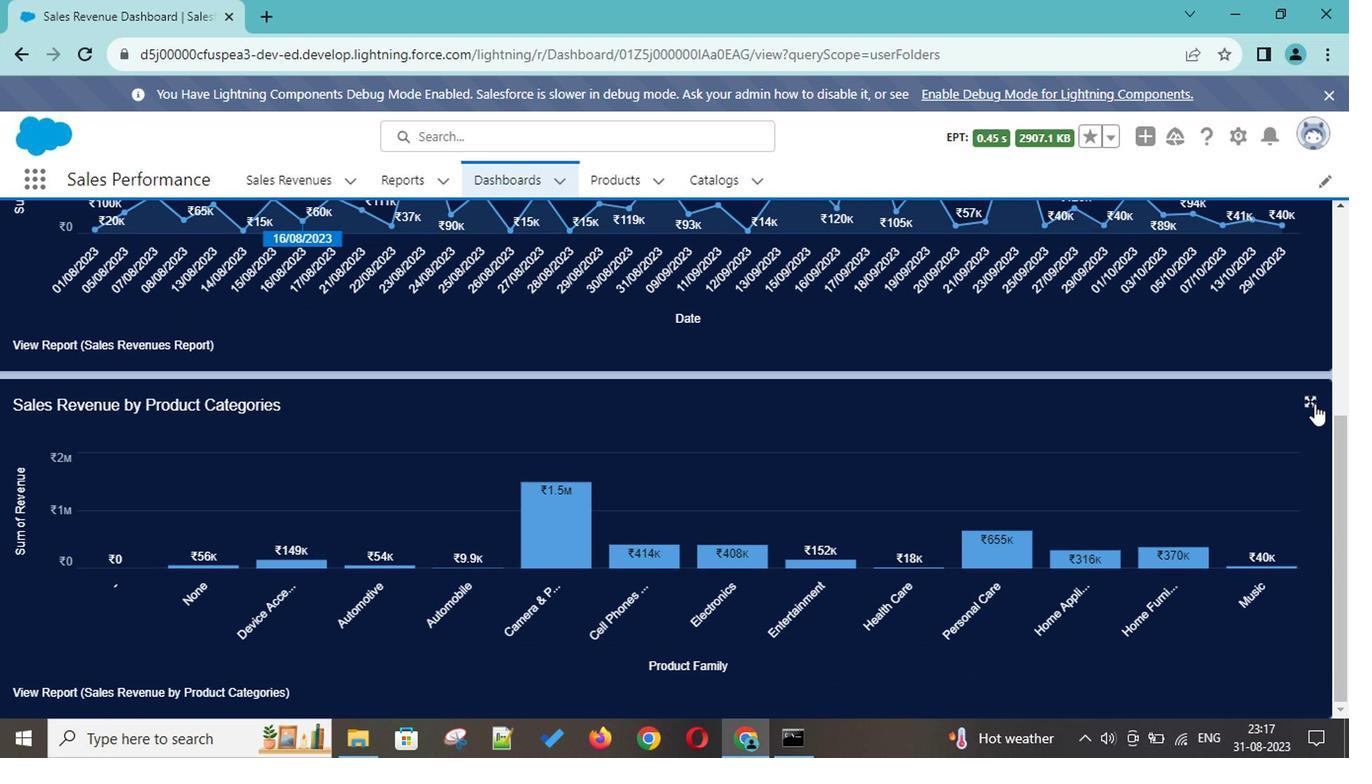 
Action: Mouse scrolled (383, 486) with delta (0, 0)
Screenshot: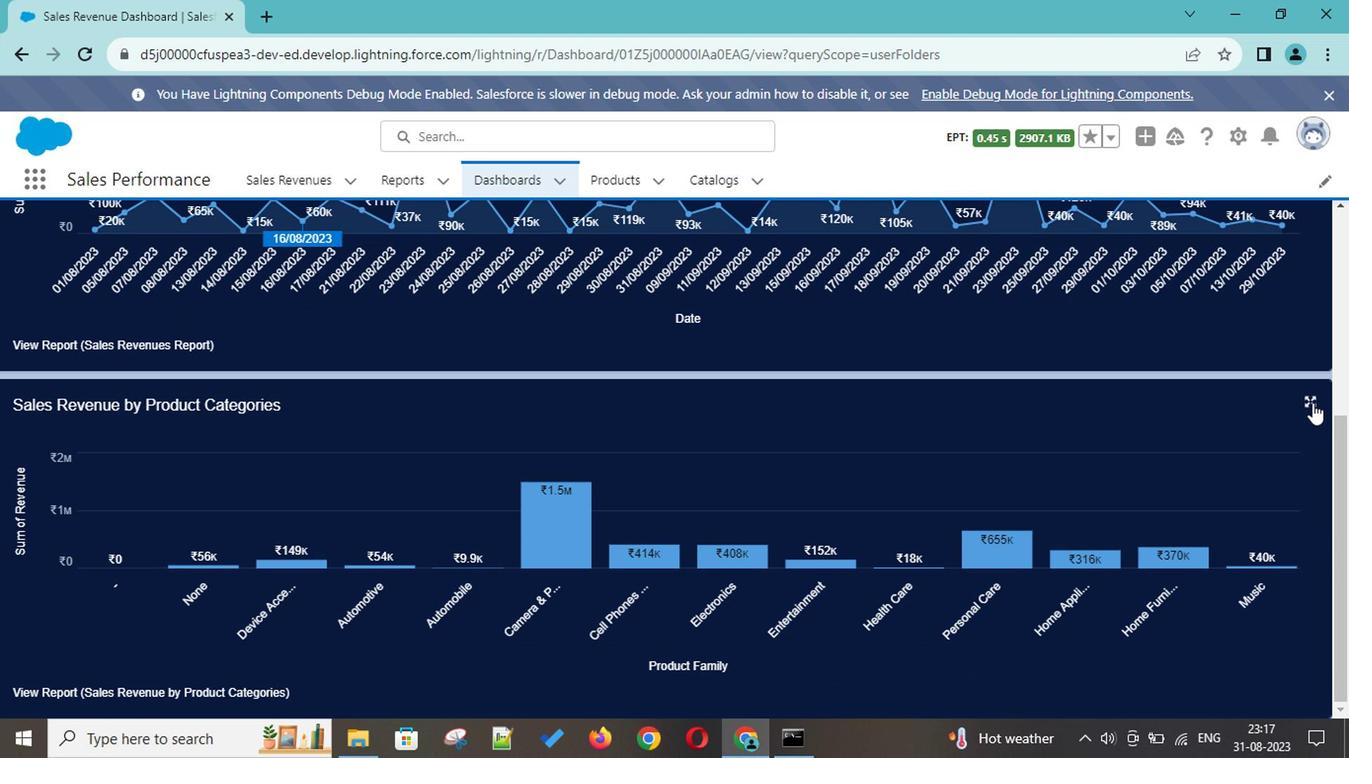 
Action: Mouse scrolled (383, 486) with delta (0, 0)
Screenshot: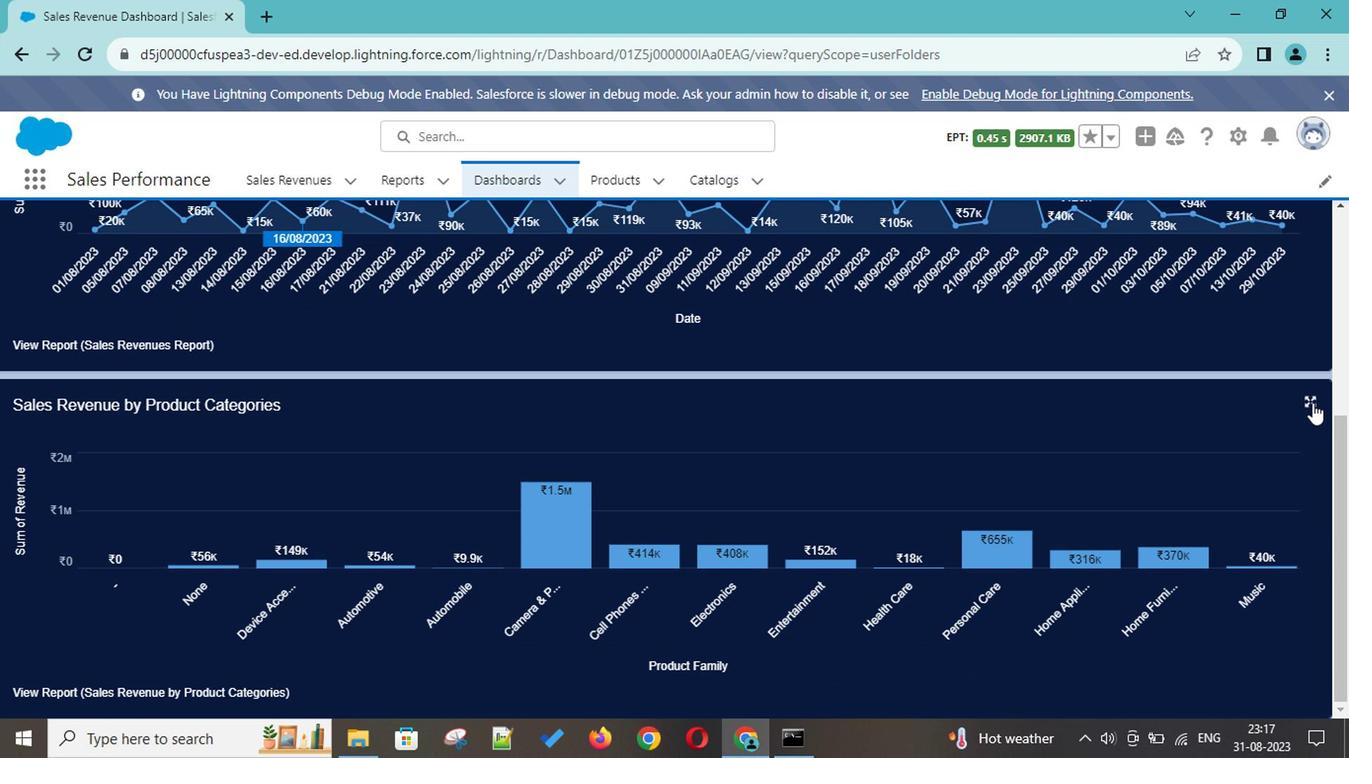 
Action: Mouse scrolled (383, 486) with delta (0, 0)
Screenshot: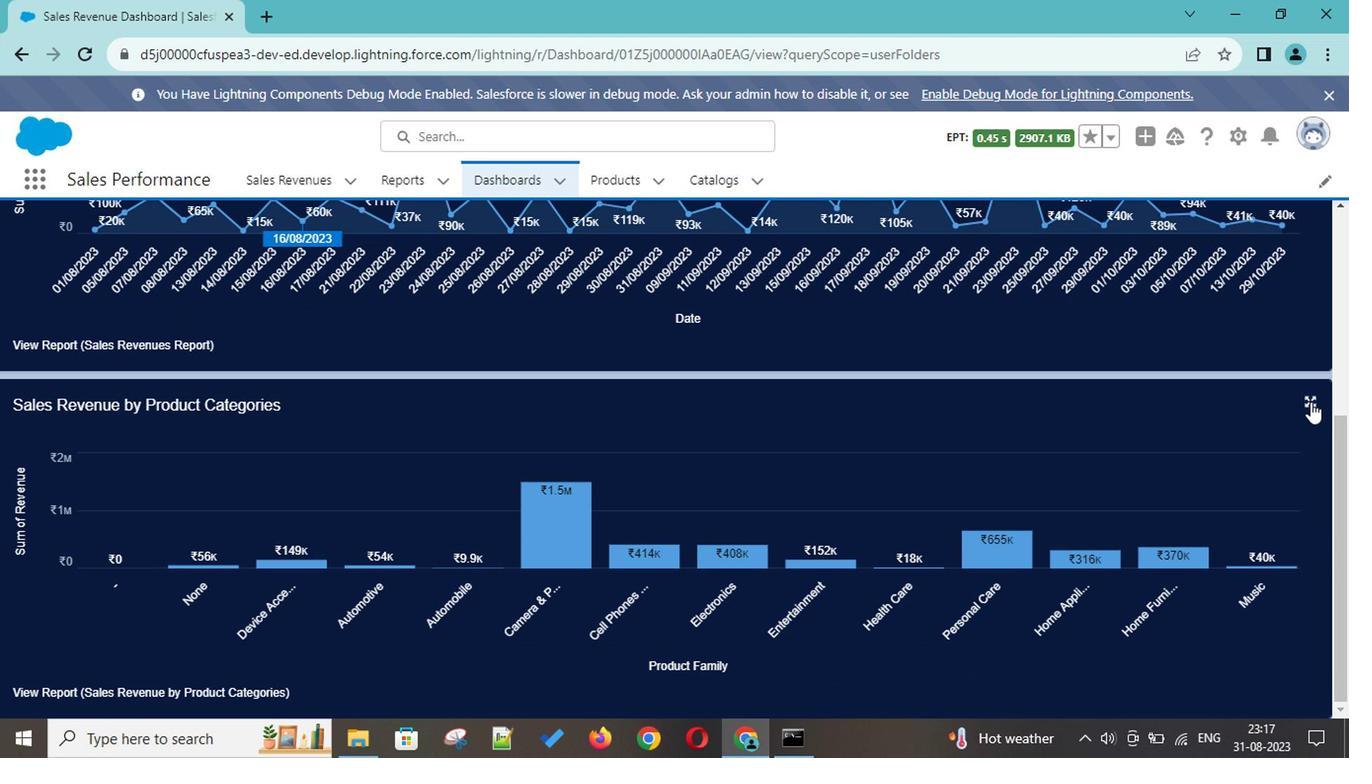 
Action: Mouse scrolled (383, 486) with delta (0, 0)
Screenshot: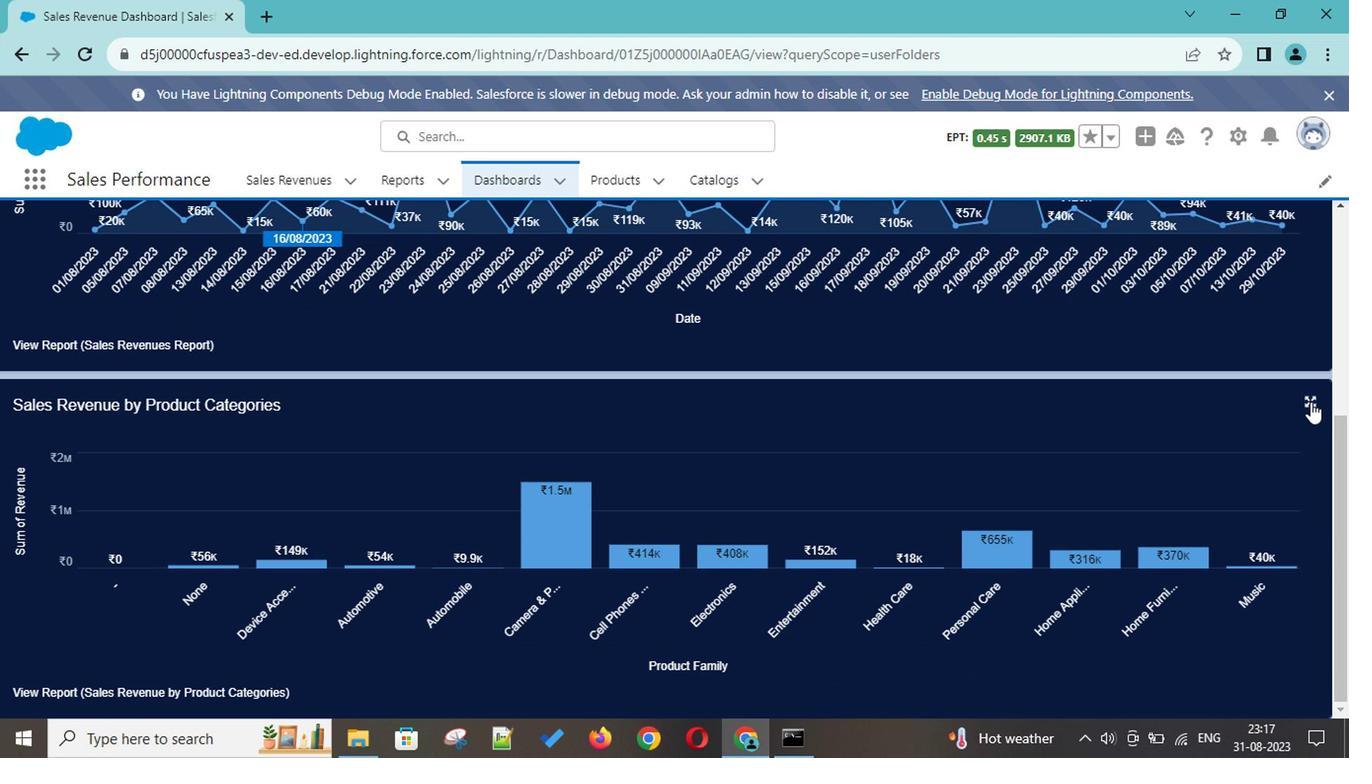 
Action: Mouse moved to (1082, 436)
Screenshot: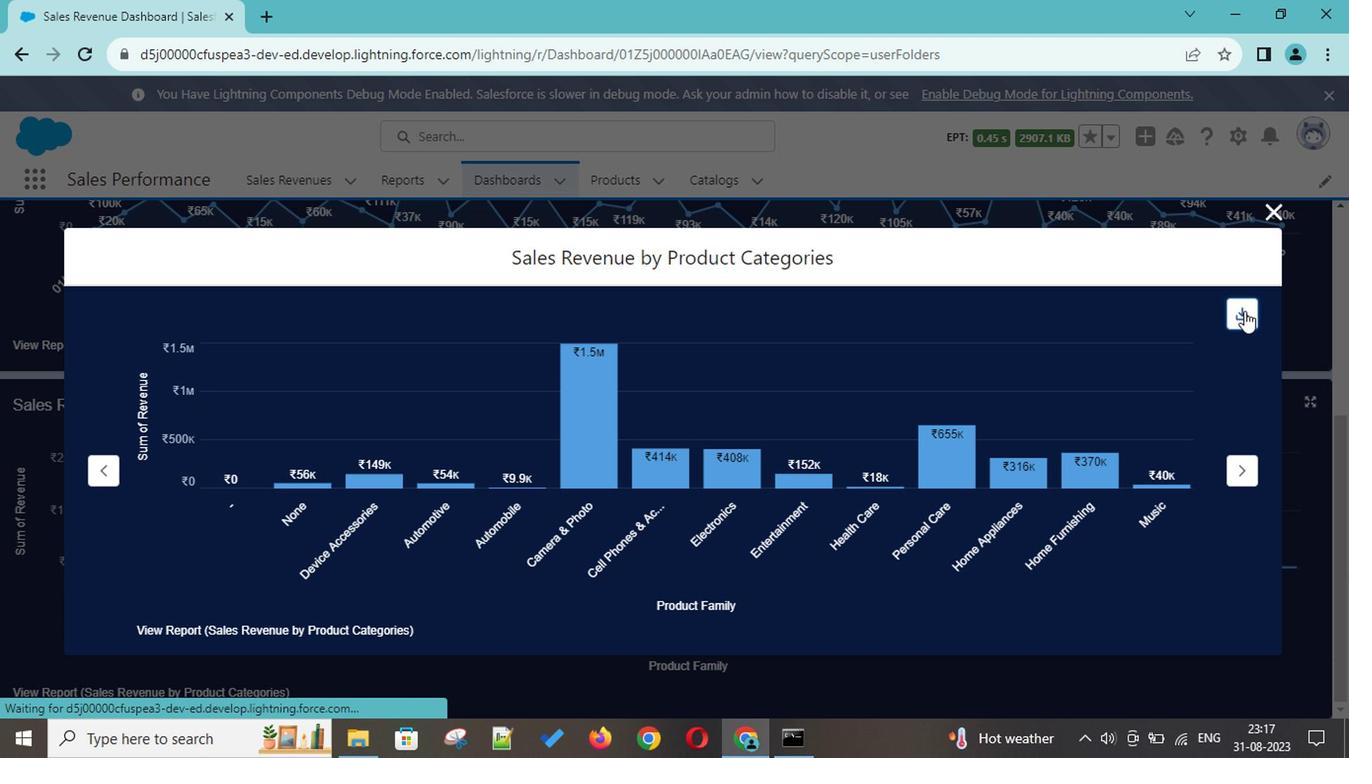 
Action: Mouse pressed left at (1082, 436)
Screenshot: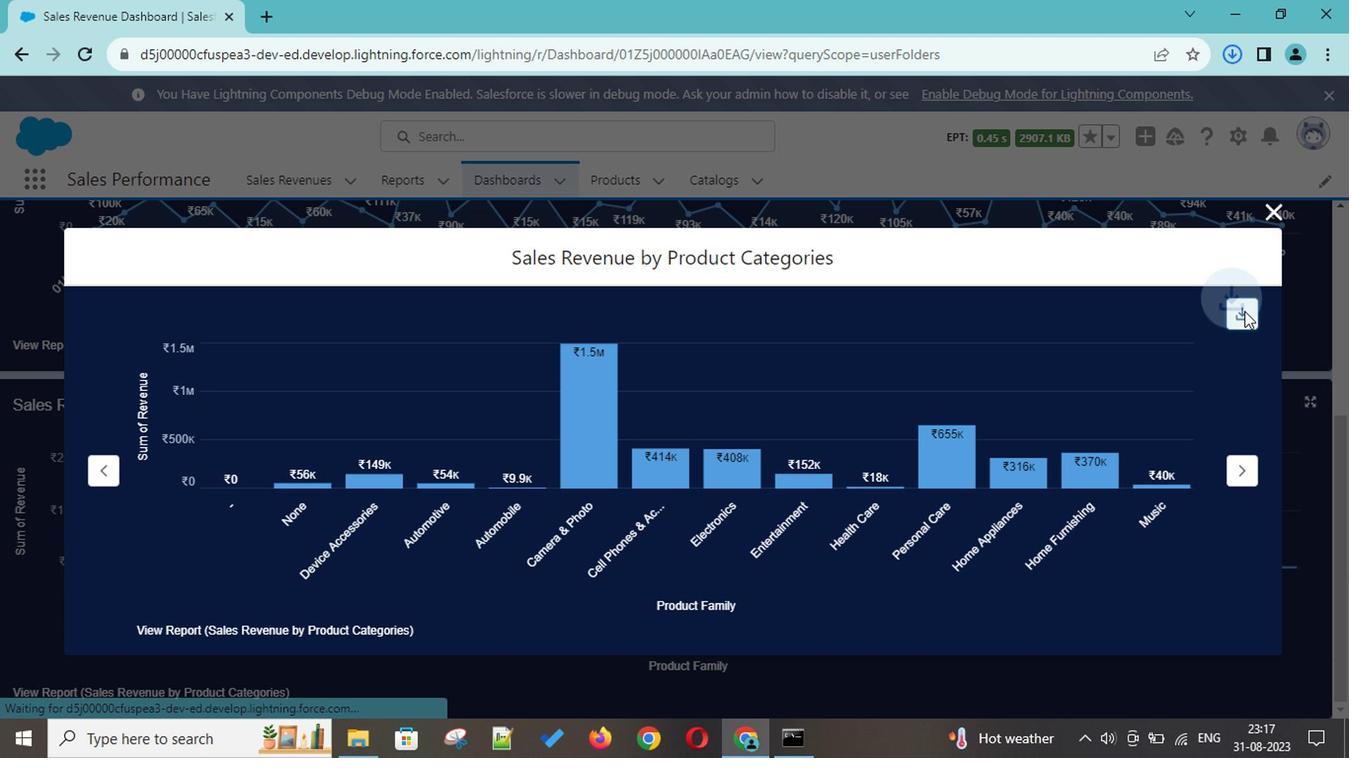 
Action: Mouse moved to (1036, 372)
Screenshot: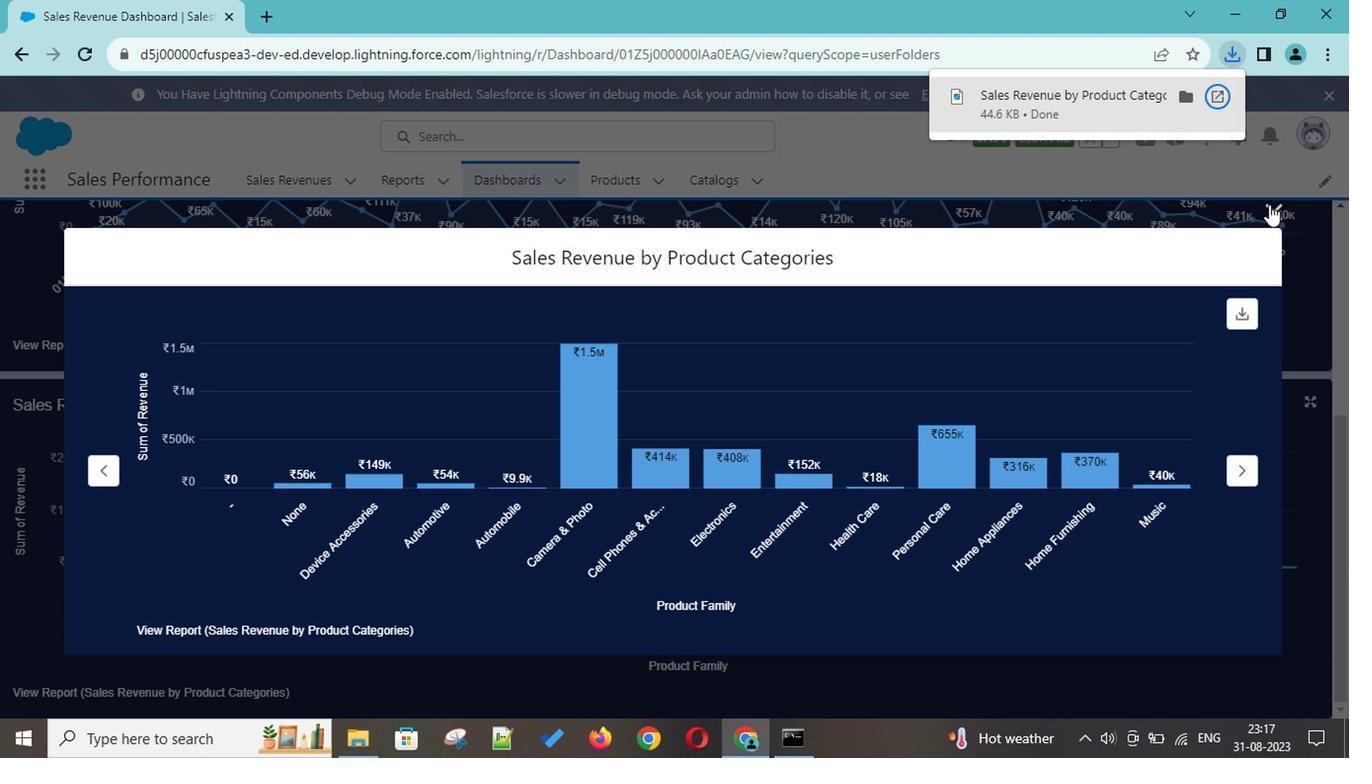 
Action: Mouse pressed left at (1036, 372)
Screenshot: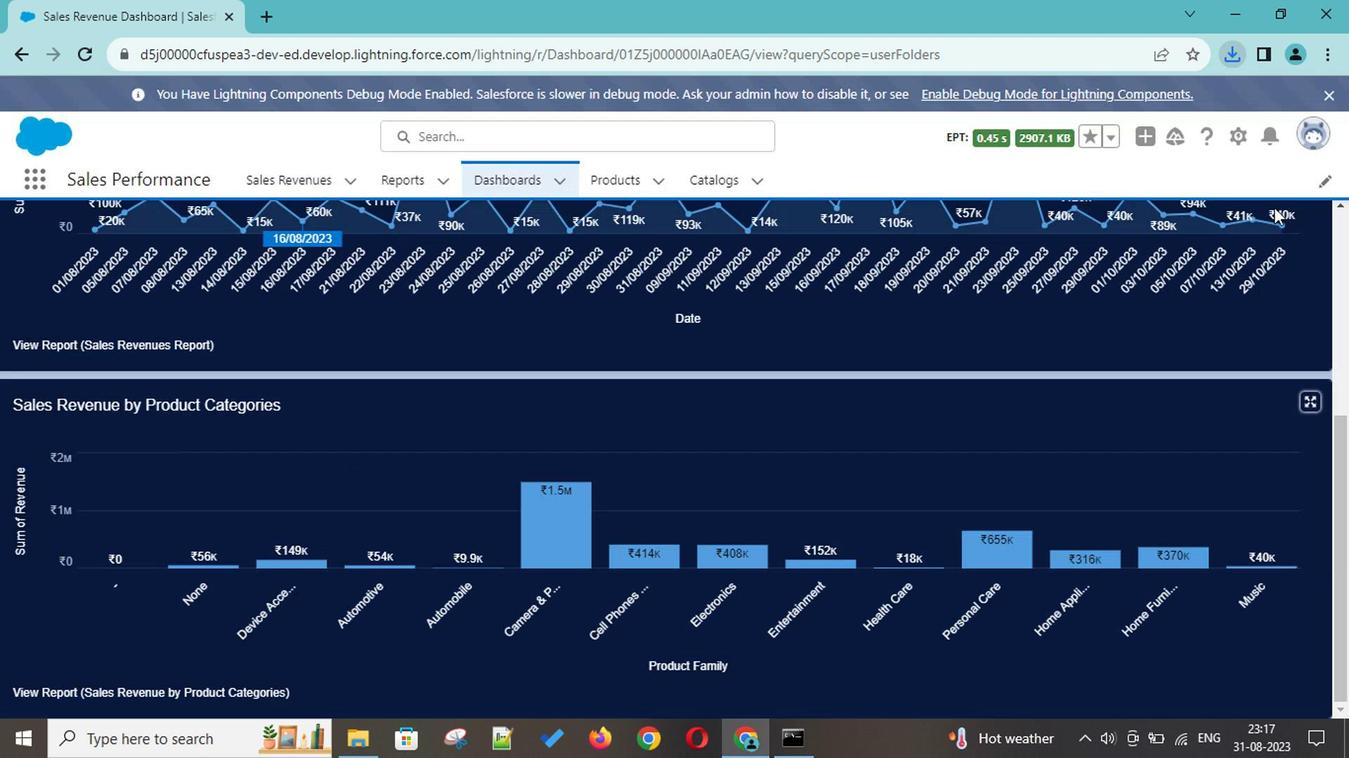 
Action: Mouse moved to (951, 389)
Screenshot: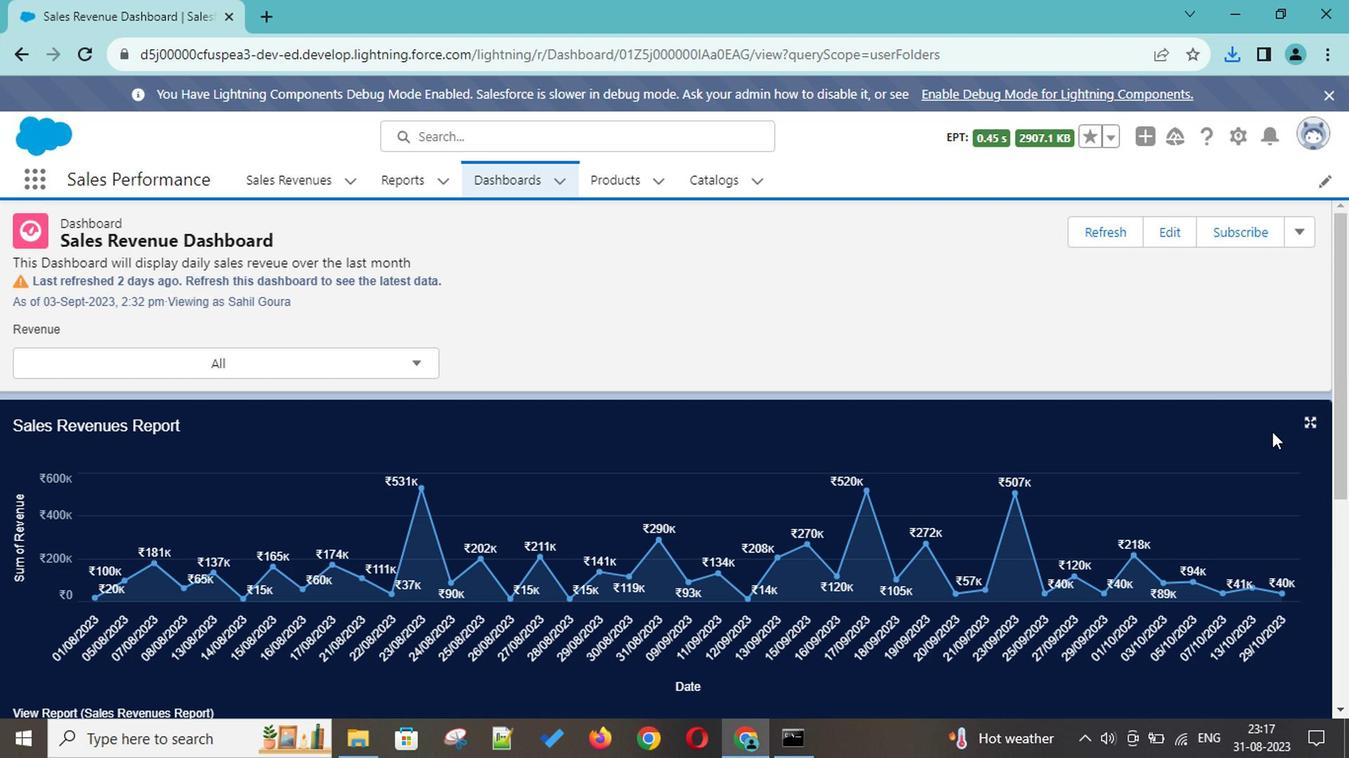 
Action: Key pressed <Key.left>
Screenshot: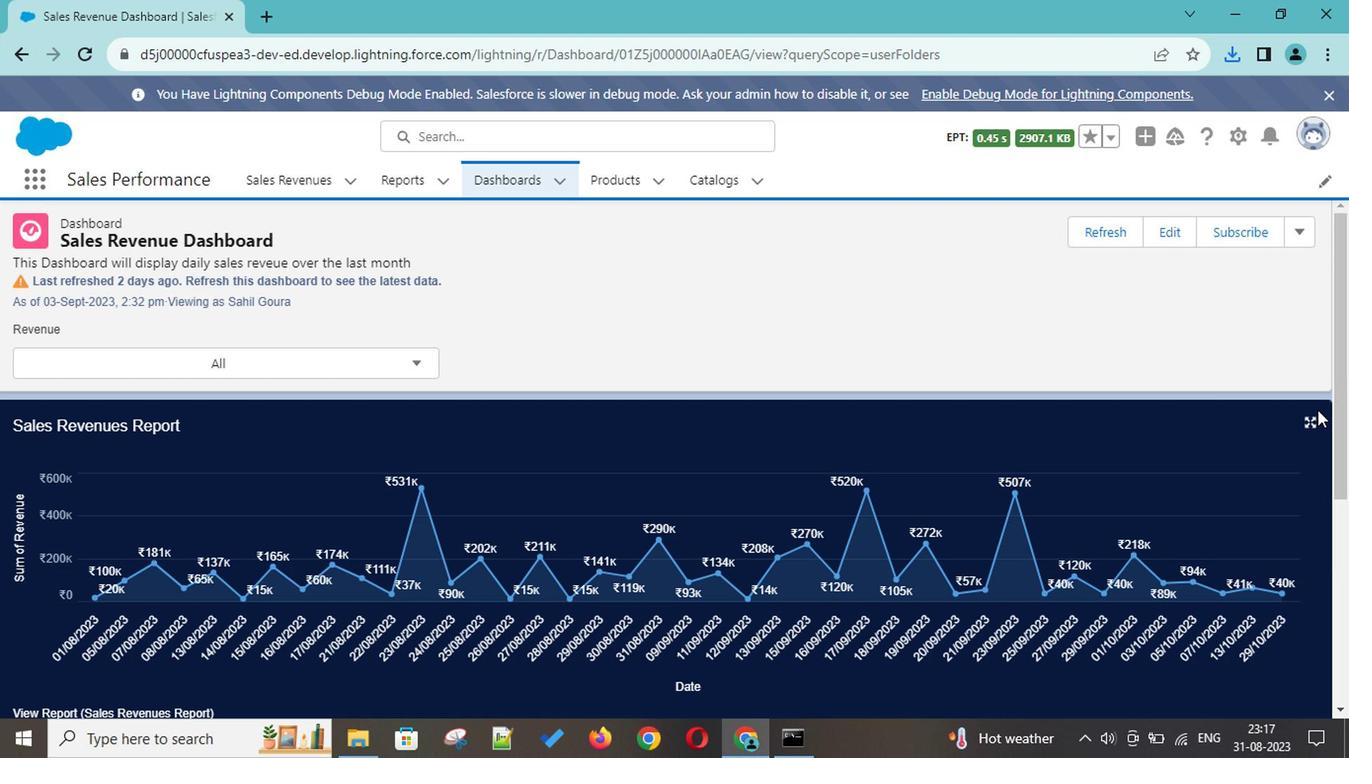 
Action: Mouse moved to (1057, 298)
Screenshot: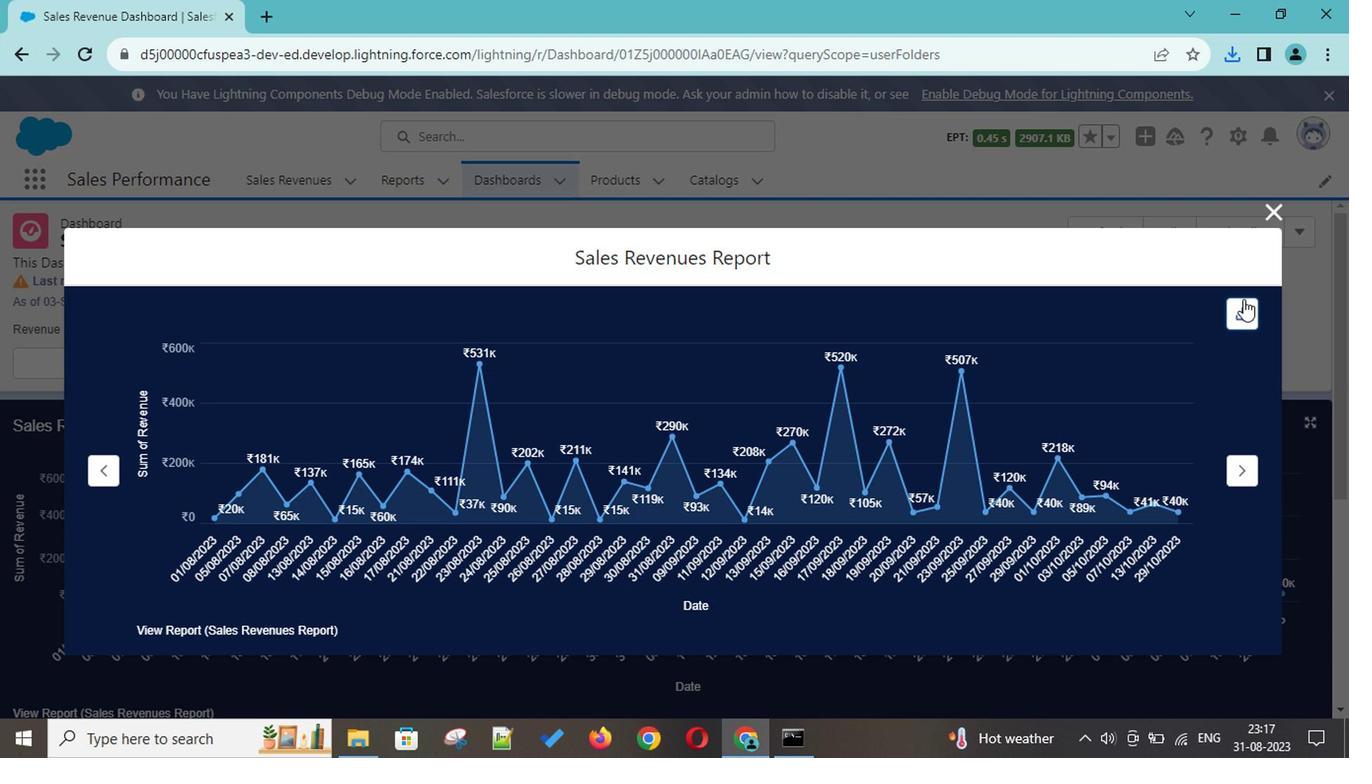 
Action: Mouse pressed left at (1057, 298)
Screenshot: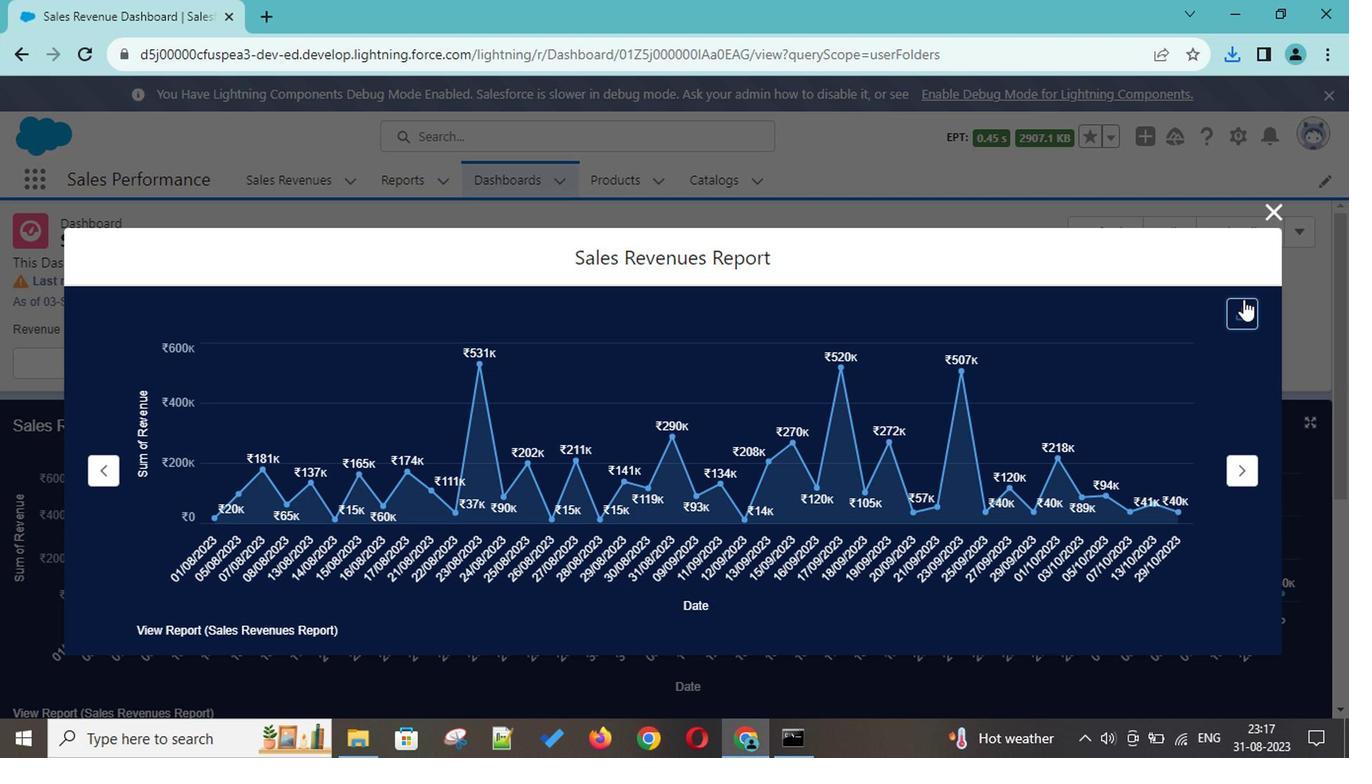 
Action: Mouse moved to (1088, 442)
Screenshot: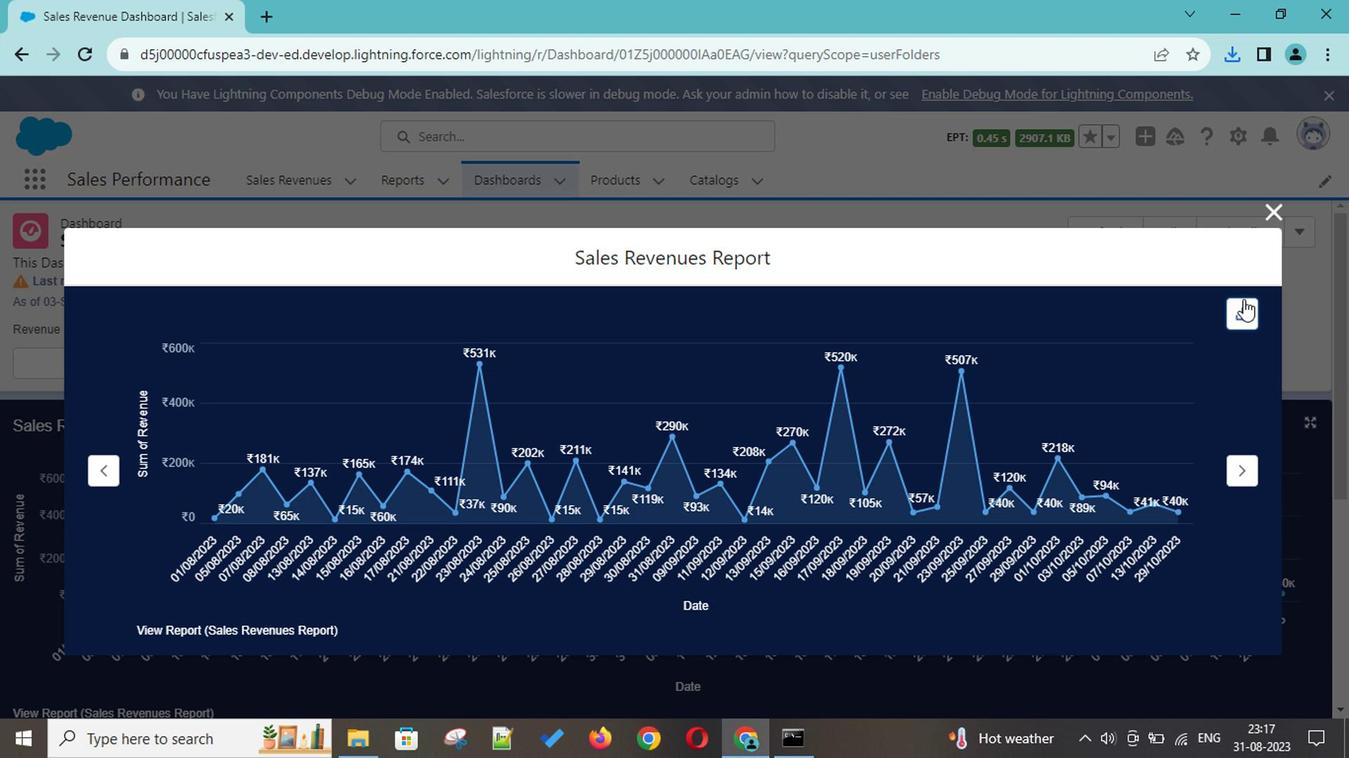 
Action: Mouse pressed left at (1088, 442)
Screenshot: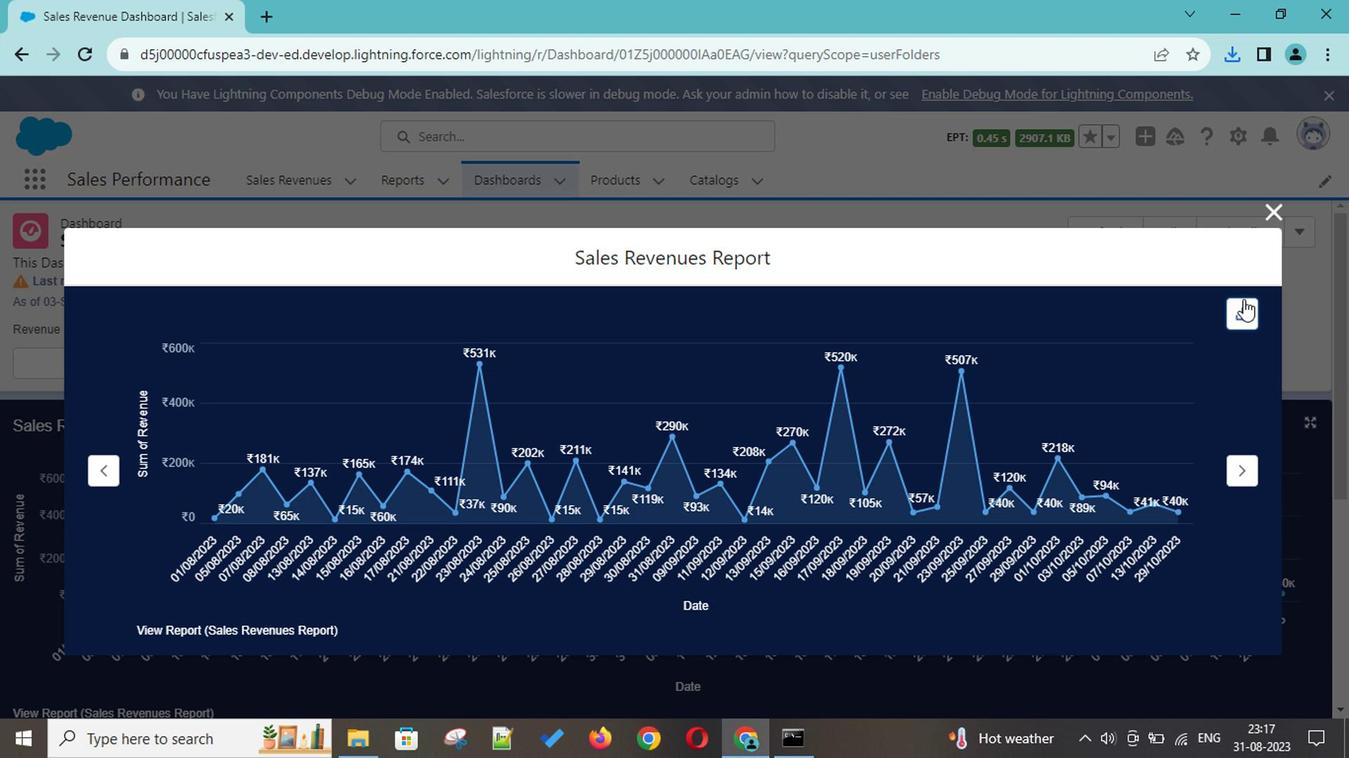 
Action: Mouse moved to (1082, 447)
Screenshot: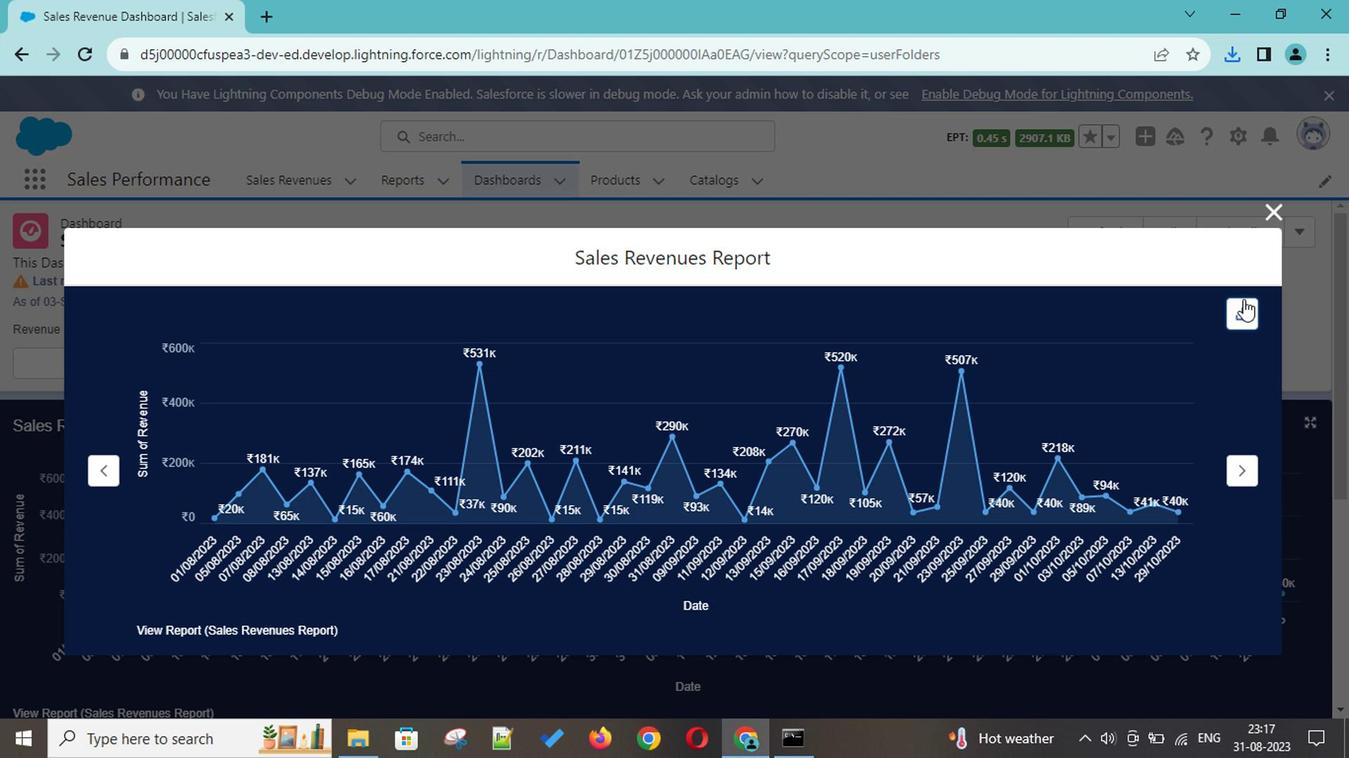 
Action: Mouse pressed left at (1082, 447)
Screenshot: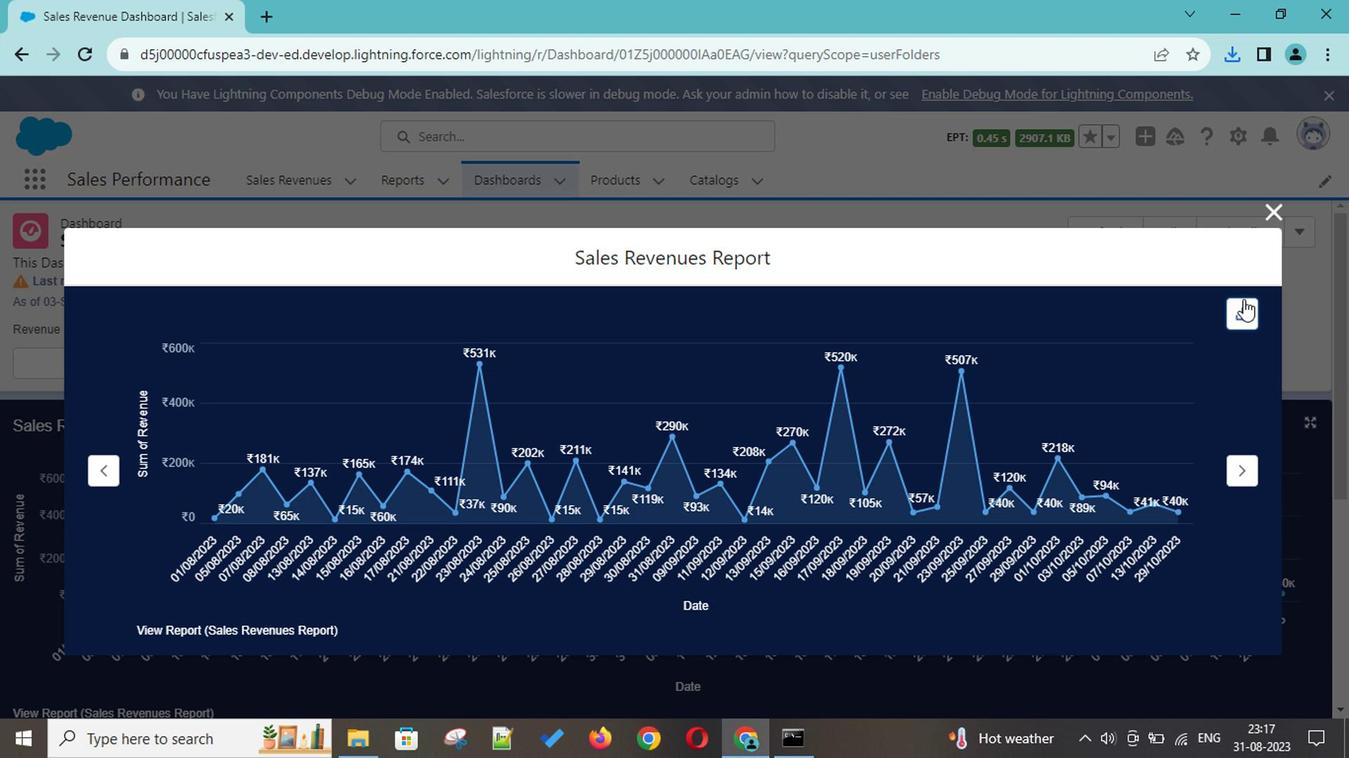 
Action: Mouse moved to (1035, 363)
Screenshot: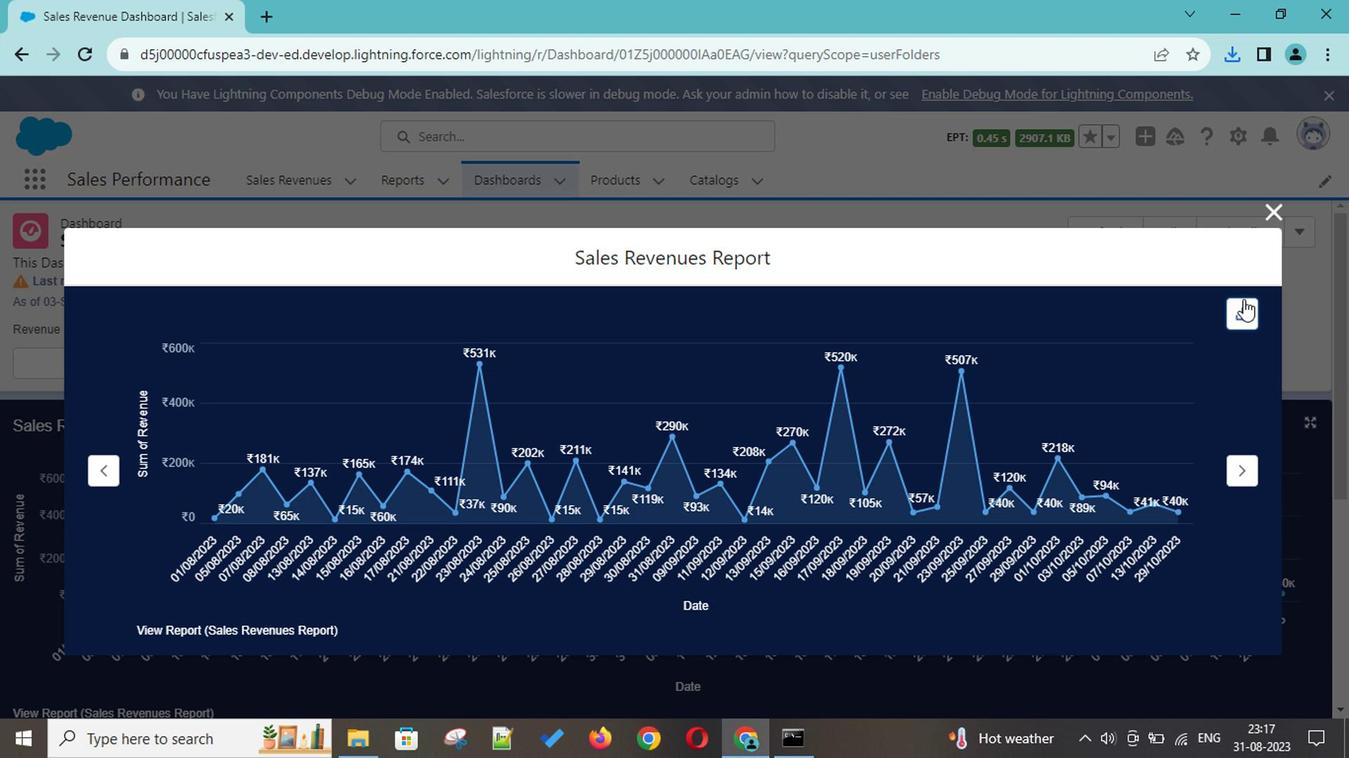 
Action: Mouse pressed left at (1035, 363)
Screenshot: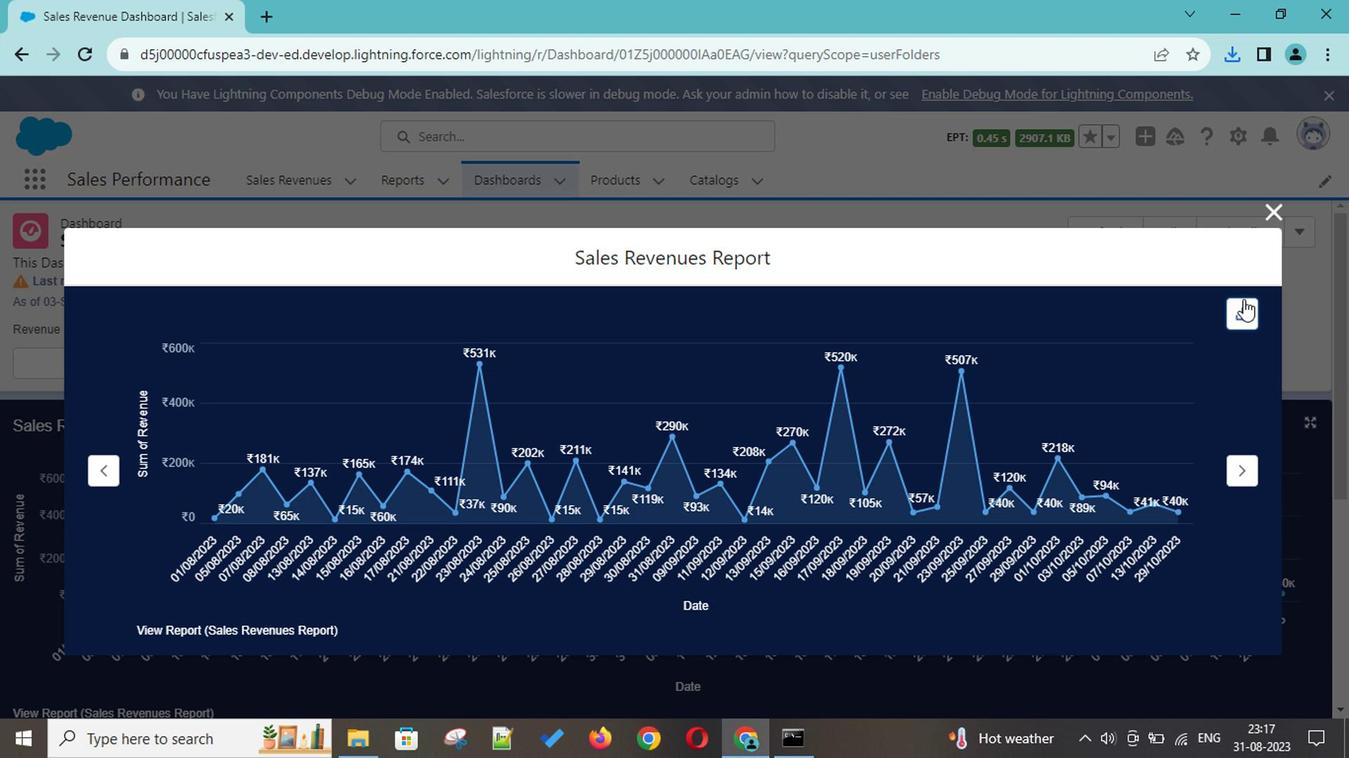 
Action: Key pressed <Key.right><Key.left><Key.right>
Screenshot: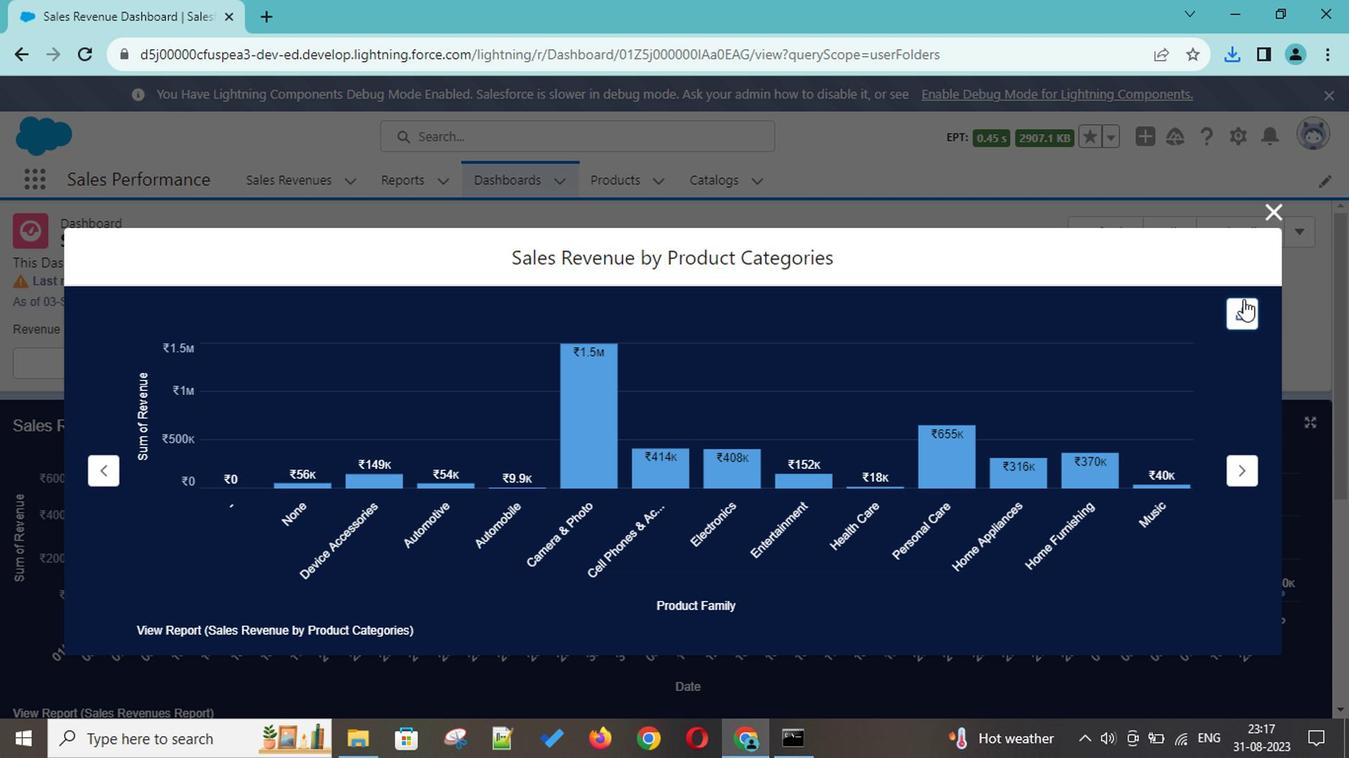 
Action: Mouse moved to (1055, 298)
Screenshot: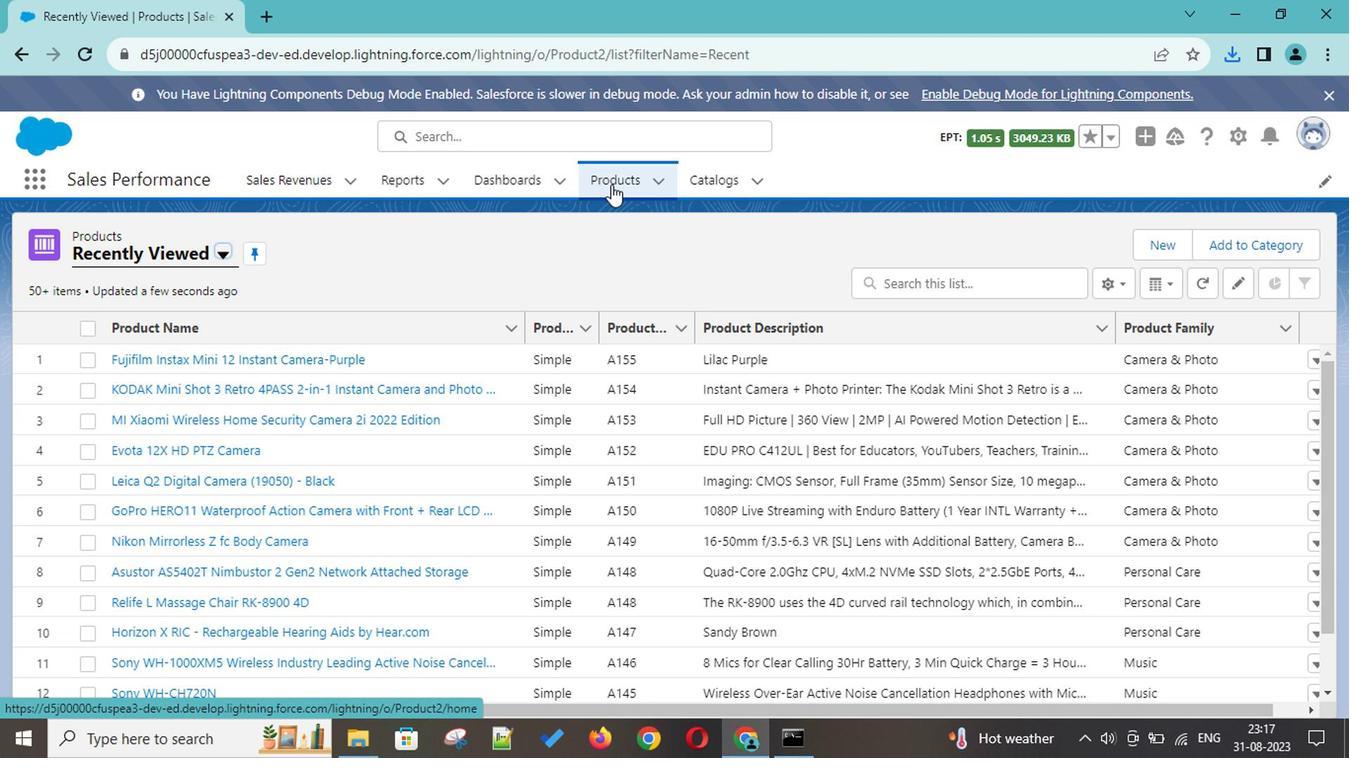 
Action: Mouse pressed left at (1055, 298)
Screenshot: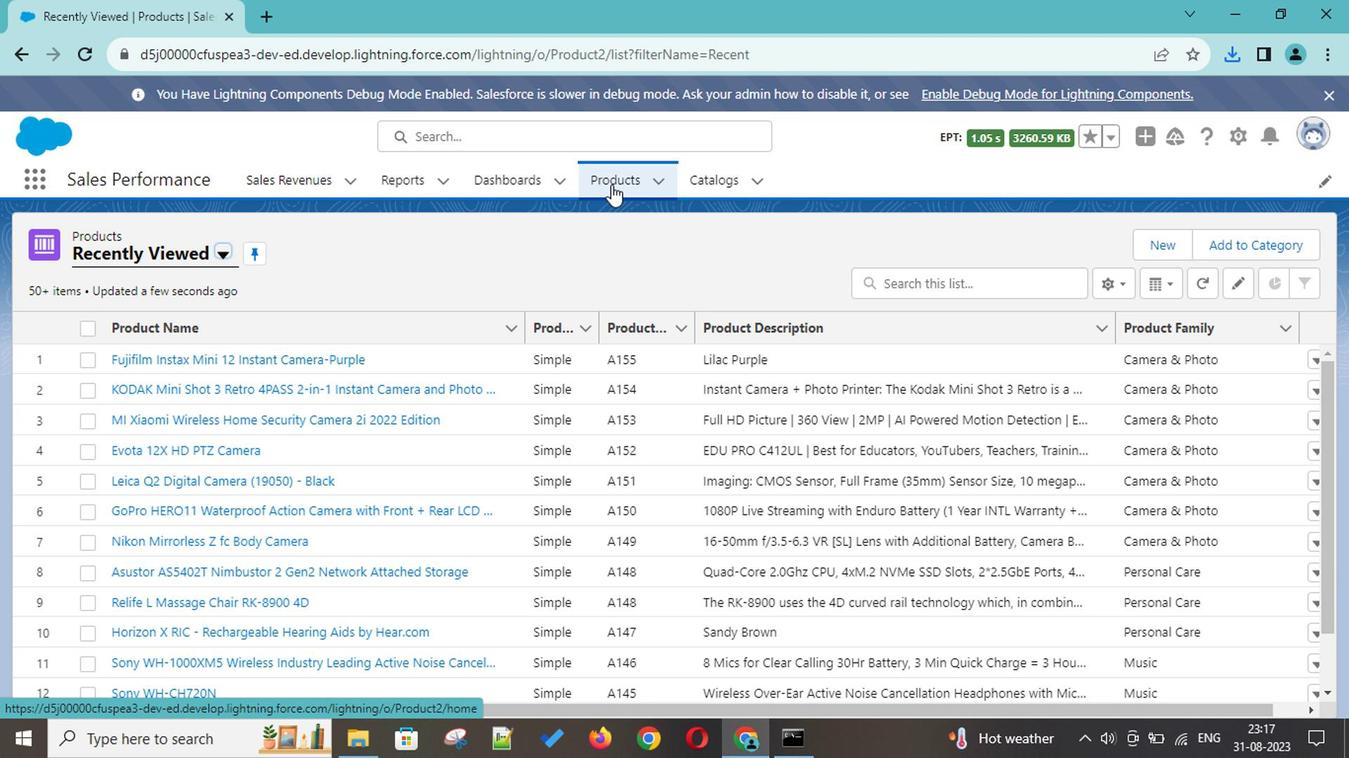 
Action: Mouse moved to (586, 282)
Screenshot: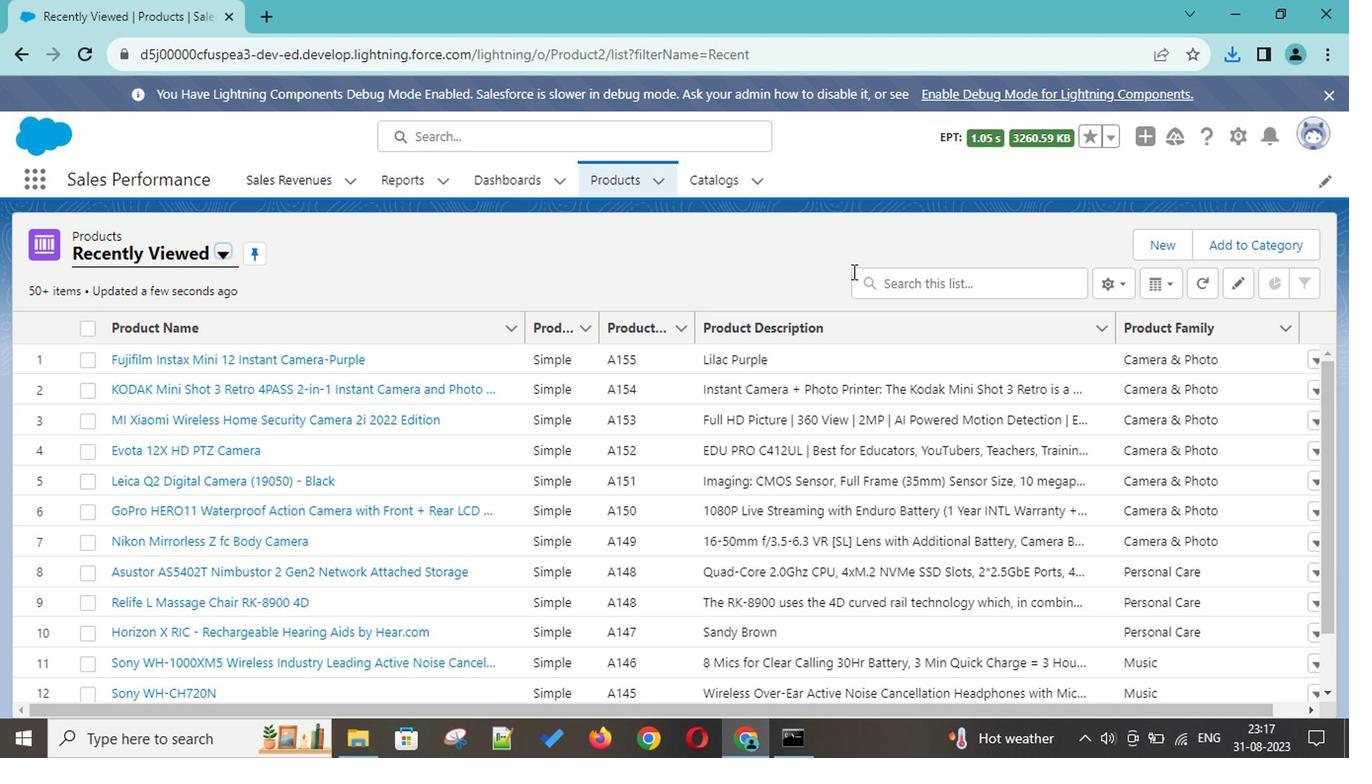 
Action: Mouse pressed left at (586, 282)
Screenshot: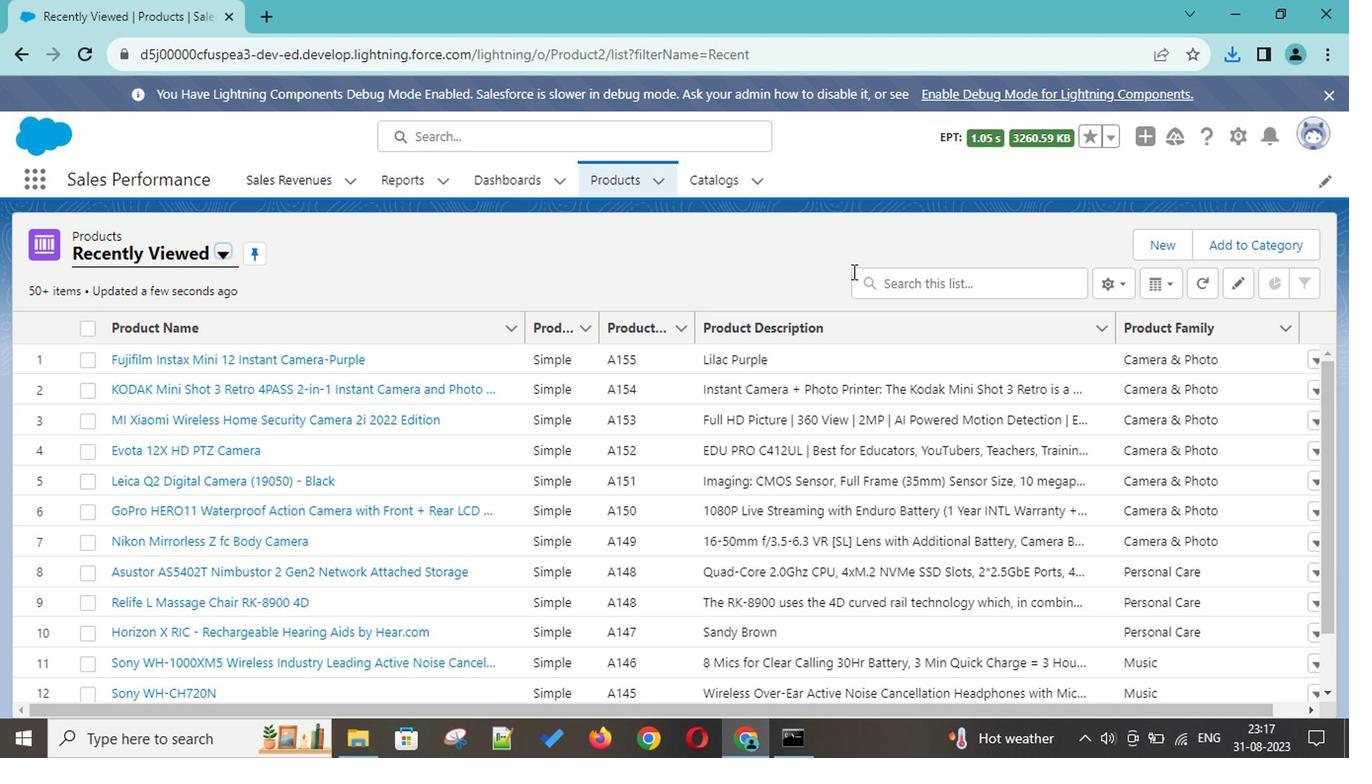 
Action: Mouse moved to (972, 324)
Screenshot: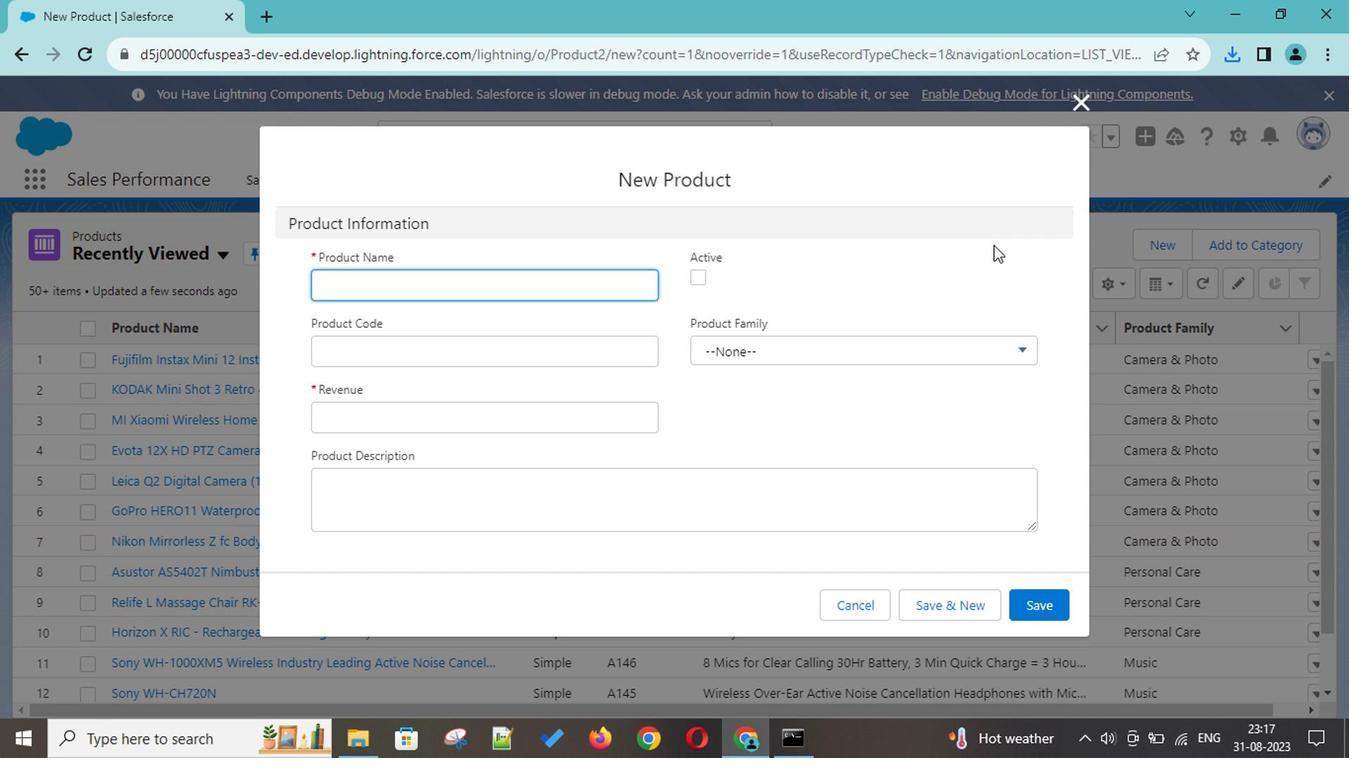 
Action: Mouse pressed left at (972, 324)
Screenshot: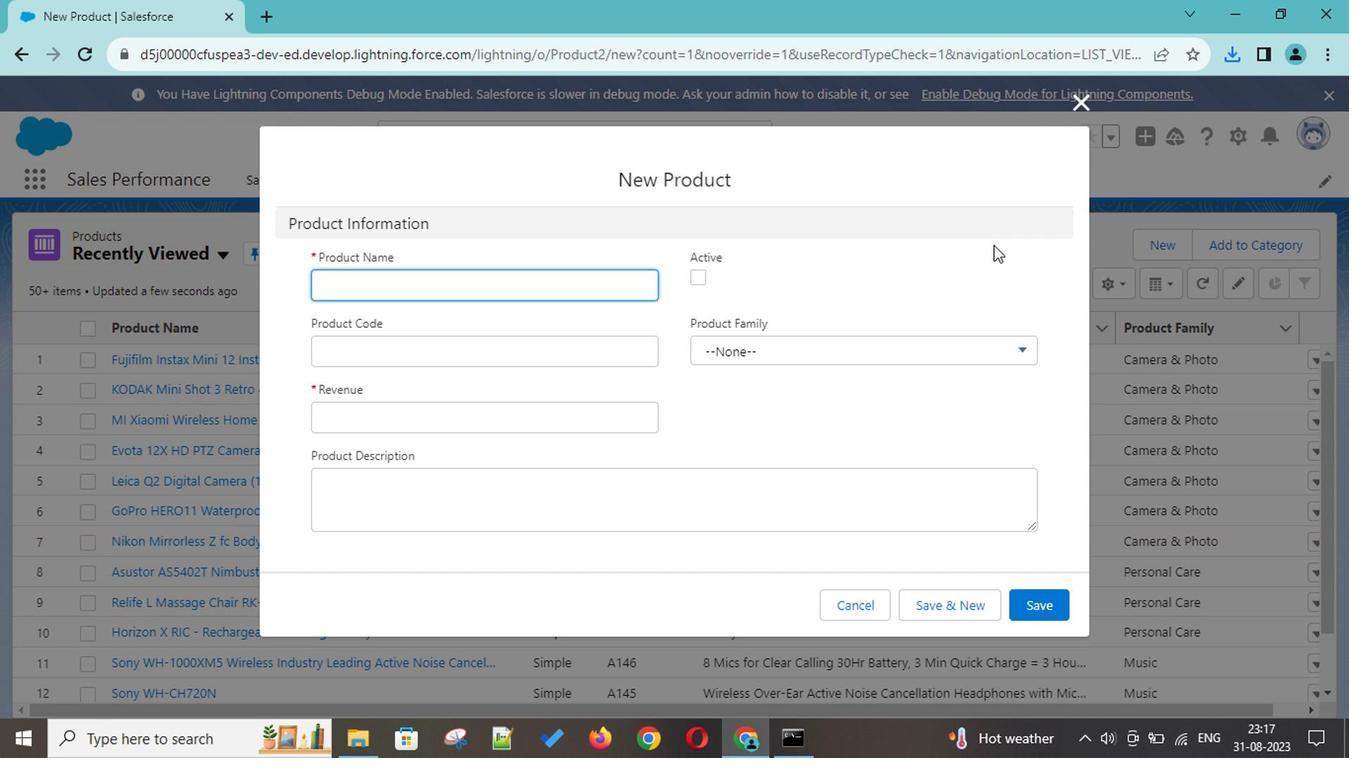 
Action: Mouse moved to (921, 226)
Screenshot: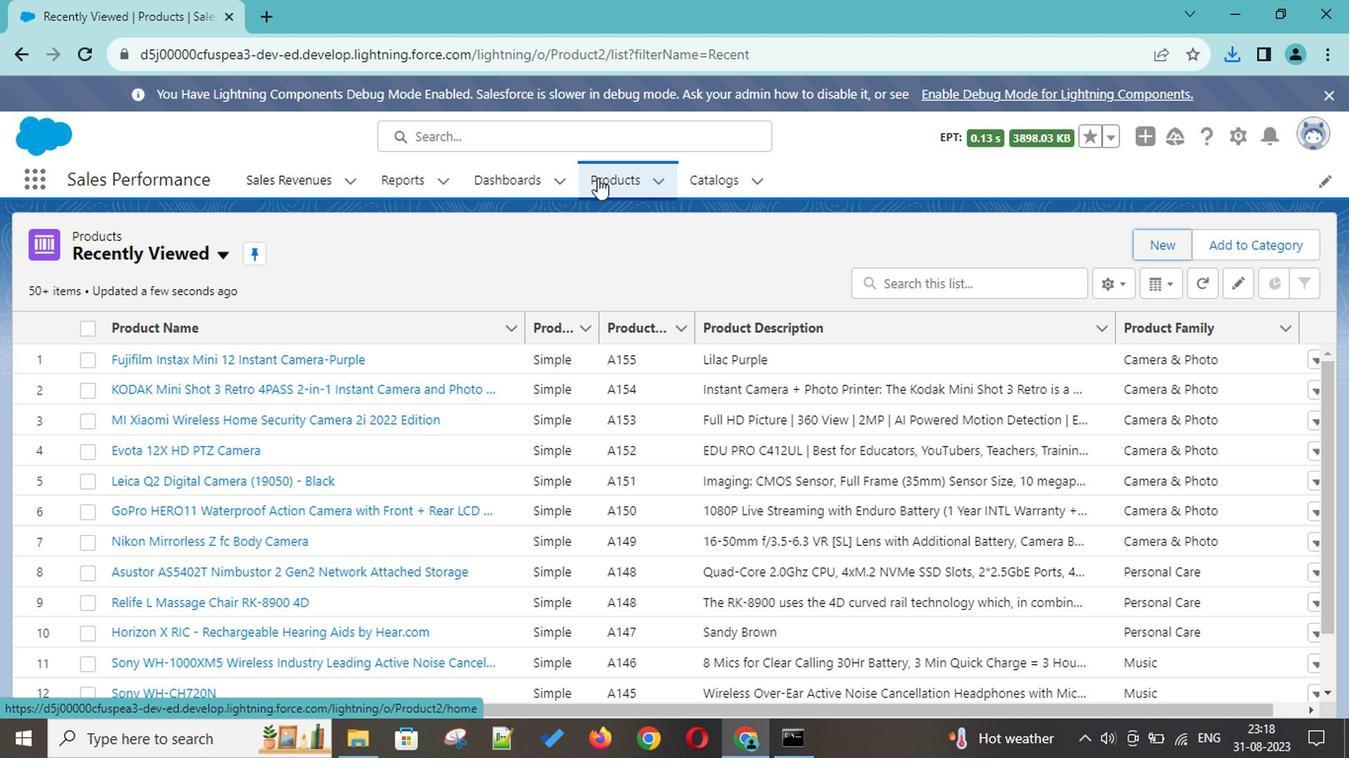 
Action: Mouse pressed left at (921, 226)
Screenshot: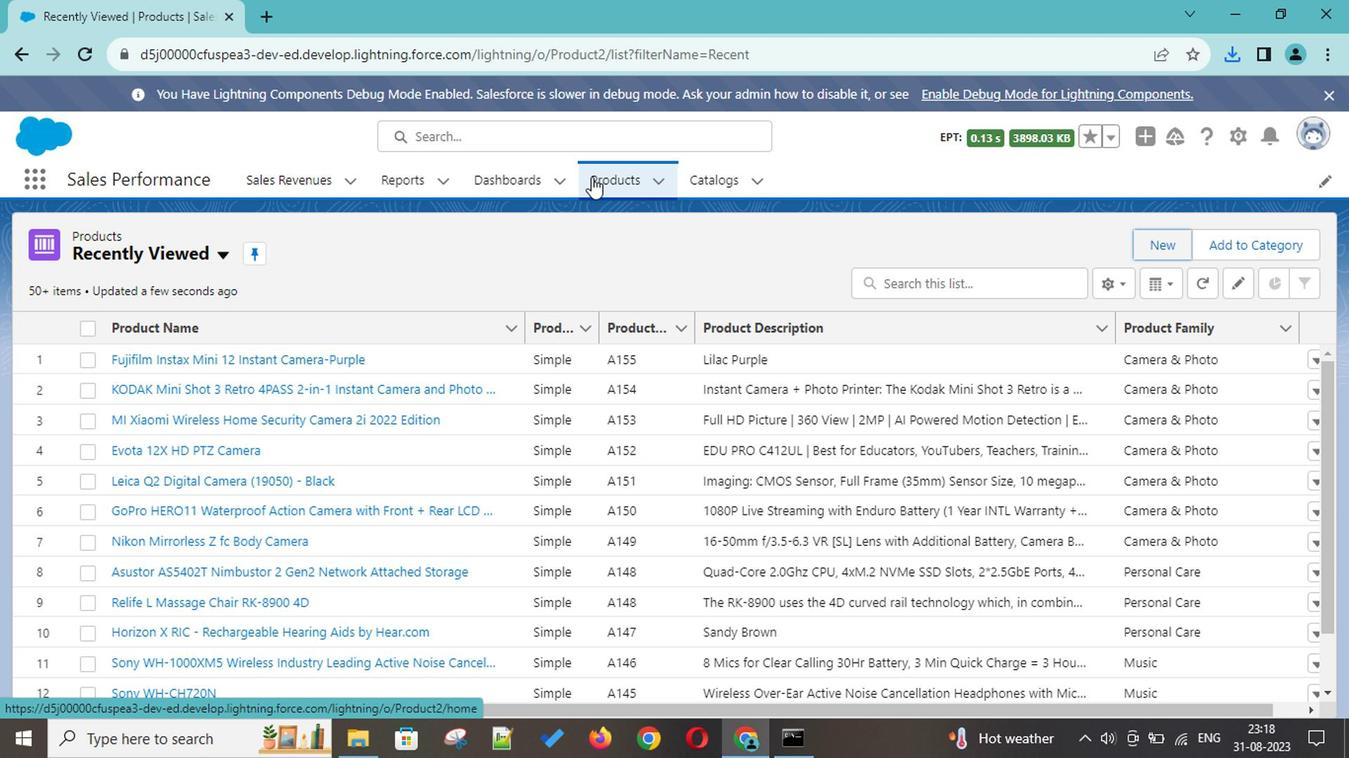 
Action: Mouse moved to (504, 276)
Screenshot: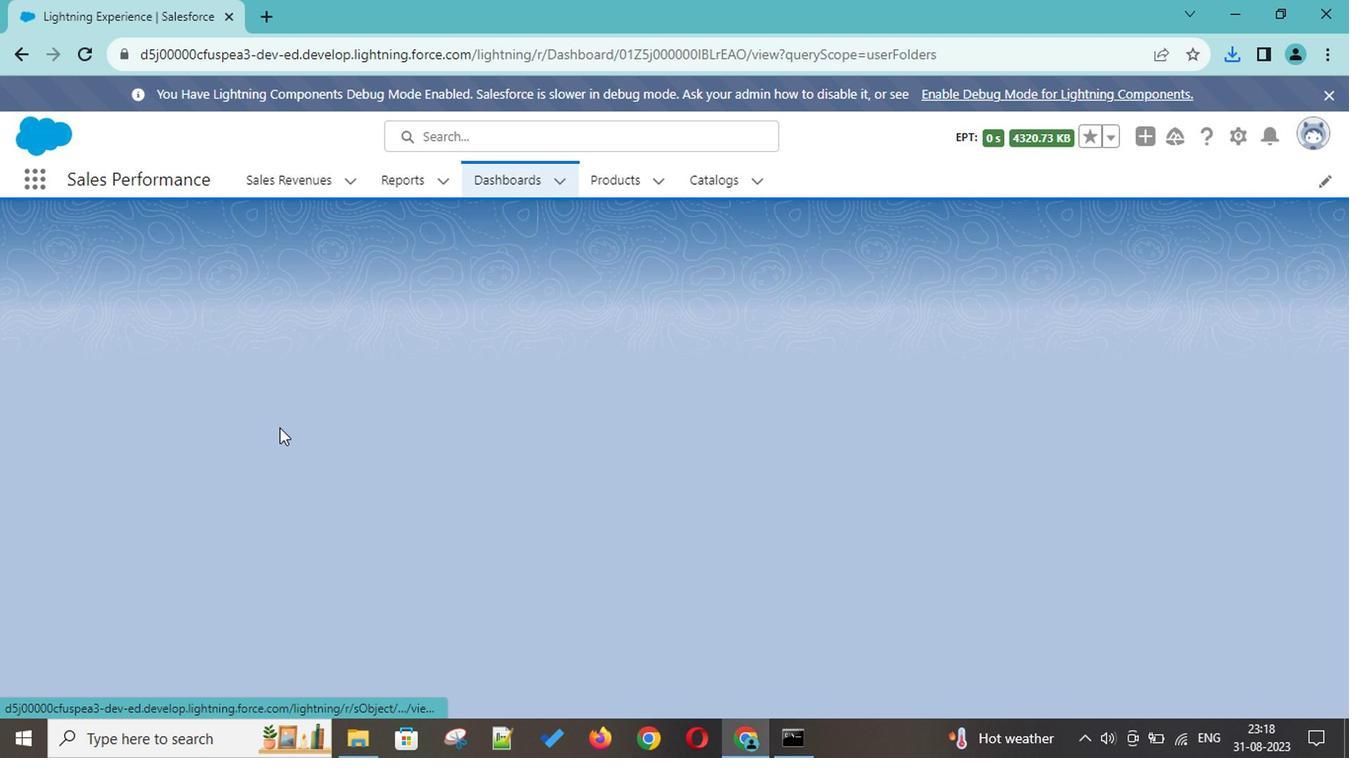 
Action: Mouse pressed left at (504, 276)
Screenshot: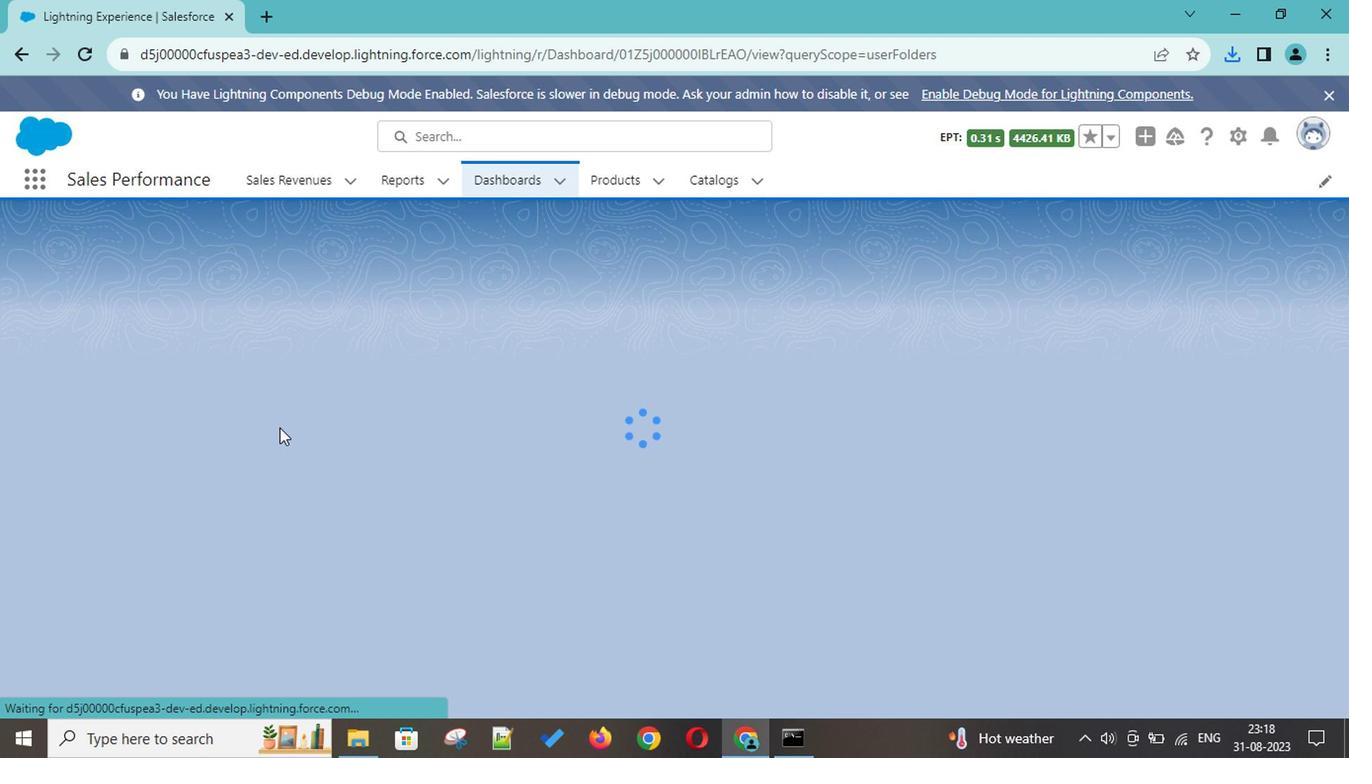 
Action: Mouse moved to (349, 455)
Screenshot: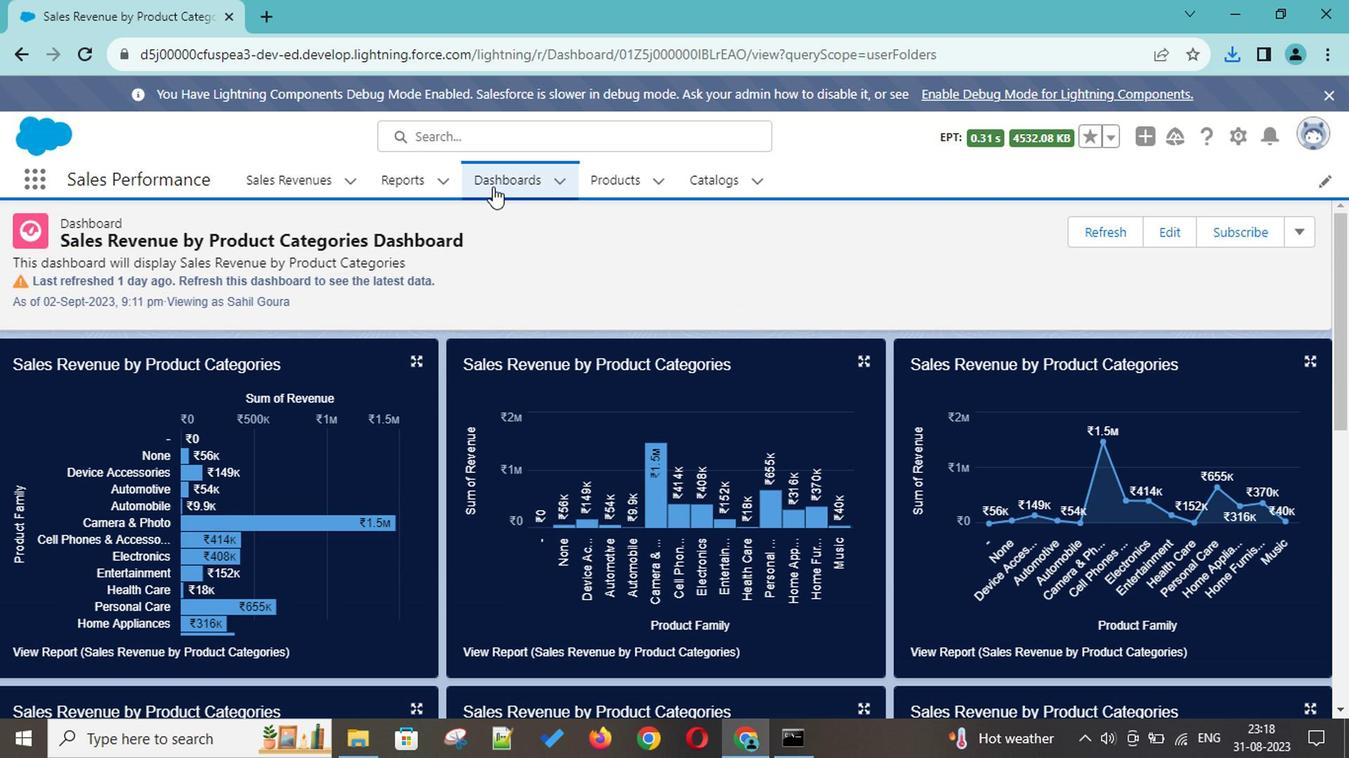 
Action: Mouse pressed left at (349, 455)
Screenshot: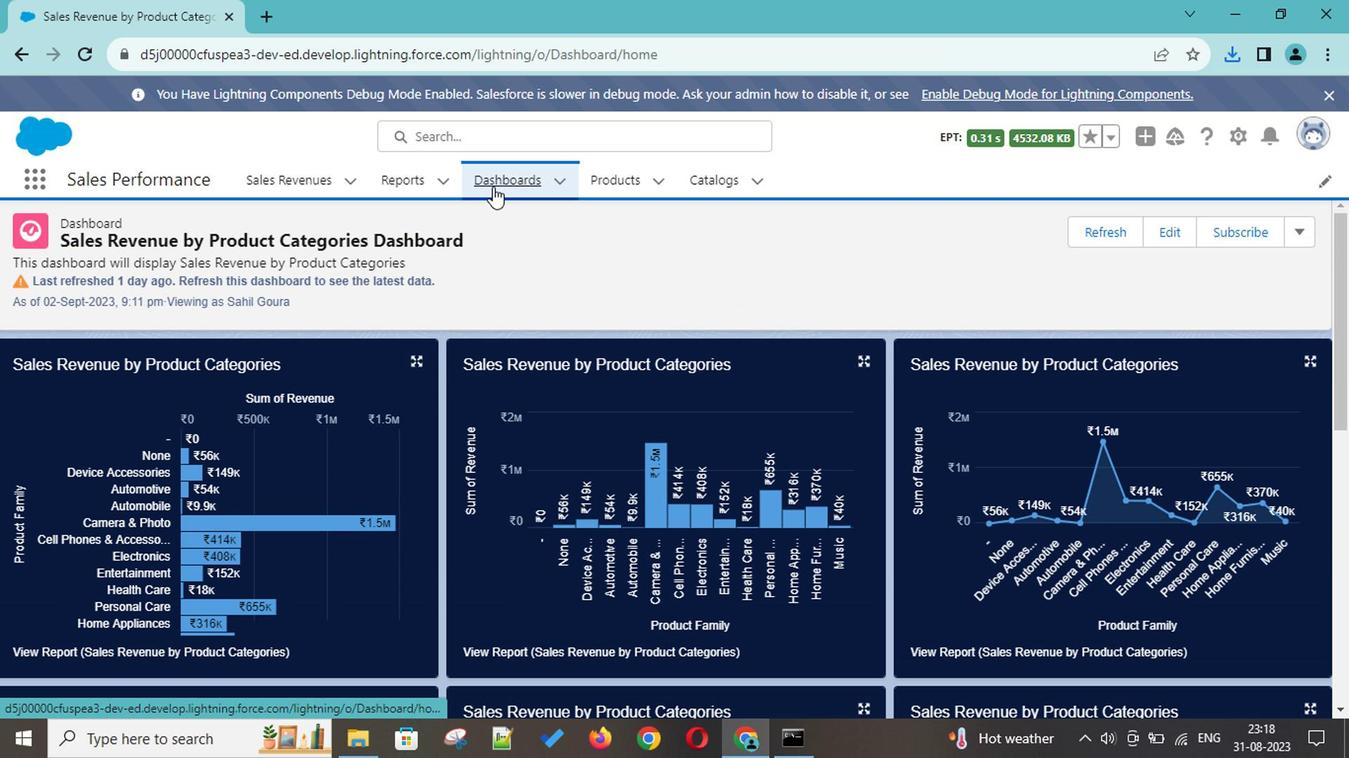 
Action: Mouse moved to (614, 461)
Screenshot: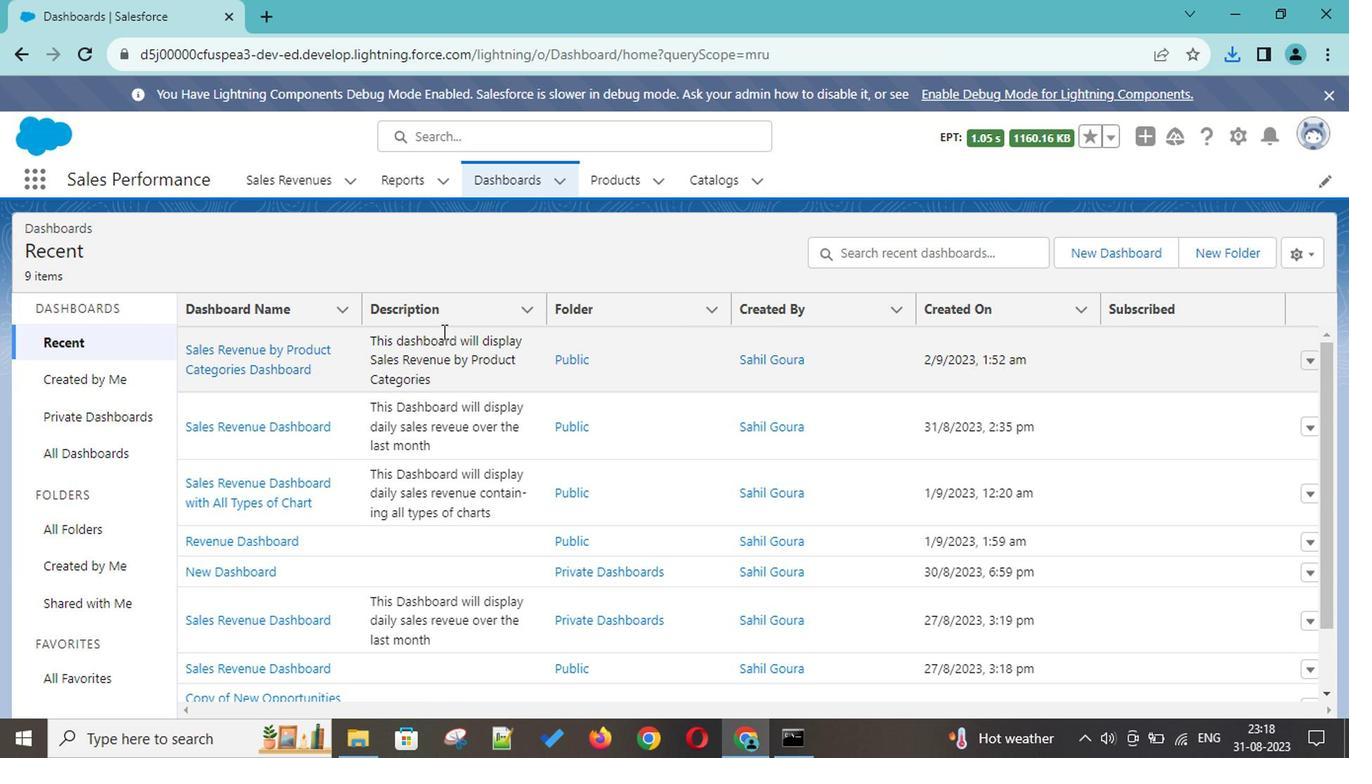 
Action: Mouse scrolled (614, 460) with delta (0, 0)
Screenshot: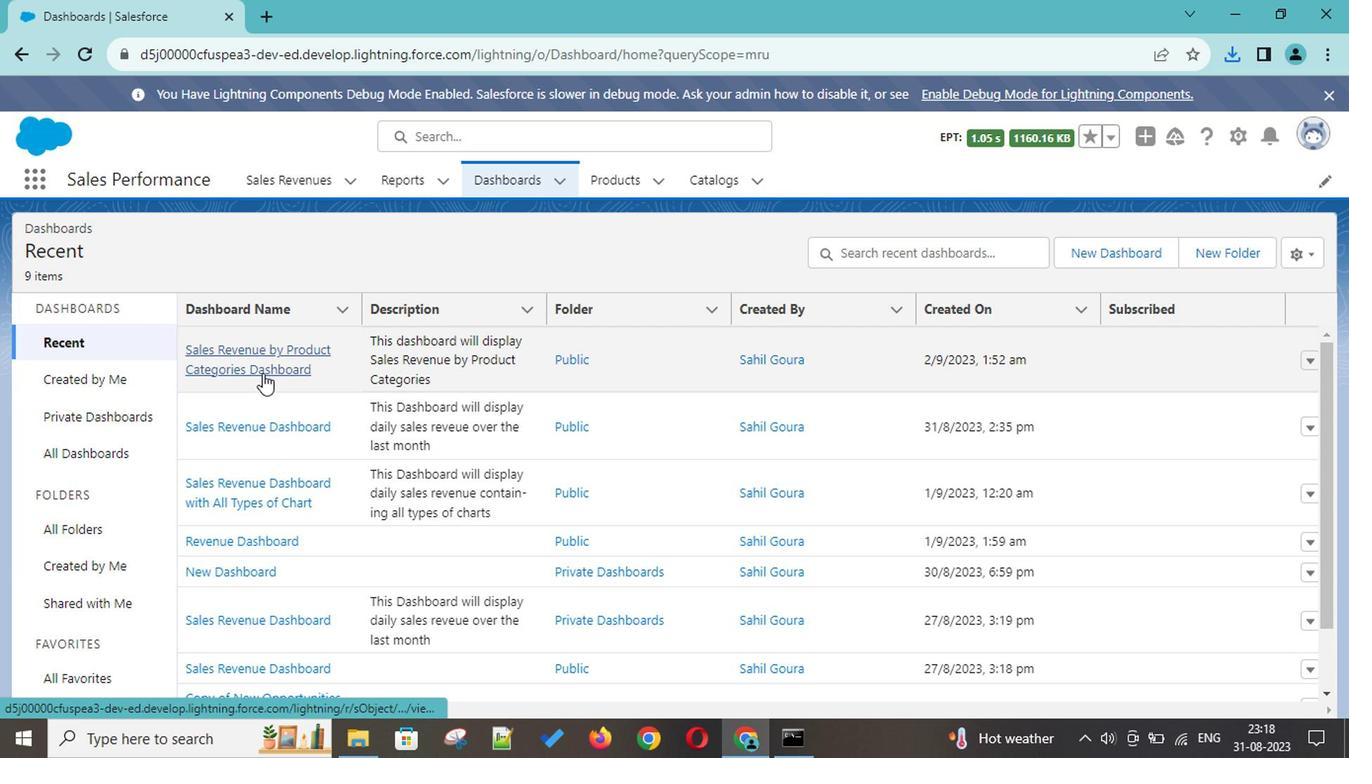 
Action: Mouse scrolled (614, 460) with delta (0, 0)
Screenshot: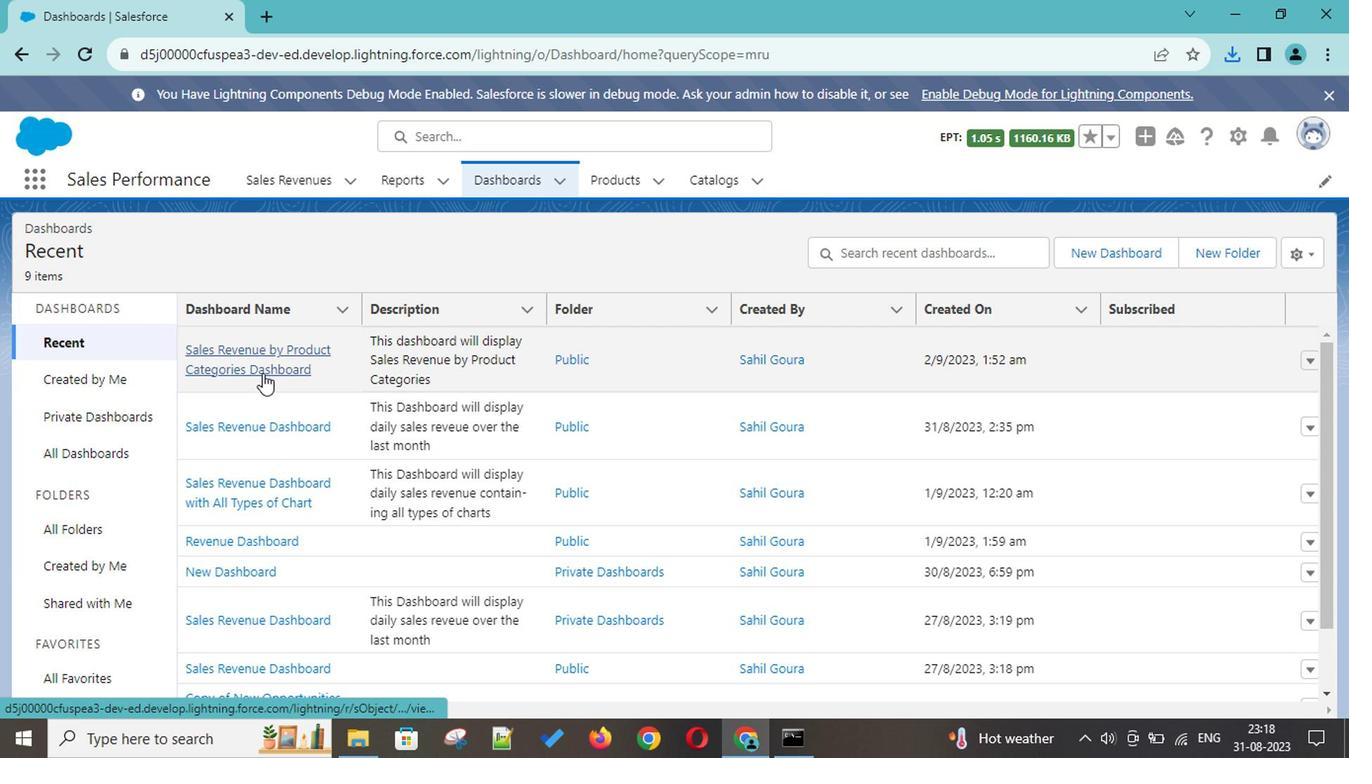 
Action: Mouse scrolled (614, 460) with delta (0, 0)
Screenshot: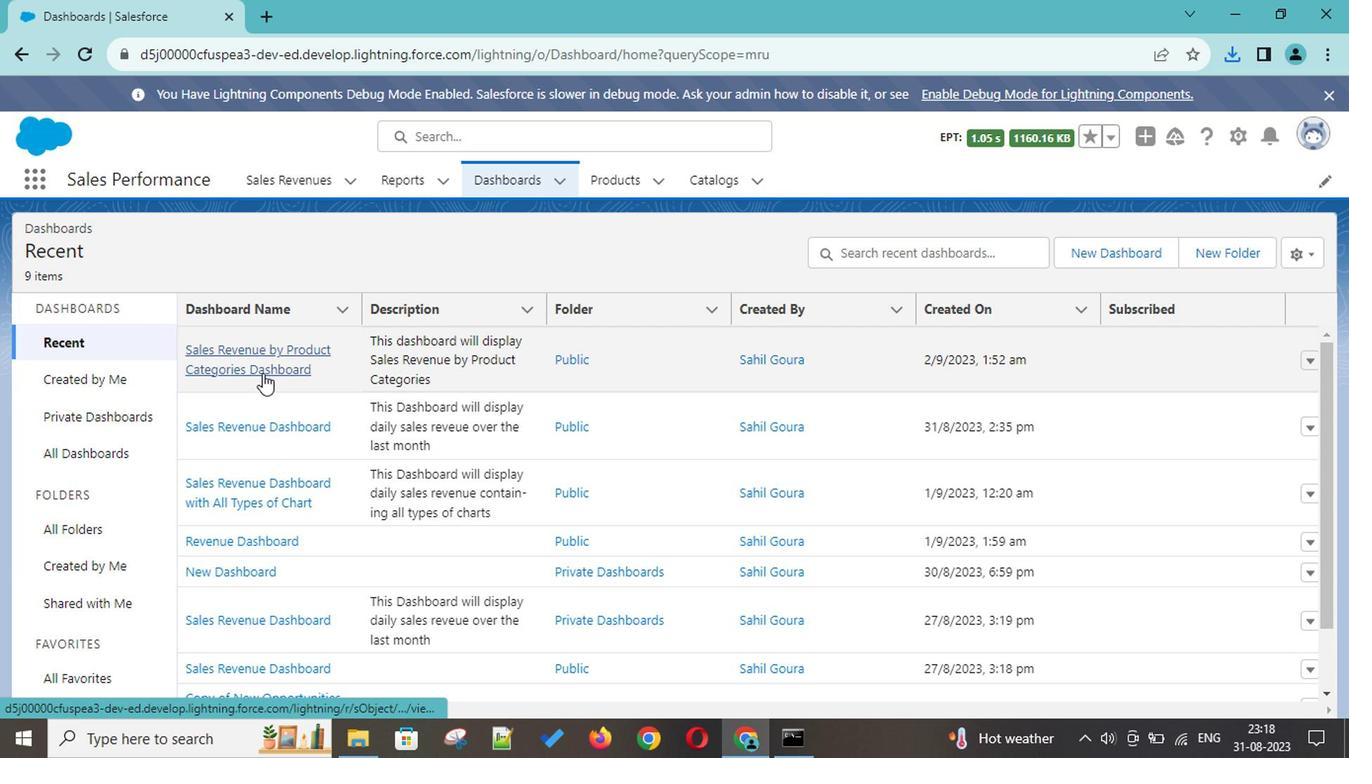 
Action: Mouse scrolled (614, 460) with delta (0, 0)
Screenshot: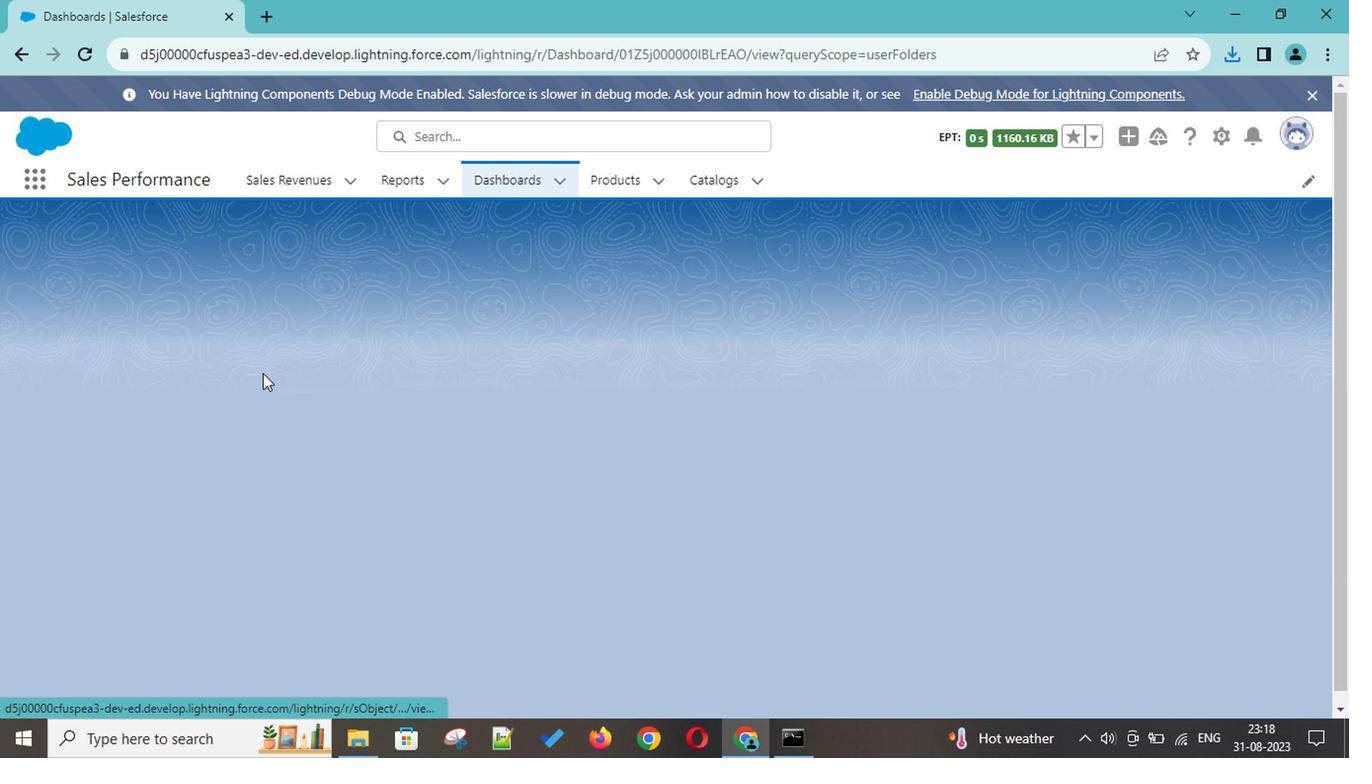 
Action: Mouse scrolled (614, 460) with delta (0, 0)
Screenshot: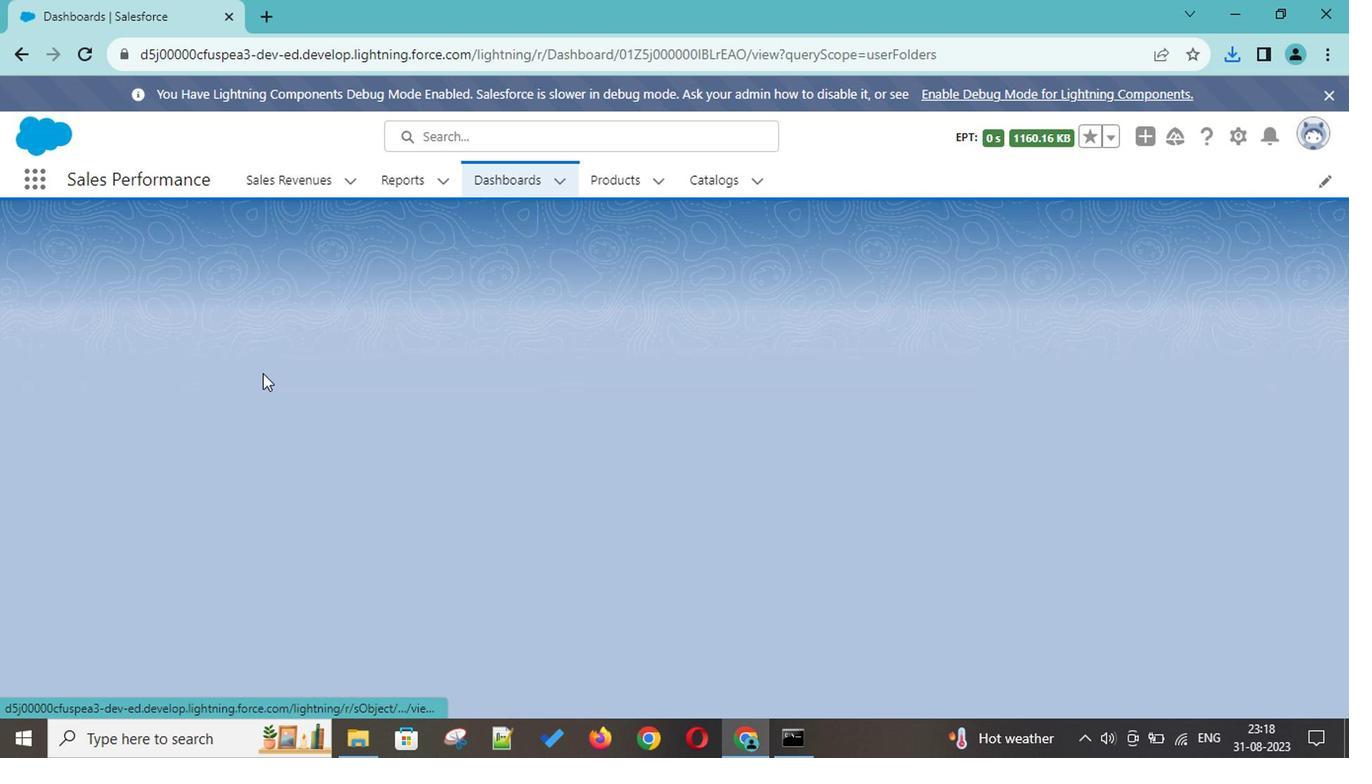 
Action: Mouse scrolled (614, 460) with delta (0, 0)
Screenshot: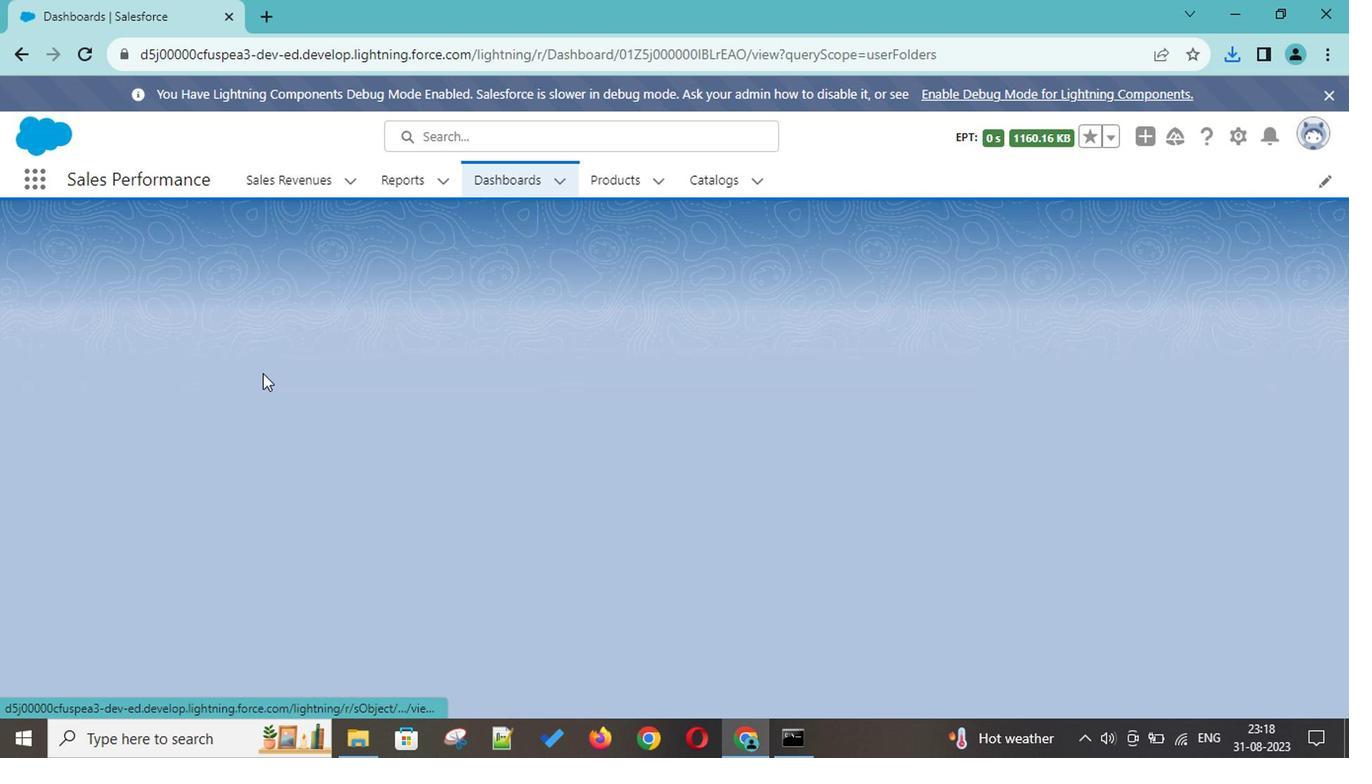 
Action: Mouse moved to (501, 283)
Screenshot: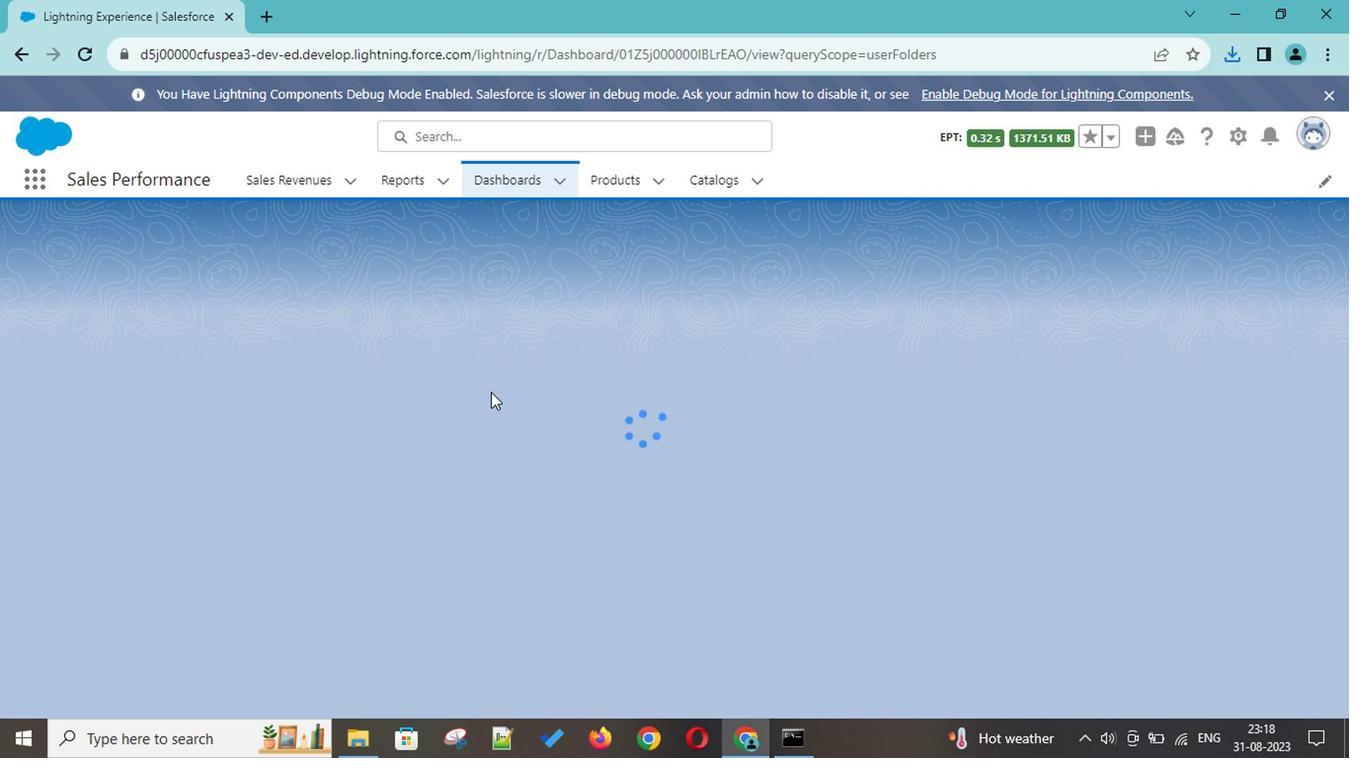 
Action: Mouse pressed left at (501, 283)
Screenshot: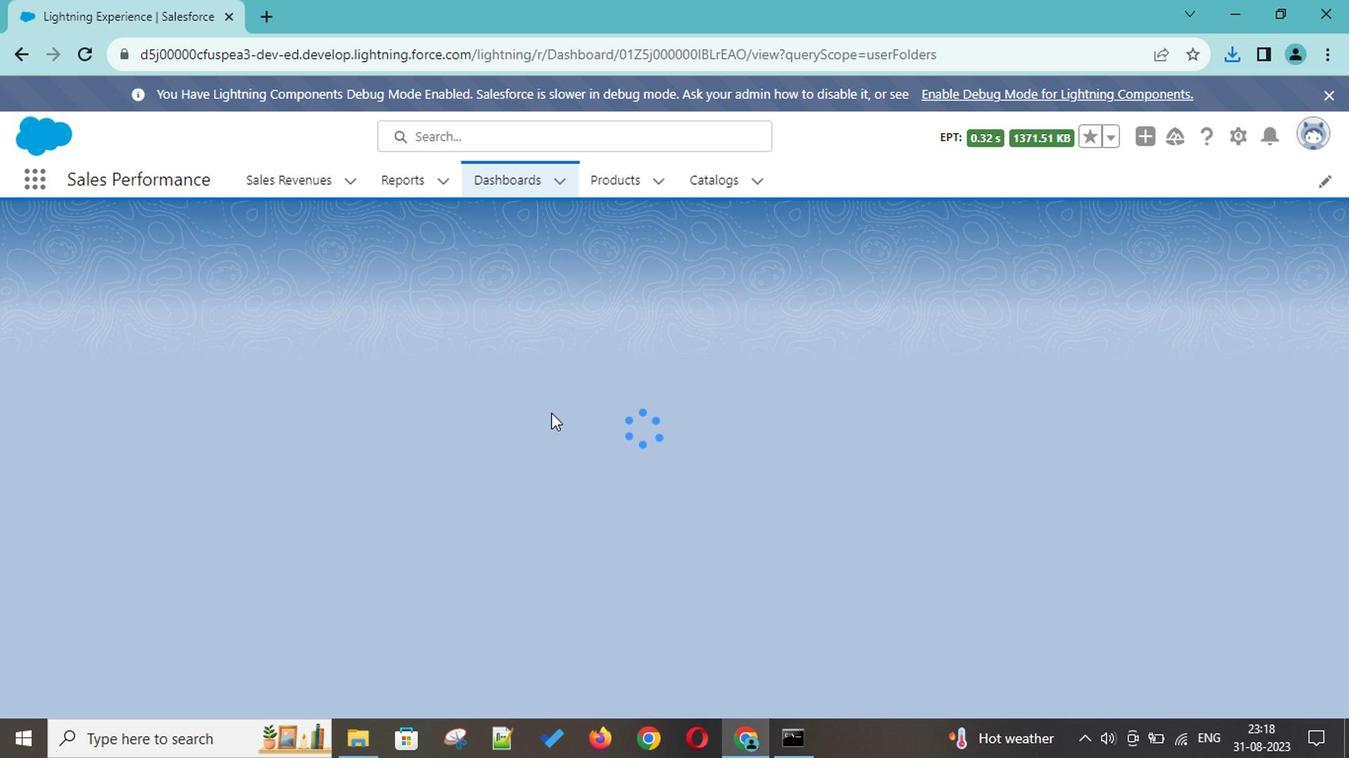 
Action: Mouse moved to (337, 416)
Screenshot: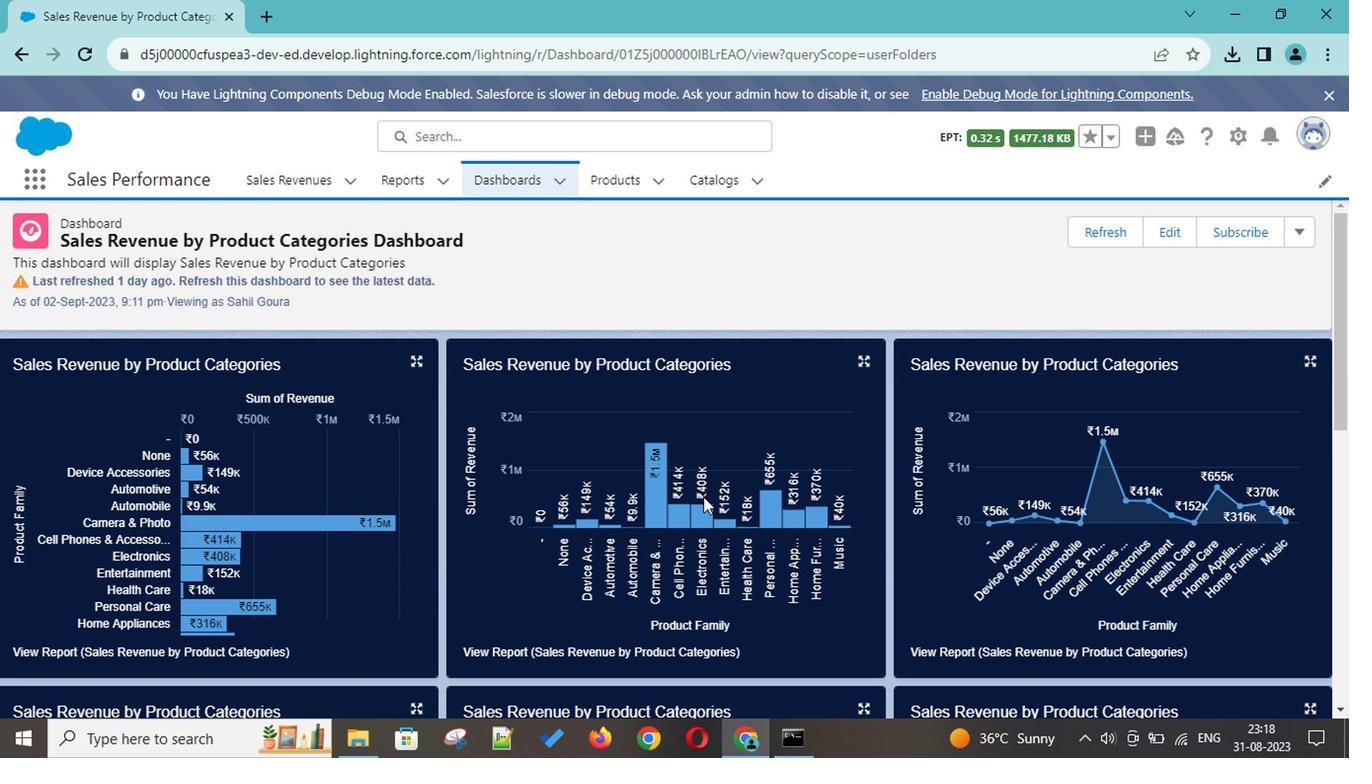 
Action: Mouse pressed left at (337, 416)
Screenshot: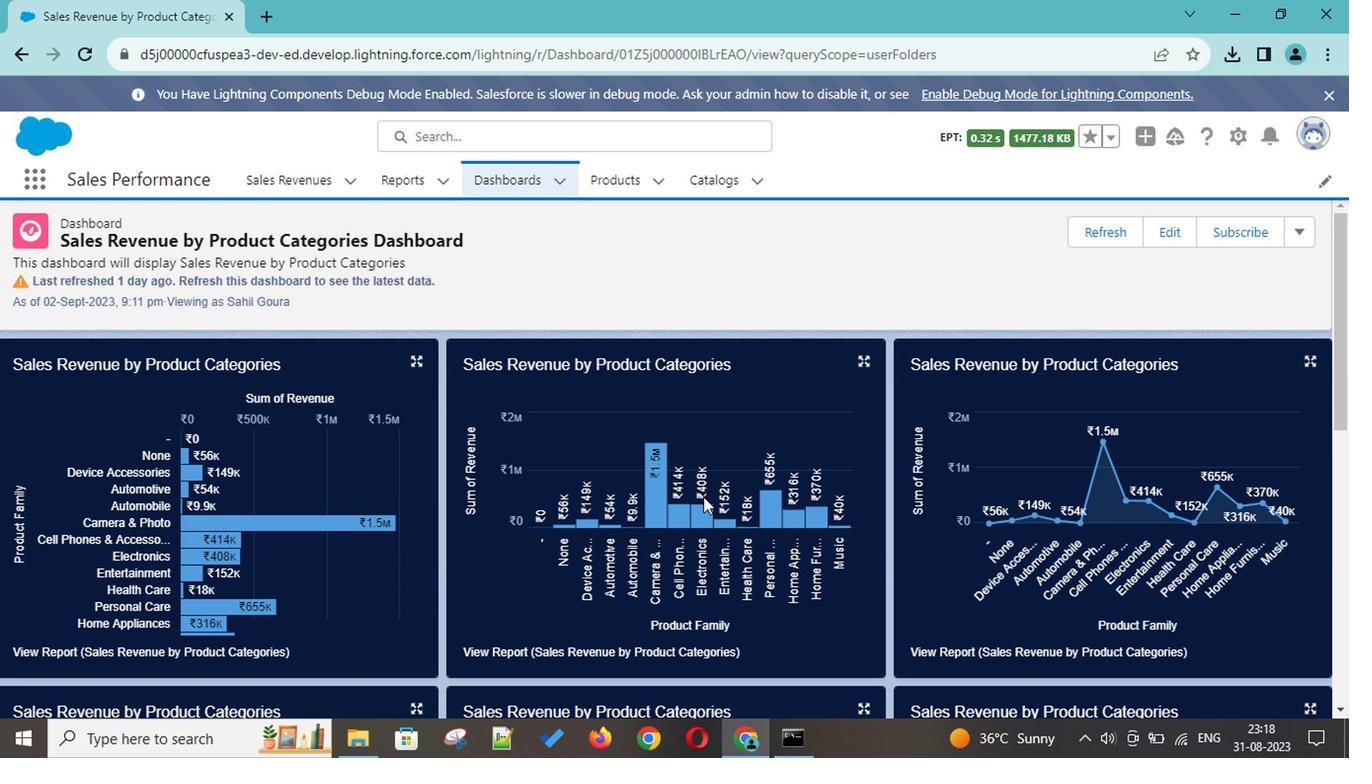 
Action: Mouse moved to (763, 402)
Screenshot: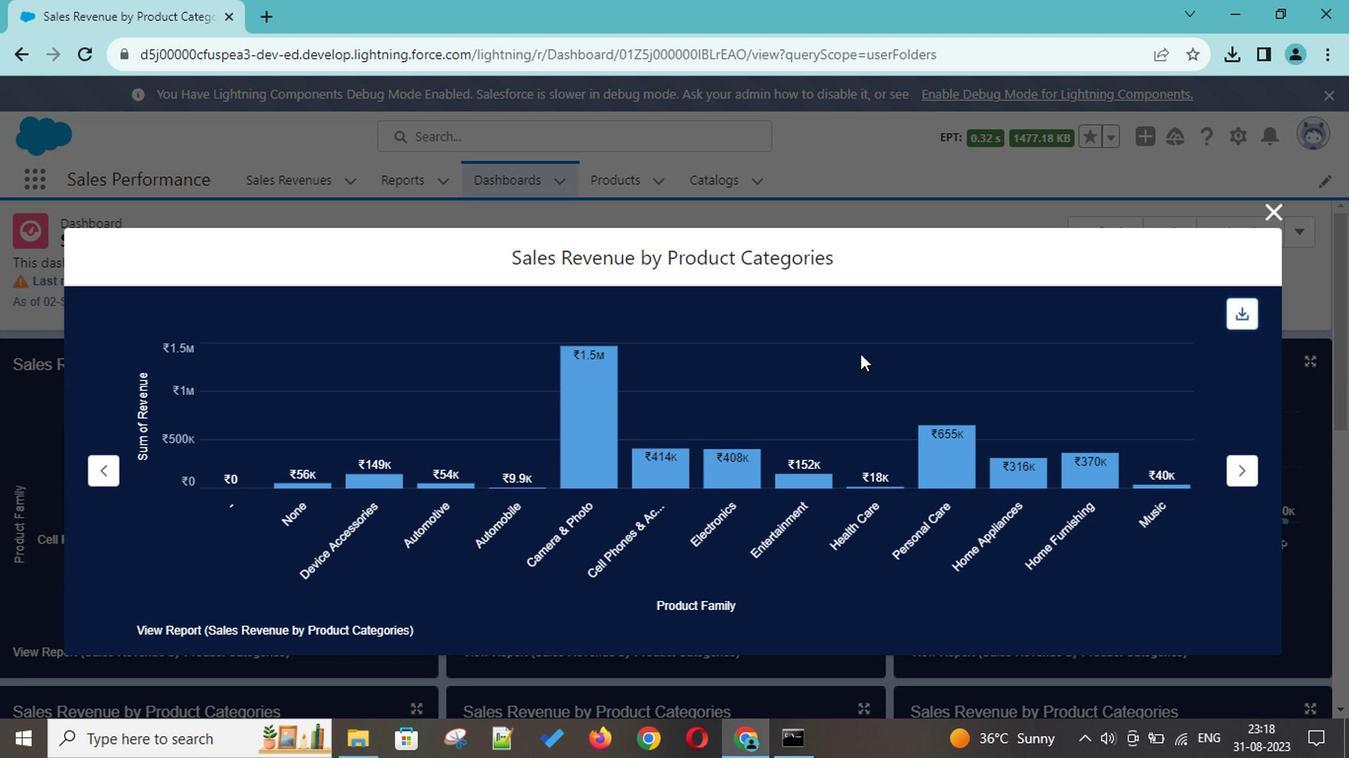 
Action: Mouse pressed left at (763, 402)
Screenshot: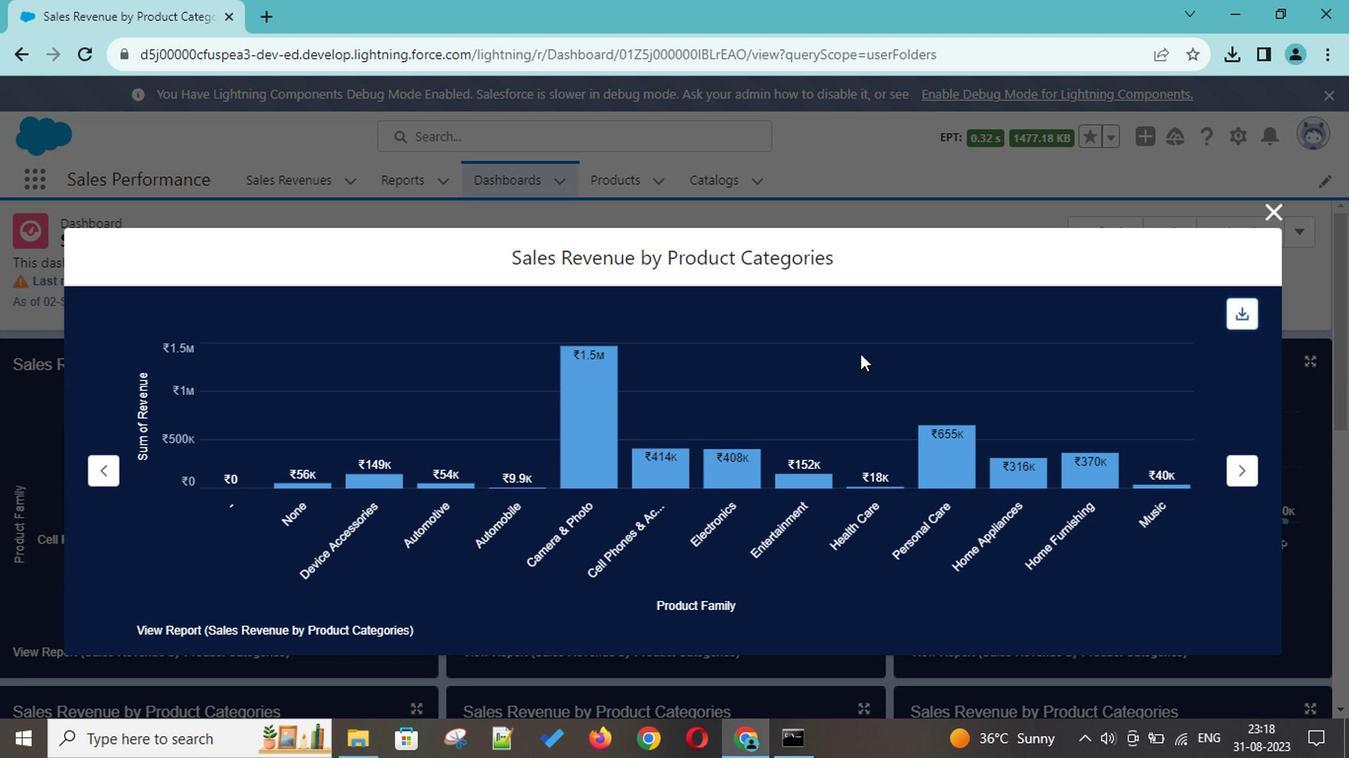
Action: Mouse moved to (1057, 293)
Screenshot: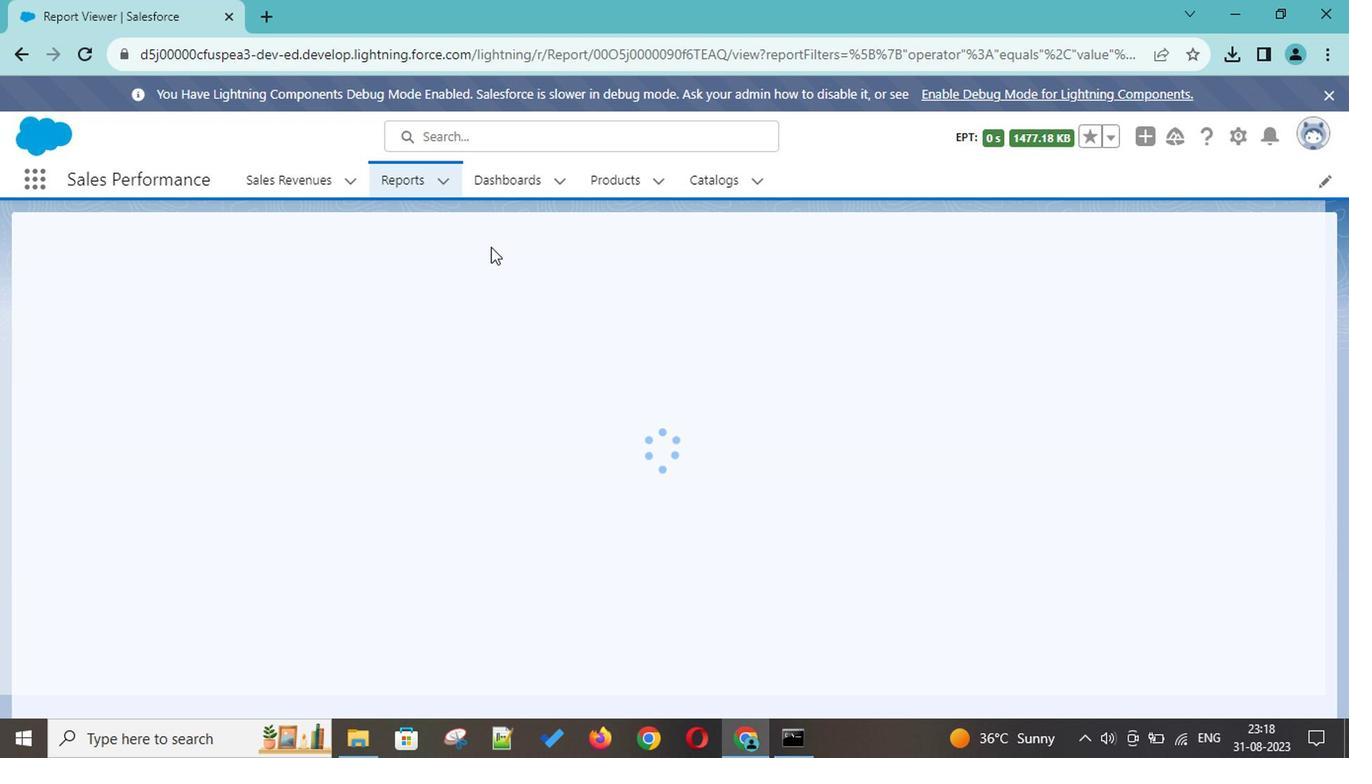
Action: Mouse pressed left at (1057, 293)
Screenshot: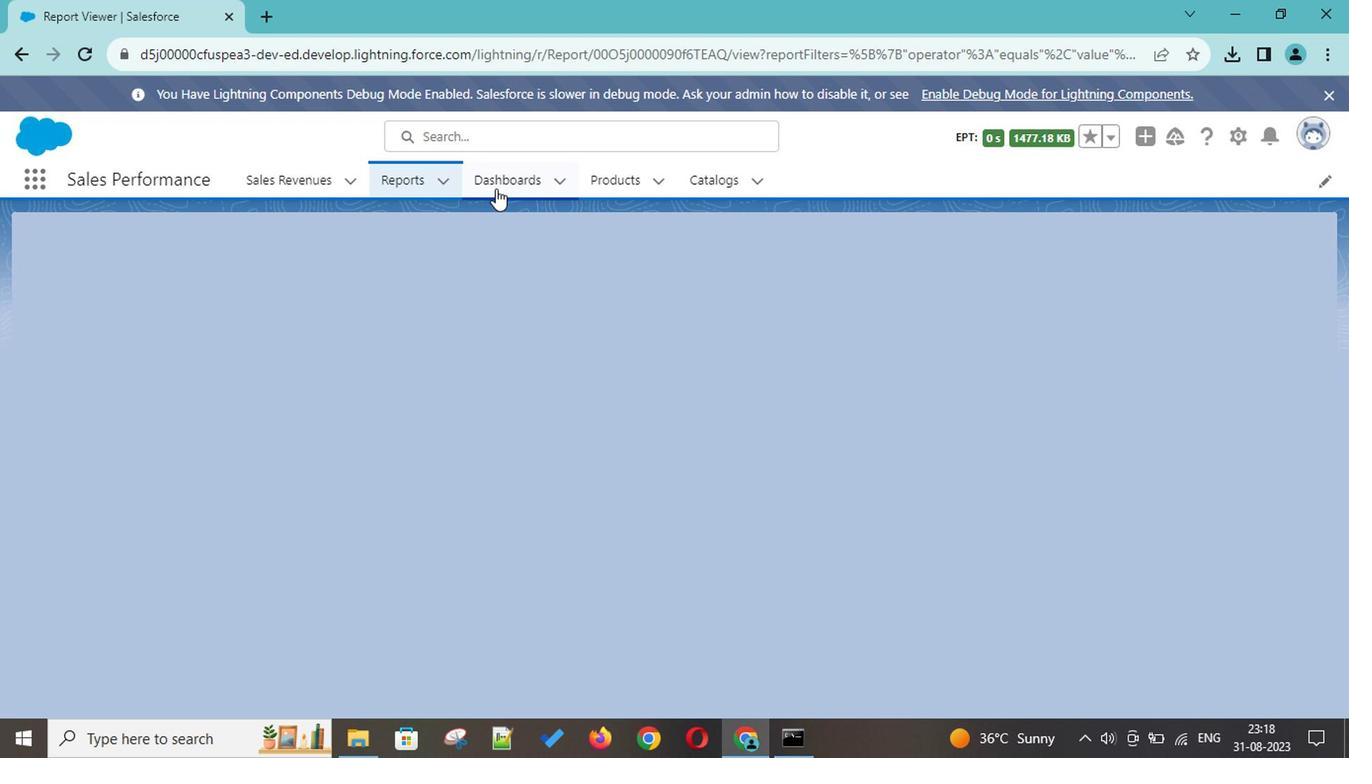 
Action: Mouse moved to (655, 585)
Screenshot: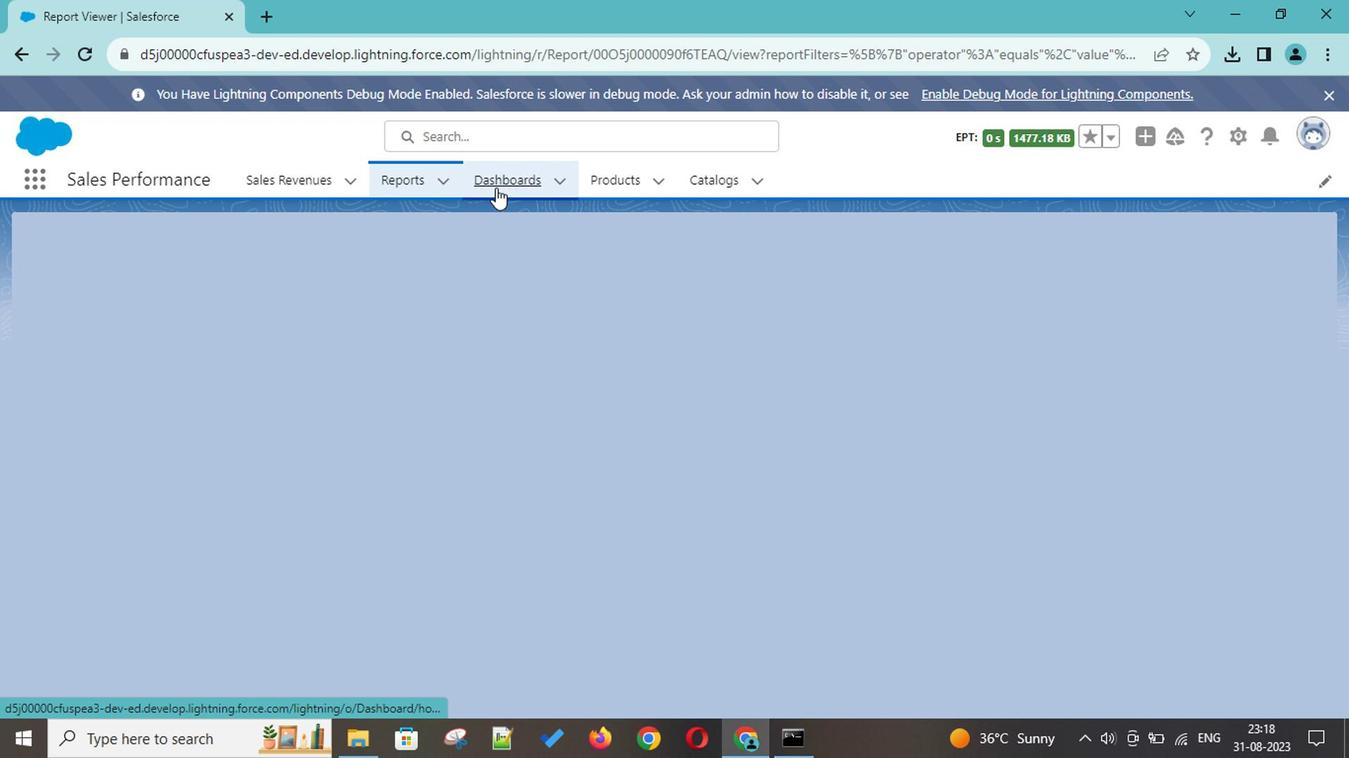 
Action: Mouse scrolled (655, 584) with delta (0, 0)
Screenshot: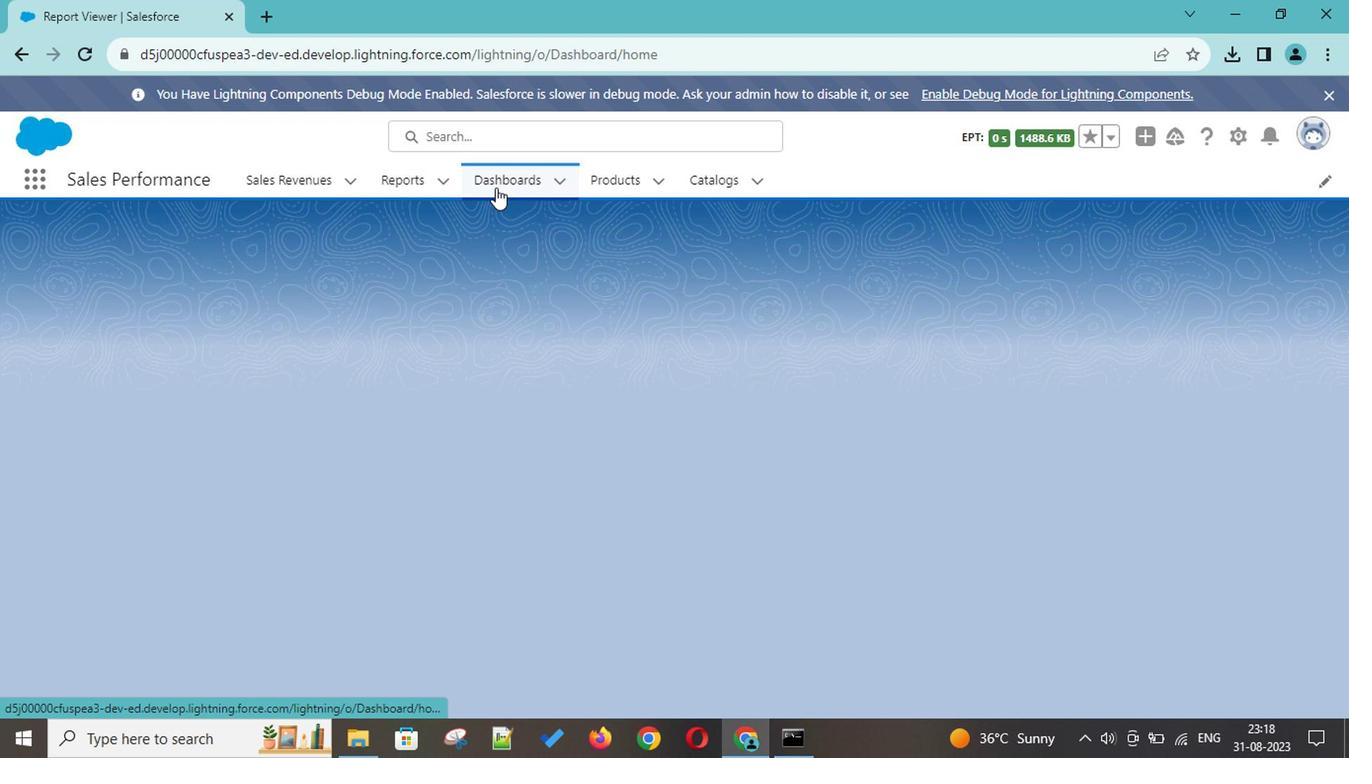 
Action: Mouse scrolled (655, 584) with delta (0, 0)
Screenshot: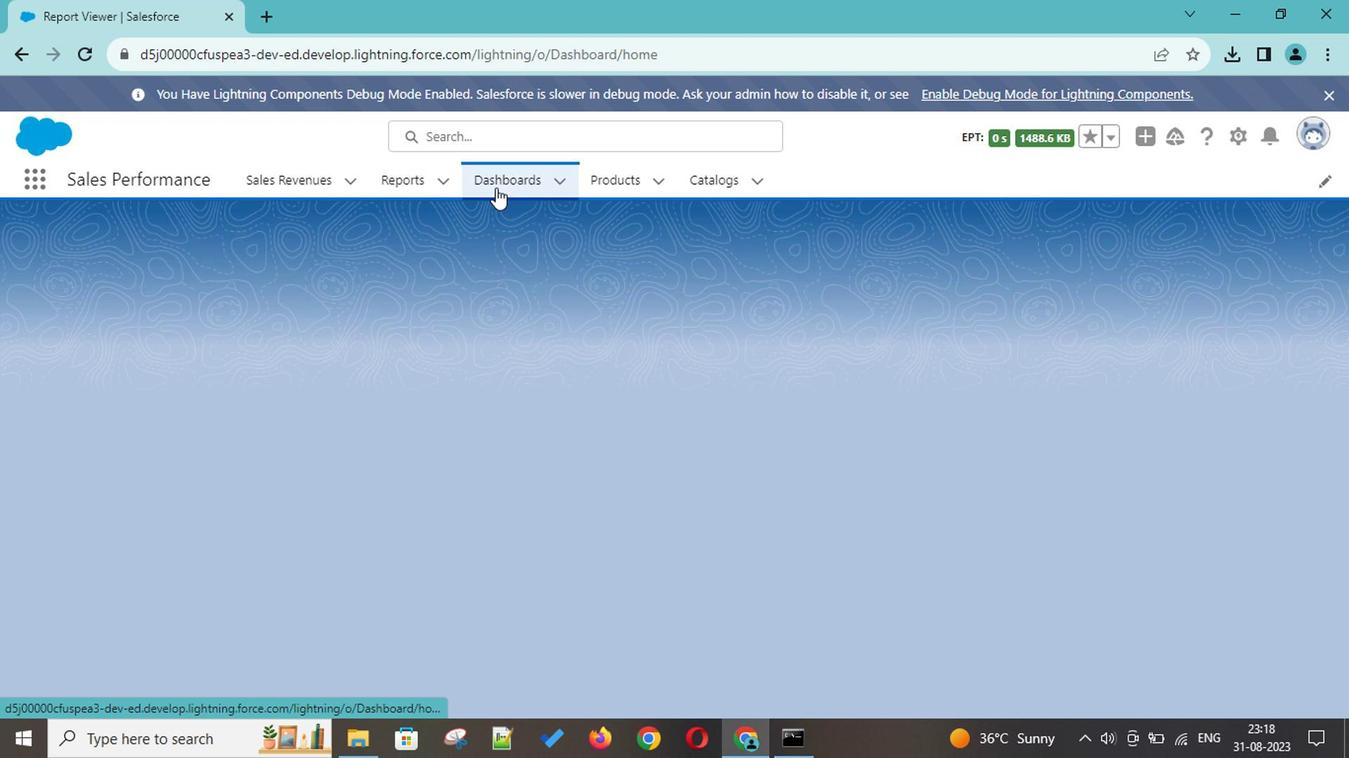 
Action: Mouse scrolled (655, 584) with delta (0, 0)
Screenshot: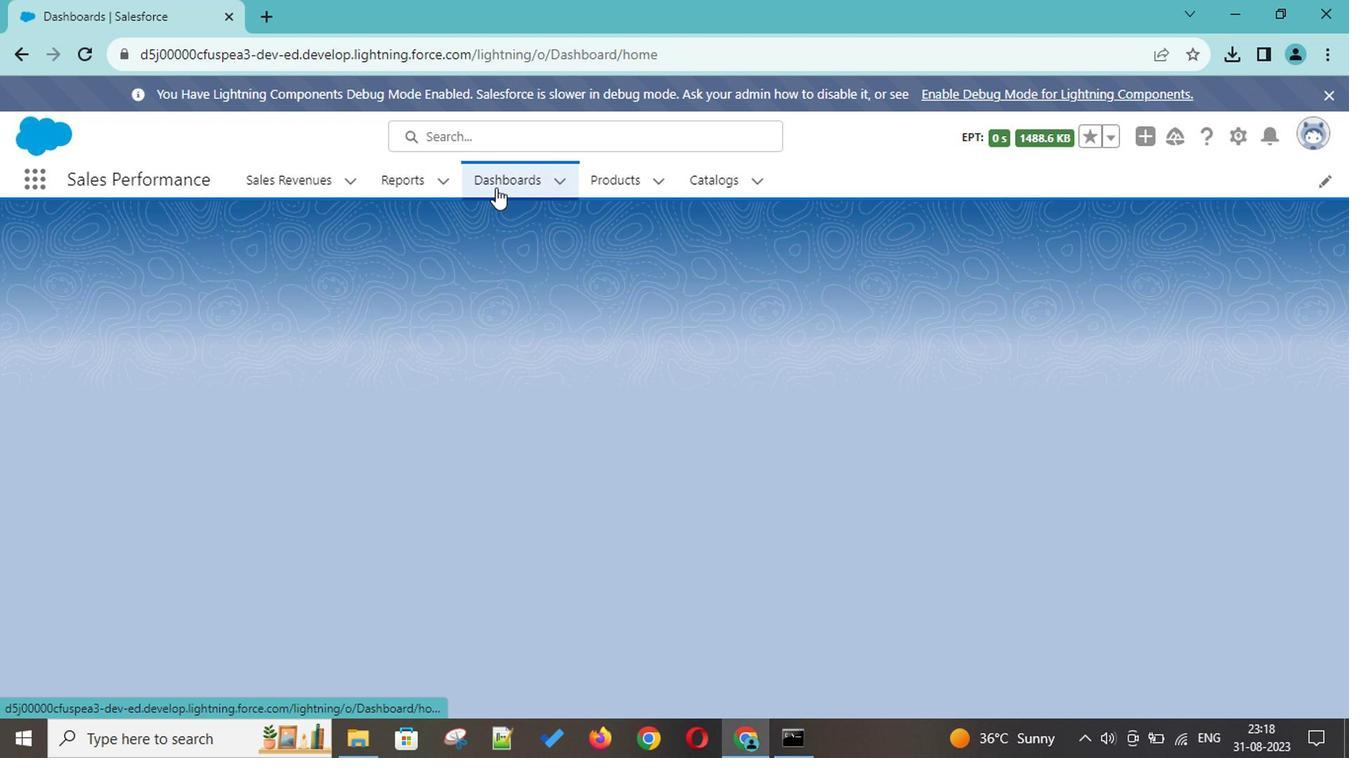 
Action: Mouse scrolled (655, 584) with delta (0, 0)
Screenshot: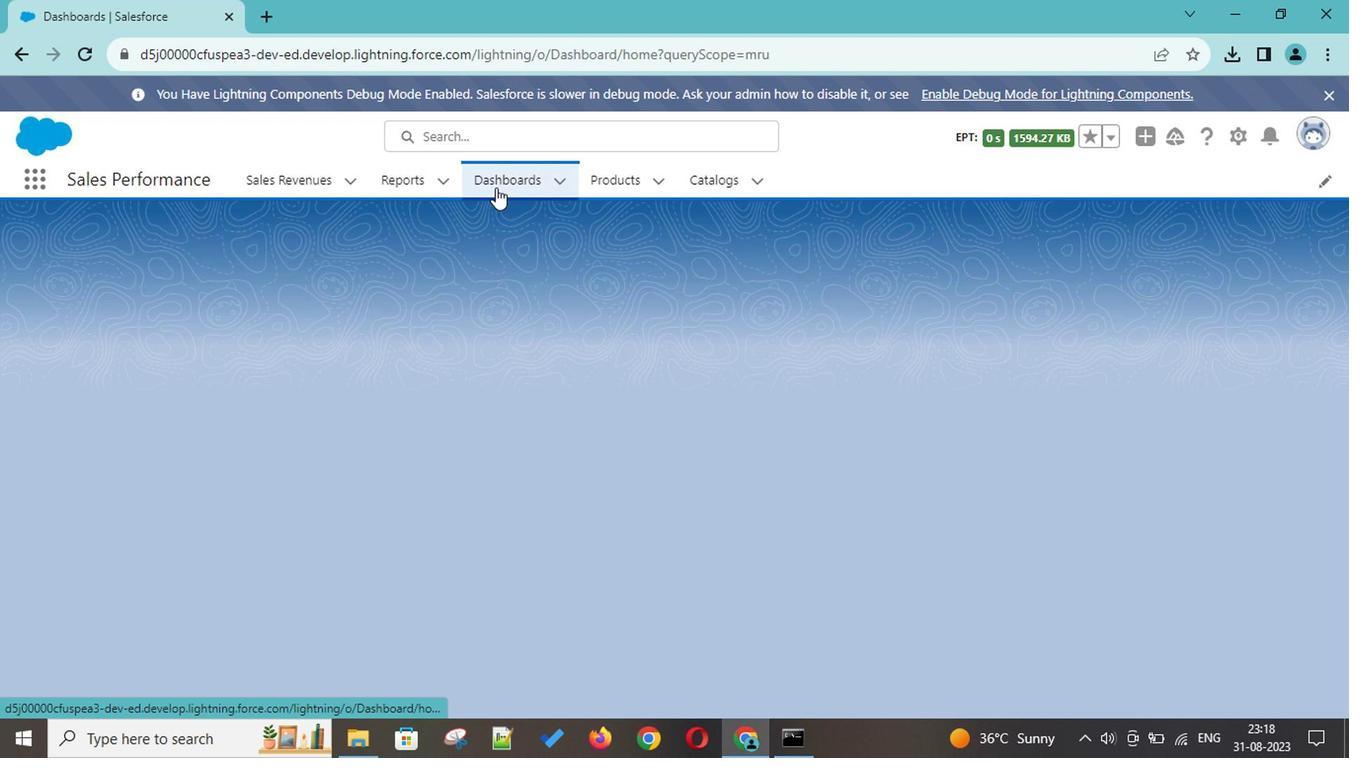 
Action: Mouse scrolled (655, 584) with delta (0, 0)
Screenshot: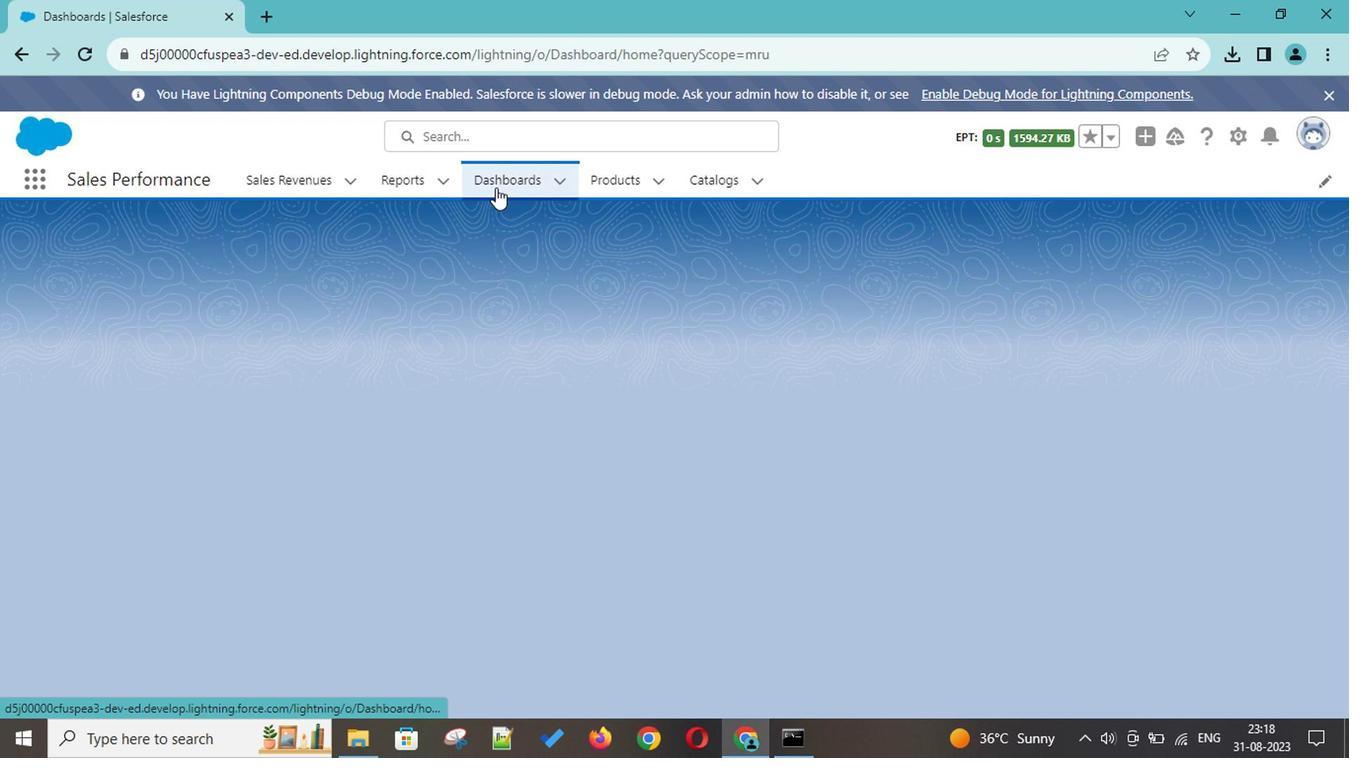 
Action: Mouse scrolled (655, 584) with delta (0, 0)
Screenshot: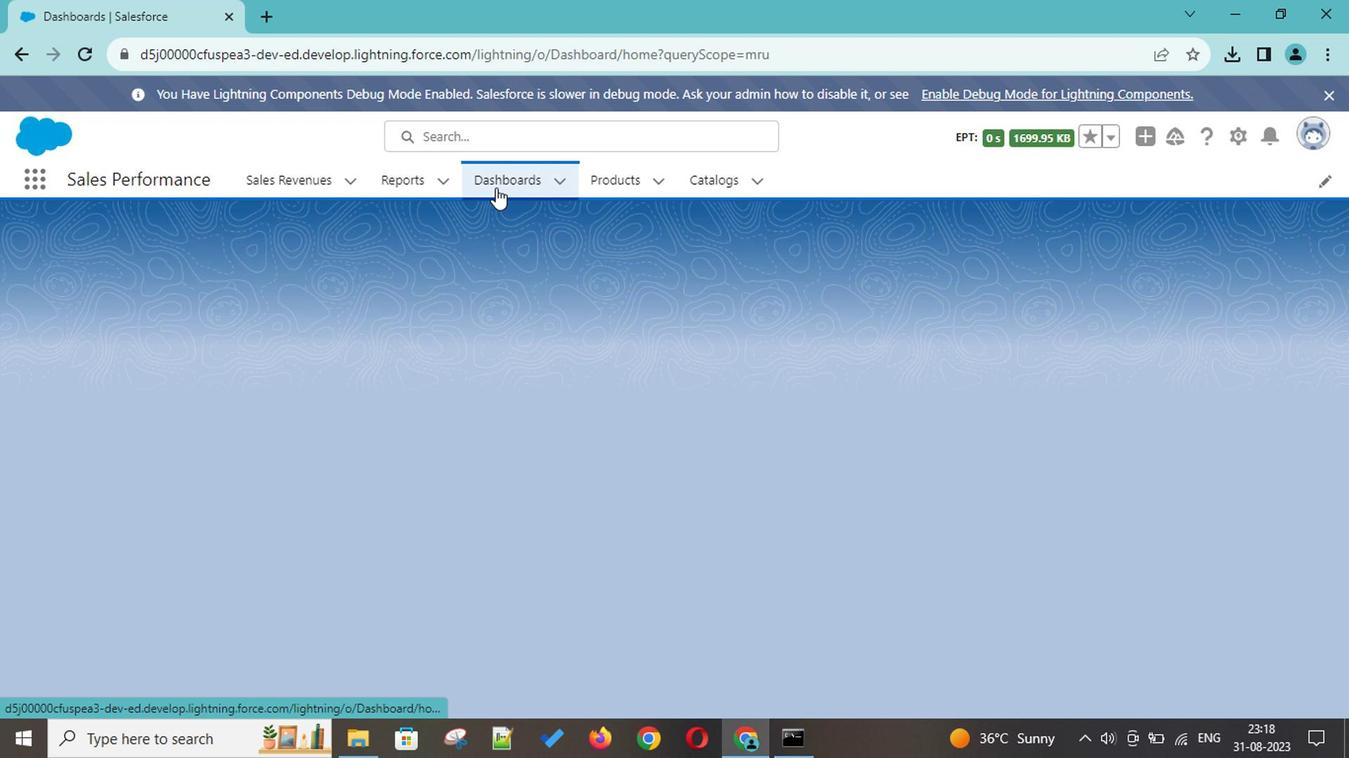 
Action: Mouse scrolled (655, 584) with delta (0, 0)
Screenshot: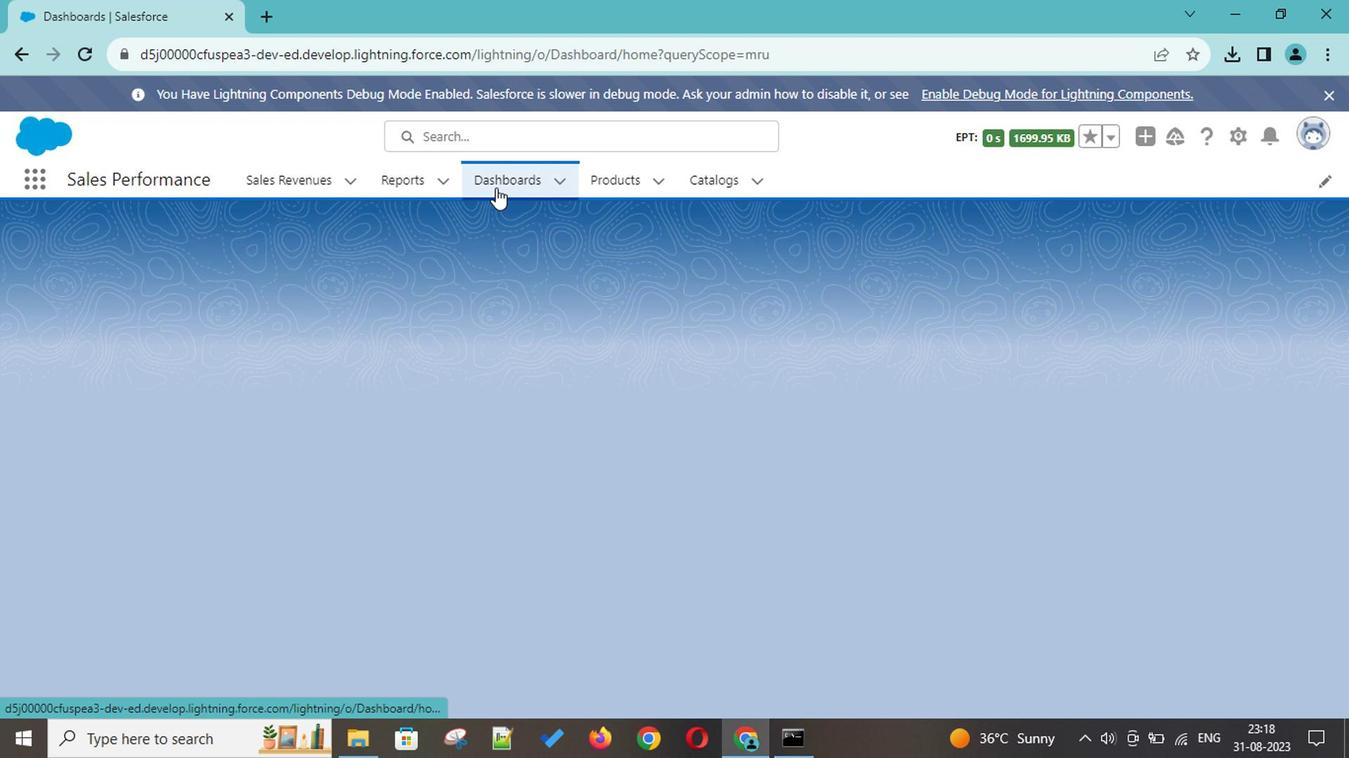 
Action: Mouse scrolled (655, 584) with delta (0, 0)
Screenshot: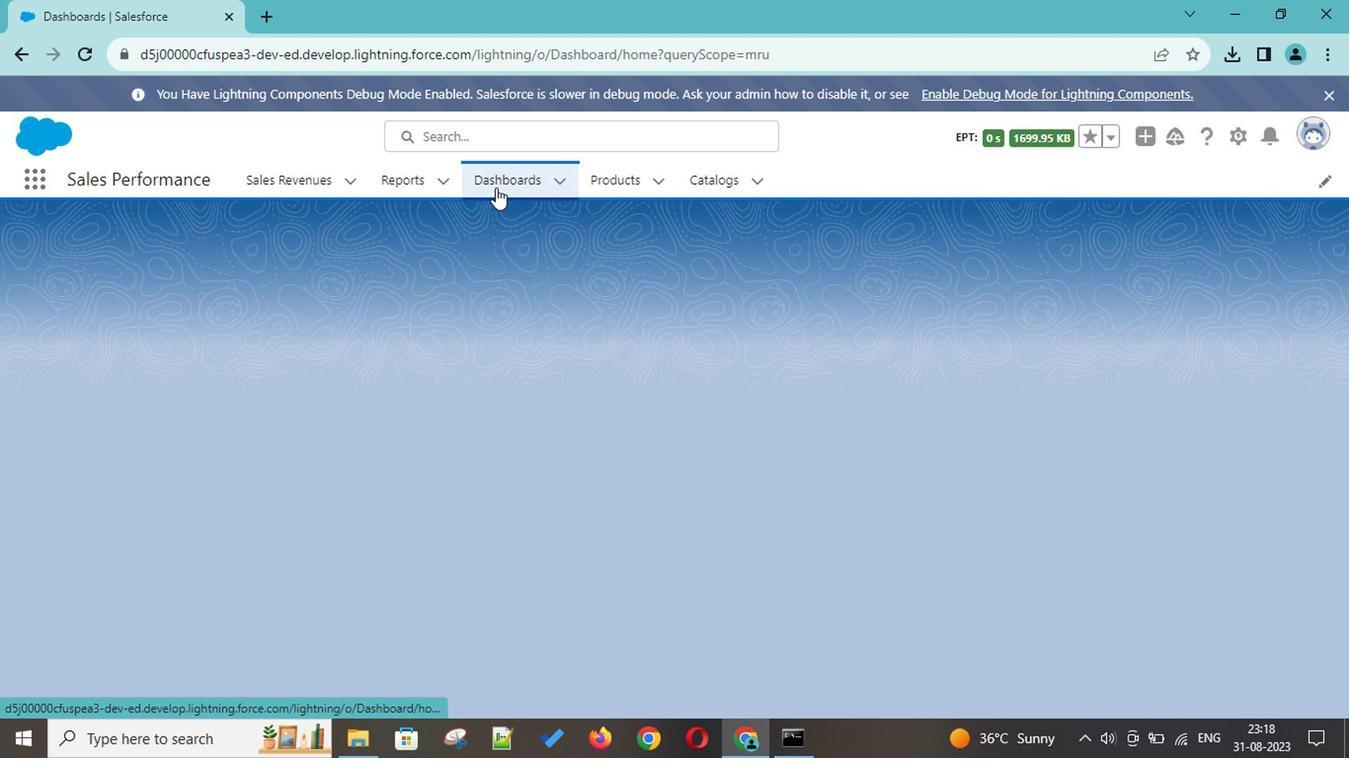 
Action: Mouse scrolled (655, 584) with delta (0, 0)
Screenshot: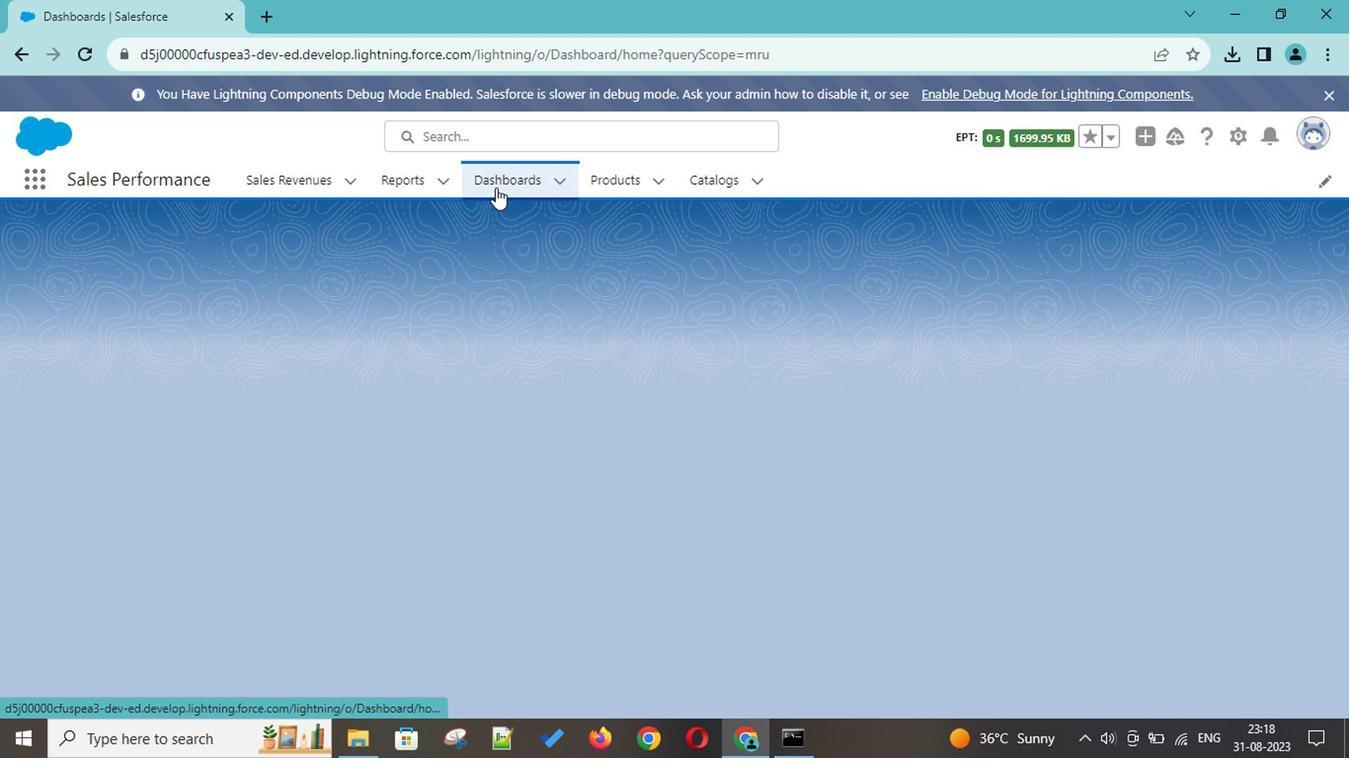 
Action: Mouse scrolled (655, 584) with delta (0, 0)
Screenshot: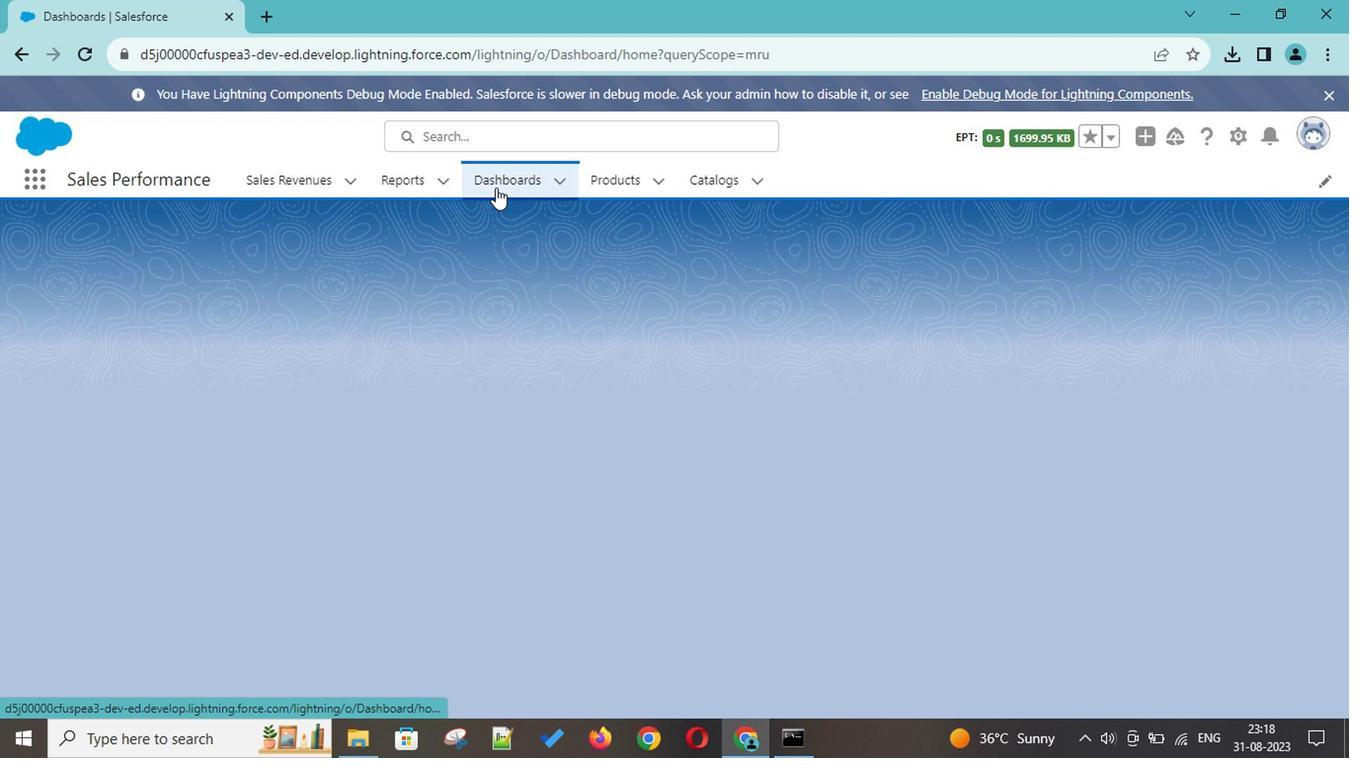 
Action: Mouse scrolled (655, 584) with delta (0, 0)
Screenshot: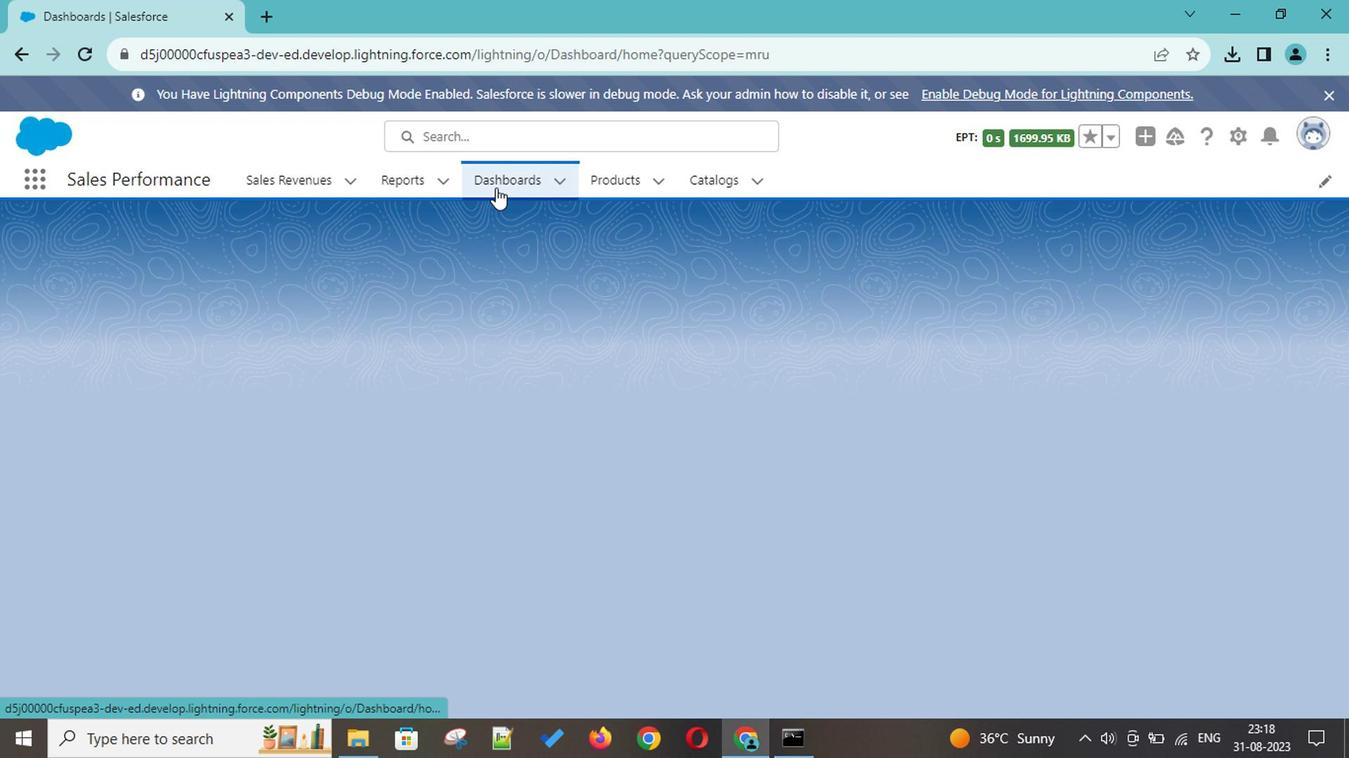 
Action: Mouse scrolled (655, 584) with delta (0, 0)
Screenshot: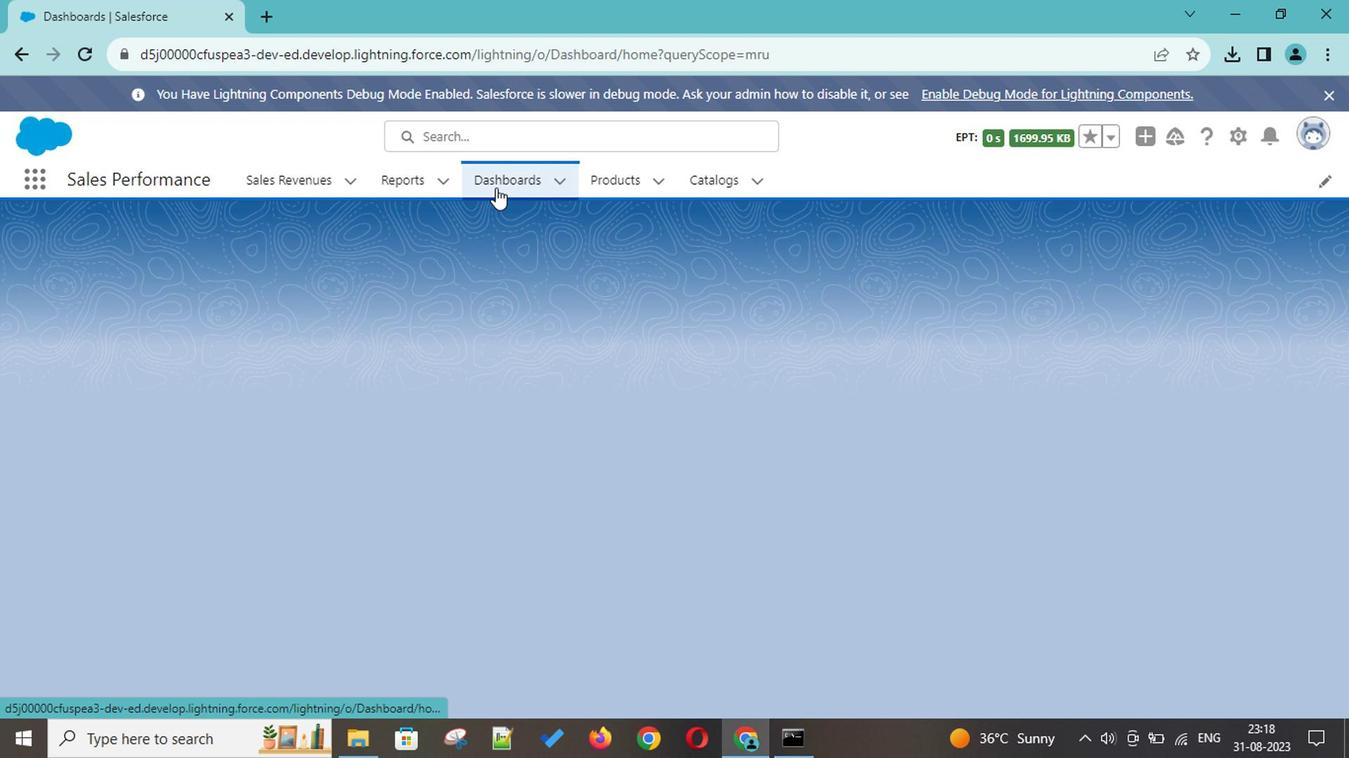 
Action: Mouse scrolled (655, 584) with delta (0, 0)
Screenshot: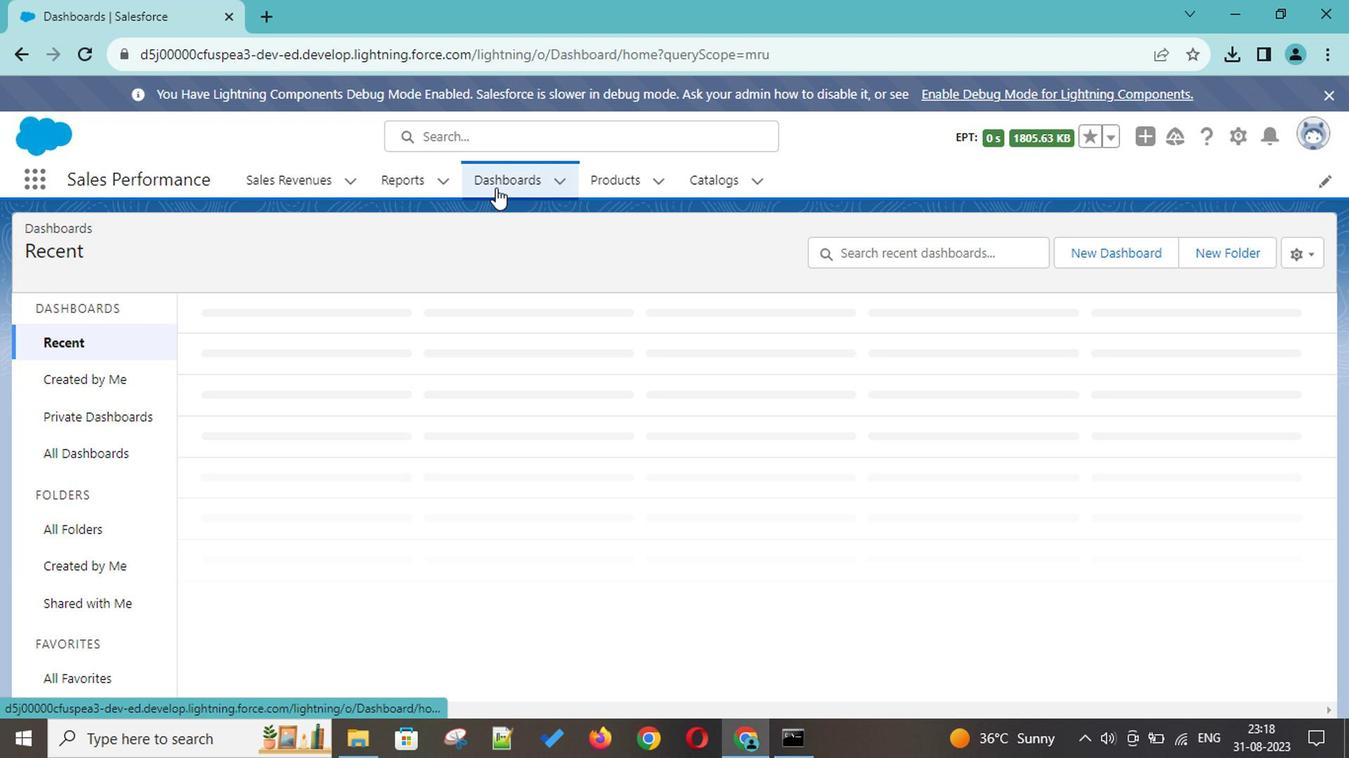 
Action: Mouse scrolled (655, 584) with delta (0, 0)
Screenshot: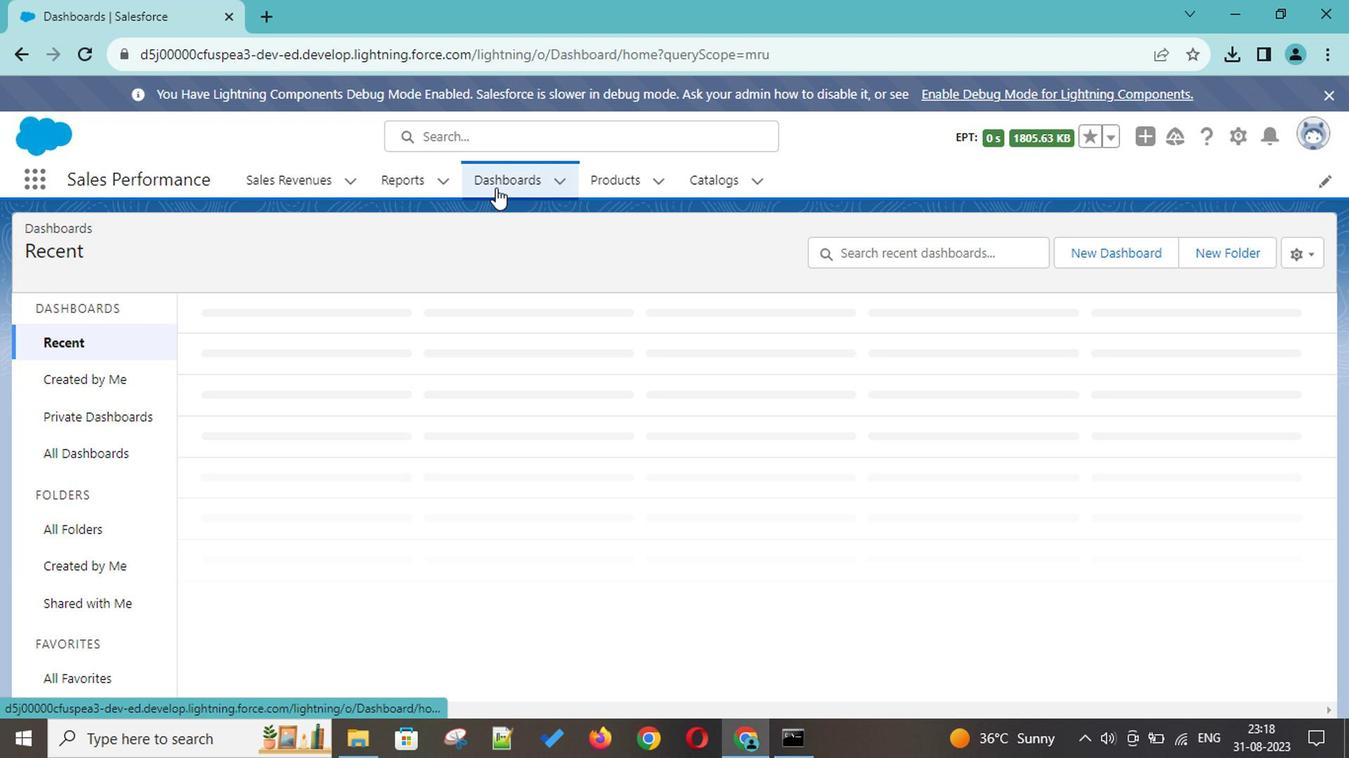 
Action: Mouse scrolled (655, 584) with delta (0, 0)
Screenshot: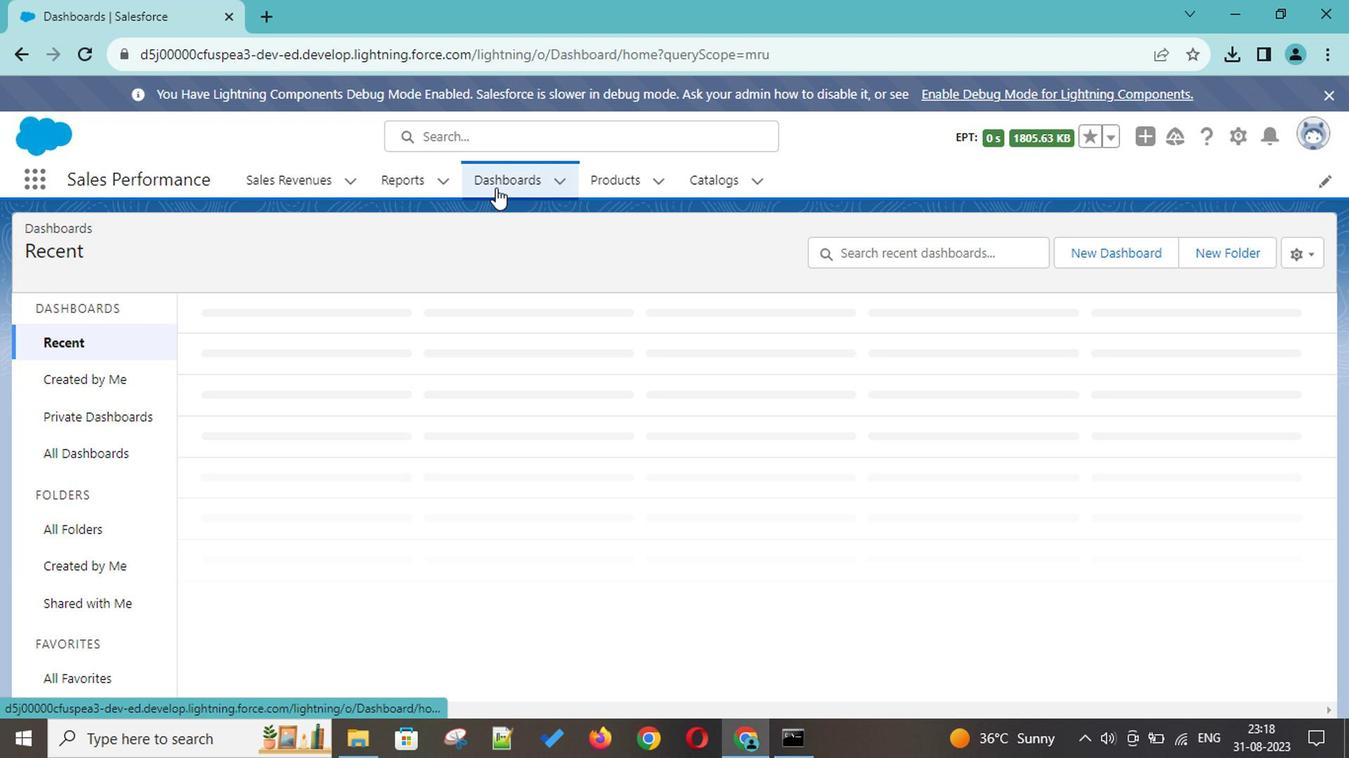 
Action: Mouse scrolled (655, 584) with delta (0, 0)
Screenshot: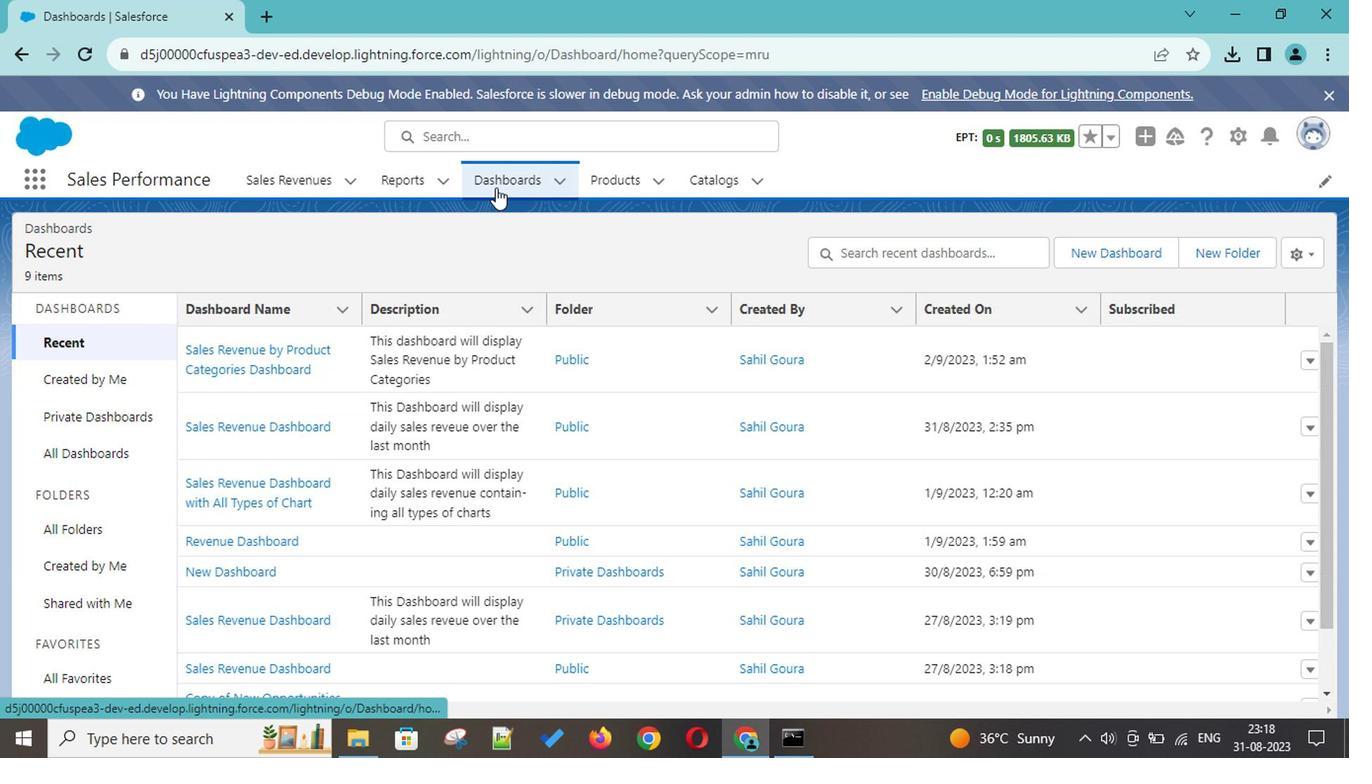 
Action: Mouse scrolled (655, 584) with delta (0, 0)
Screenshot: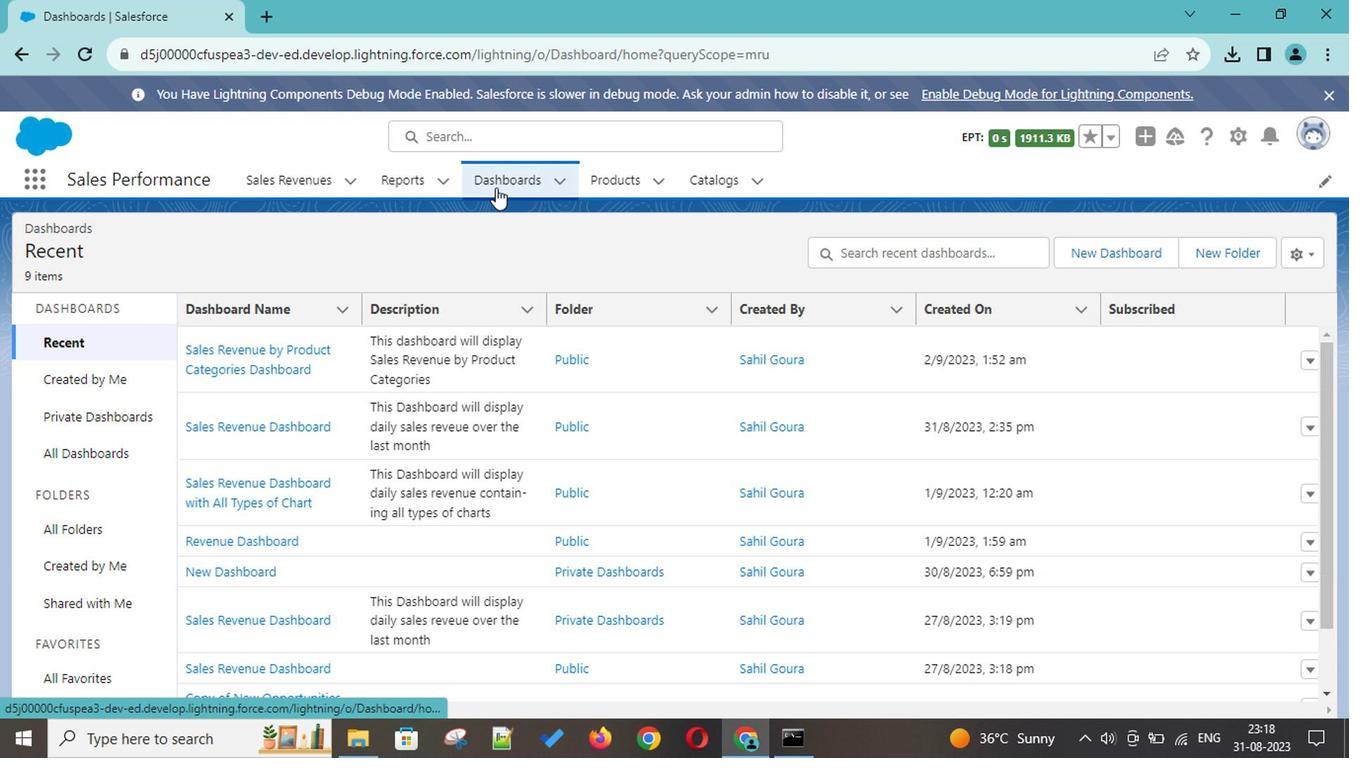 
Action: Mouse scrolled (655, 584) with delta (0, 0)
Screenshot: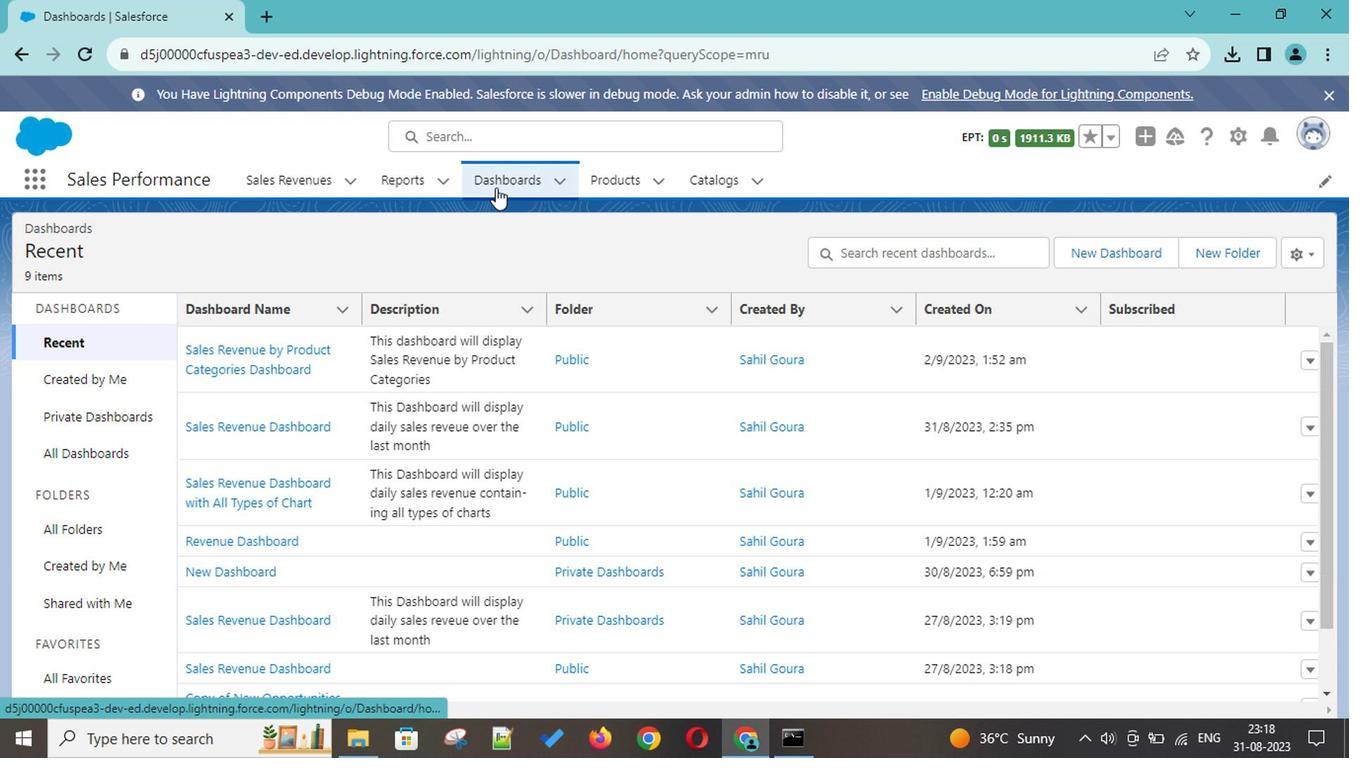 
Action: Mouse scrolled (655, 584) with delta (0, 0)
Screenshot: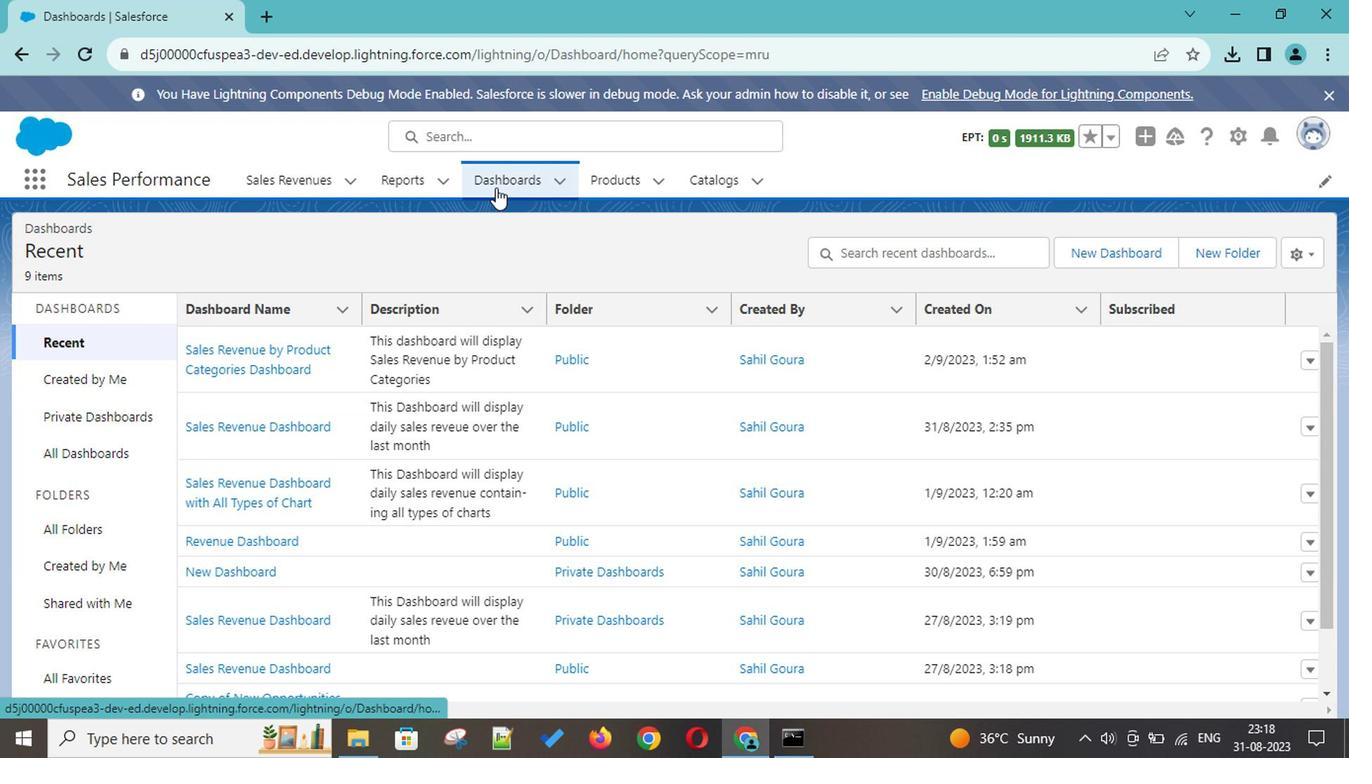 
Action: Mouse scrolled (655, 584) with delta (0, 0)
Screenshot: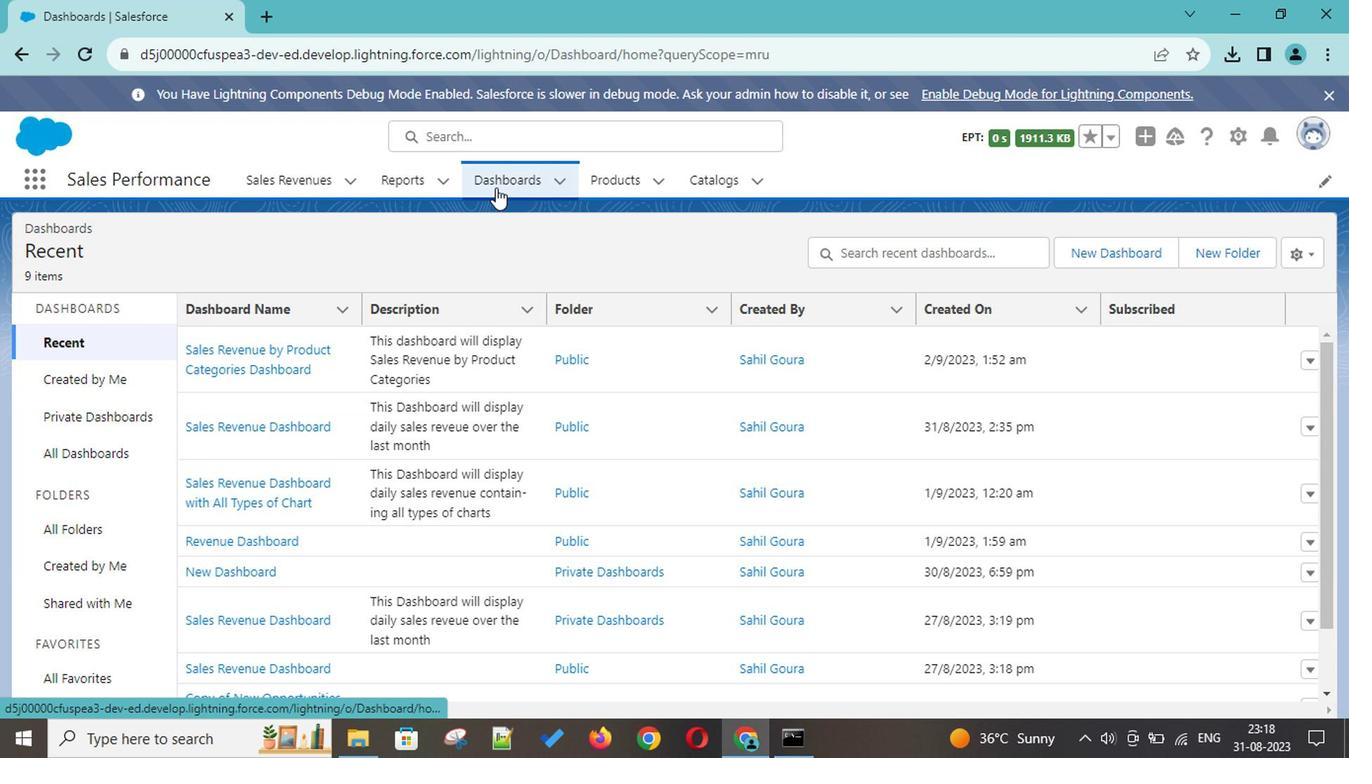 
Action: Mouse scrolled (655, 584) with delta (0, 0)
Screenshot: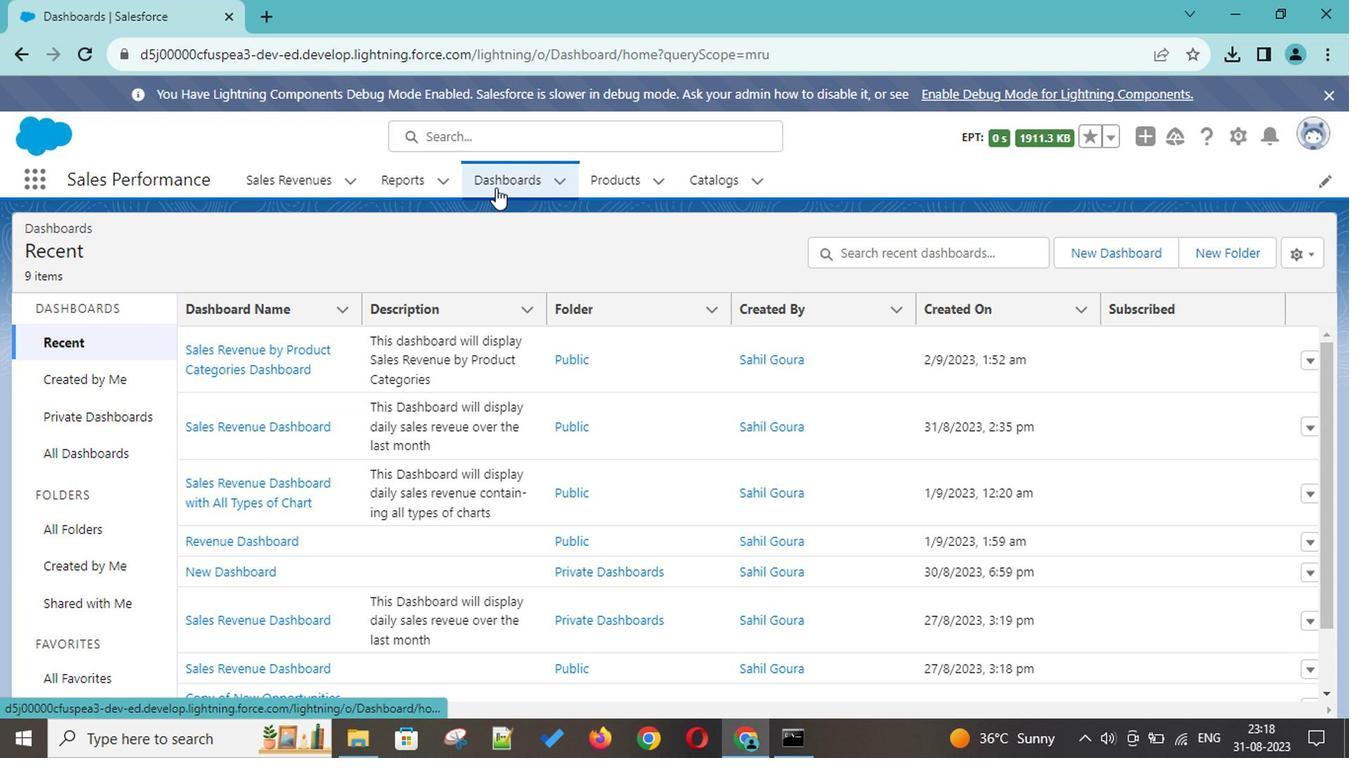 
Action: Mouse moved to (291, 430)
Screenshot: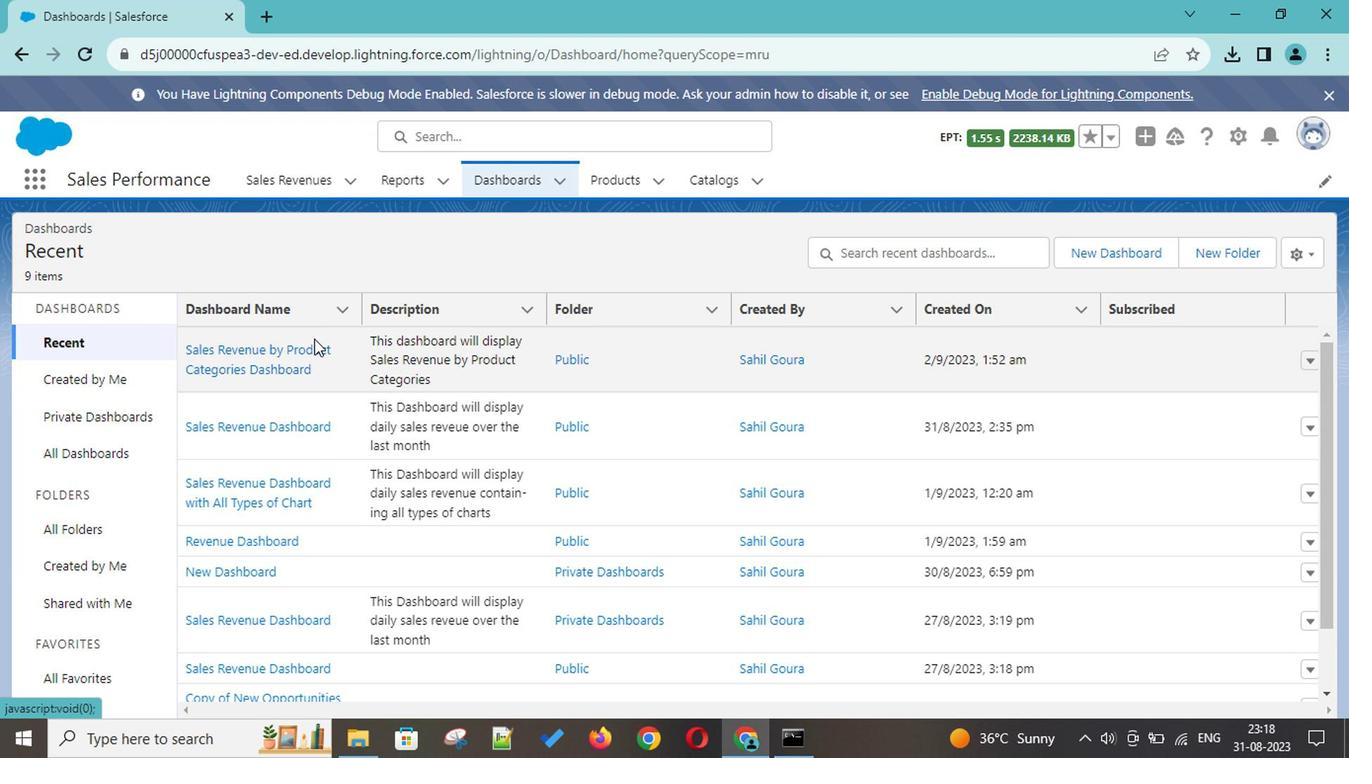 
Action: Mouse pressed left at (291, 430)
Screenshot: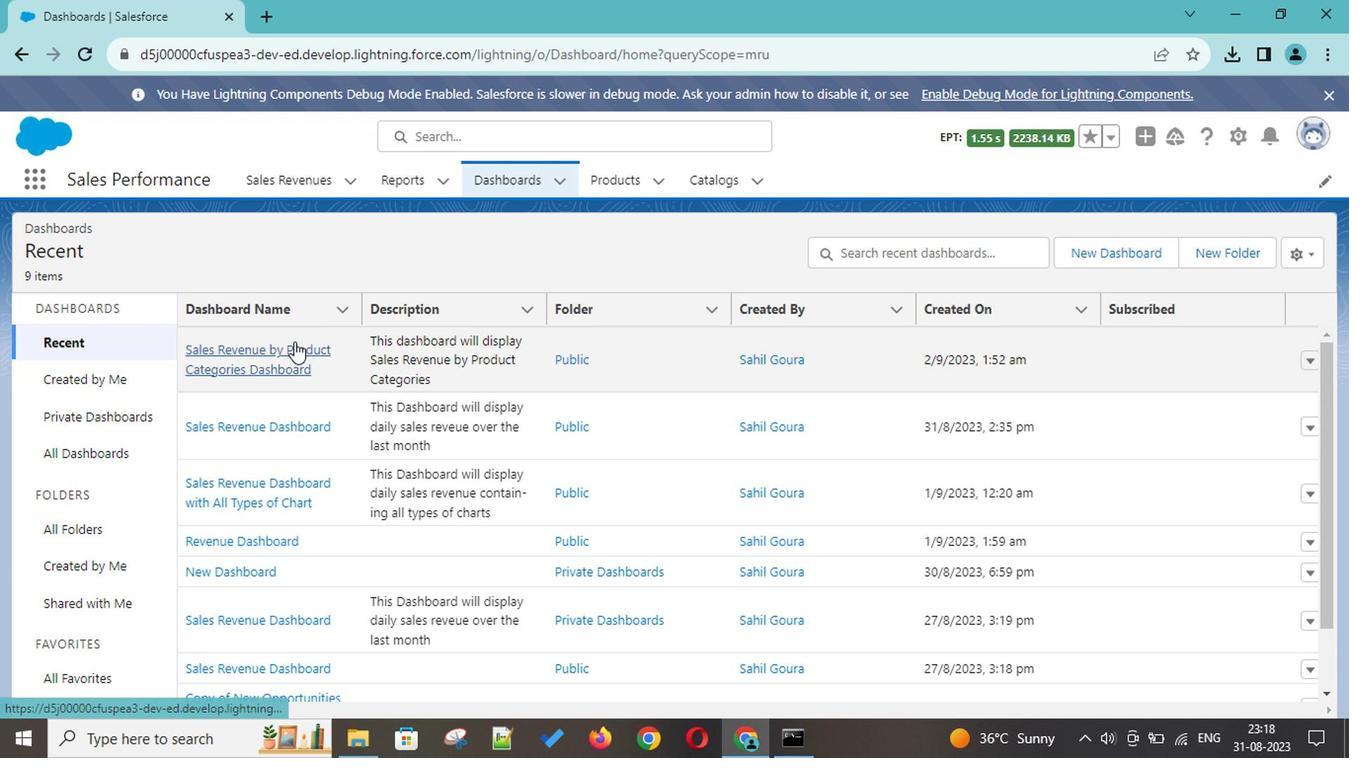 
Action: Mouse moved to (503, 284)
Screenshot: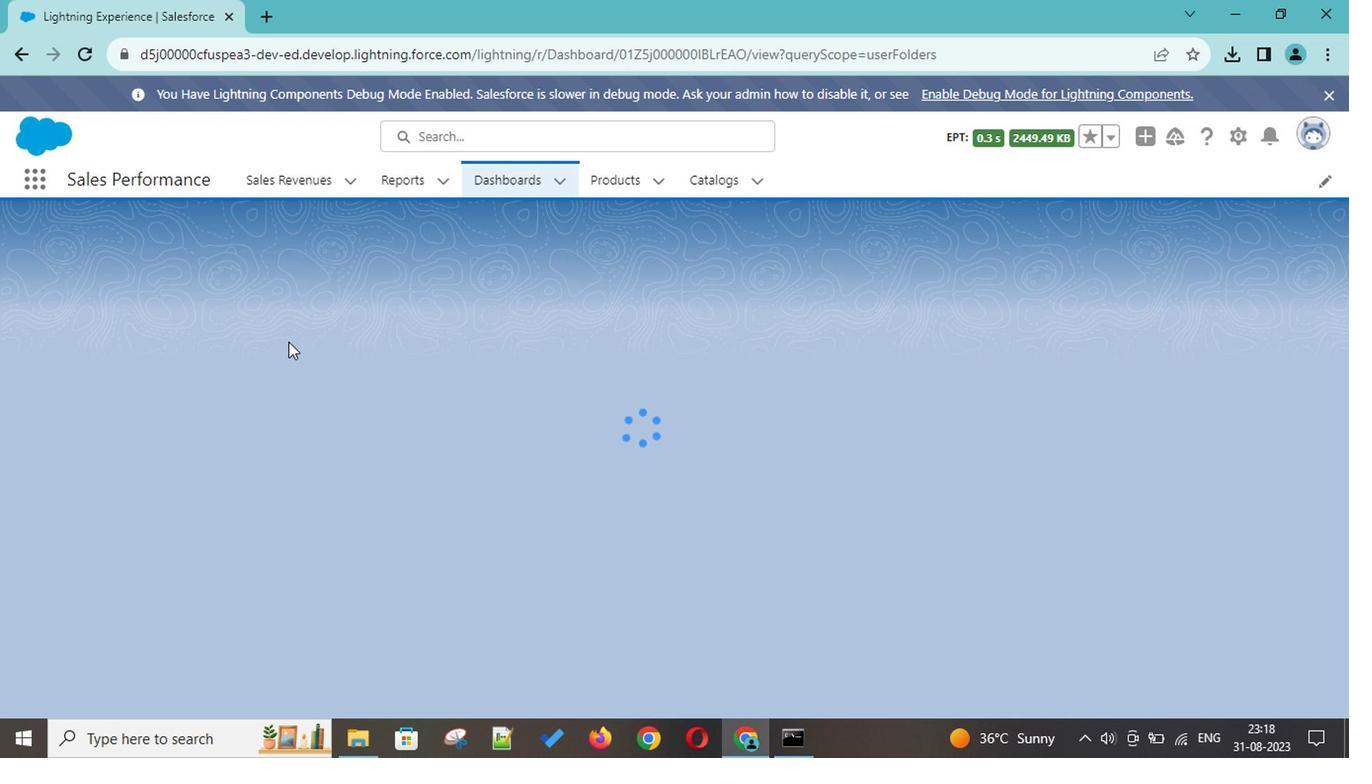 
Action: Mouse pressed left at (503, 284)
Screenshot: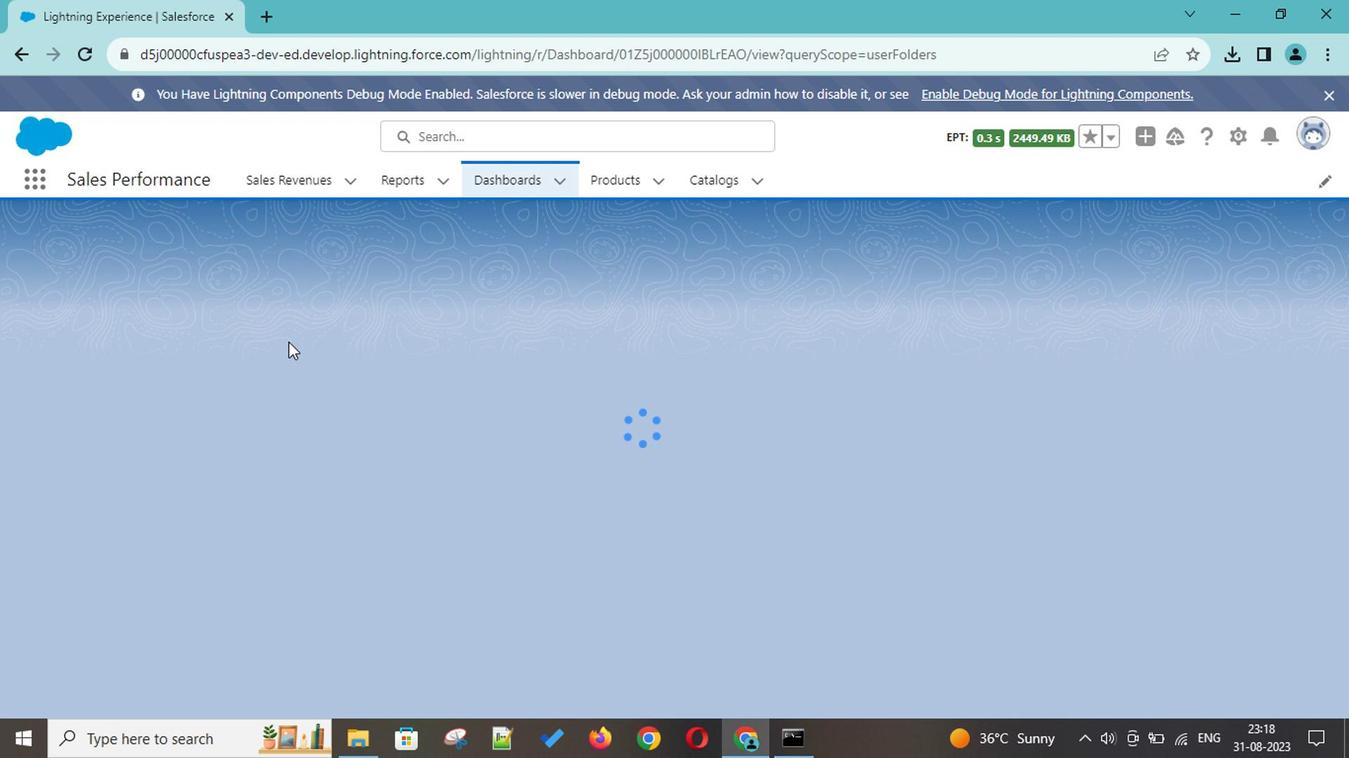 
Action: Mouse moved to (356, 394)
Screenshot: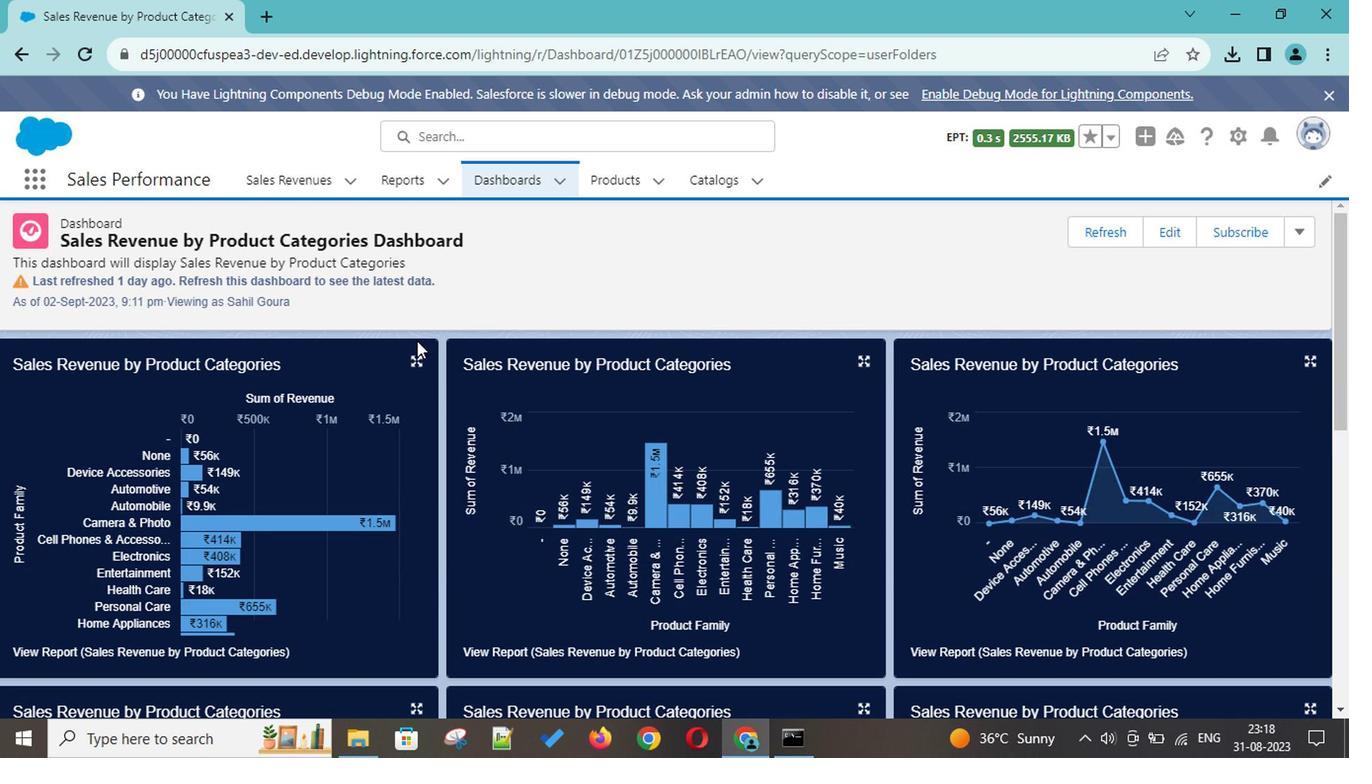 
Action: Mouse pressed left at (356, 394)
Screenshot: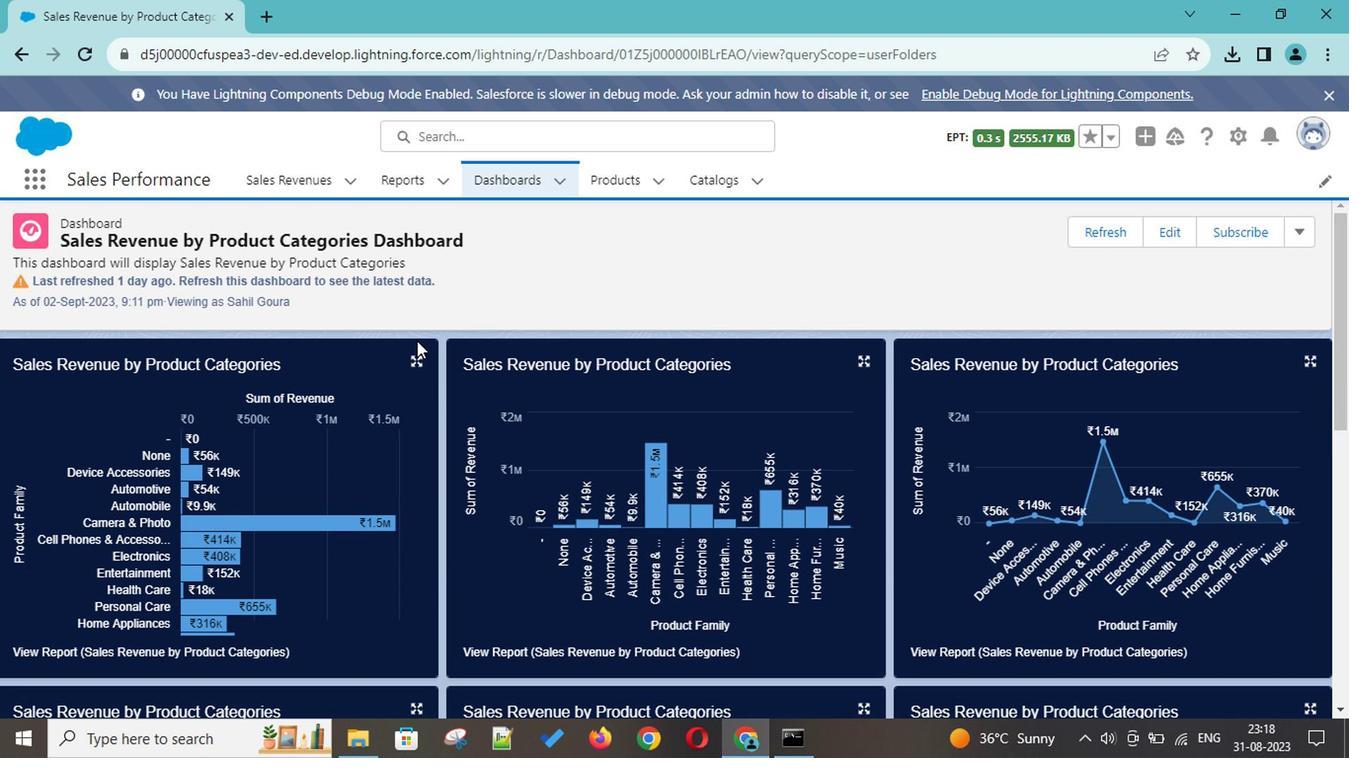 
Action: Mouse moved to (439, 378)
Screenshot: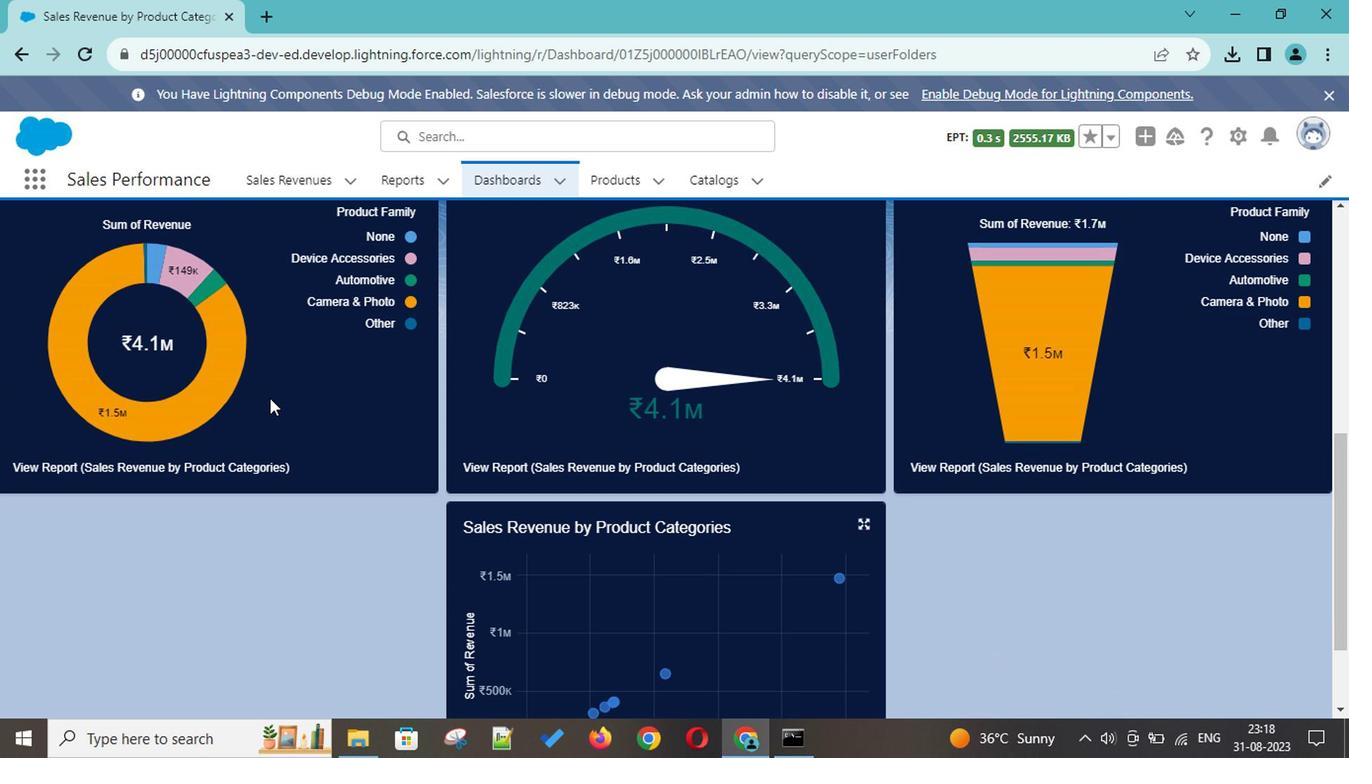 
Action: Mouse scrolled (439, 377) with delta (0, 0)
Screenshot: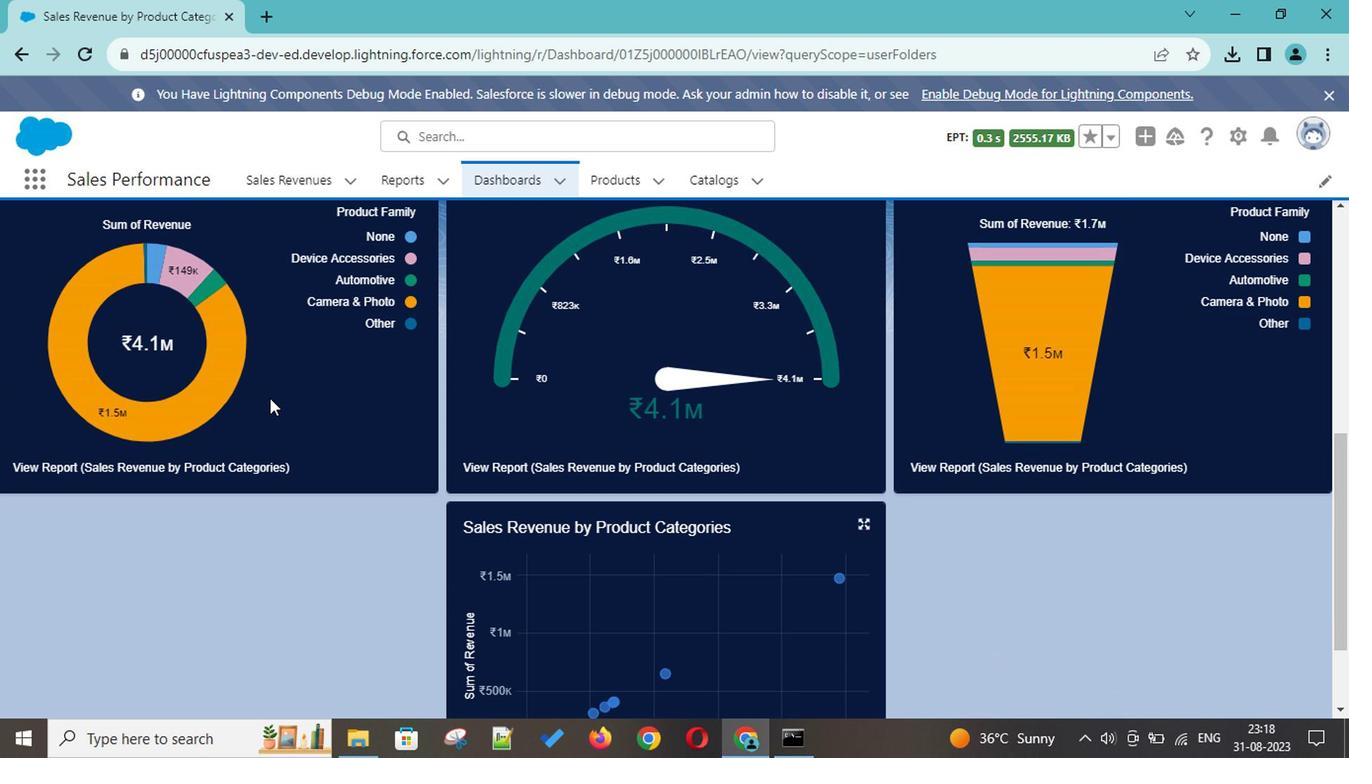 
Action: Mouse scrolled (439, 377) with delta (0, 0)
Screenshot: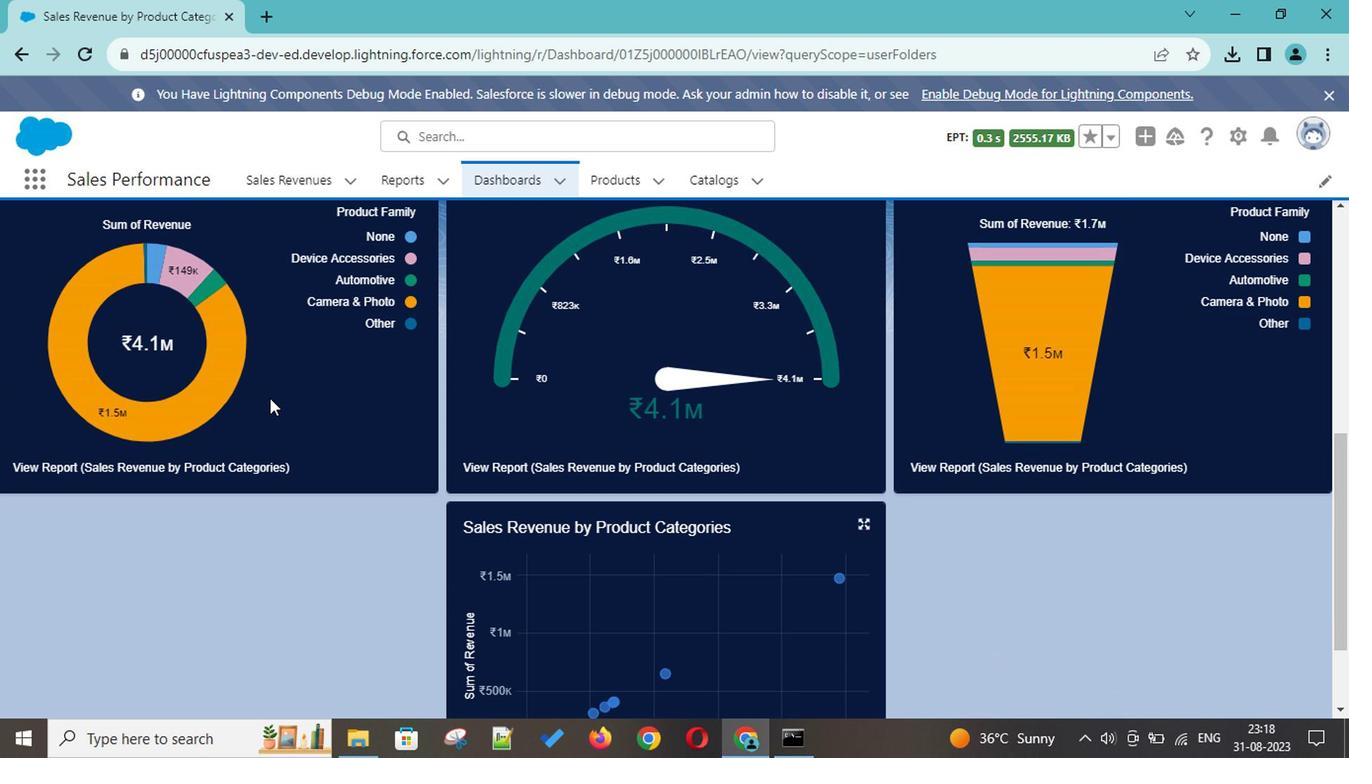 
Action: Mouse scrolled (439, 377) with delta (0, 0)
Screenshot: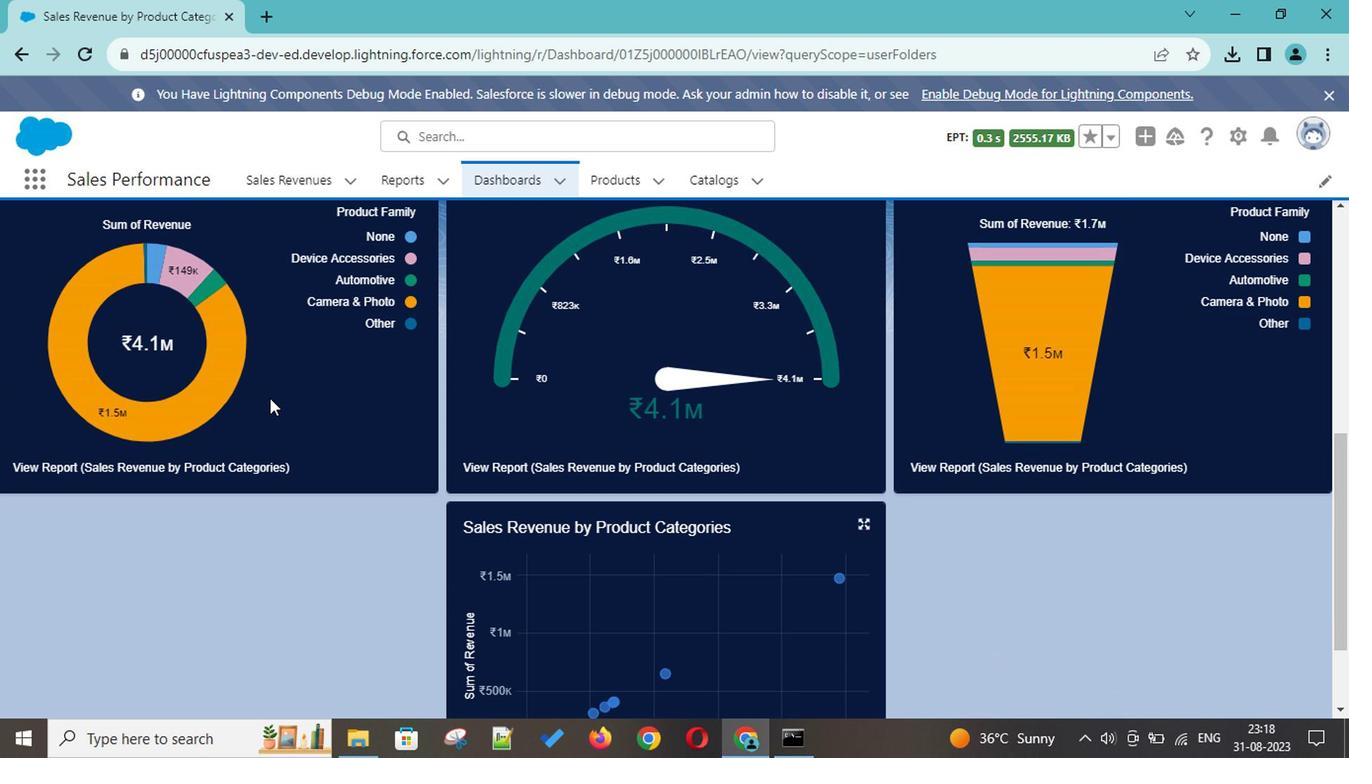 
Action: Mouse scrolled (439, 377) with delta (0, 0)
Screenshot: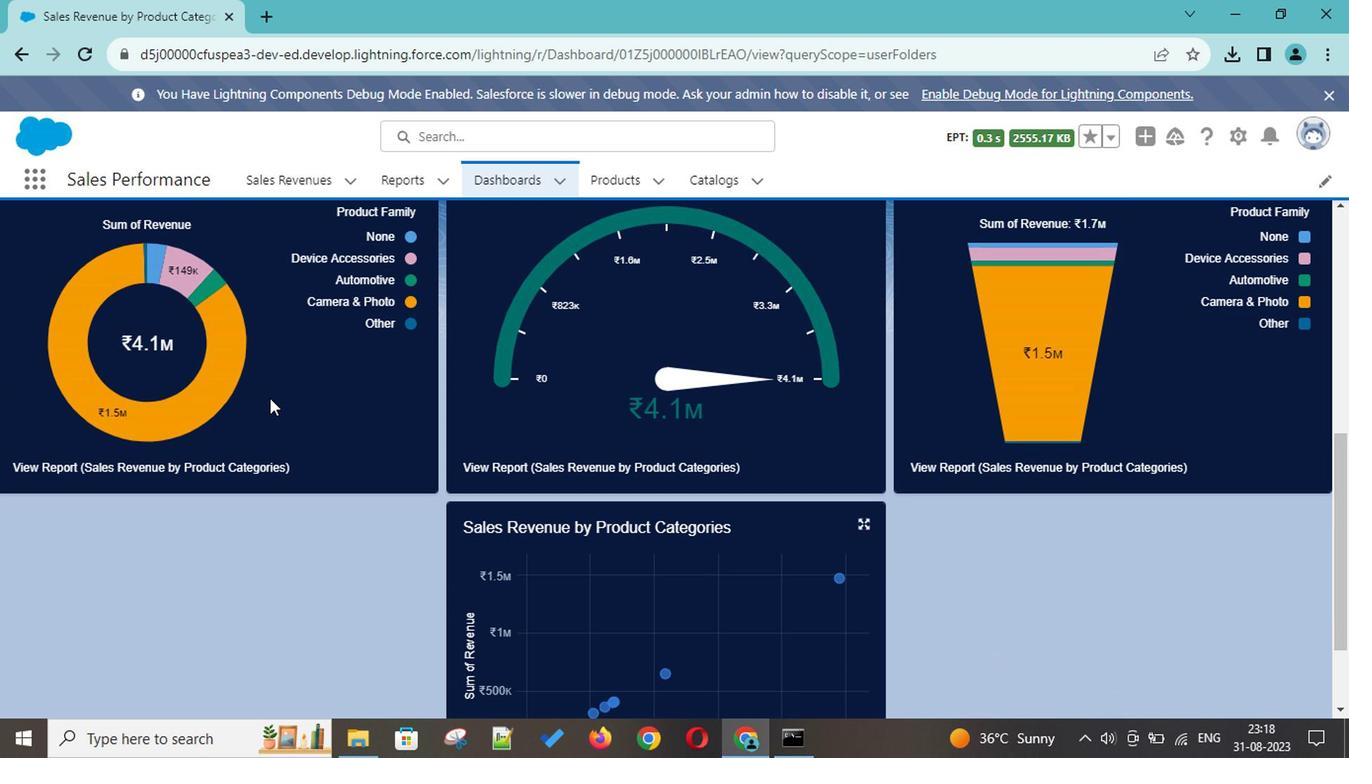 
Action: Mouse scrolled (439, 377) with delta (0, 0)
Screenshot: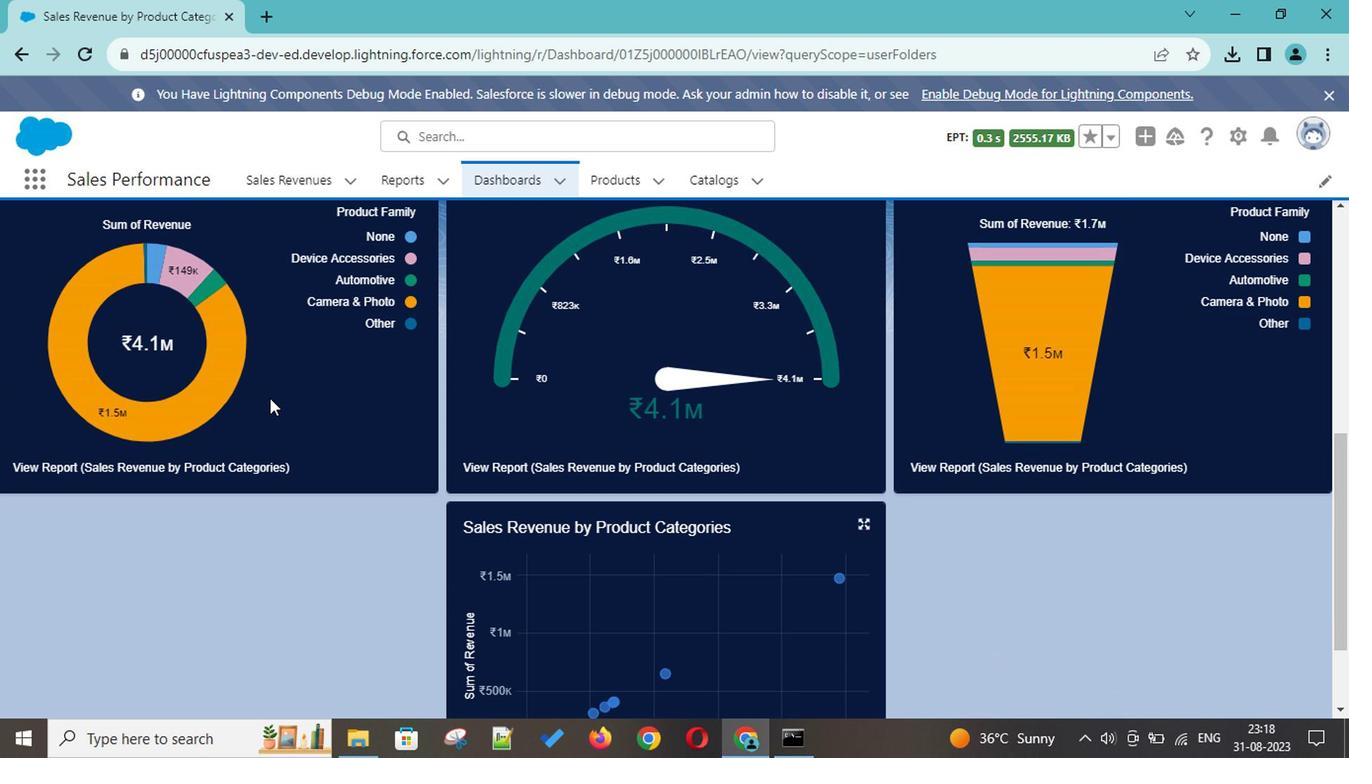 
Action: Mouse scrolled (439, 377) with delta (0, 0)
Screenshot: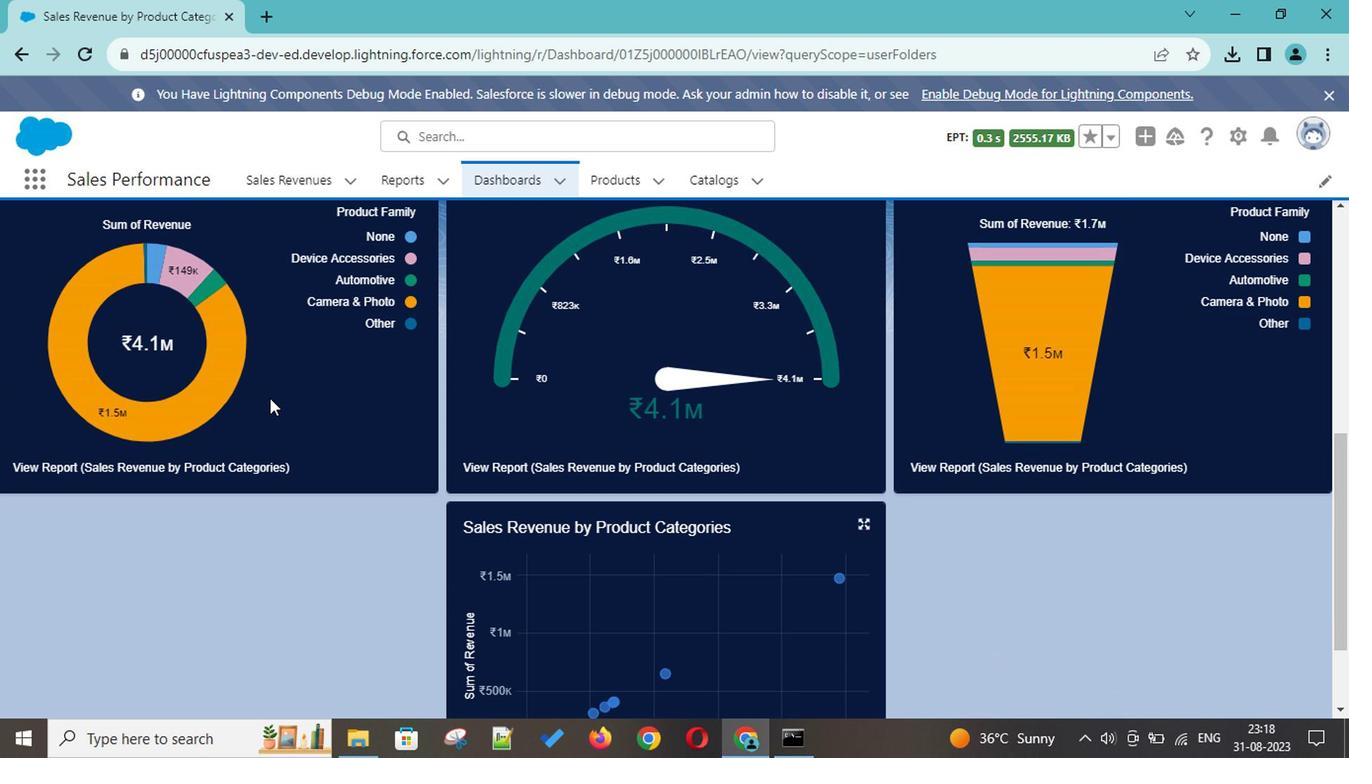 
Action: Mouse moved to (558, 423)
Screenshot: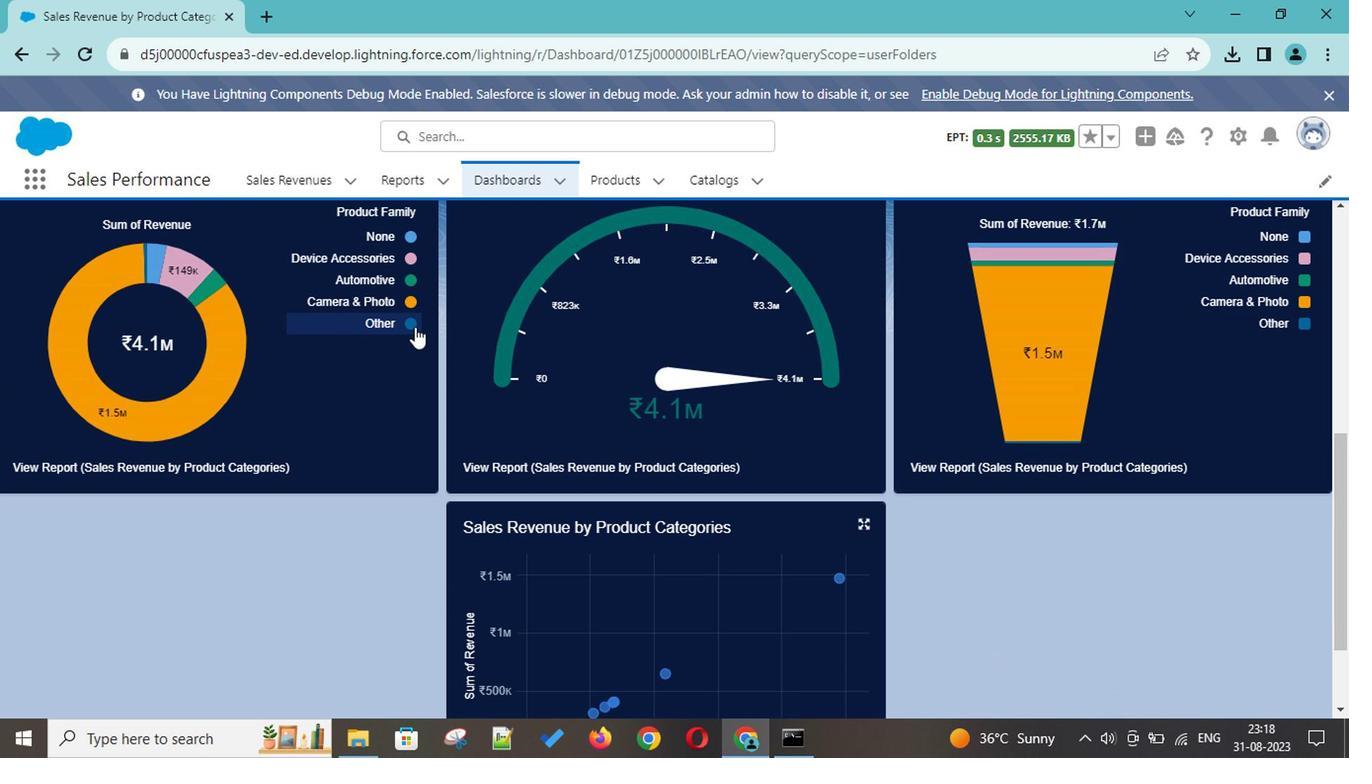 
Action: Mouse scrolled (558, 423) with delta (0, 0)
Screenshot: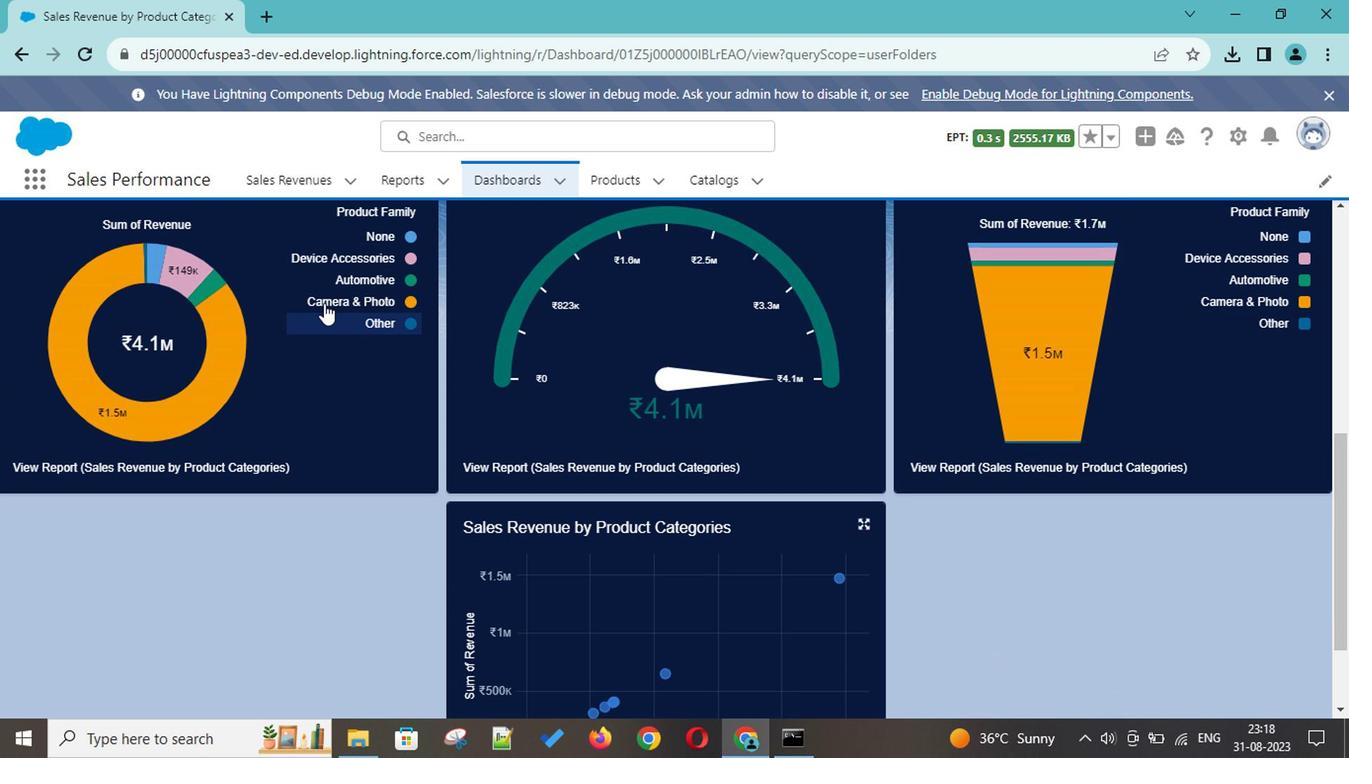 
Action: Mouse scrolled (558, 423) with delta (0, 0)
Screenshot: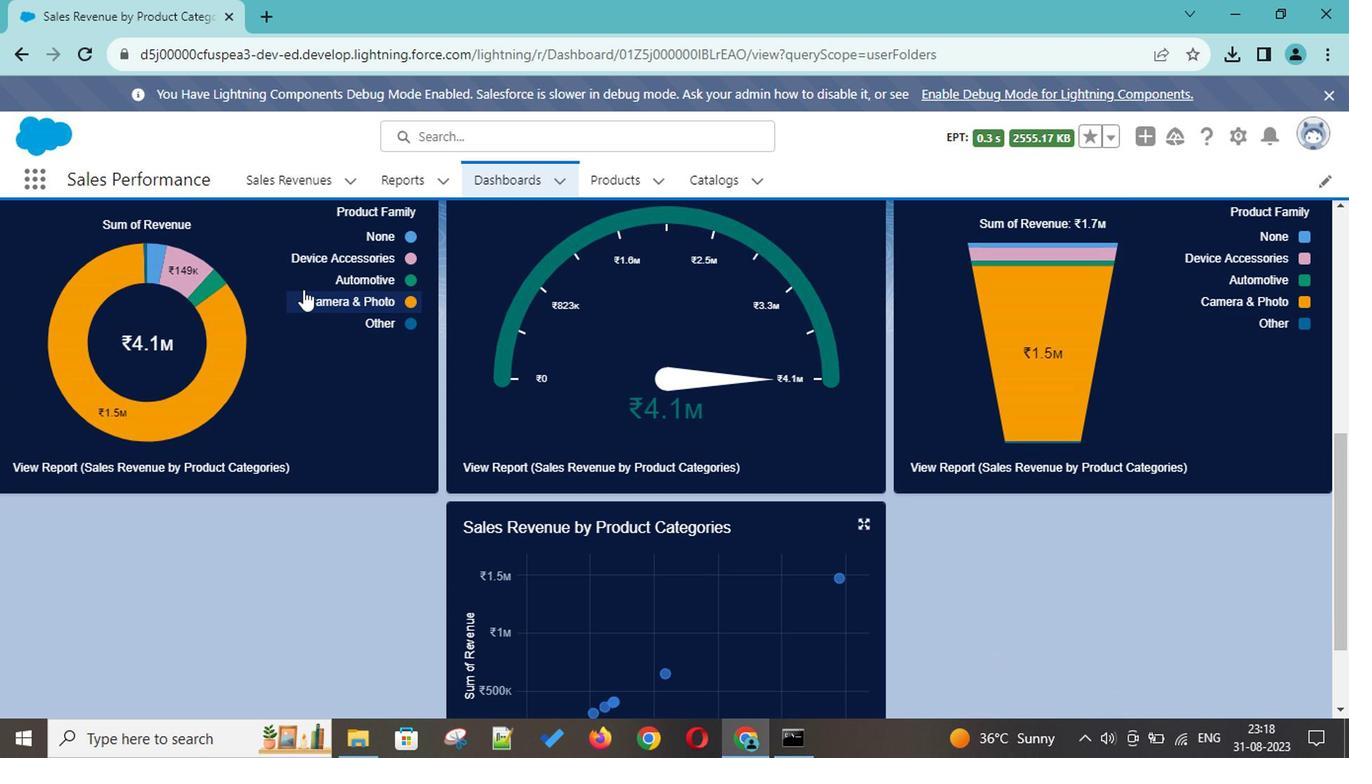 
Action: Mouse scrolled (558, 423) with delta (0, 0)
Screenshot: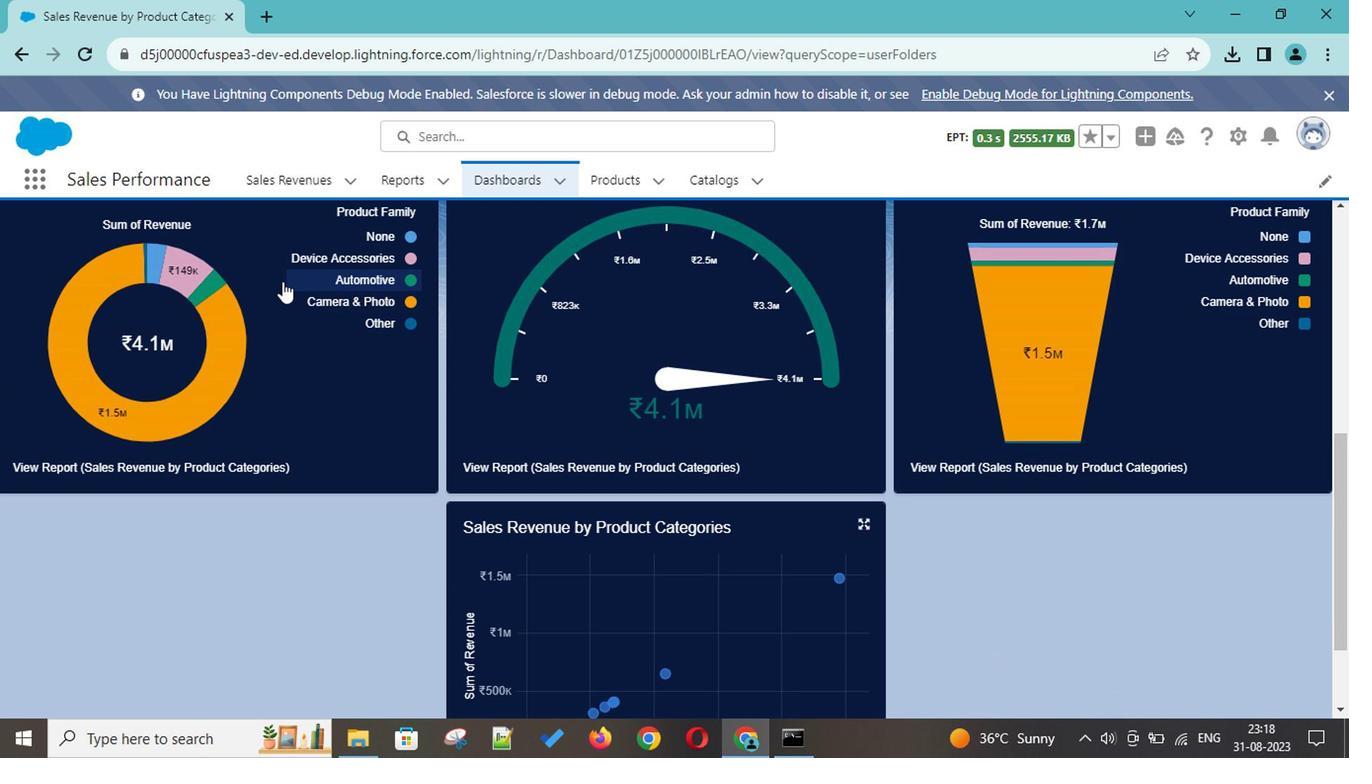 
Action: Mouse scrolled (558, 423) with delta (0, 0)
Screenshot: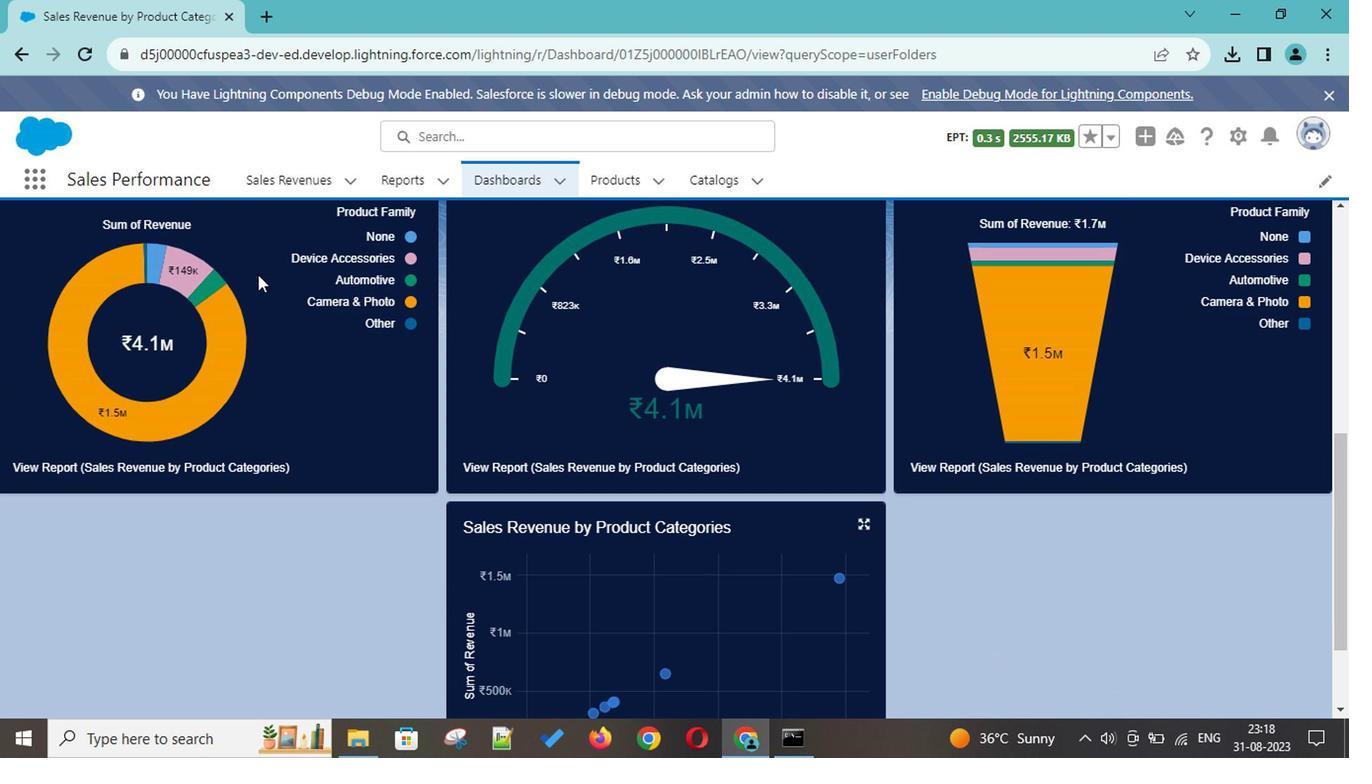 
Action: Mouse scrolled (558, 423) with delta (0, 0)
Screenshot: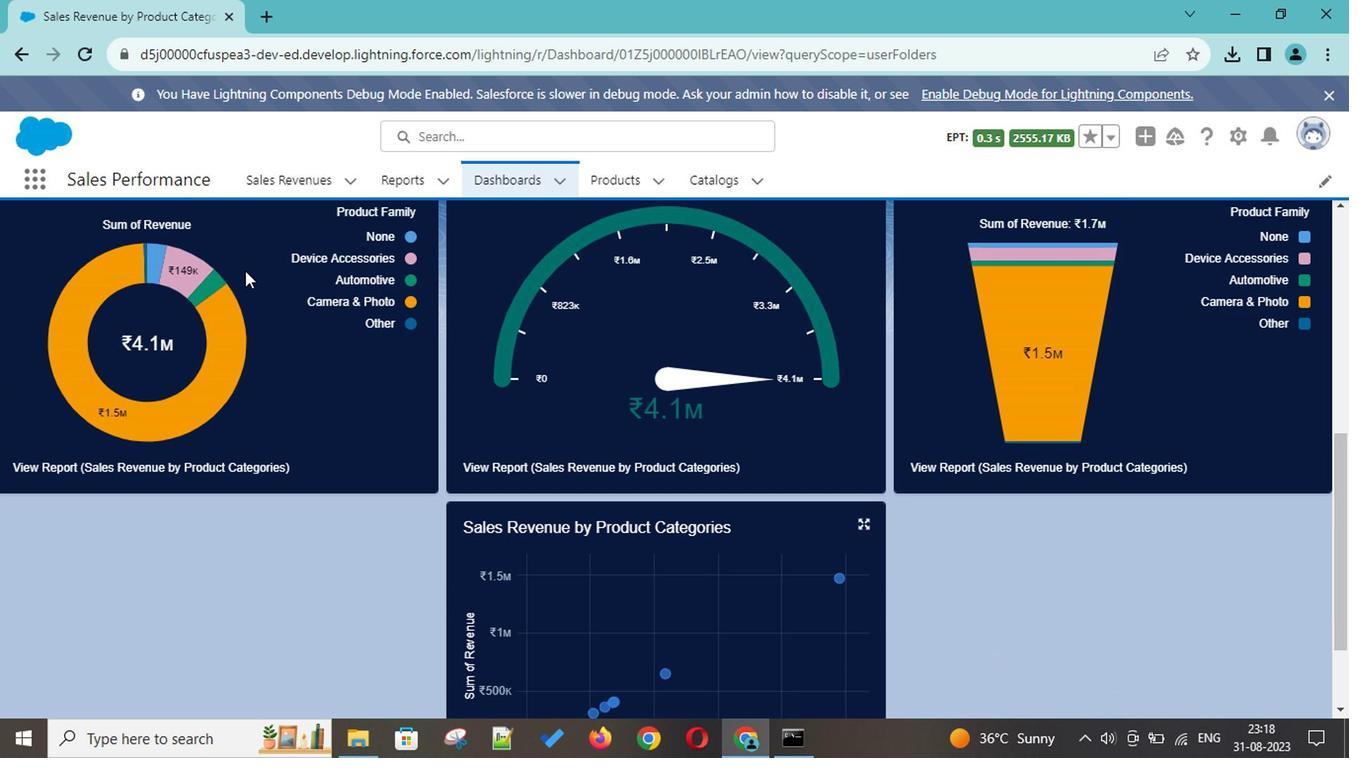 
Action: Mouse scrolled (558, 423) with delta (0, 0)
Screenshot: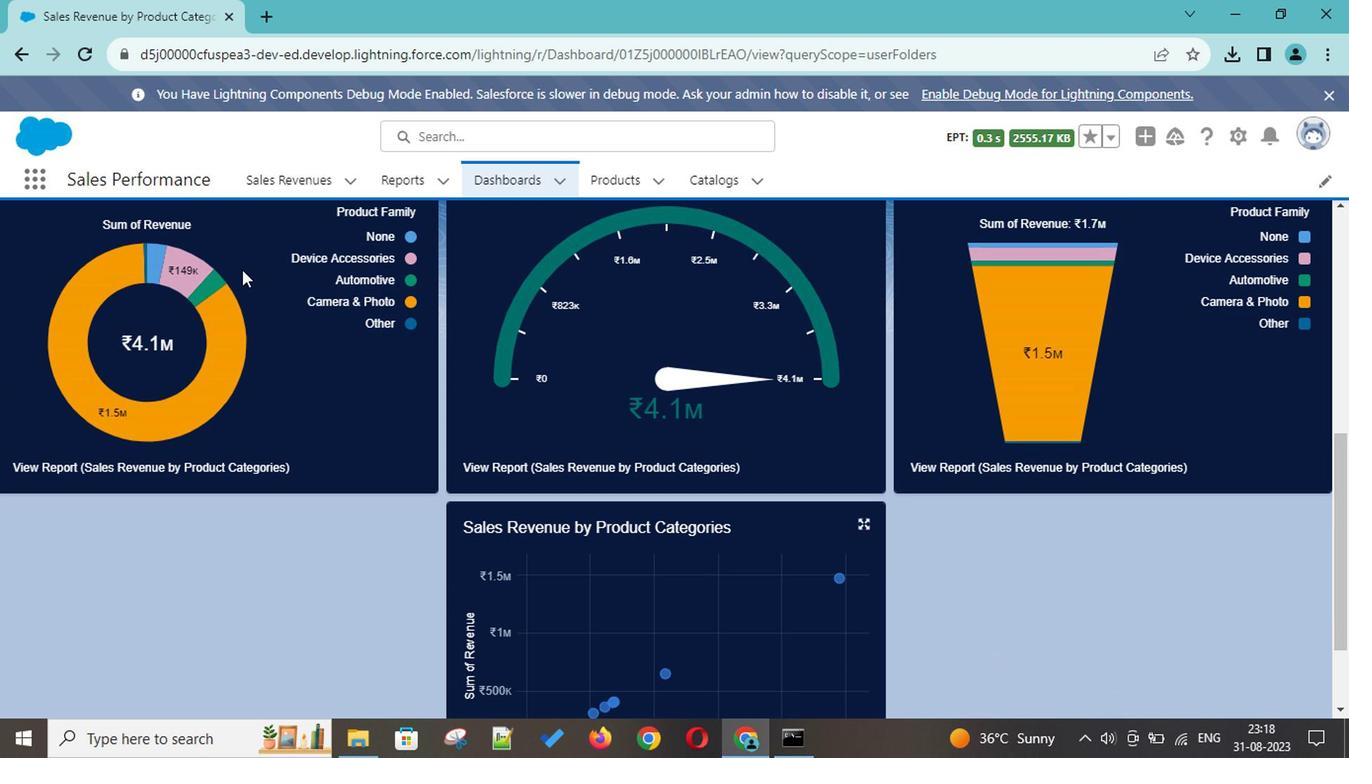 
Action: Mouse scrolled (558, 423) with delta (0, 0)
Screenshot: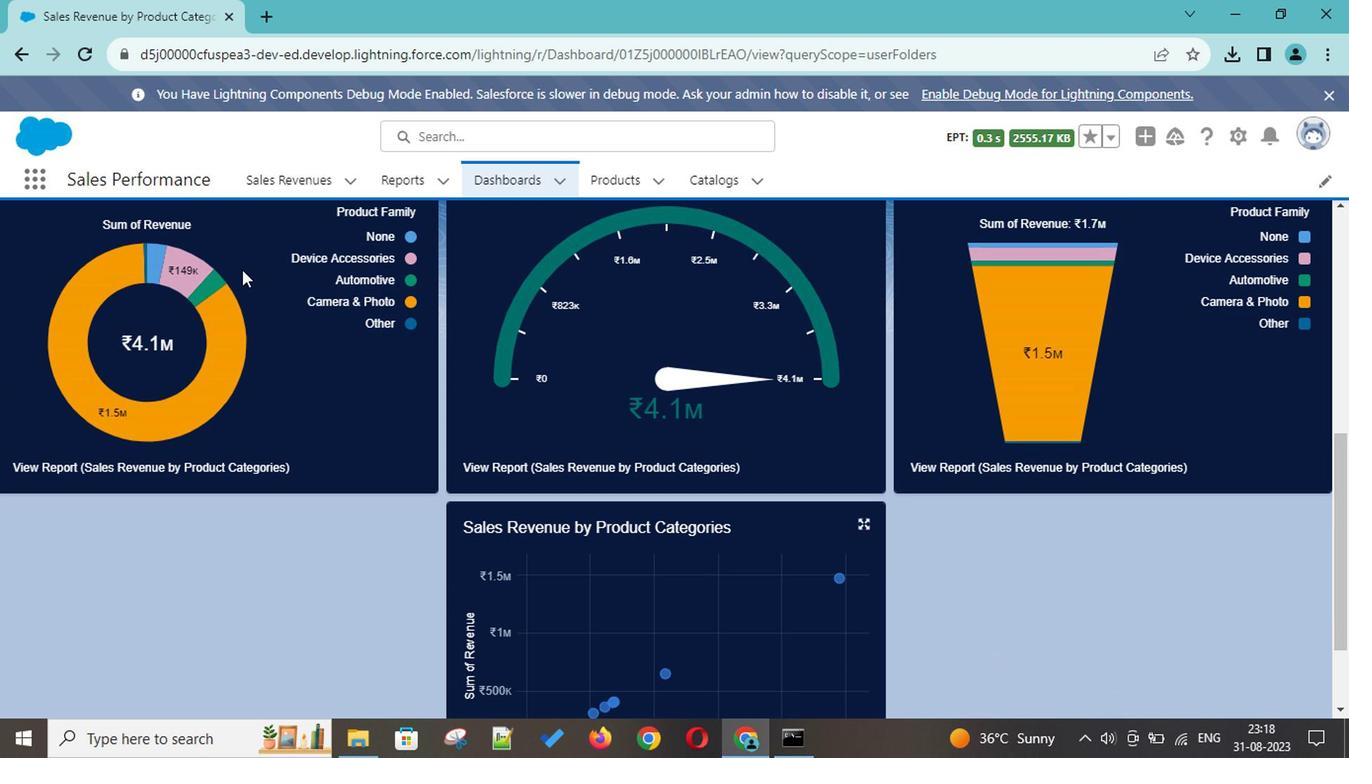 
Action: Mouse scrolled (558, 423) with delta (0, 0)
Screenshot: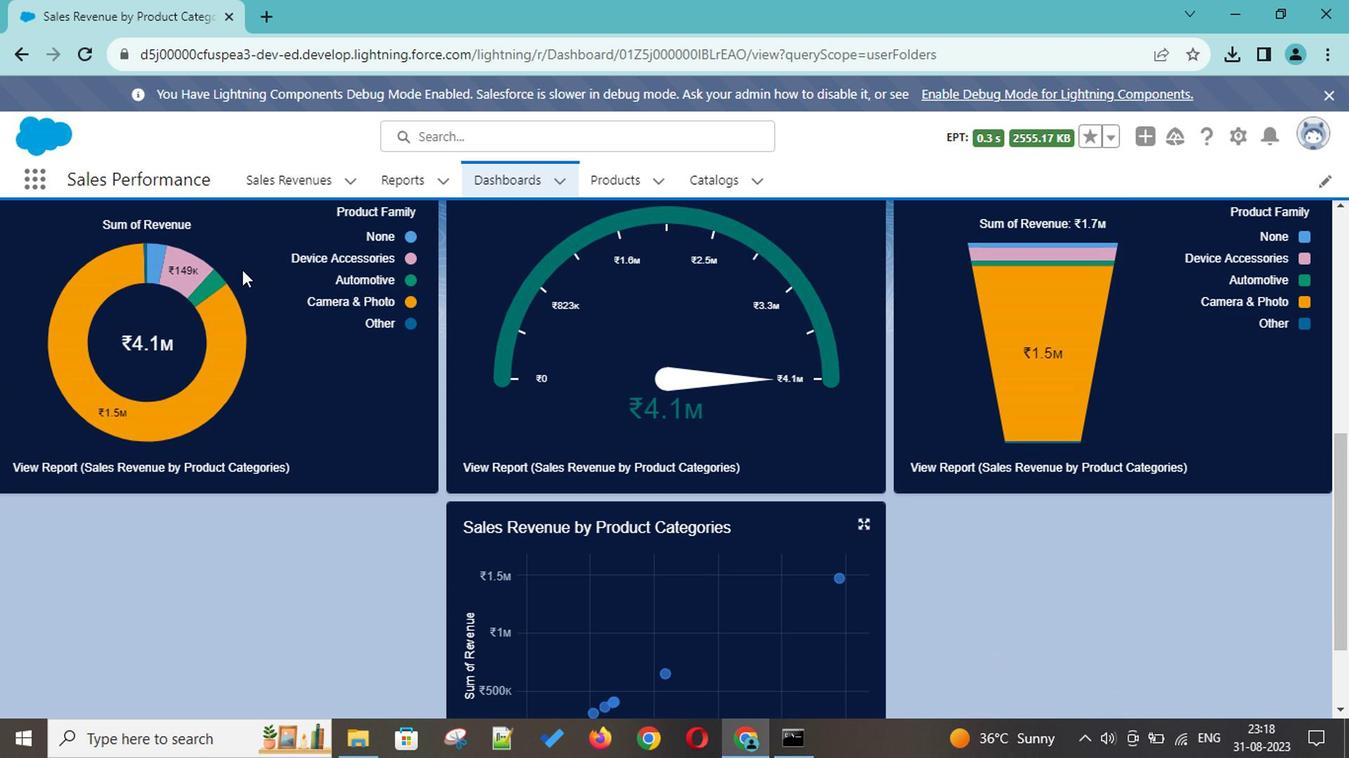 
Action: Mouse scrolled (558, 423) with delta (0, 0)
Screenshot: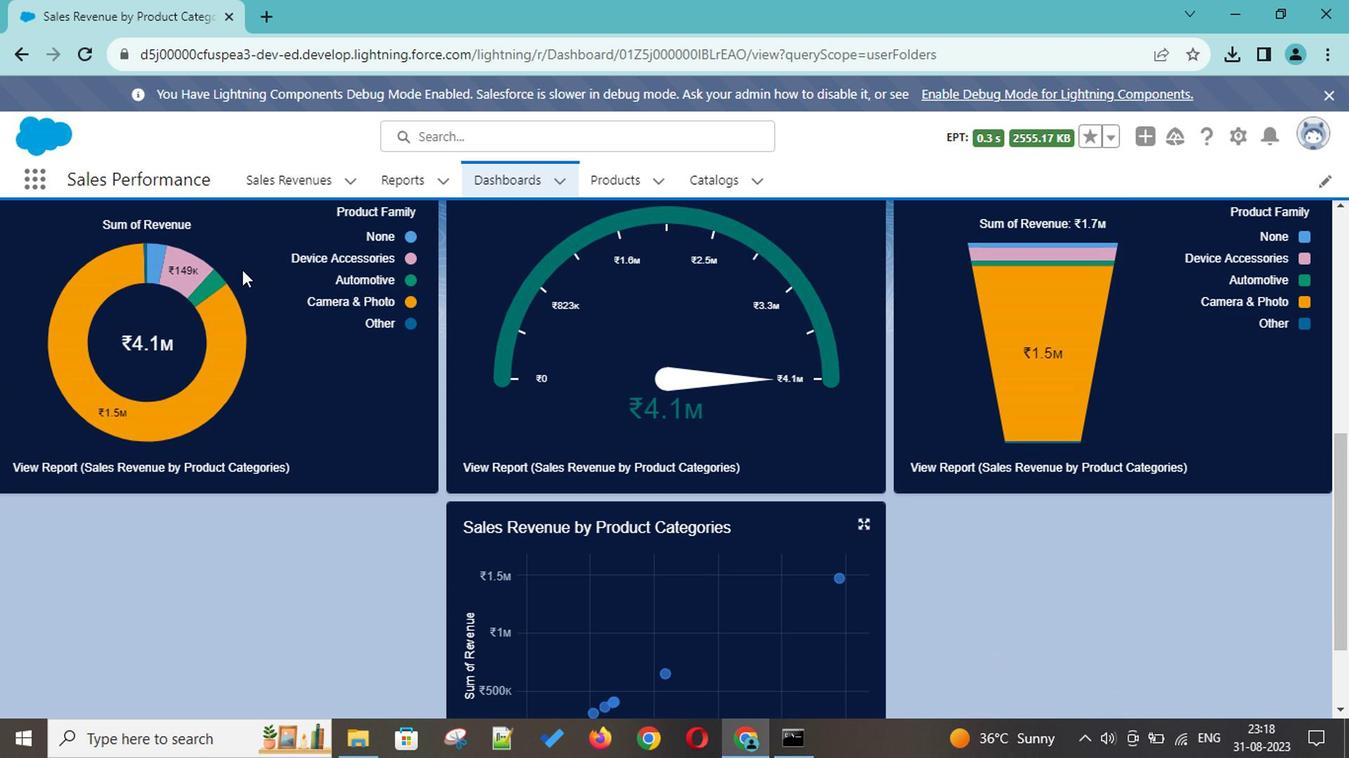 
Action: Mouse scrolled (558, 423) with delta (0, 0)
Screenshot: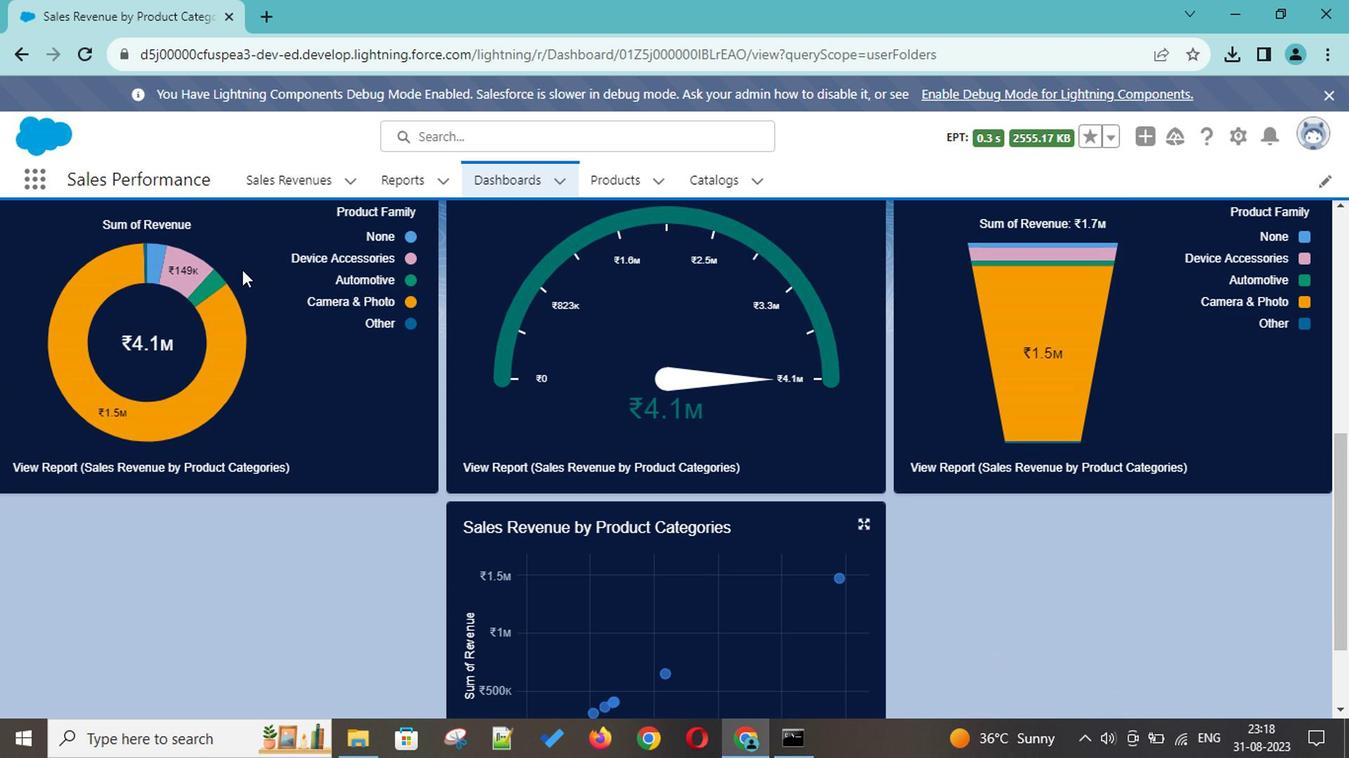 
Action: Mouse moved to (895, 461)
Screenshot: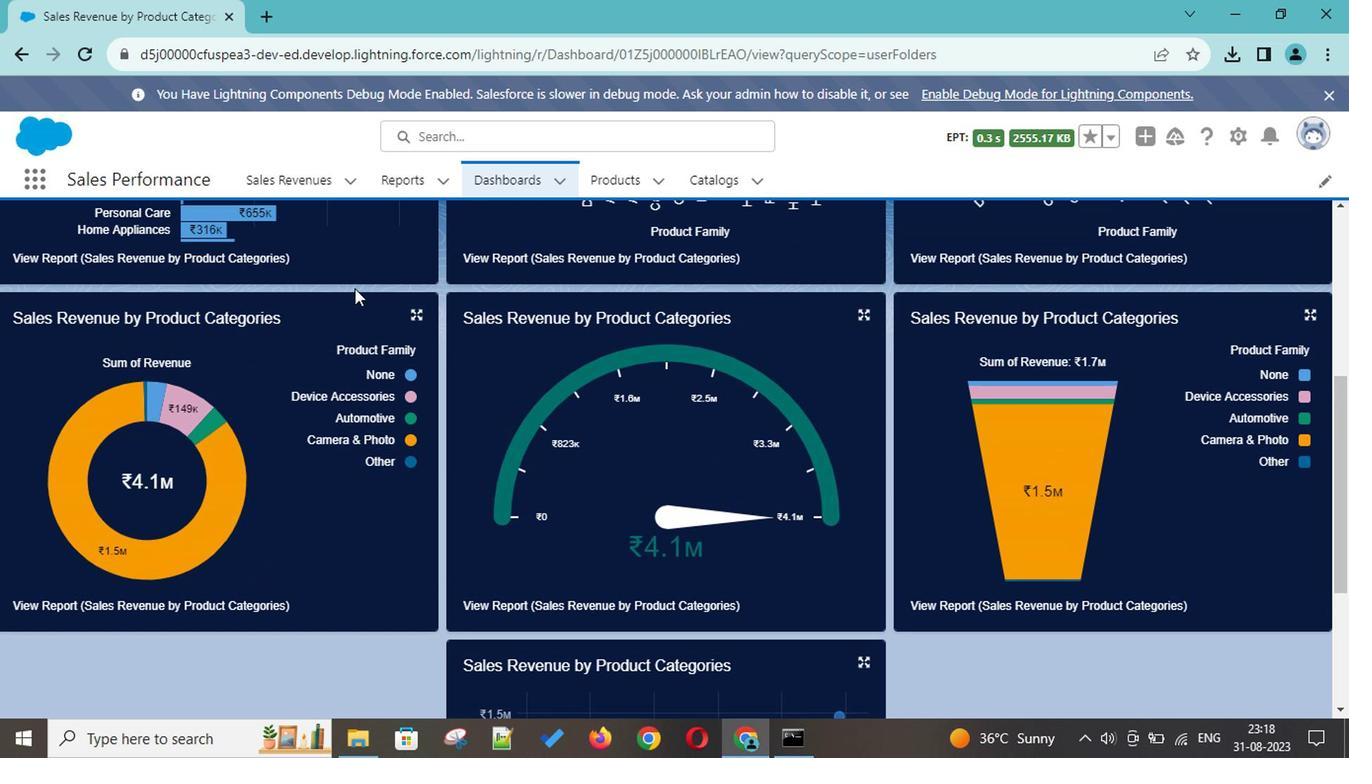 
Action: Mouse scrolled (895, 460) with delta (0, 0)
Screenshot: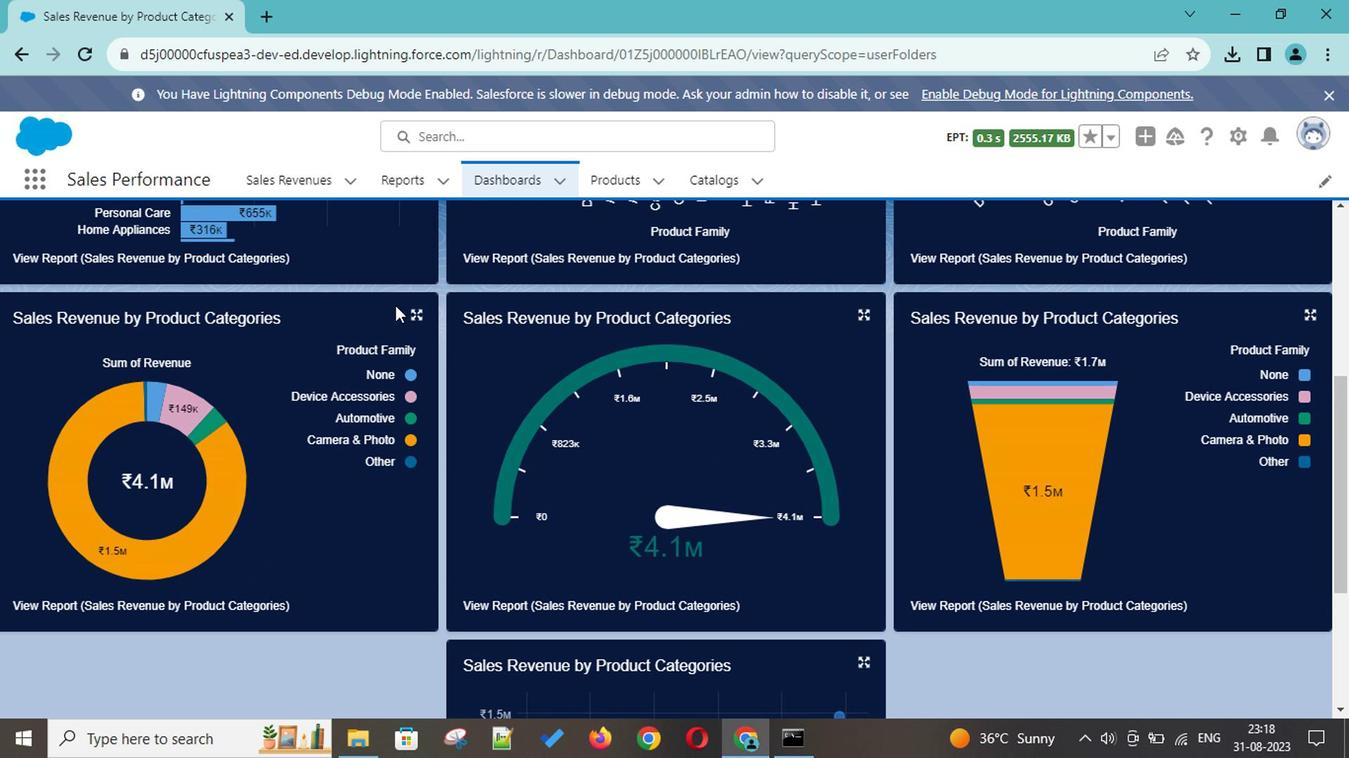 
Action: Mouse scrolled (895, 460) with delta (0, 0)
Screenshot: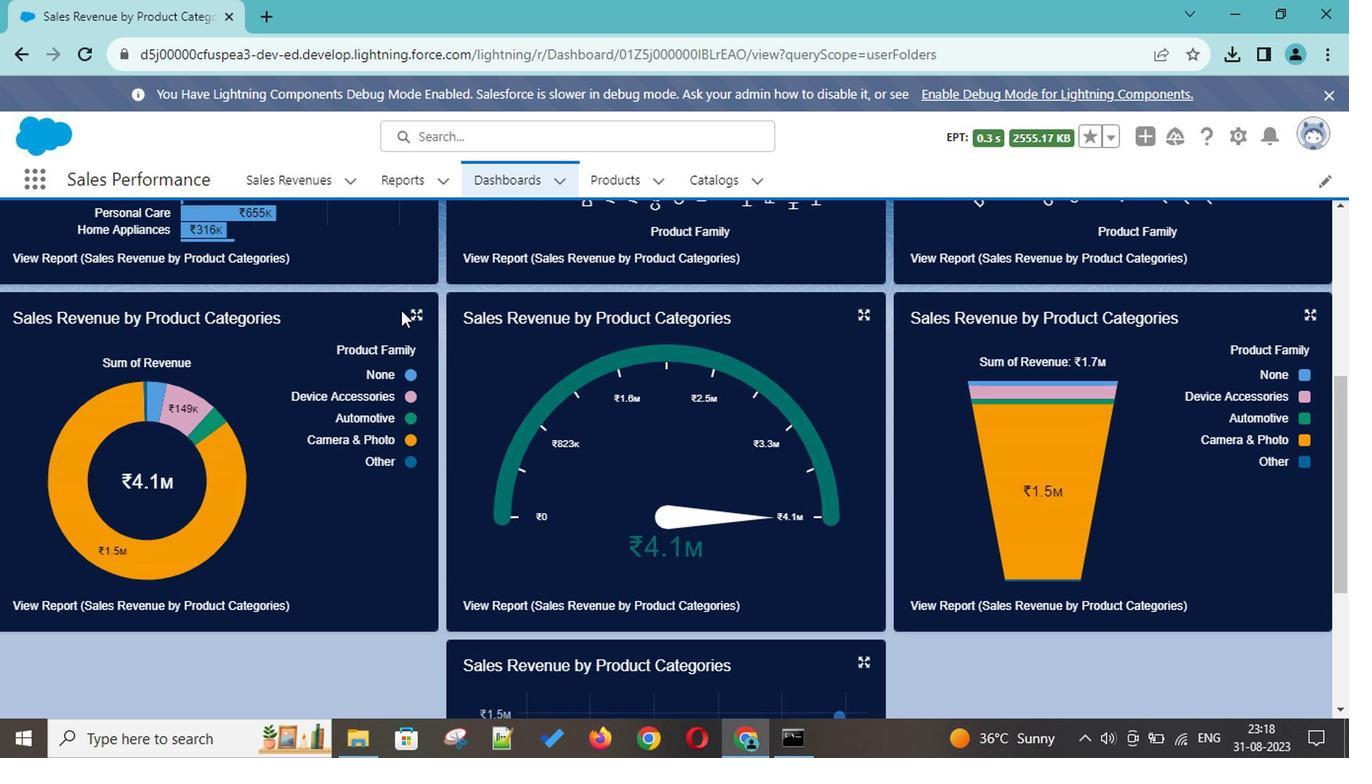 
Action: Mouse scrolled (895, 460) with delta (0, 0)
Screenshot: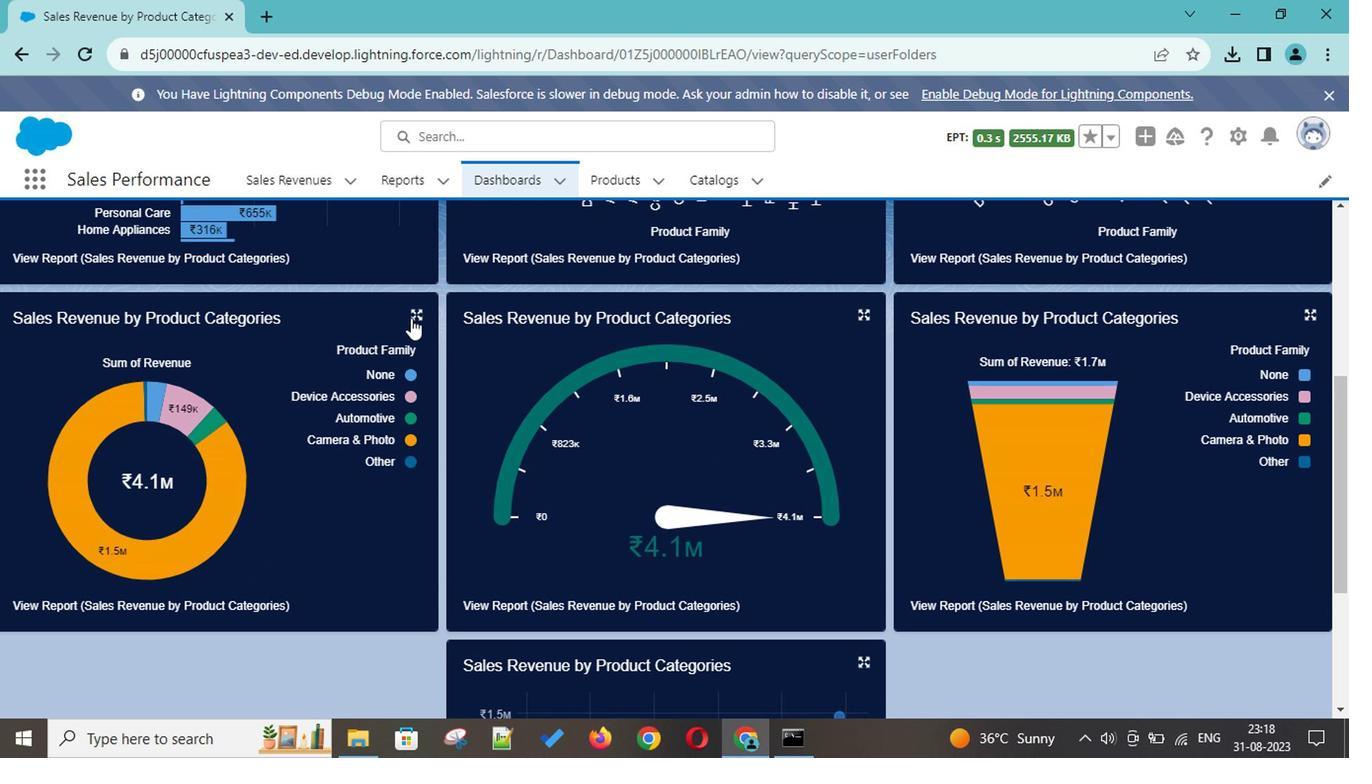 
Action: Mouse scrolled (895, 460) with delta (0, 0)
Screenshot: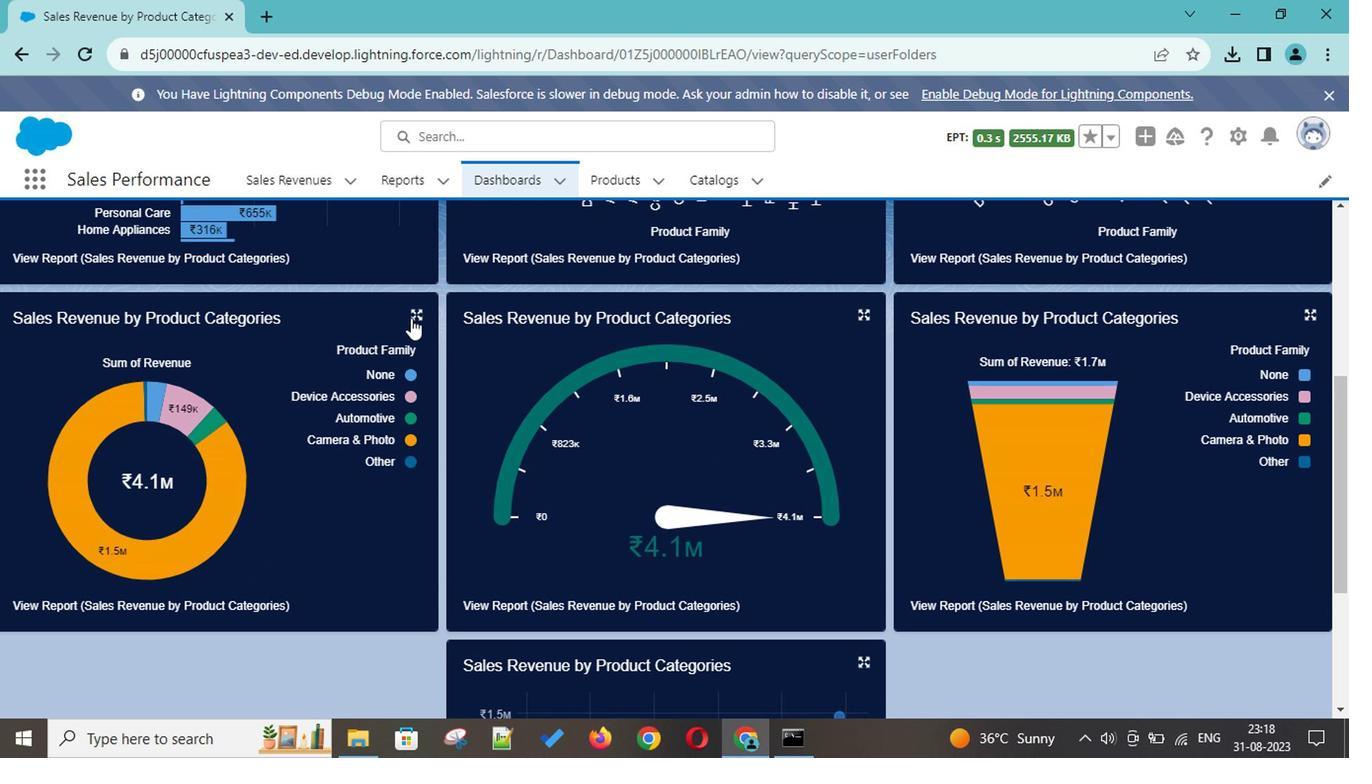 
Action: Mouse scrolled (895, 460) with delta (0, 0)
Screenshot: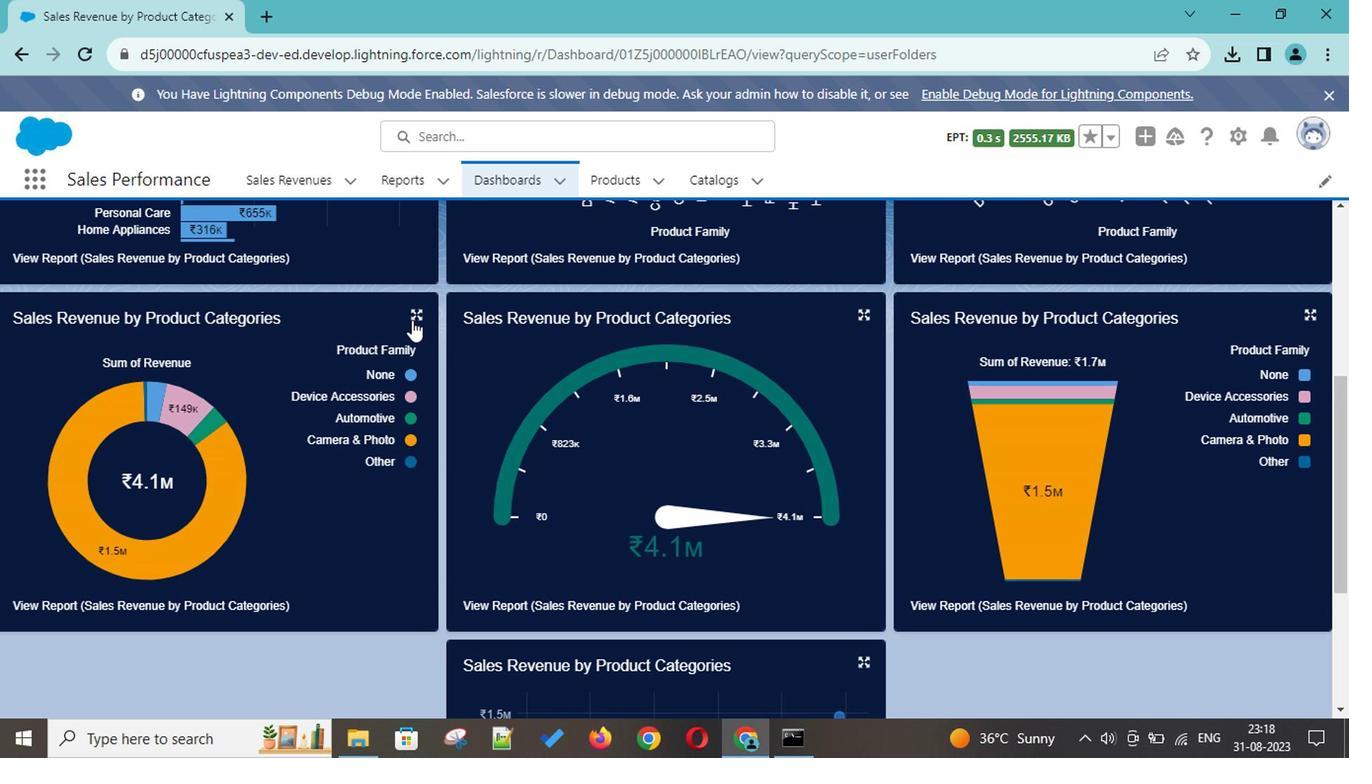 
Action: Mouse scrolled (895, 460) with delta (0, 0)
Screenshot: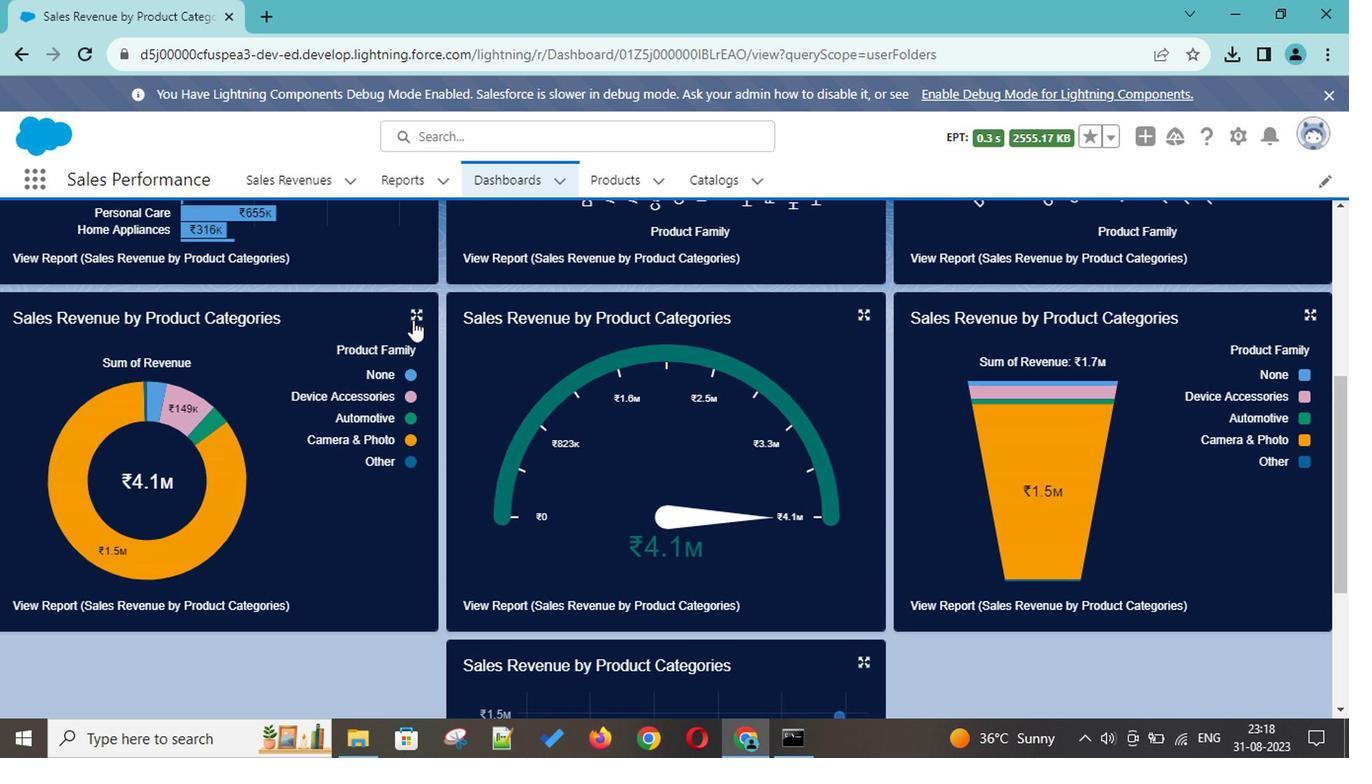 
Action: Mouse scrolled (895, 460) with delta (0, 0)
Screenshot: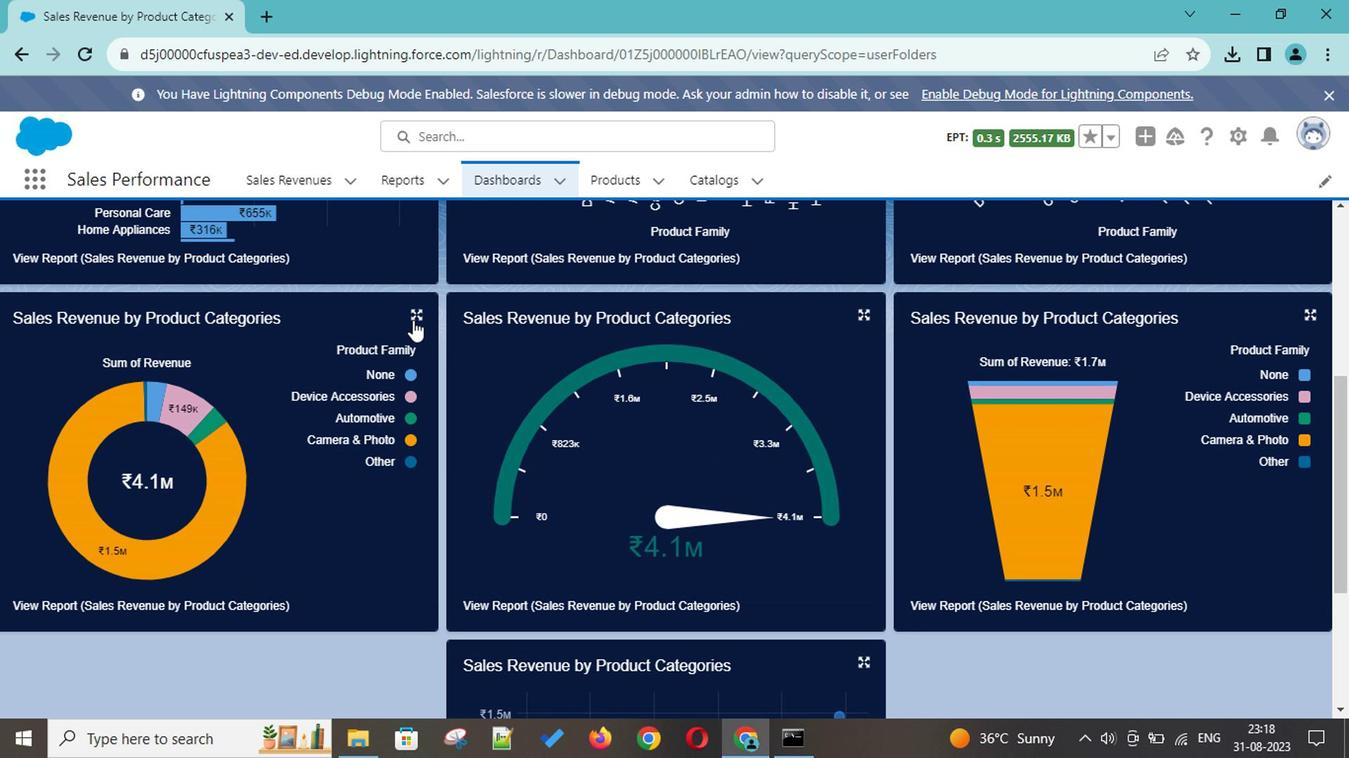 
Action: Mouse scrolled (895, 460) with delta (0, 0)
Screenshot: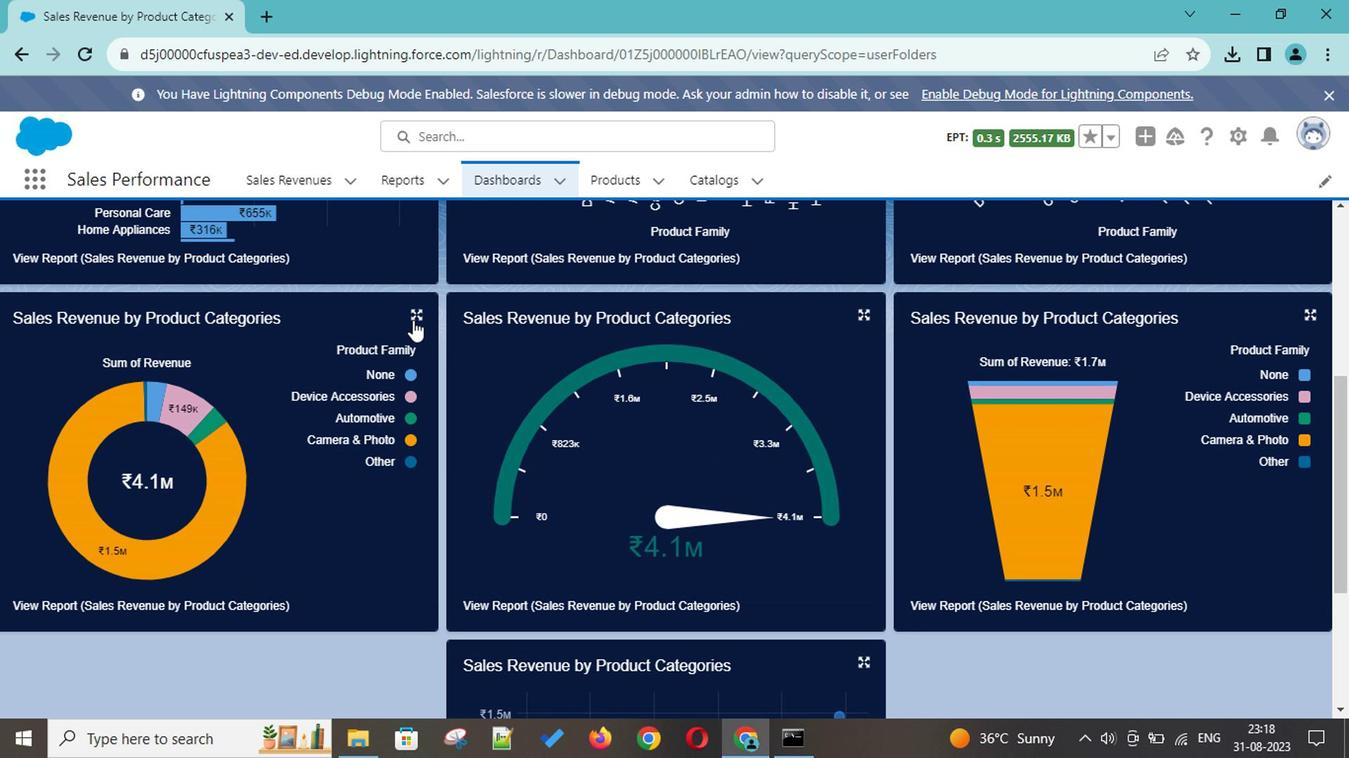 
Action: Mouse scrolled (895, 460) with delta (0, 0)
Screenshot: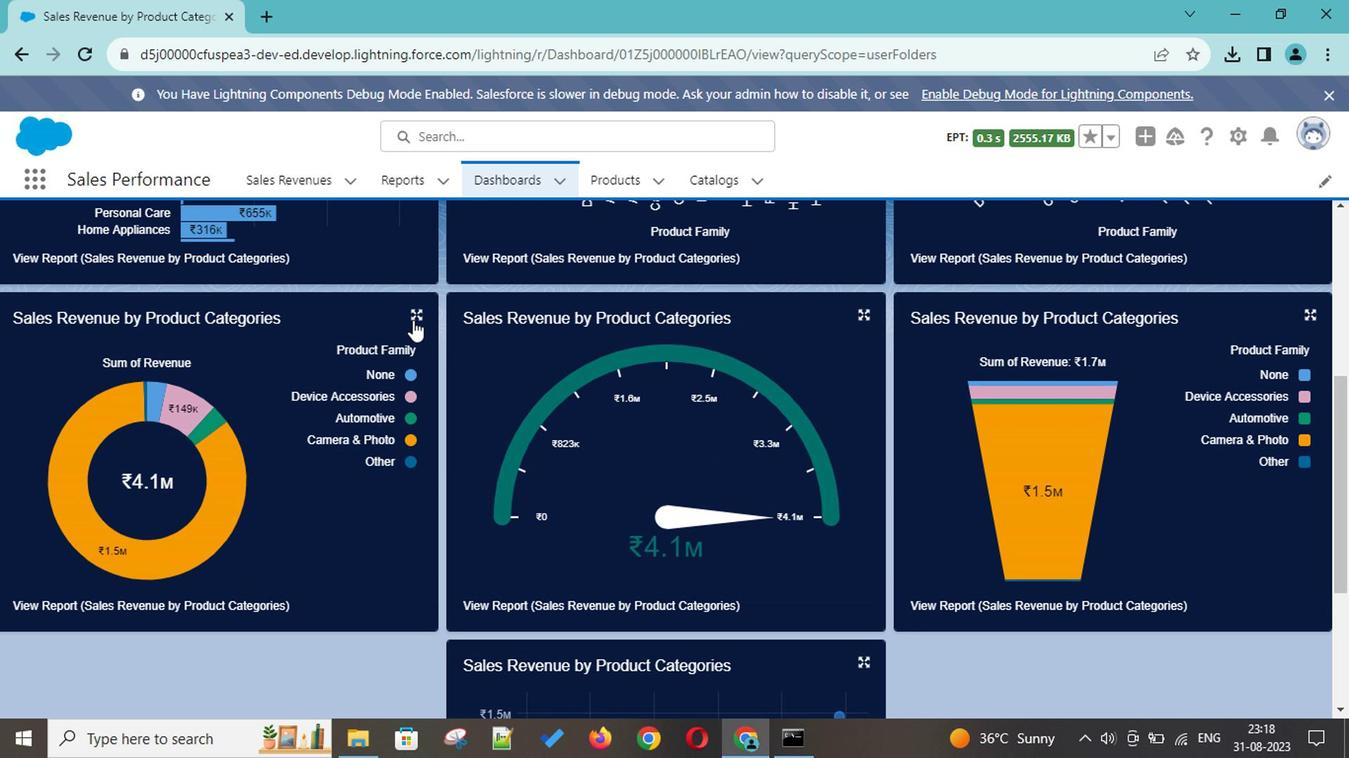 
Action: Mouse scrolled (895, 460) with delta (0, 0)
Screenshot: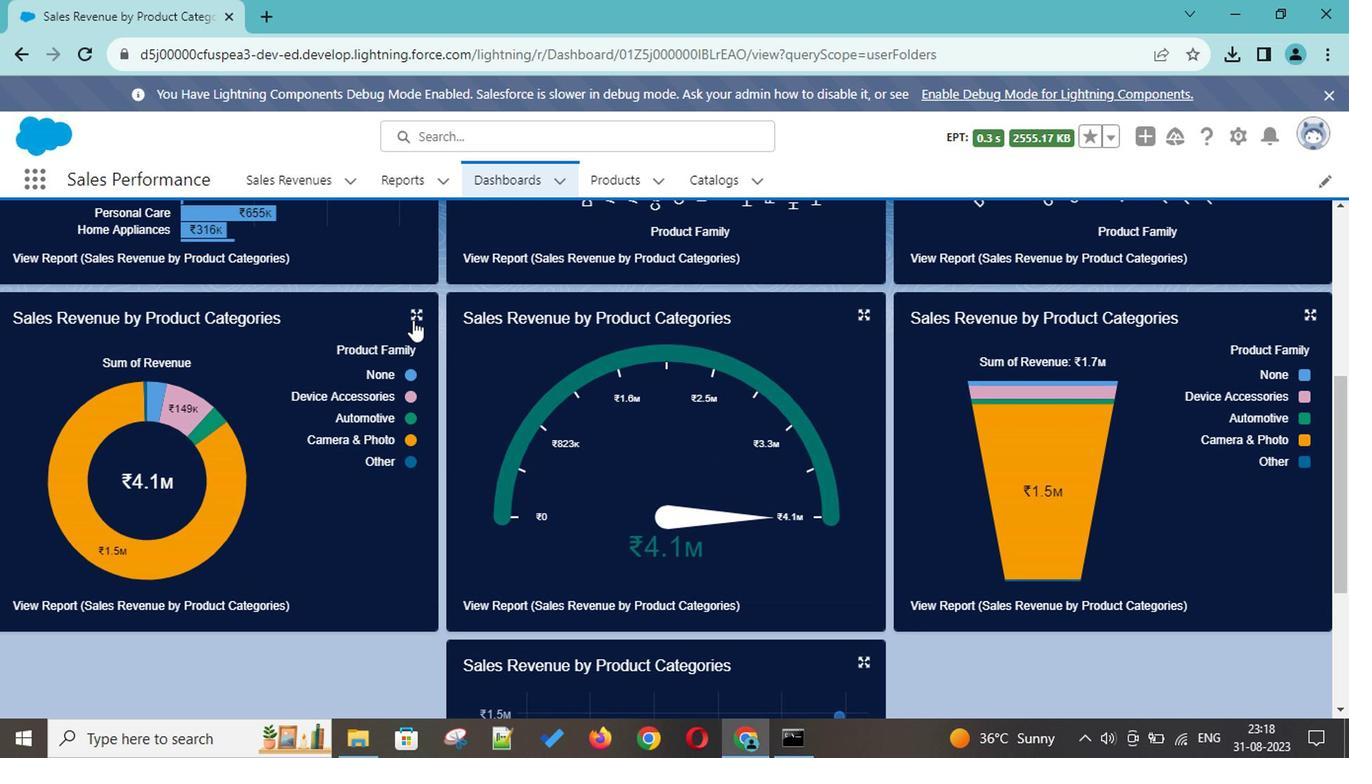 
Action: Mouse scrolled (895, 460) with delta (0, 0)
Screenshot: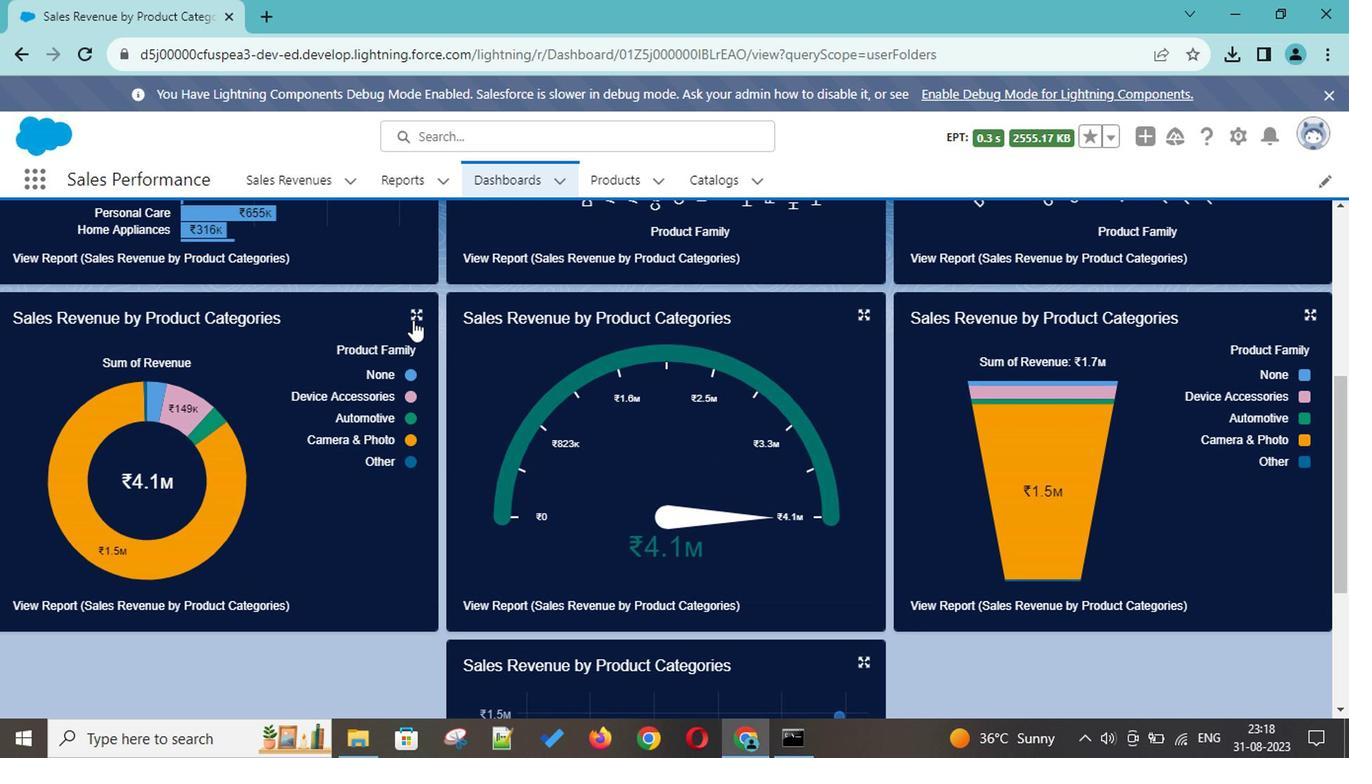 
Action: Mouse moved to (342, 434)
Screenshot: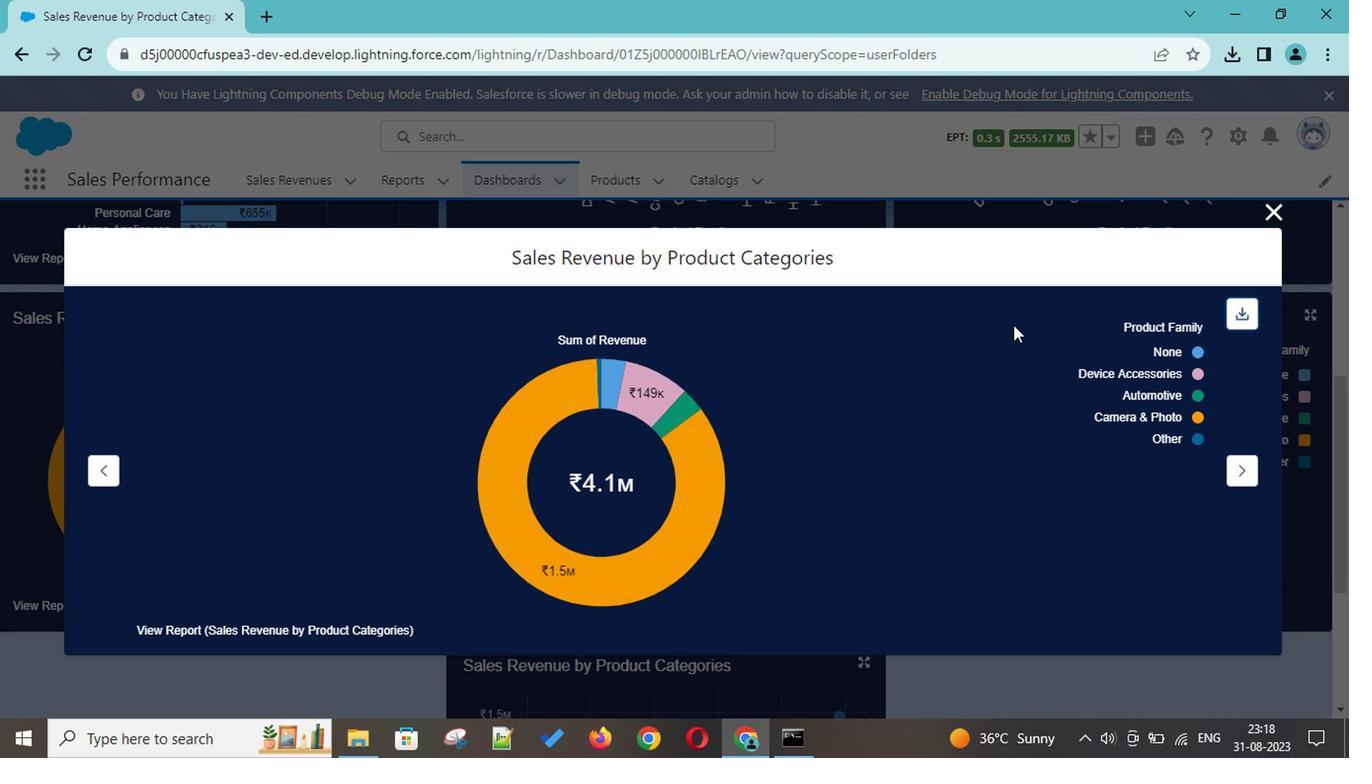 
Action: Mouse pressed left at (342, 434)
Screenshot: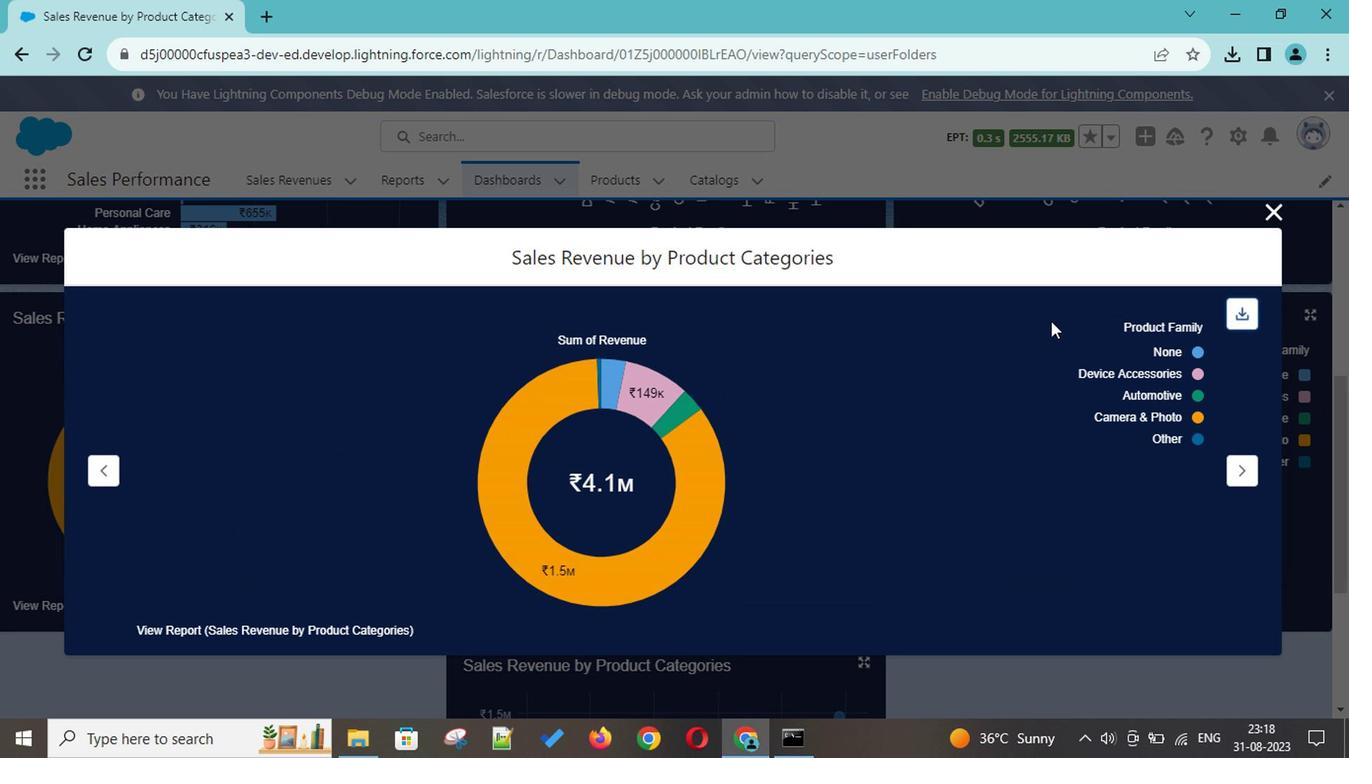 
Action: Mouse moved to (444, 373)
Screenshot: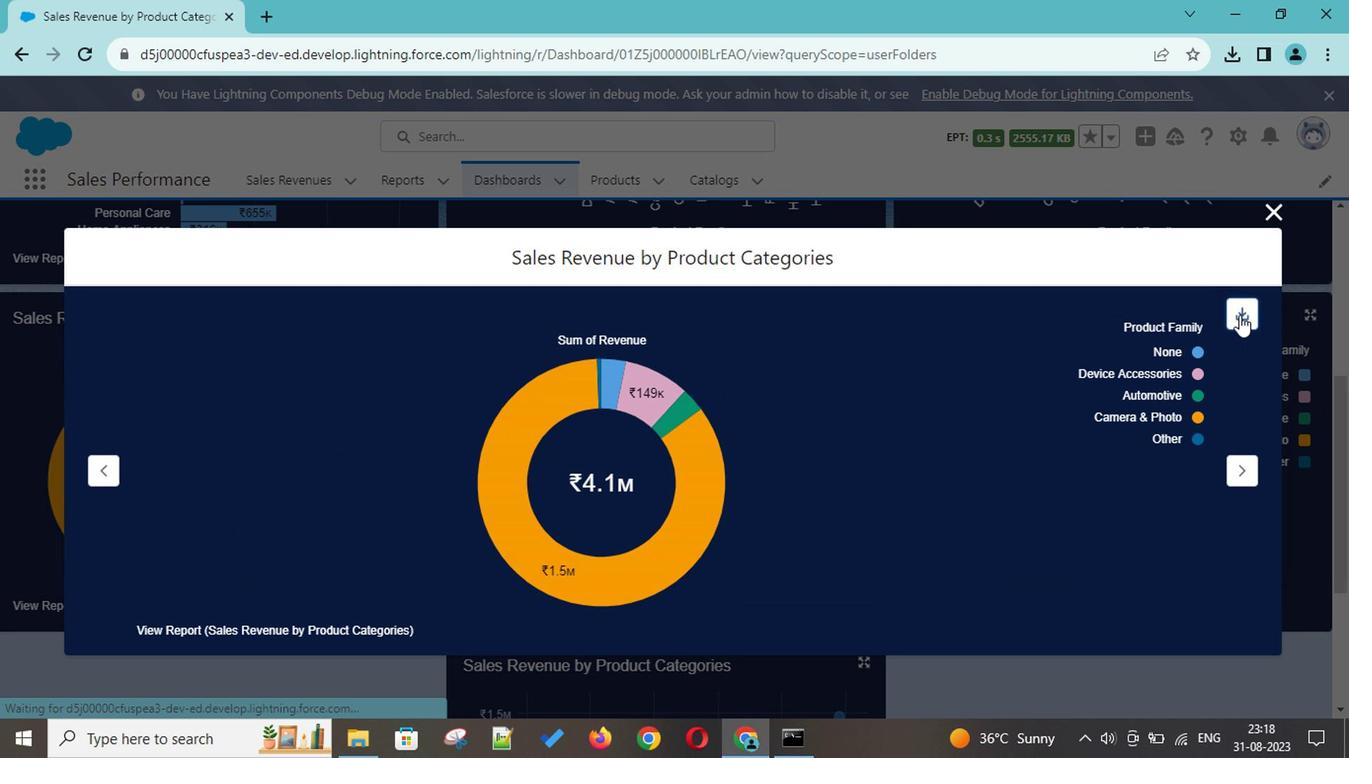 
Action: Mouse pressed left at (444, 373)
Screenshot: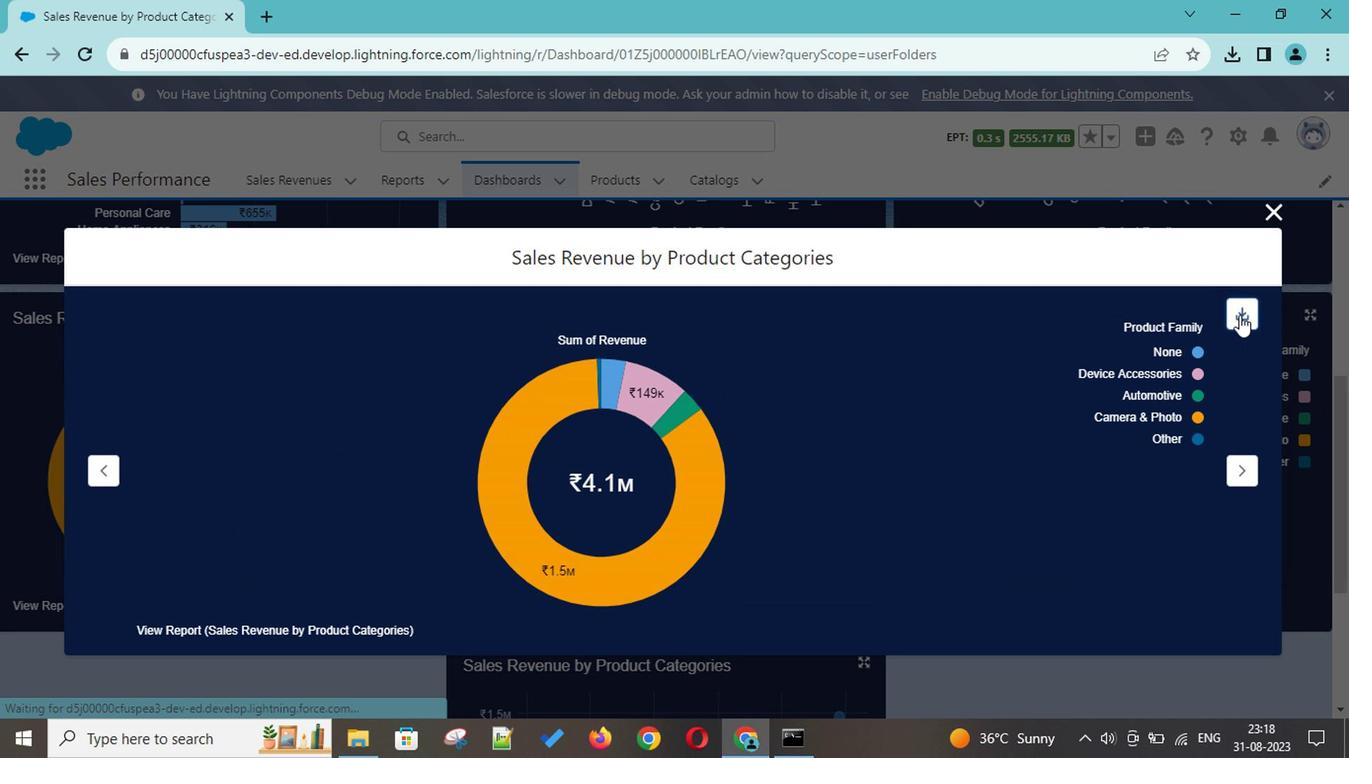 
Action: Mouse moved to (1032, 375)
Screenshot: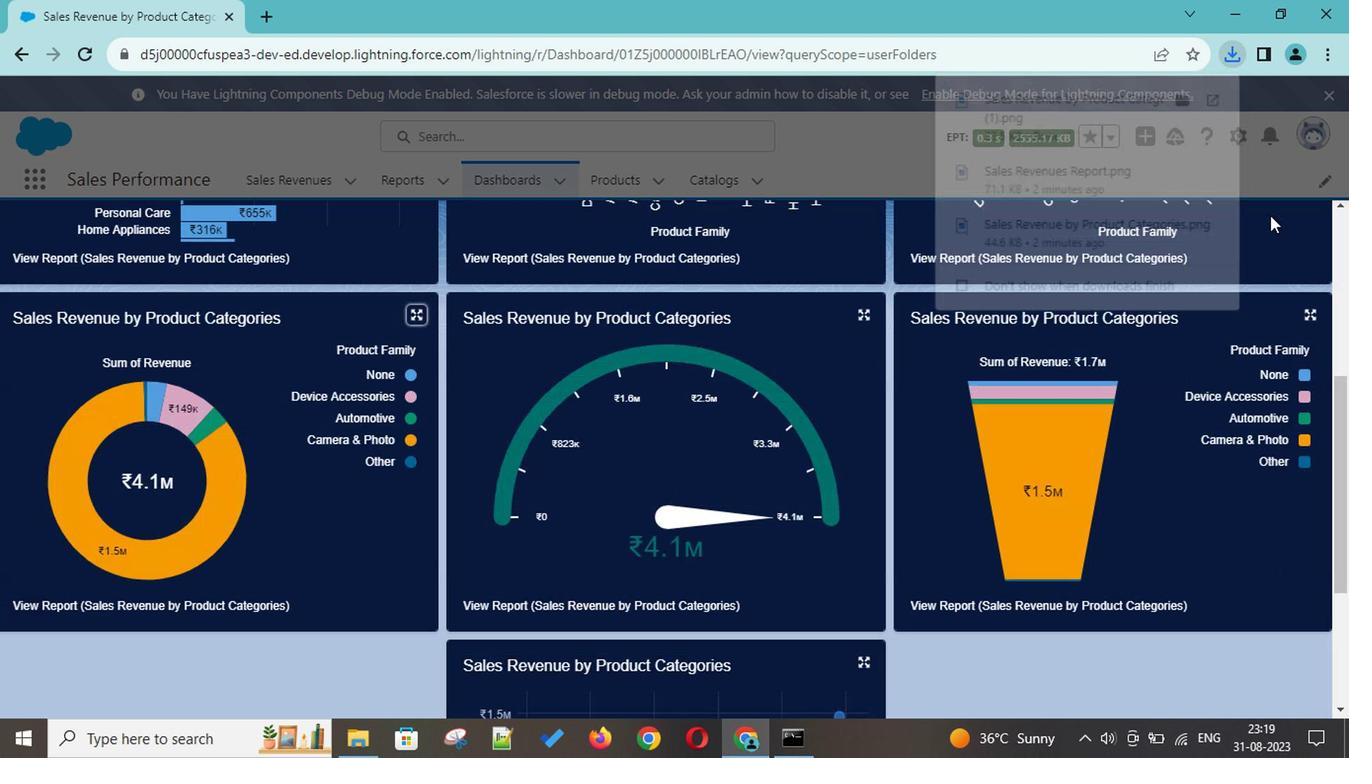 
Action: Mouse pressed left at (1032, 375)
Screenshot: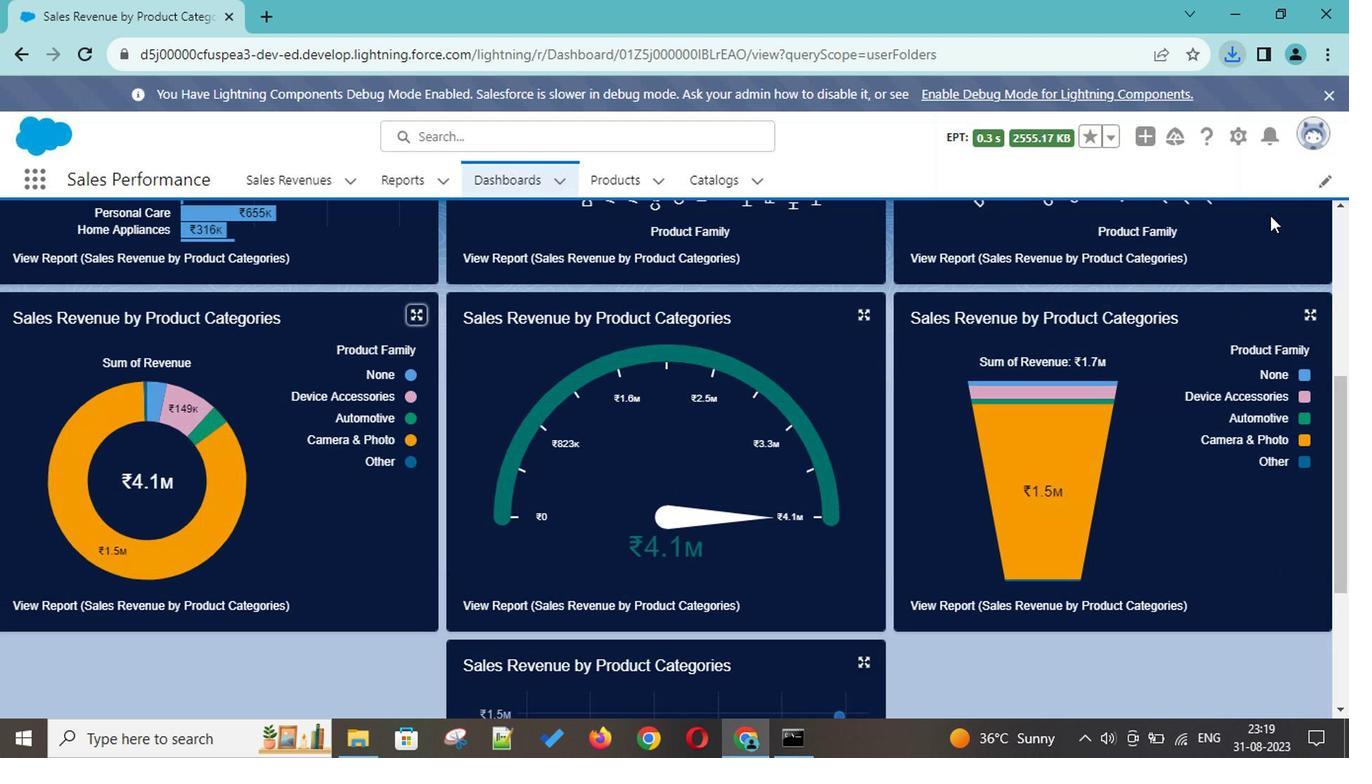 
Action: Key pressed <Key.right>
Screenshot: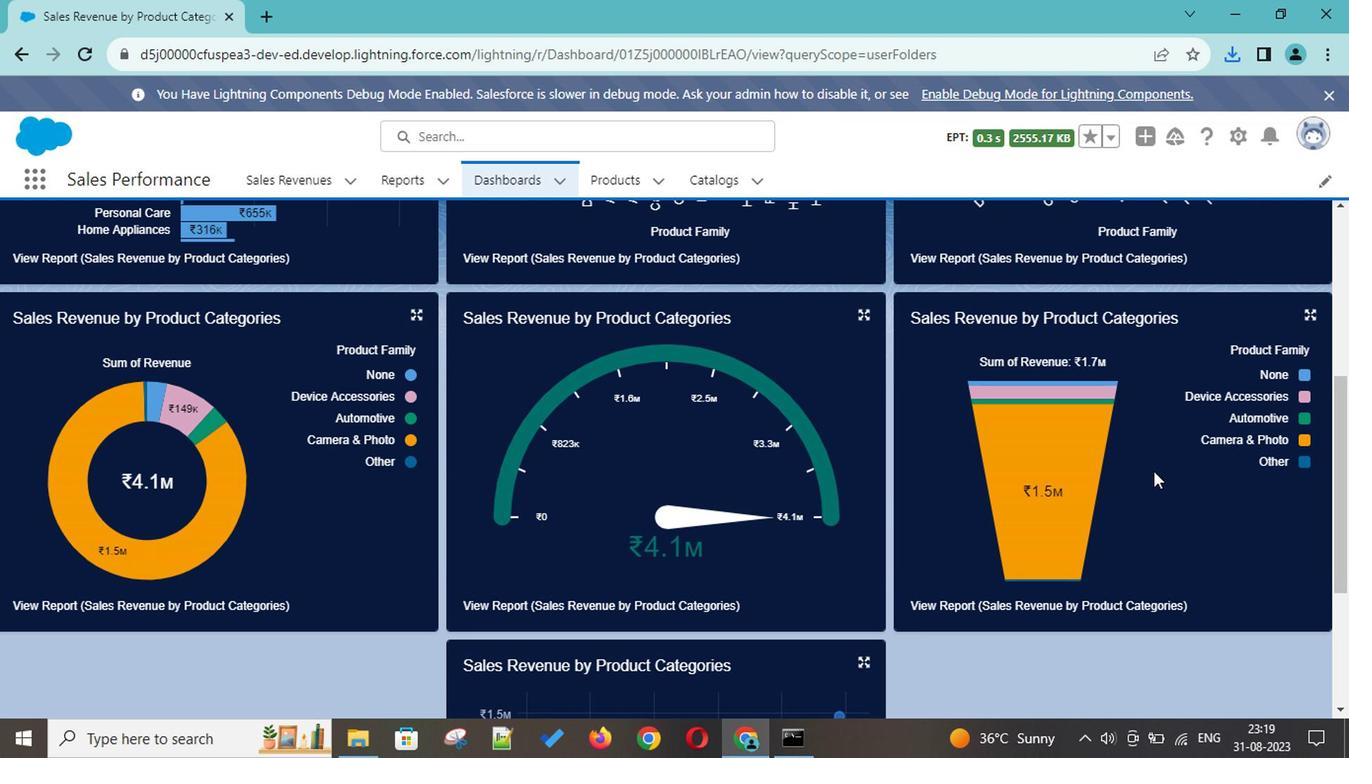 
Action: Mouse moved to (1054, 304)
Screenshot: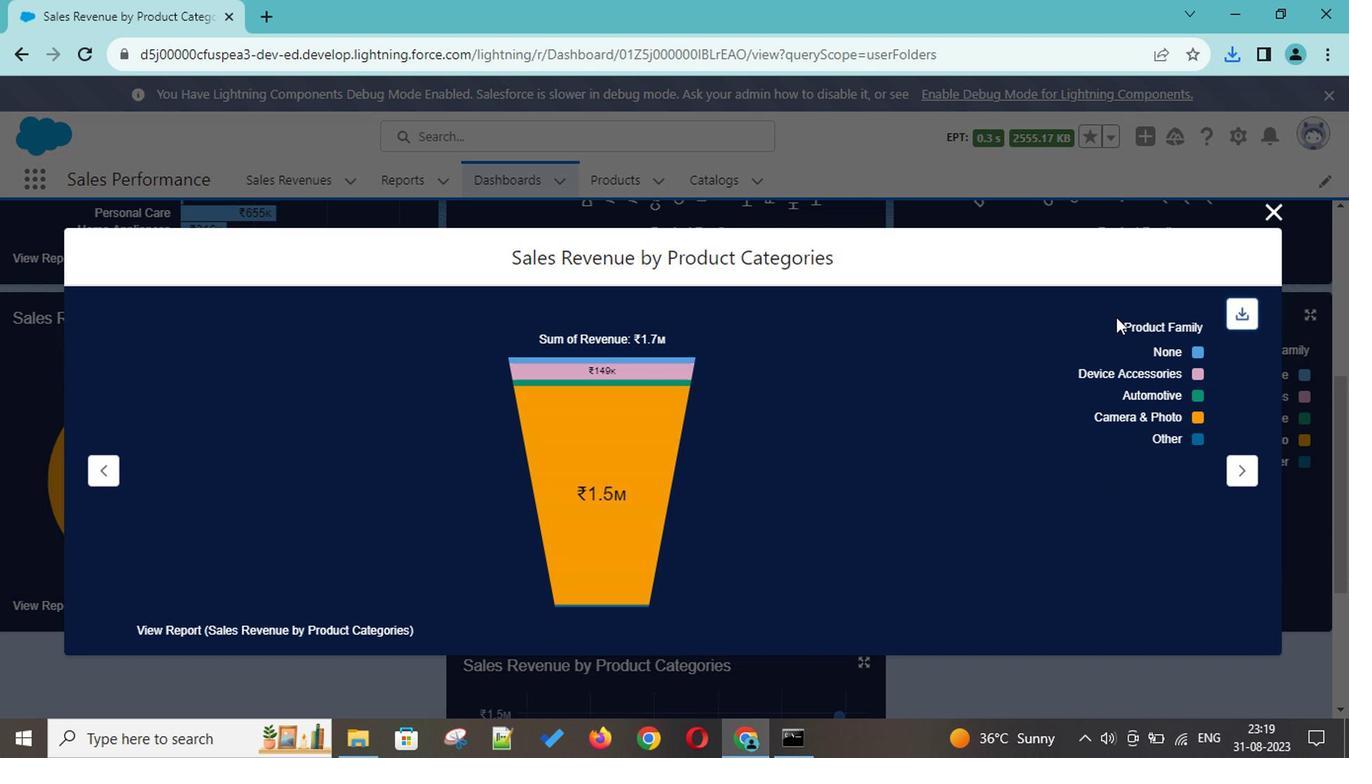 
Action: Mouse pressed left at (1054, 304)
Screenshot: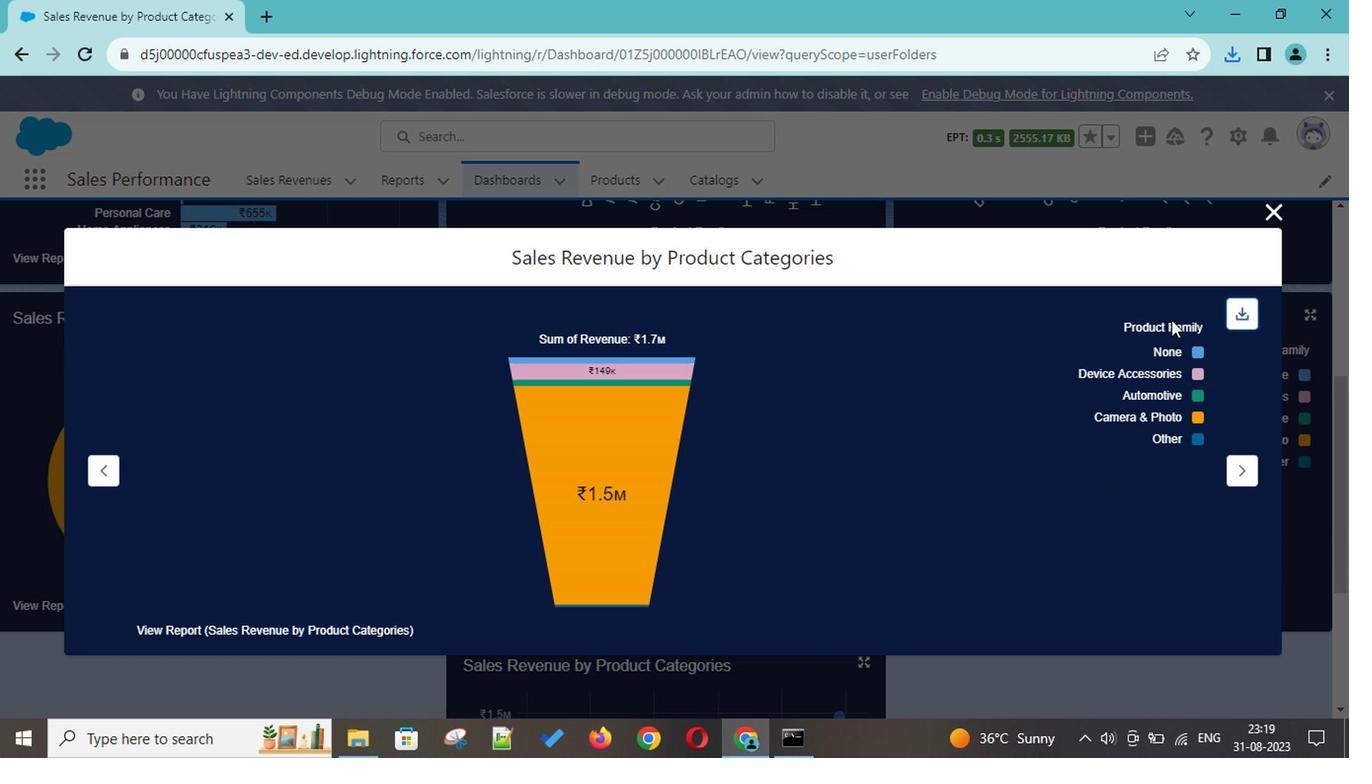 
Action: Mouse moved to (840, 480)
Screenshot: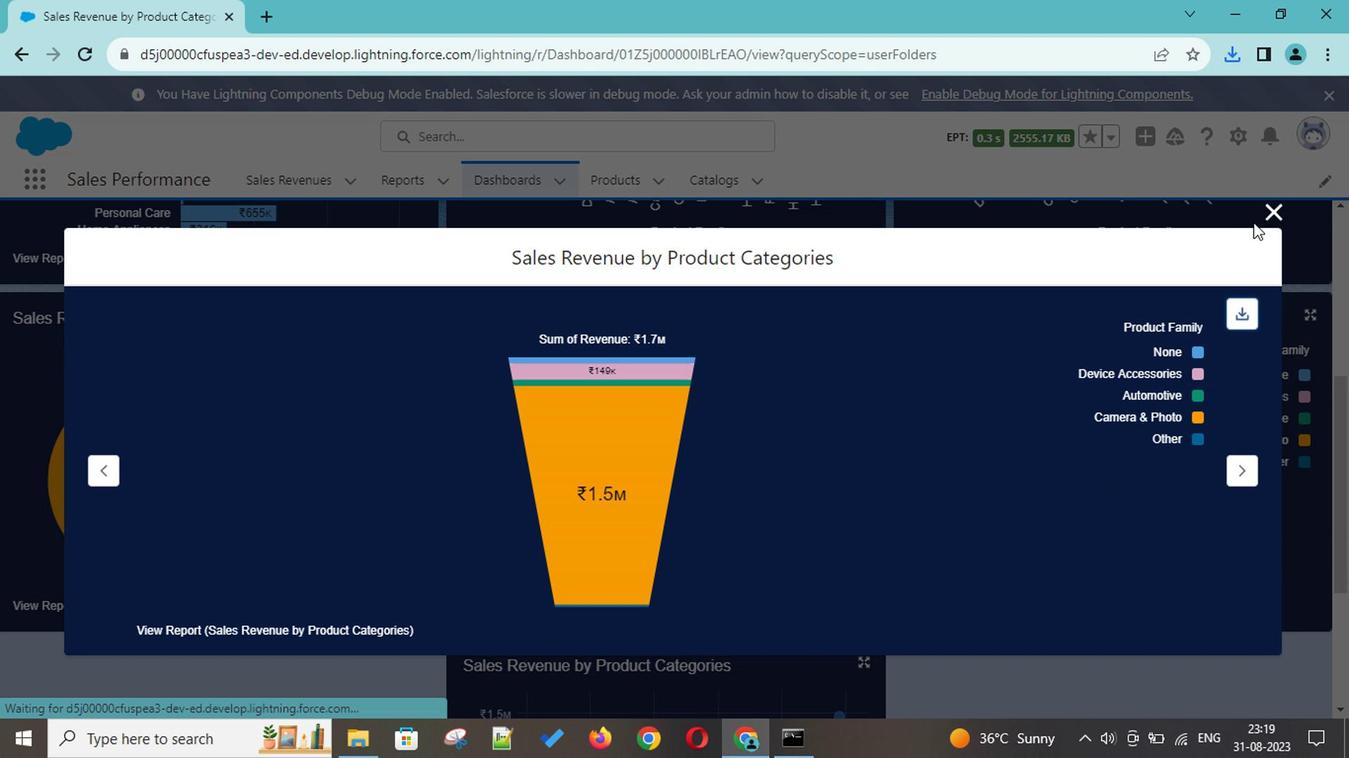 
Action: Mouse pressed left at (840, 480)
